 Task: Select Fire TV from Amazon Fire TV. Add to cart Sideclick Universal Remote Attachment for Fire TV-2. Place order for _x000D_
1 Spray Blvd_x000D_
Neptune, New Jersey(NJ), 07753, Cell Number (732) 922-8510
Action: Mouse moved to (311, 207)
Screenshot: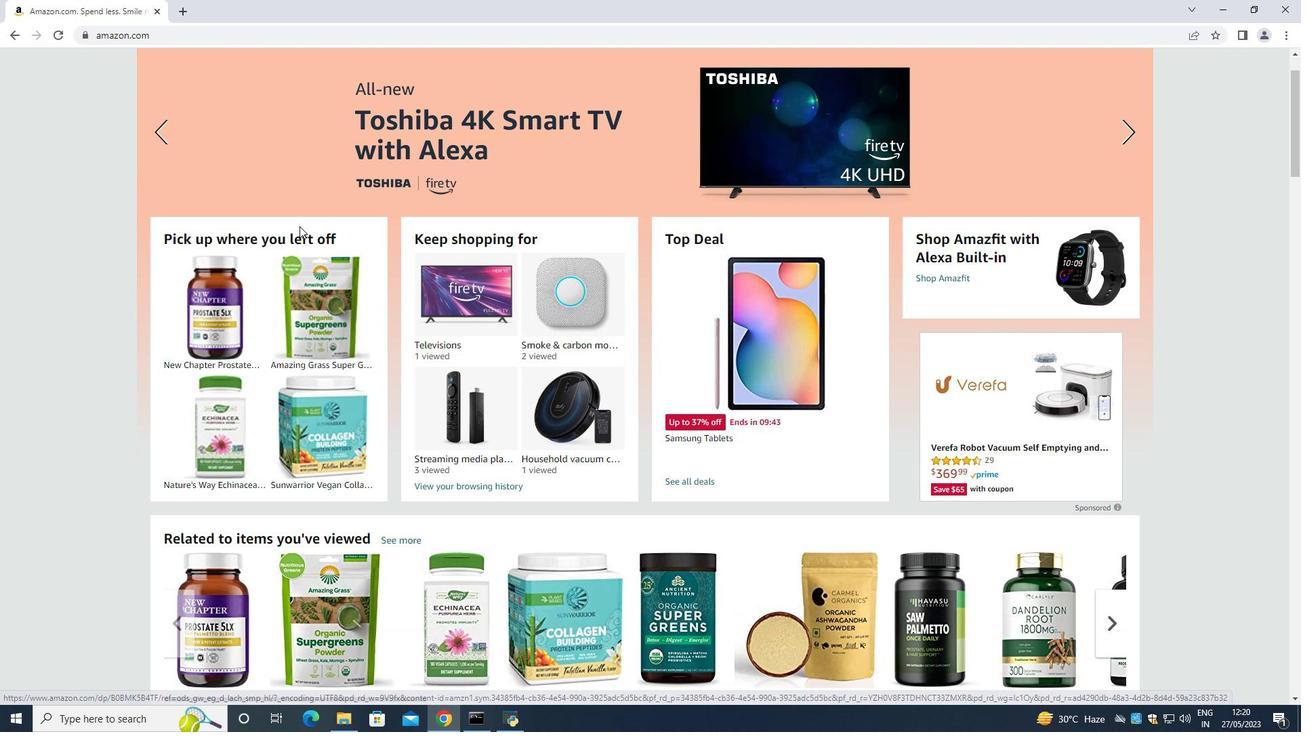 
Action: Mouse scrolled (311, 206) with delta (0, 0)
Screenshot: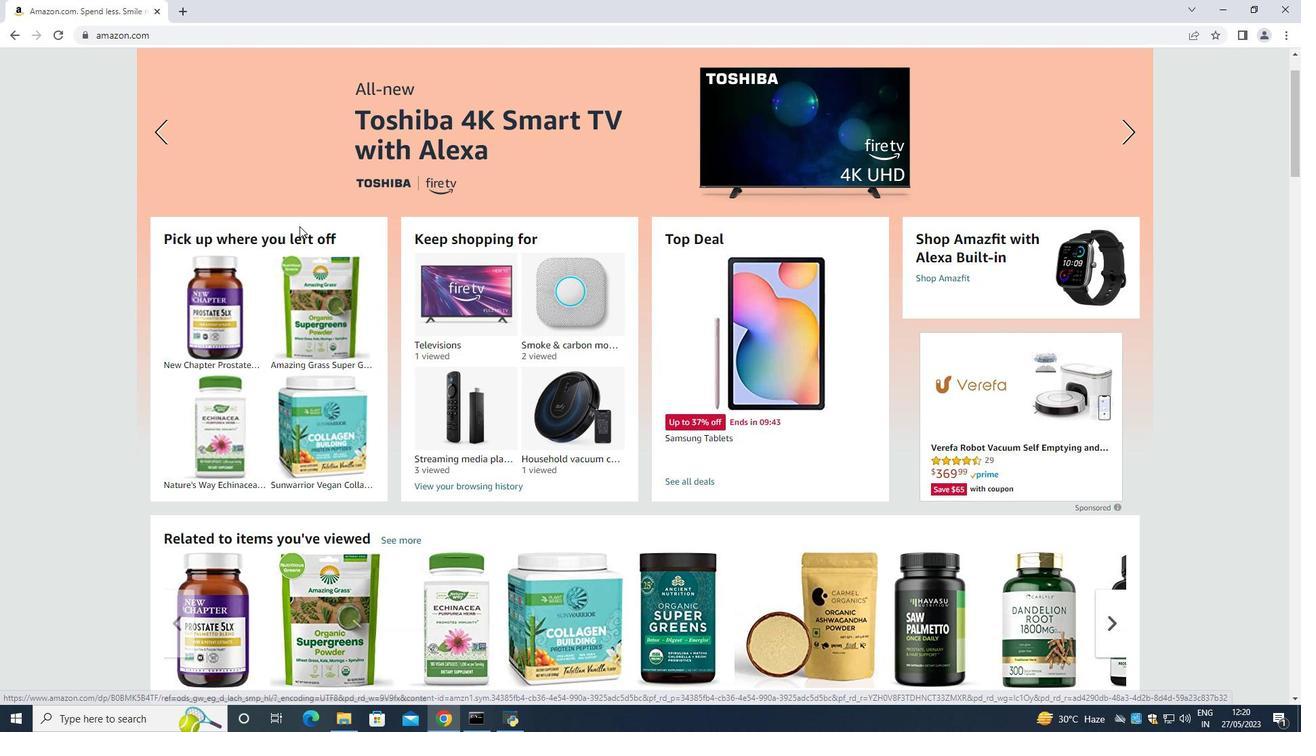 
Action: Mouse moved to (52, 77)
Screenshot: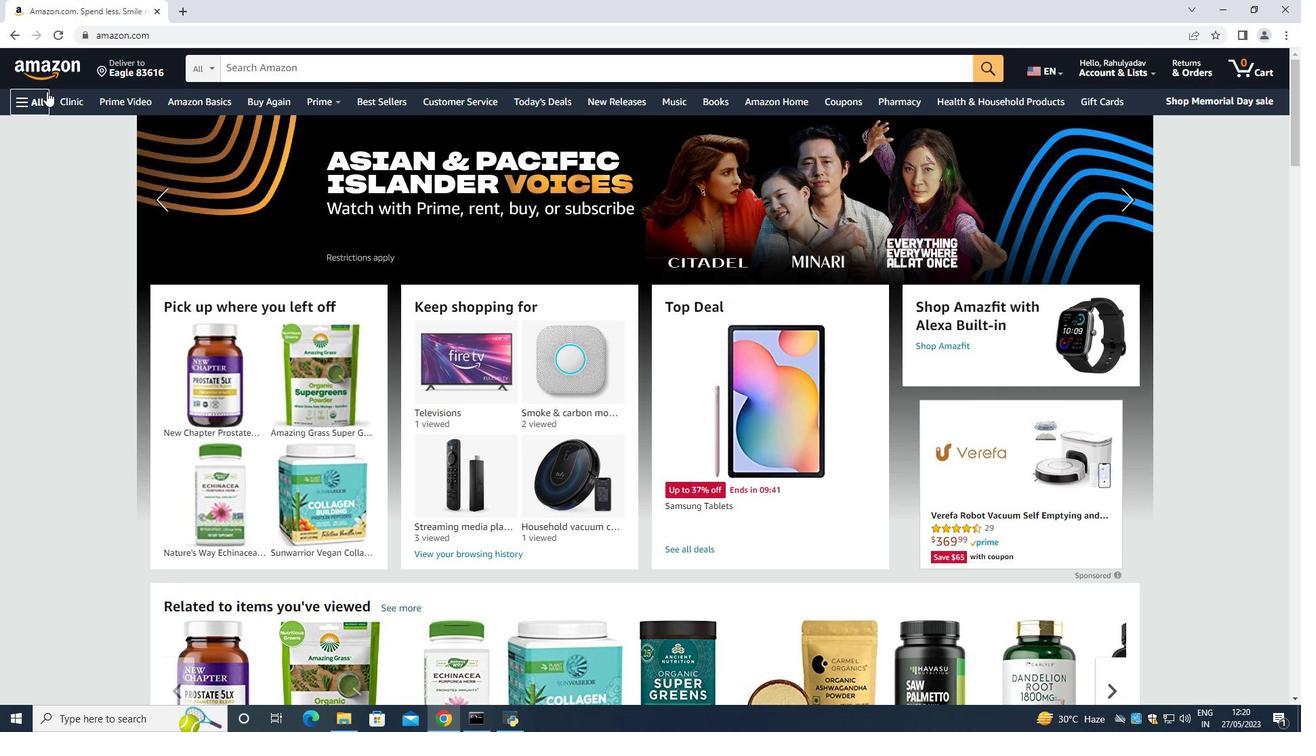 
Action: Mouse scrolled (52, 78) with delta (0, 0)
Screenshot: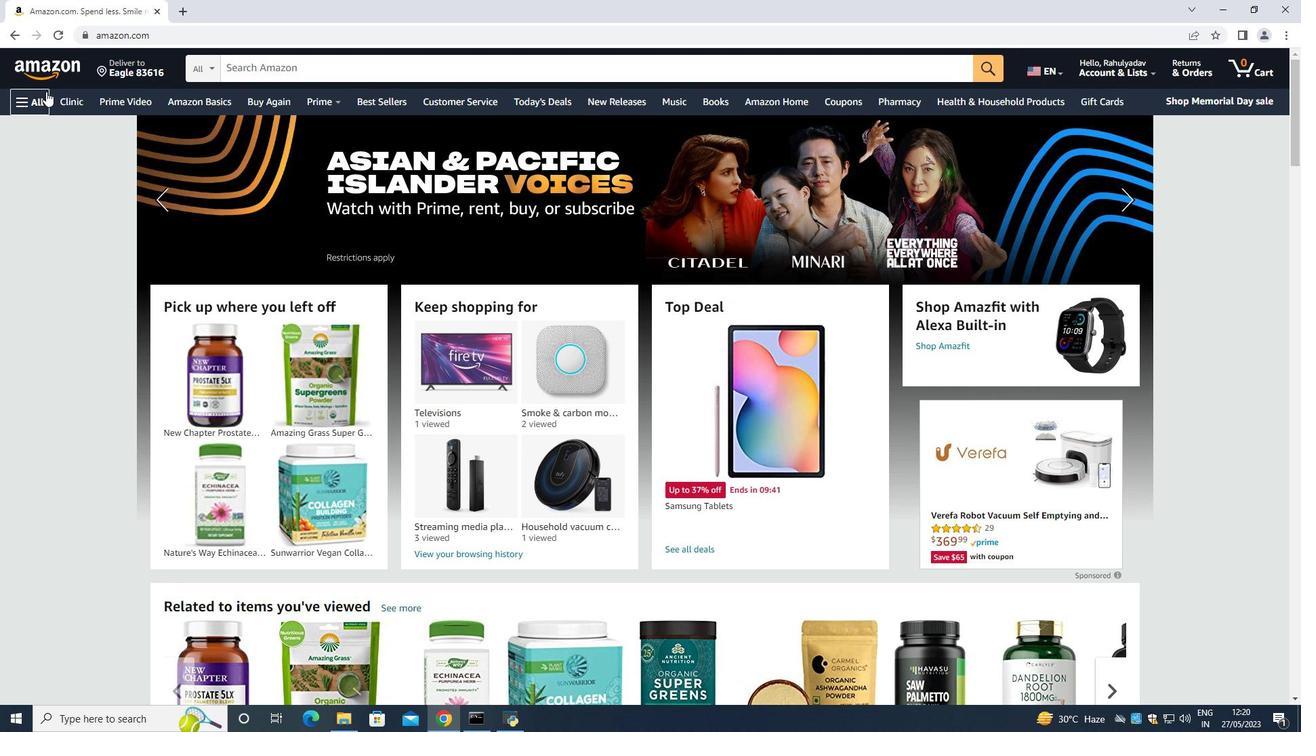 
Action: Mouse scrolled (52, 78) with delta (0, 0)
Screenshot: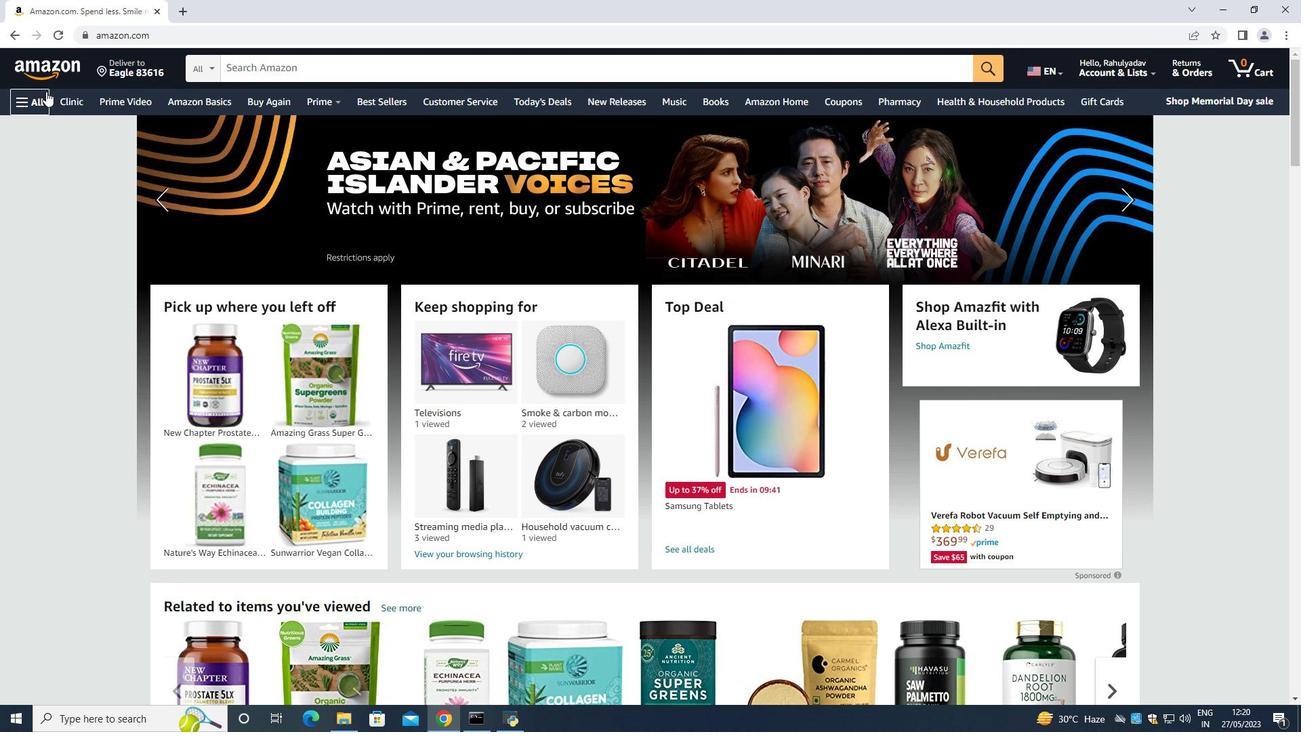 
Action: Mouse moved to (26, 103)
Screenshot: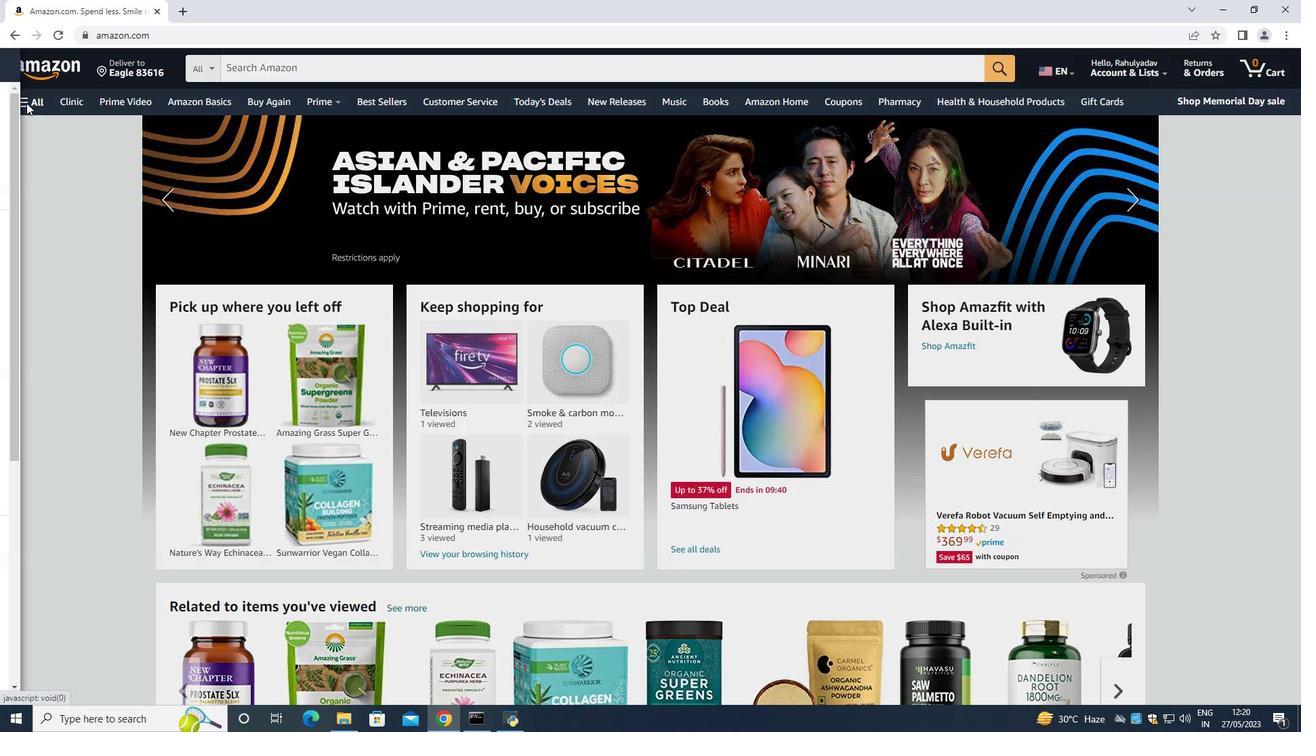 
Action: Mouse pressed left at (26, 103)
Screenshot: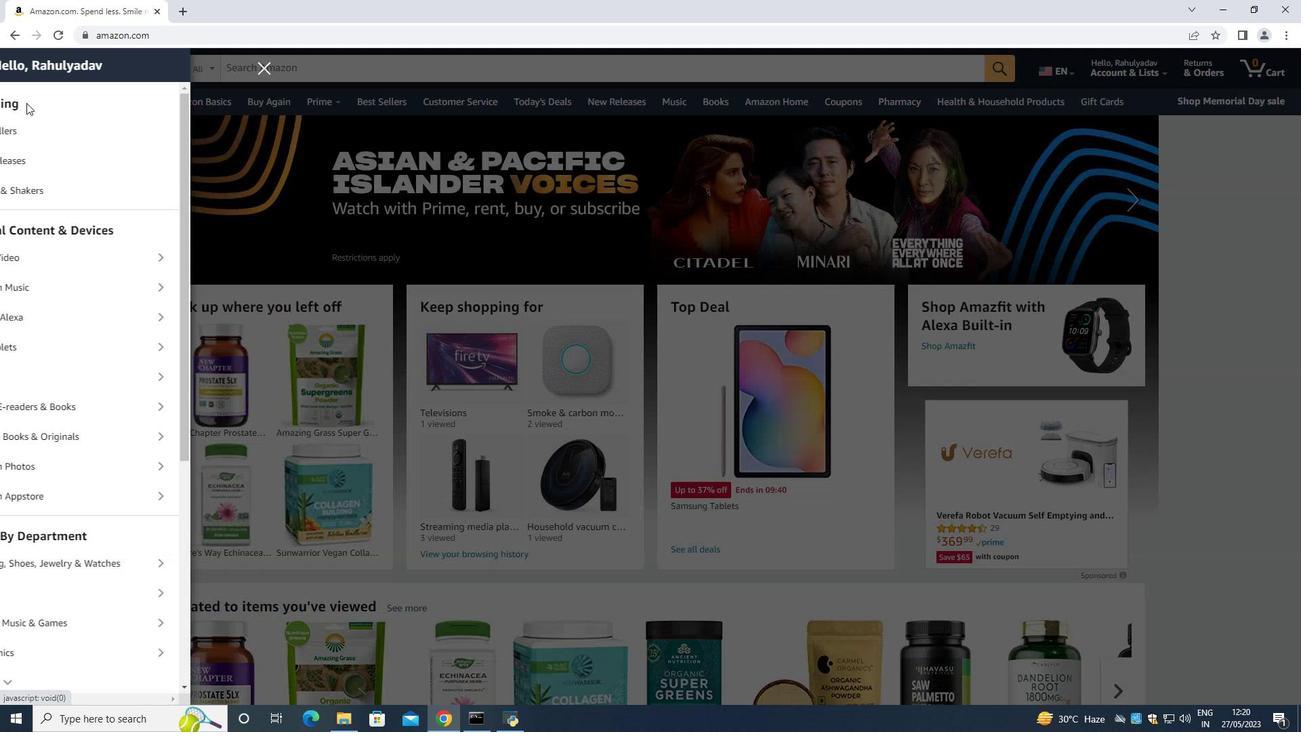 
Action: Mouse moved to (75, 368)
Screenshot: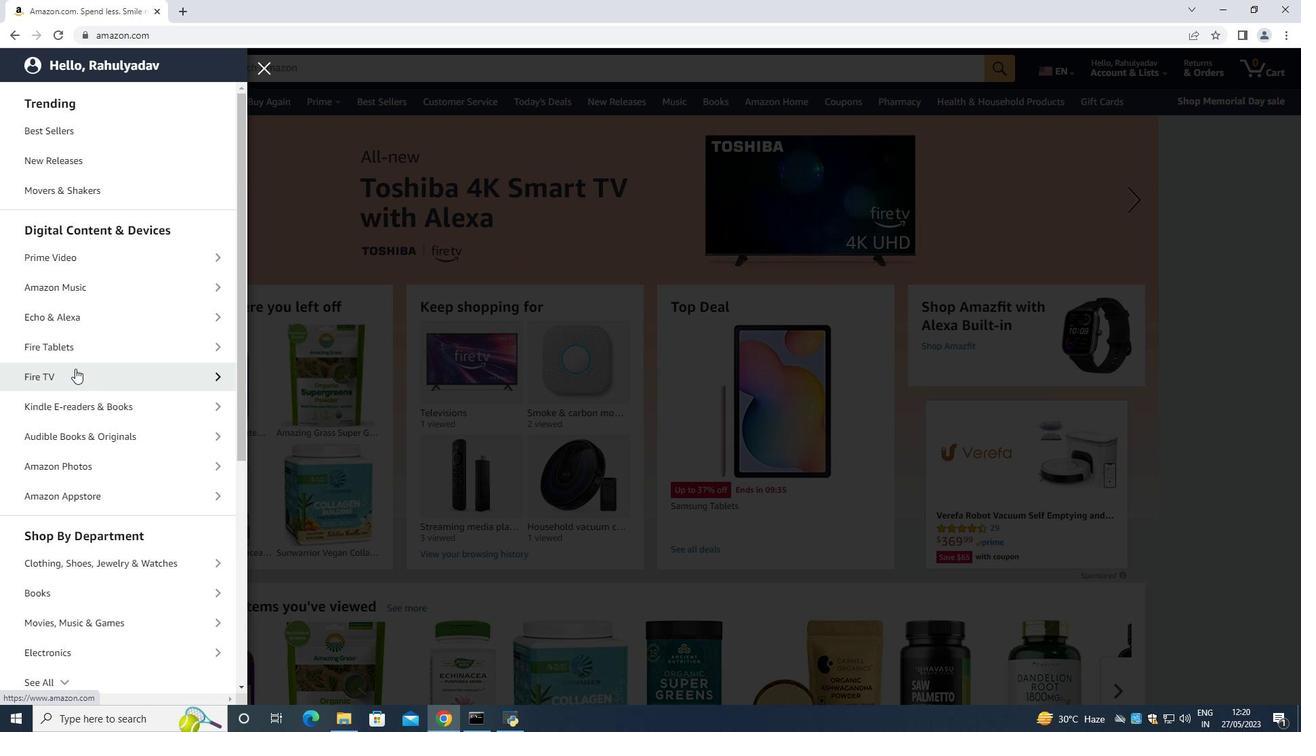 
Action: Mouse pressed left at (75, 368)
Screenshot: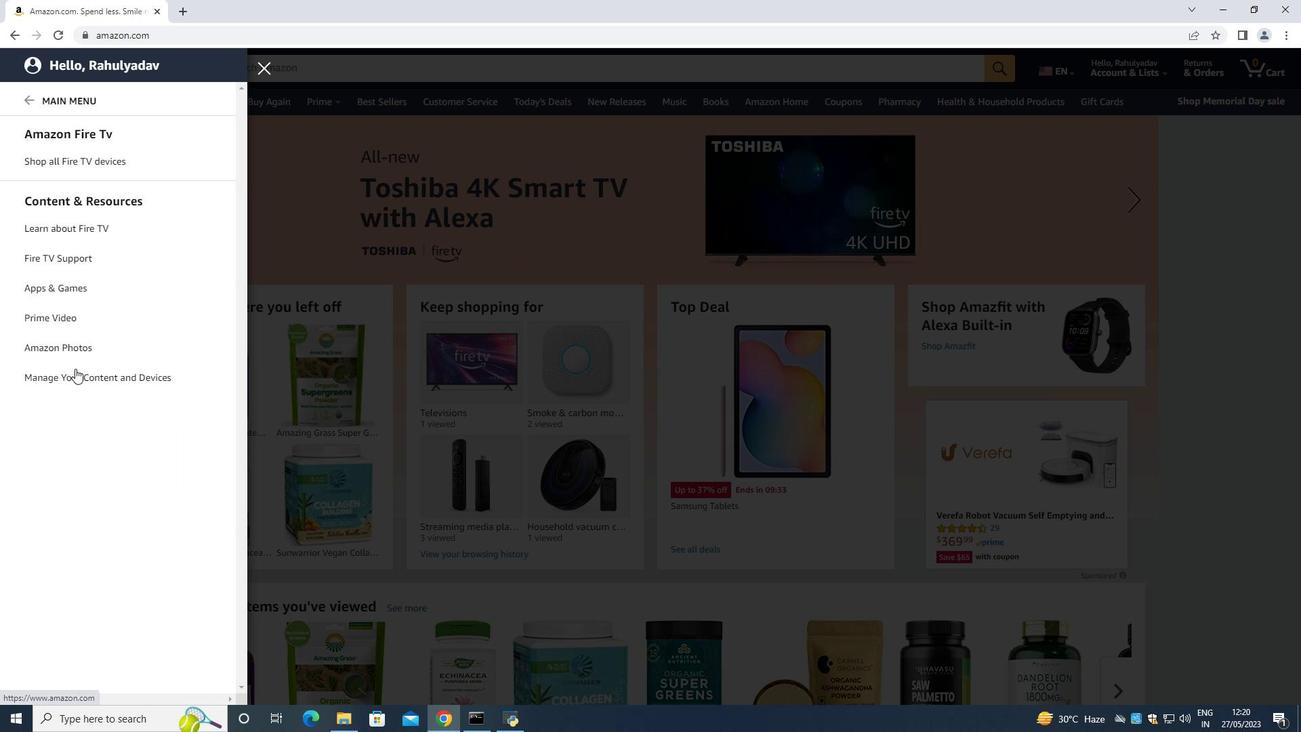 
Action: Mouse moved to (71, 160)
Screenshot: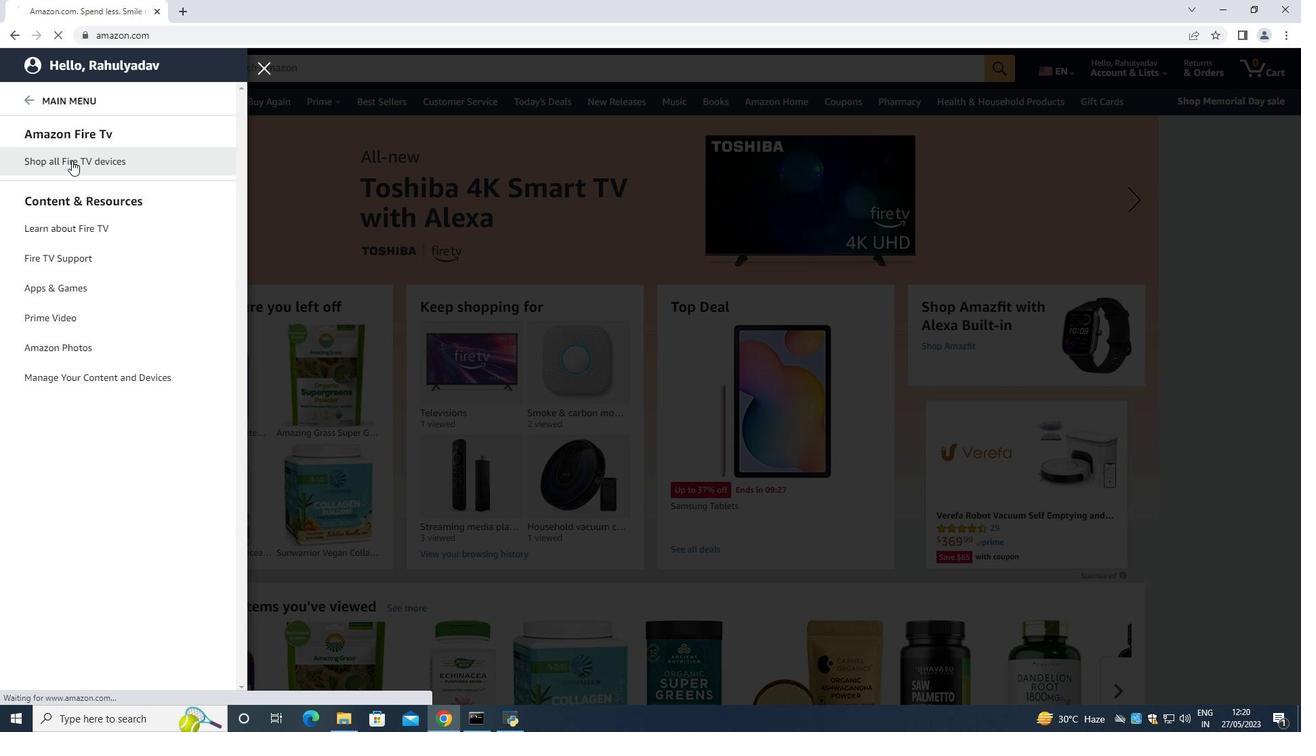 
Action: Mouse pressed left at (71, 160)
Screenshot: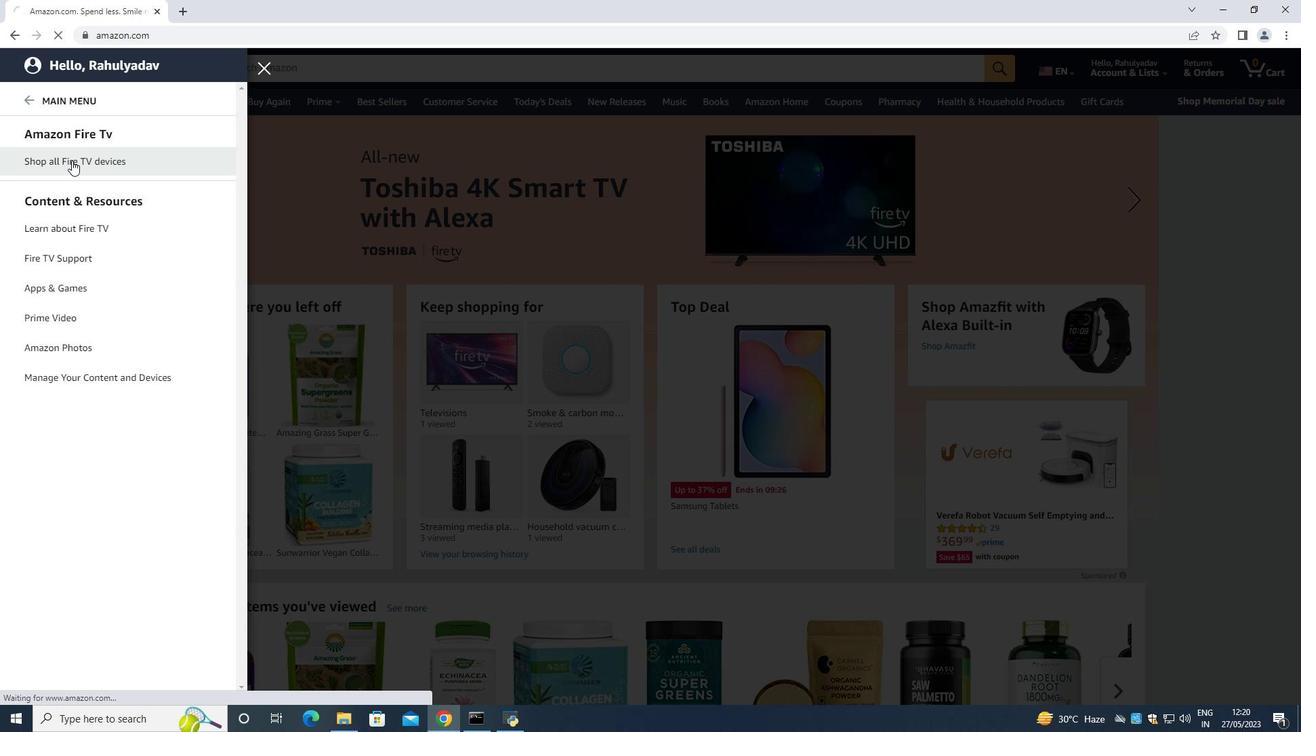 
Action: Mouse moved to (316, 61)
Screenshot: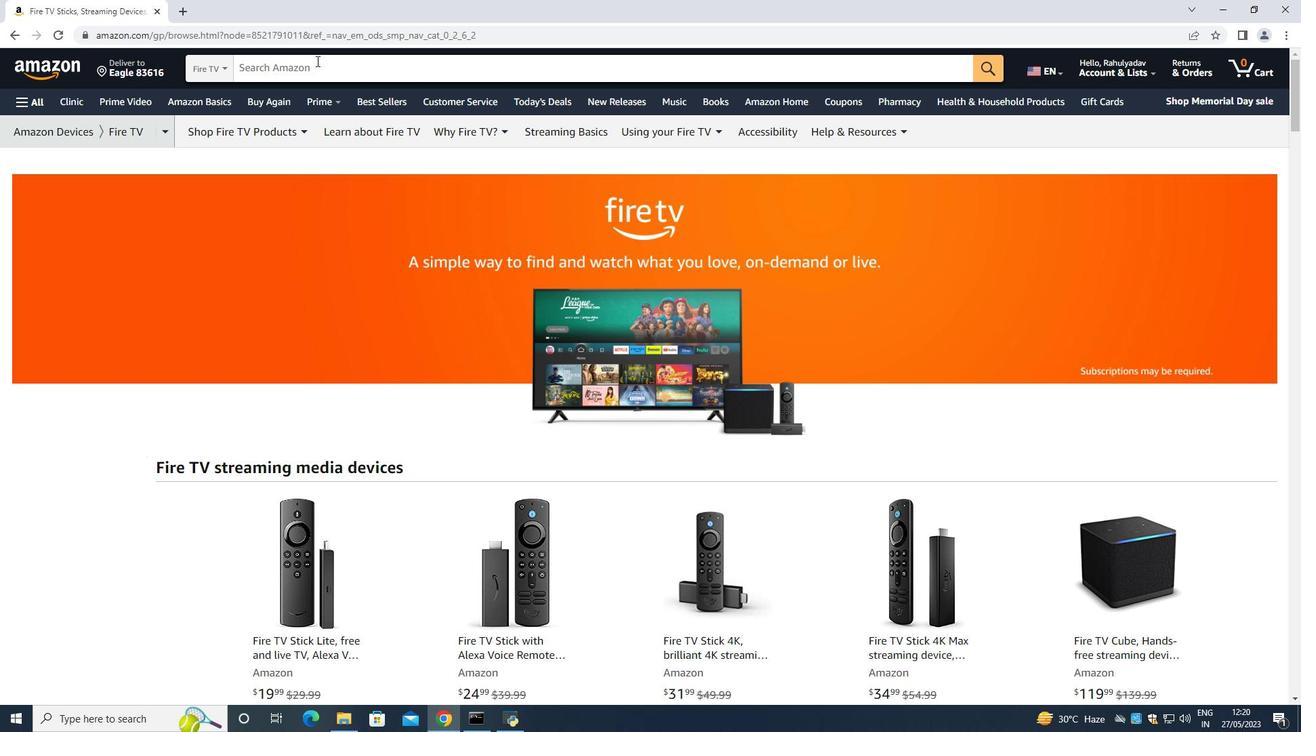
Action: Mouse pressed left at (316, 61)
Screenshot: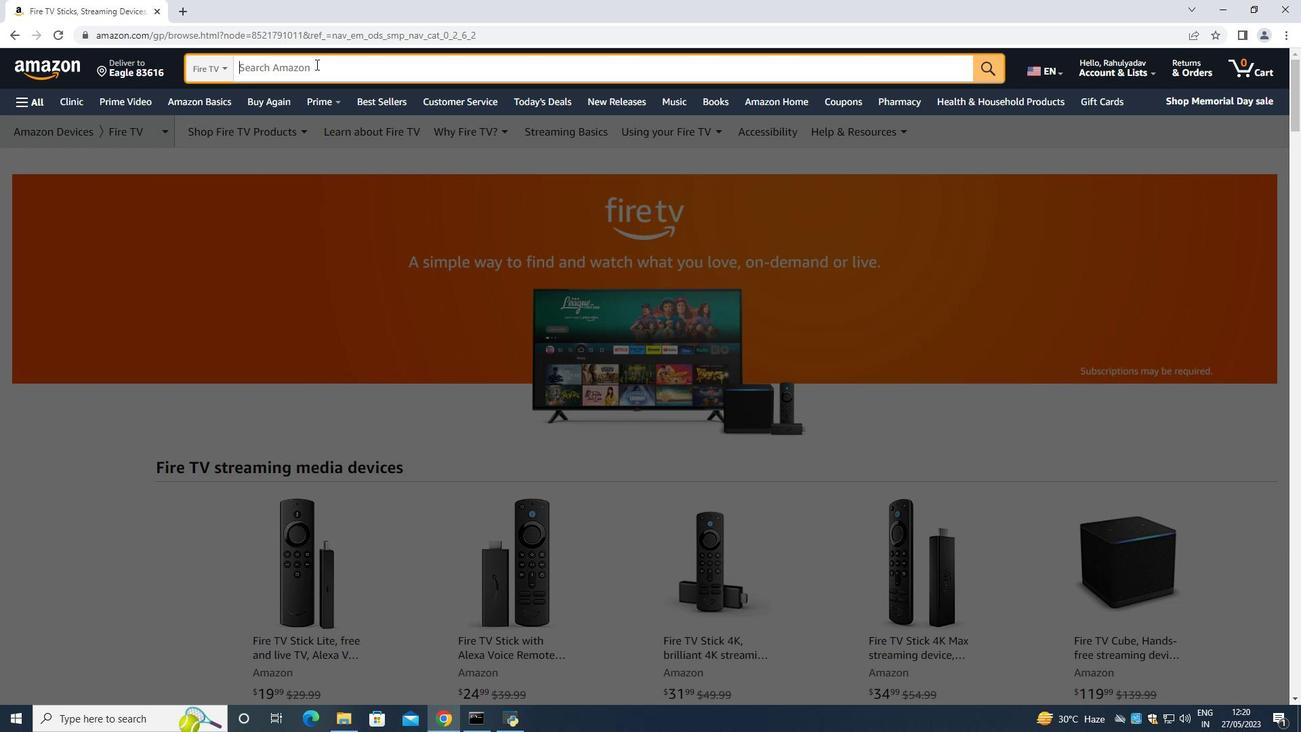 
Action: Mouse moved to (312, 67)
Screenshot: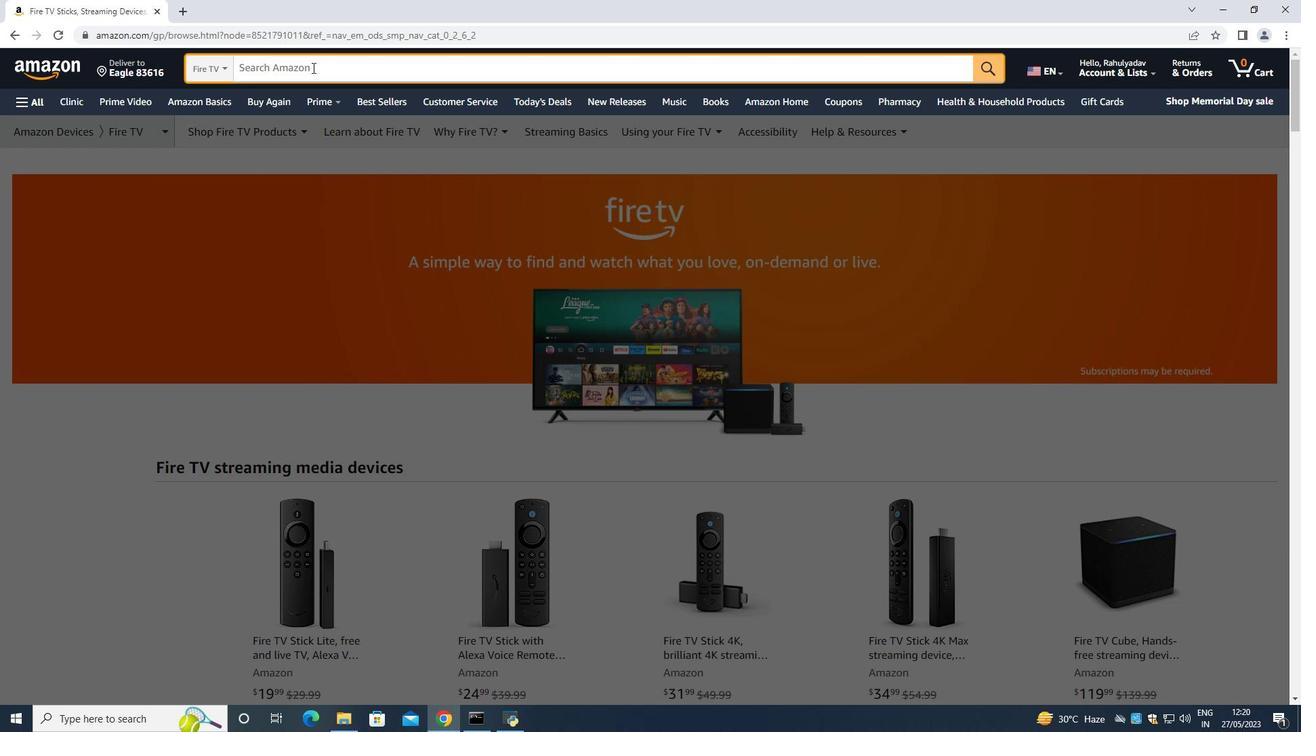 
Action: Key pressed <Key.shift><Key.shift><Key.shift><Key.shift><Key.shift><Key.shift><Key.shift><Key.shift><Key.shift><Key.shift><Key.shift><Key.shift><Key.shift><Key.shift><Key.shift><Key.shift><Key.shift><Key.shift><Key.shift><Key.shift>Univrsal<Key.space><Key.shift>Remot<Key.space><Key.shift><Key.shift><Key.shift>Attachment<Key.space><Key.shift>For<Key.space><Key.shift>Fire<Key.space><Key.shift>TV
Screenshot: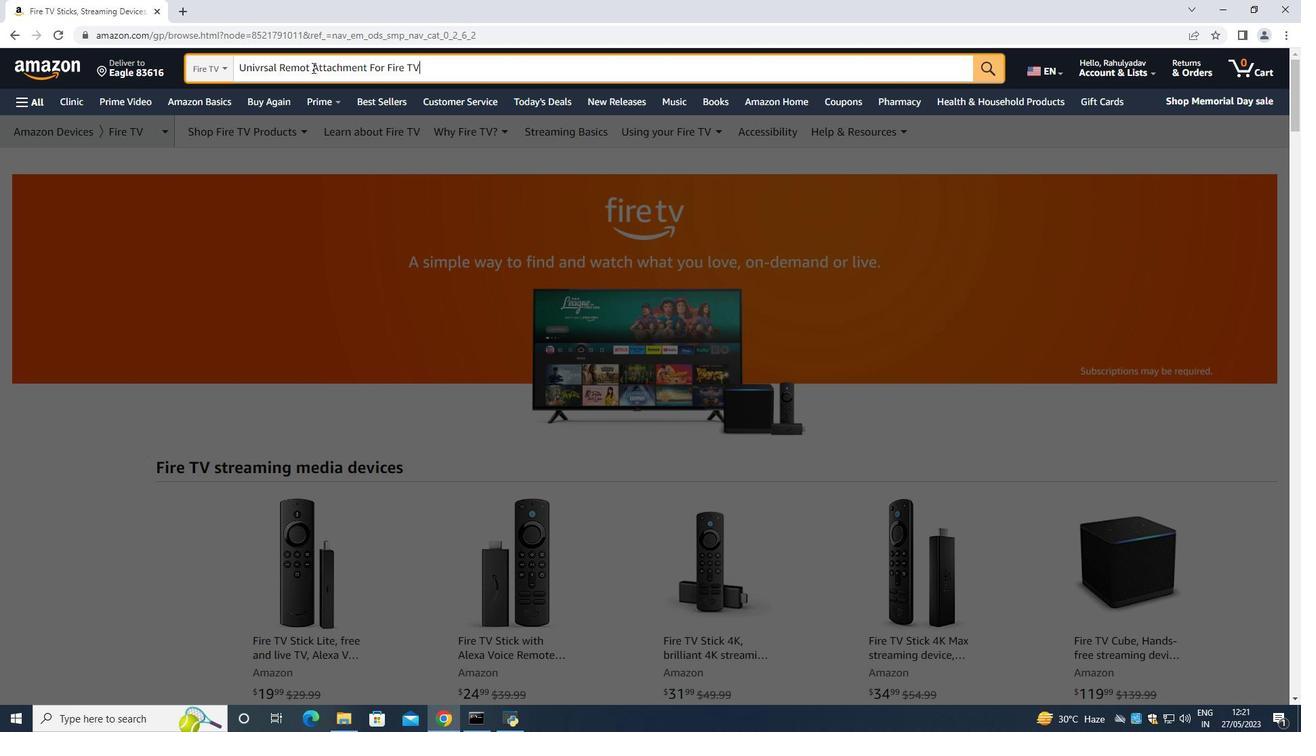 
Action: Mouse moved to (312, 62)
Screenshot: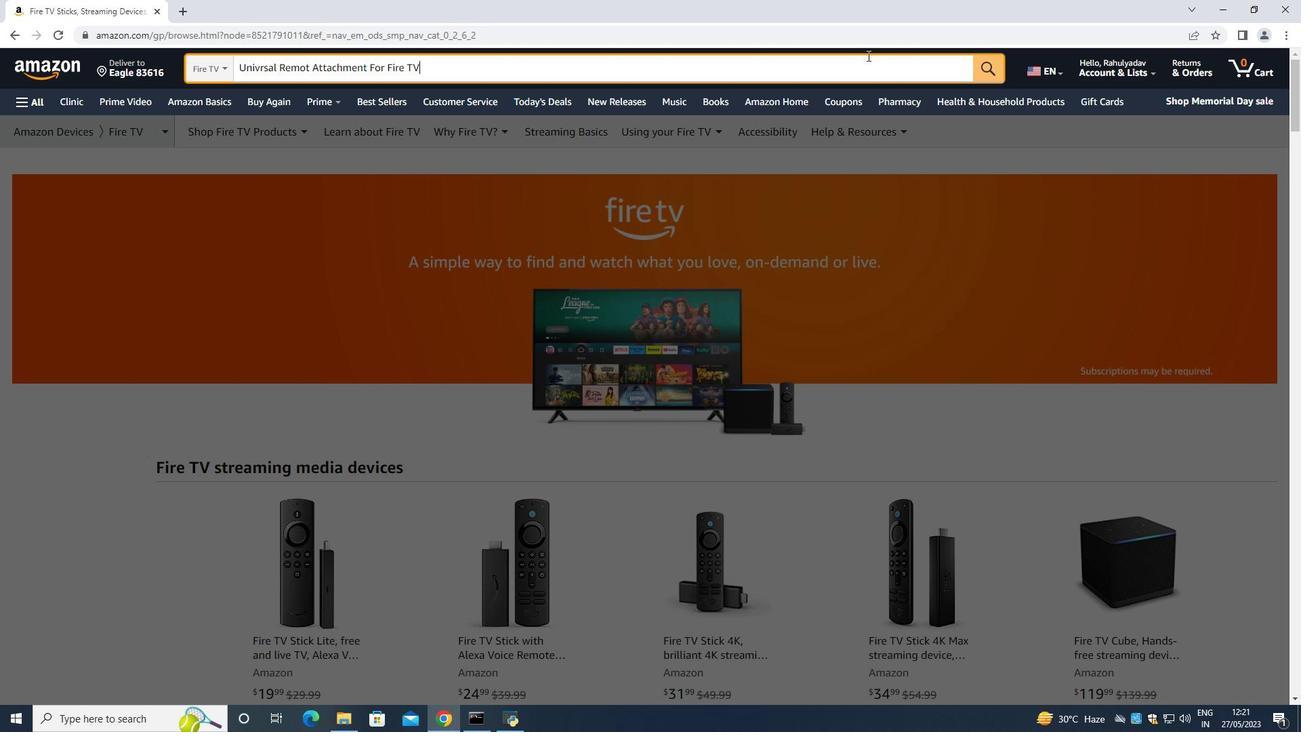 
Action: Mouse scrolled (312, 63) with delta (0, 0)
Screenshot: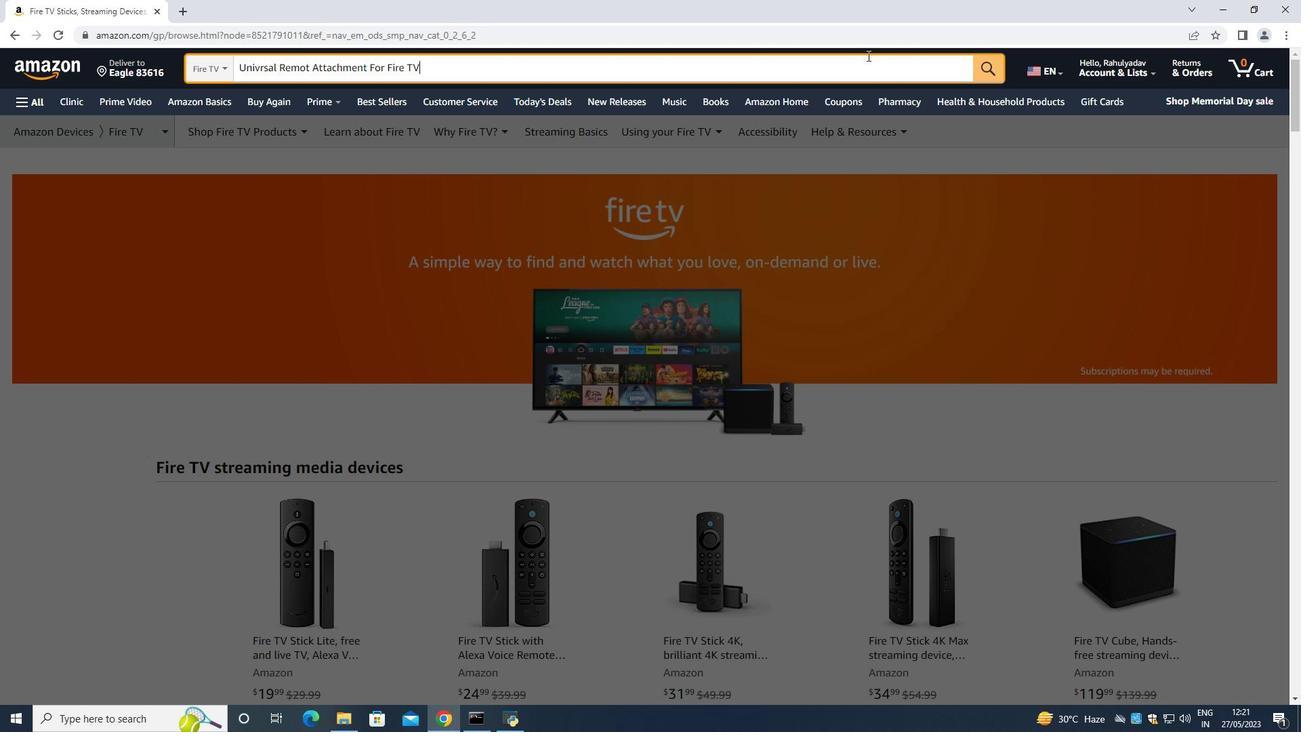 
Action: Mouse moved to (987, 70)
Screenshot: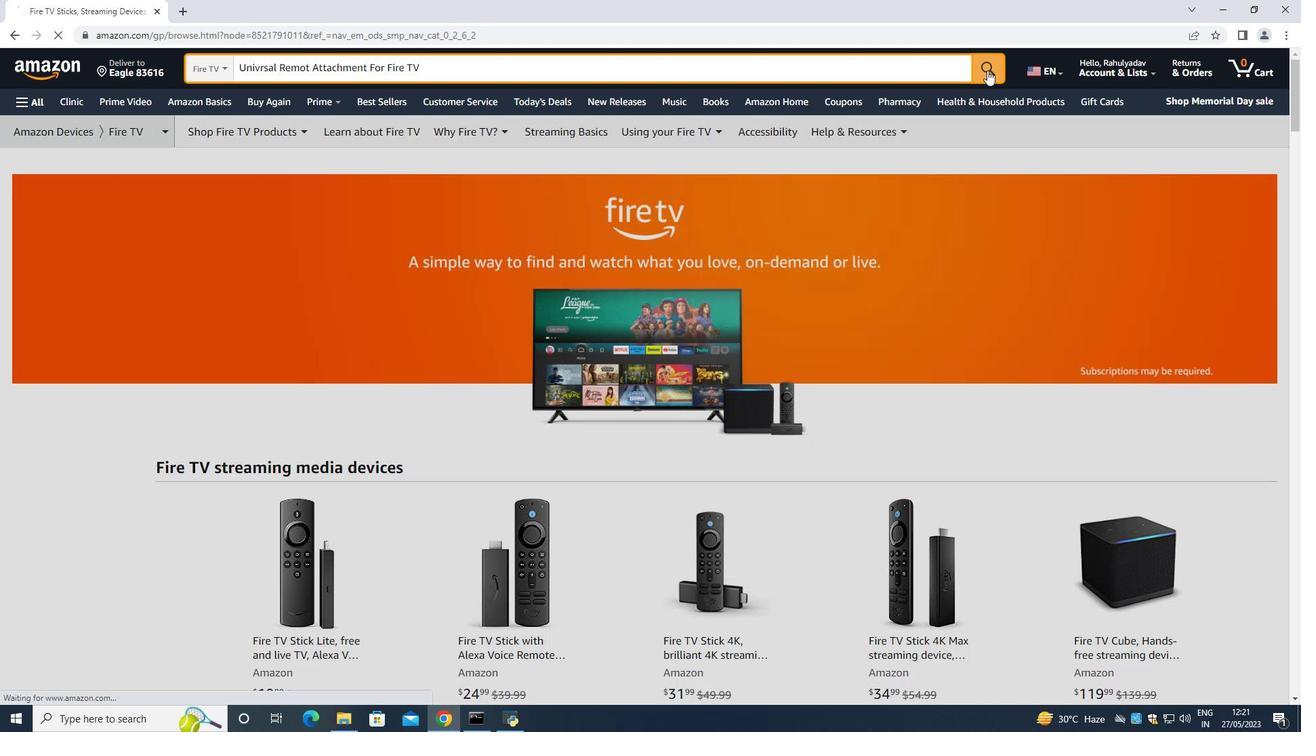 
Action: Mouse pressed left at (987, 70)
Screenshot: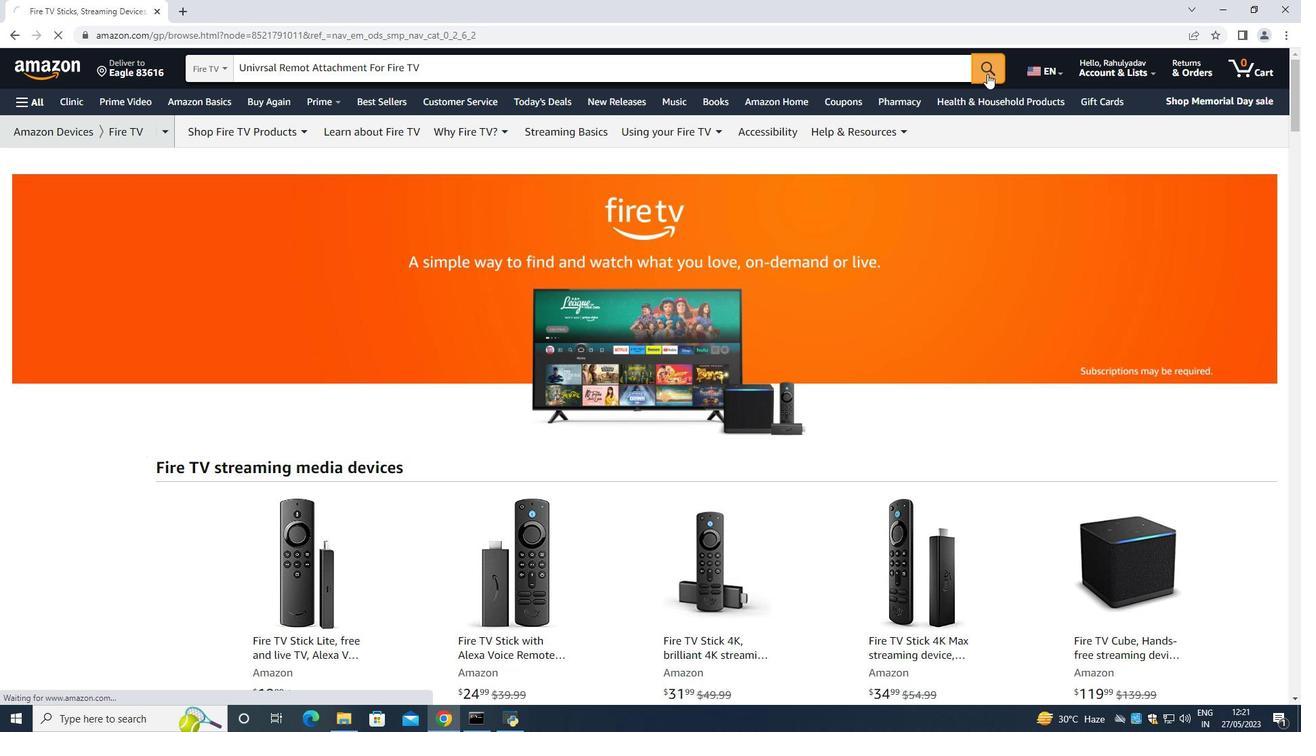
Action: Mouse moved to (551, 310)
Screenshot: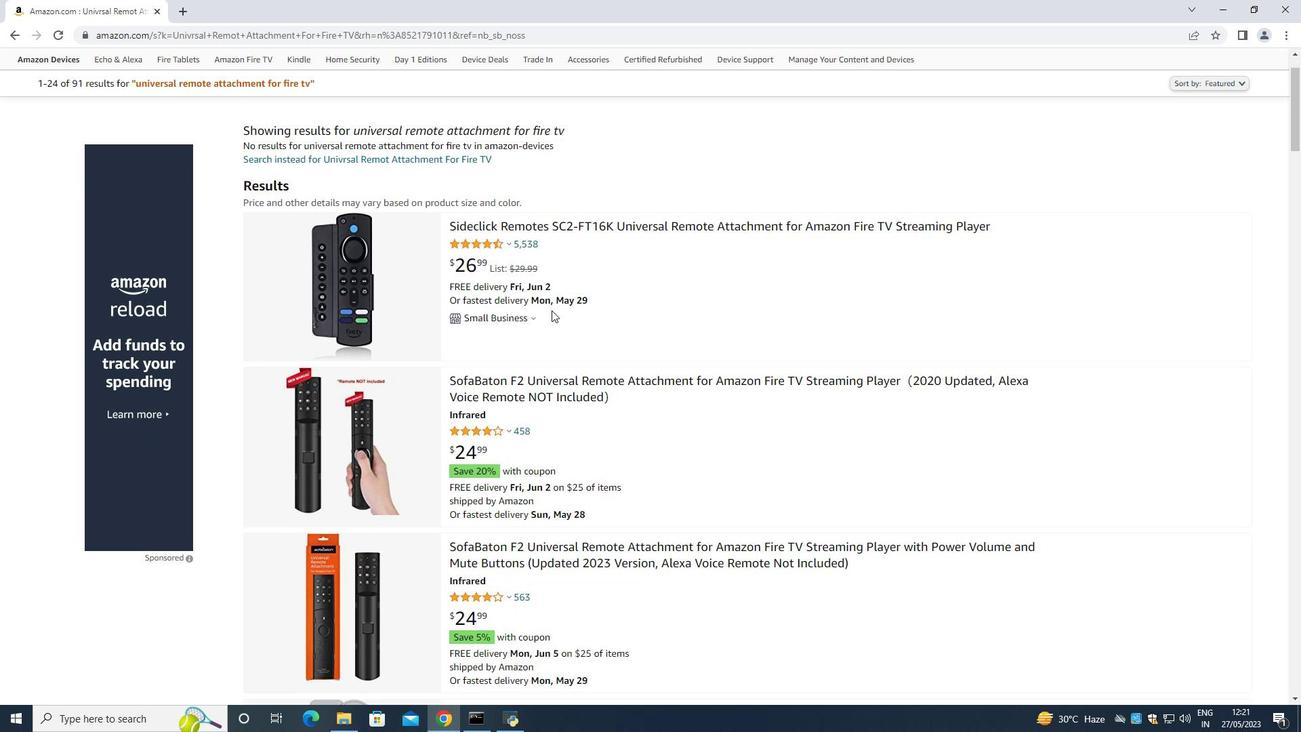 
Action: Mouse scrolled (551, 309) with delta (0, 0)
Screenshot: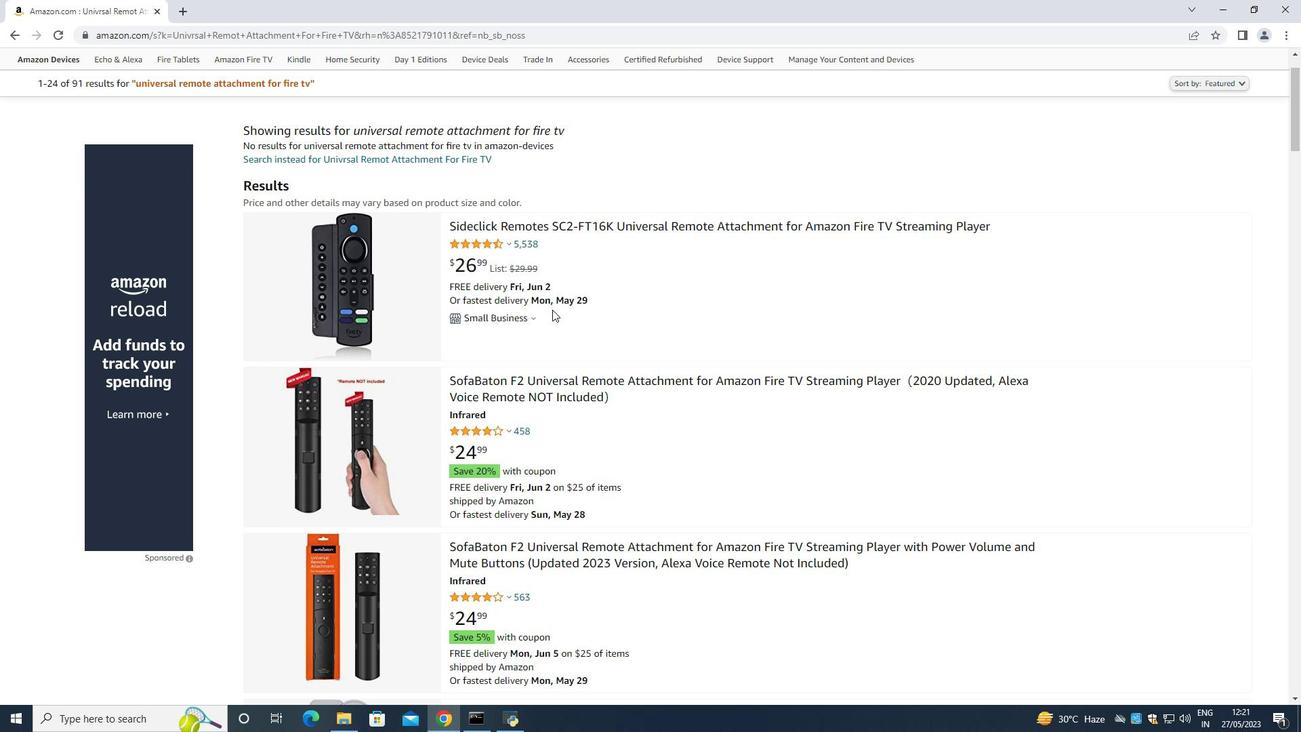 
Action: Mouse moved to (654, 228)
Screenshot: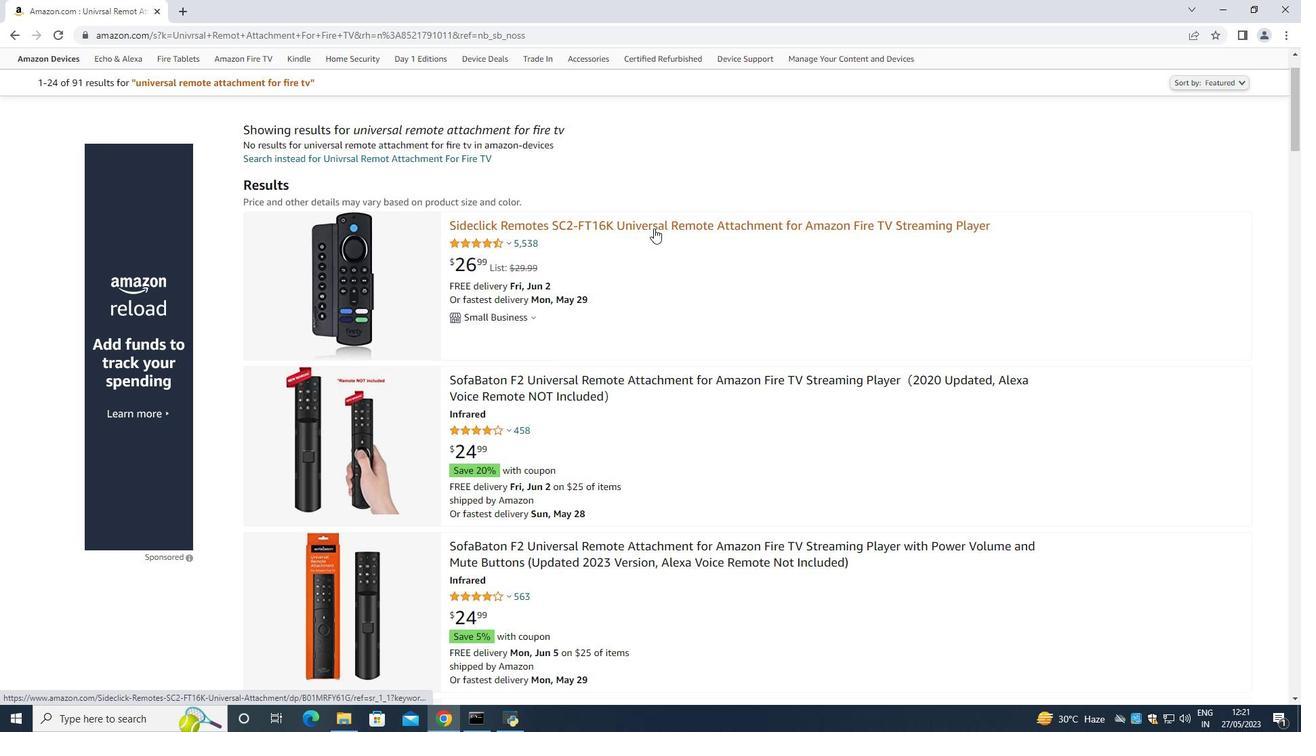 
Action: Mouse scrolled (654, 227) with delta (0, 0)
Screenshot: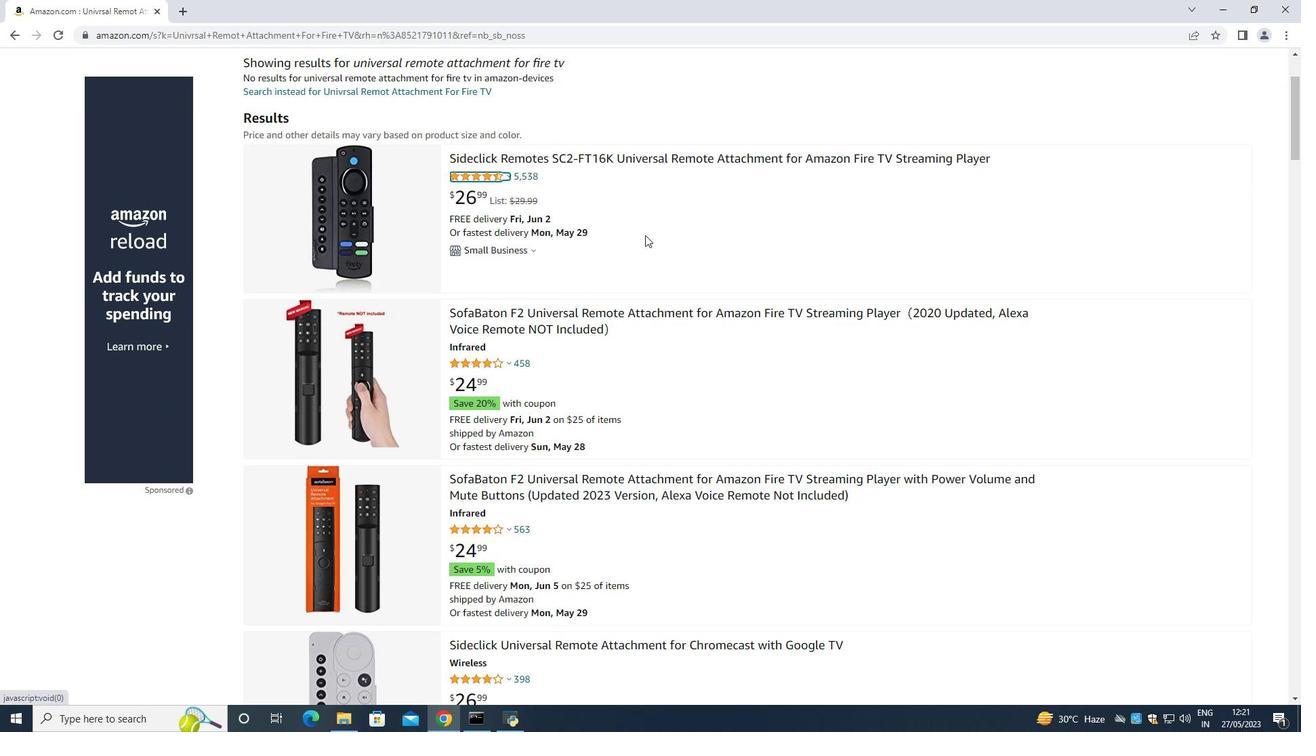 
Action: Mouse moved to (645, 235)
Screenshot: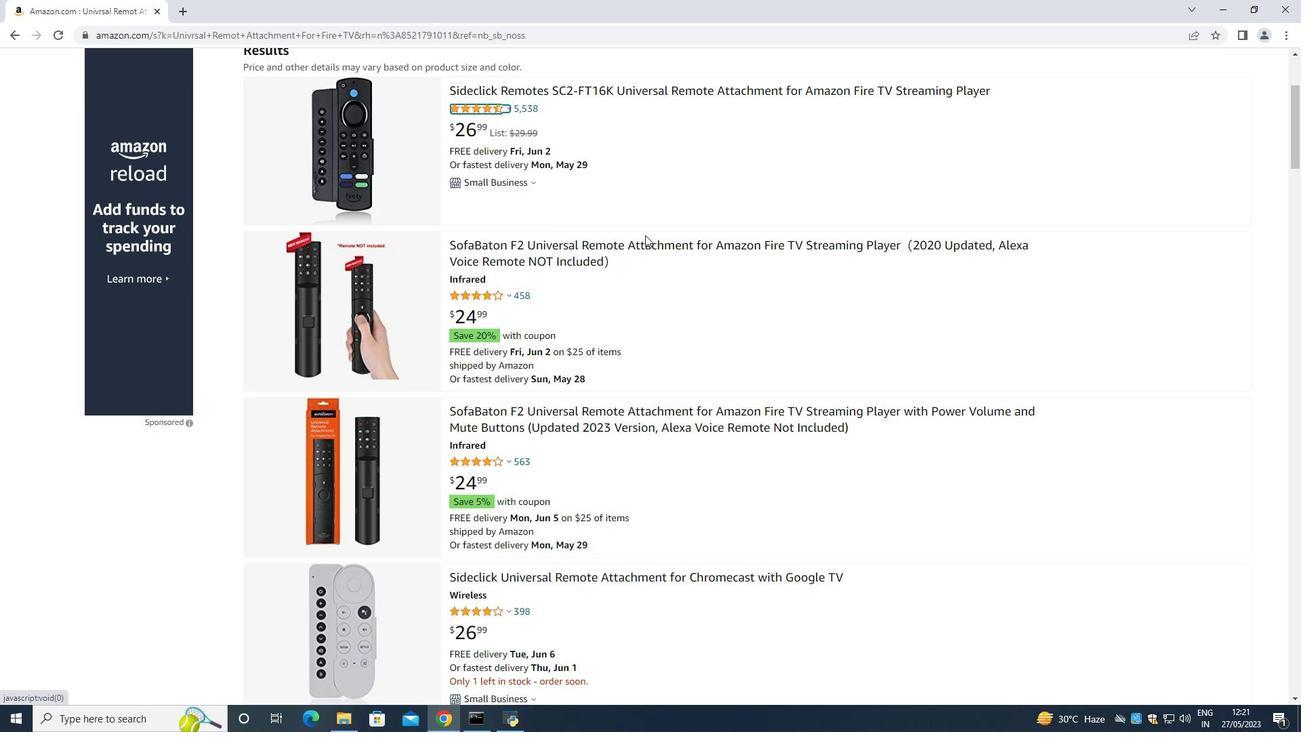 
Action: Mouse scrolled (645, 234) with delta (0, 0)
Screenshot: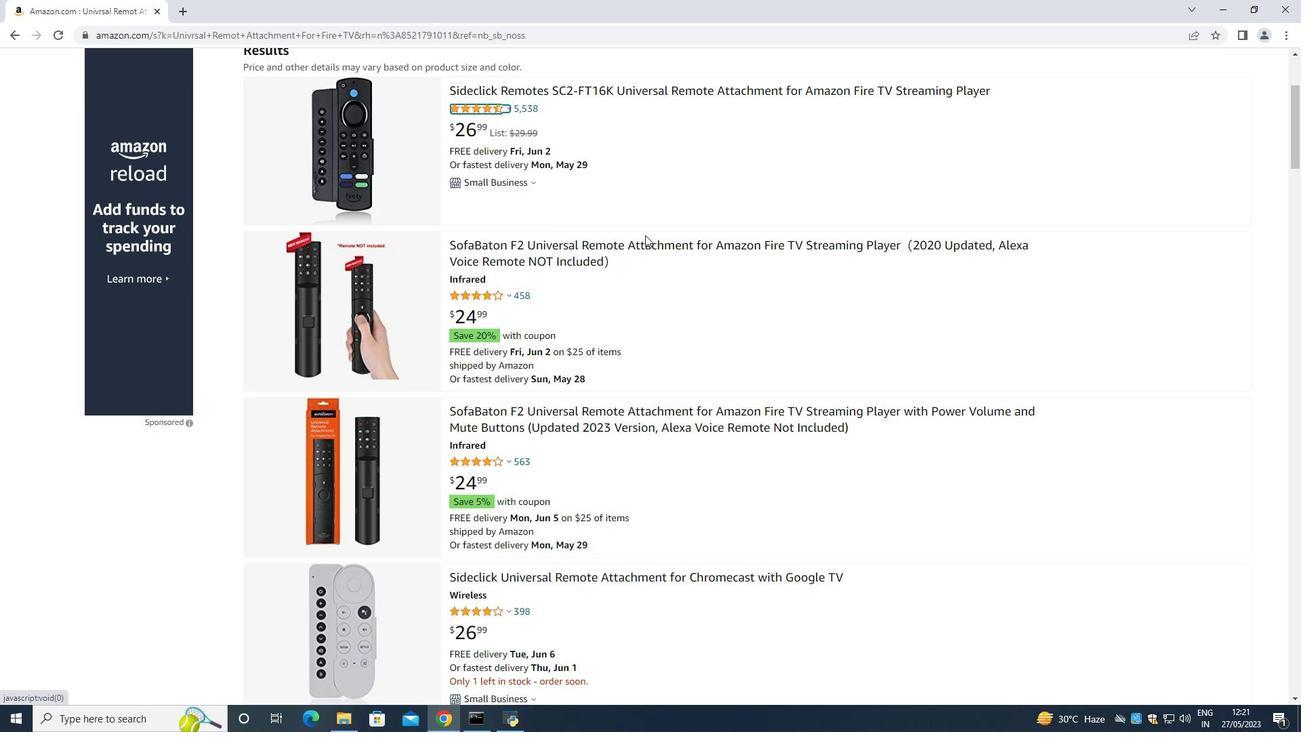 
Action: Mouse scrolled (645, 234) with delta (0, 0)
Screenshot: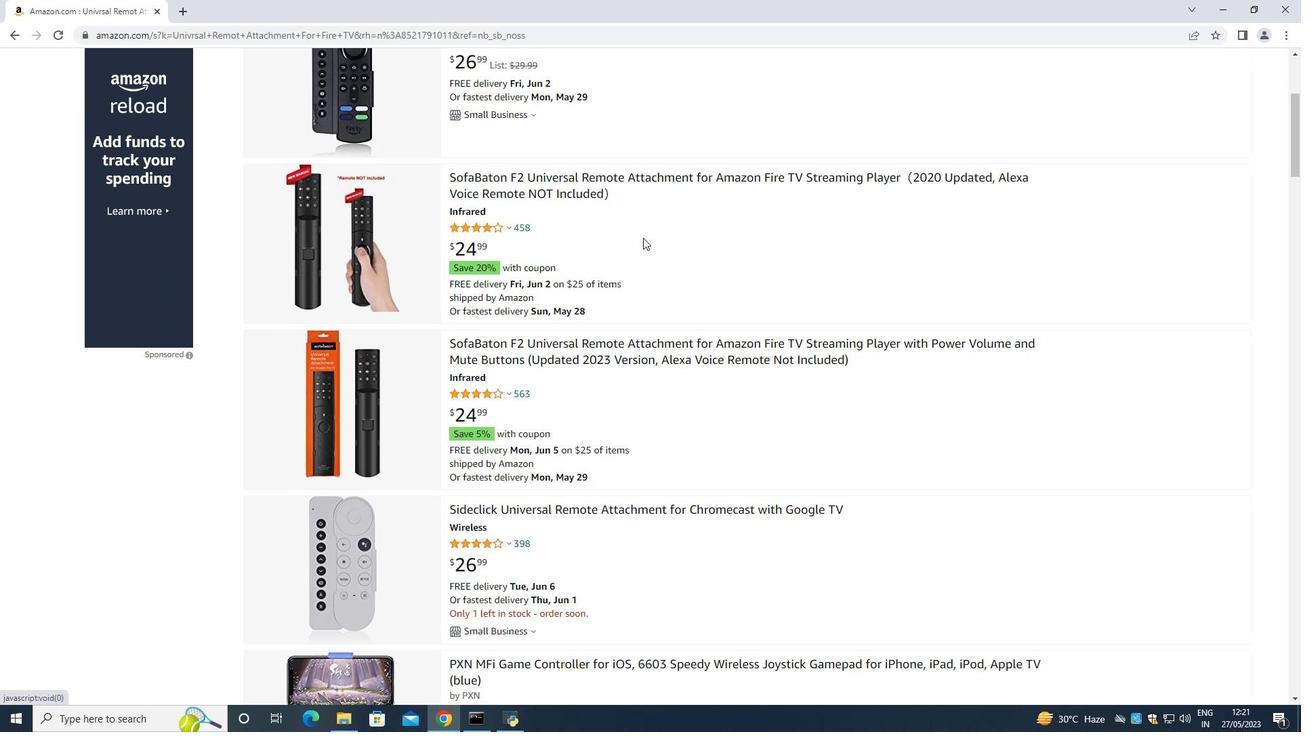 
Action: Mouse moved to (643, 237)
Screenshot: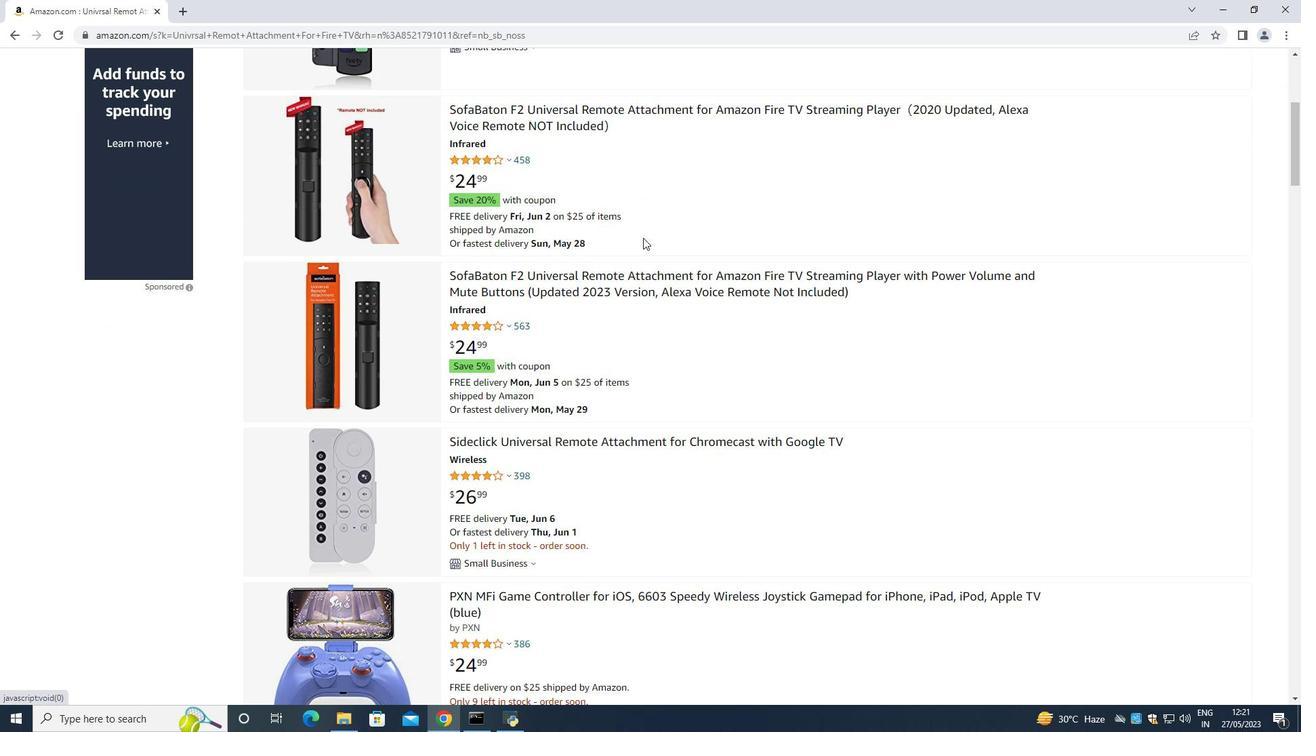 
Action: Mouse scrolled (643, 237) with delta (0, 0)
Screenshot: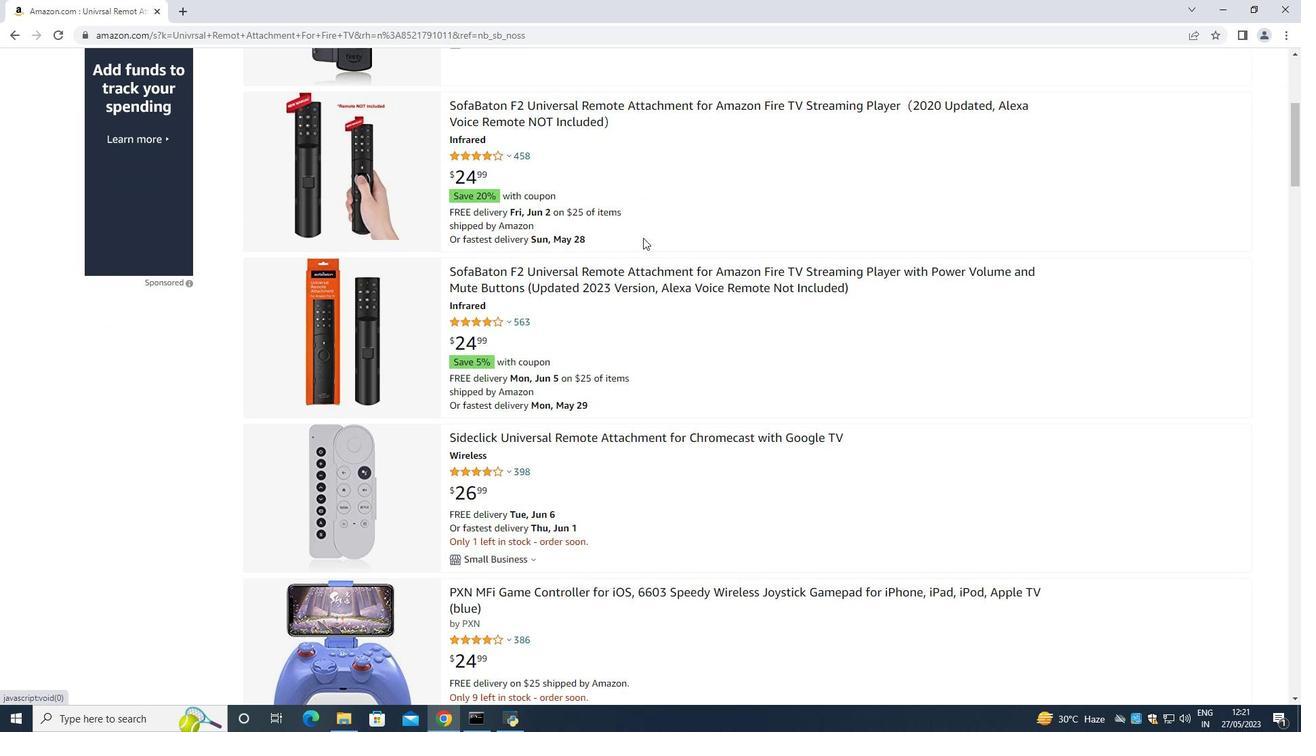 
Action: Mouse scrolled (643, 237) with delta (0, 0)
Screenshot: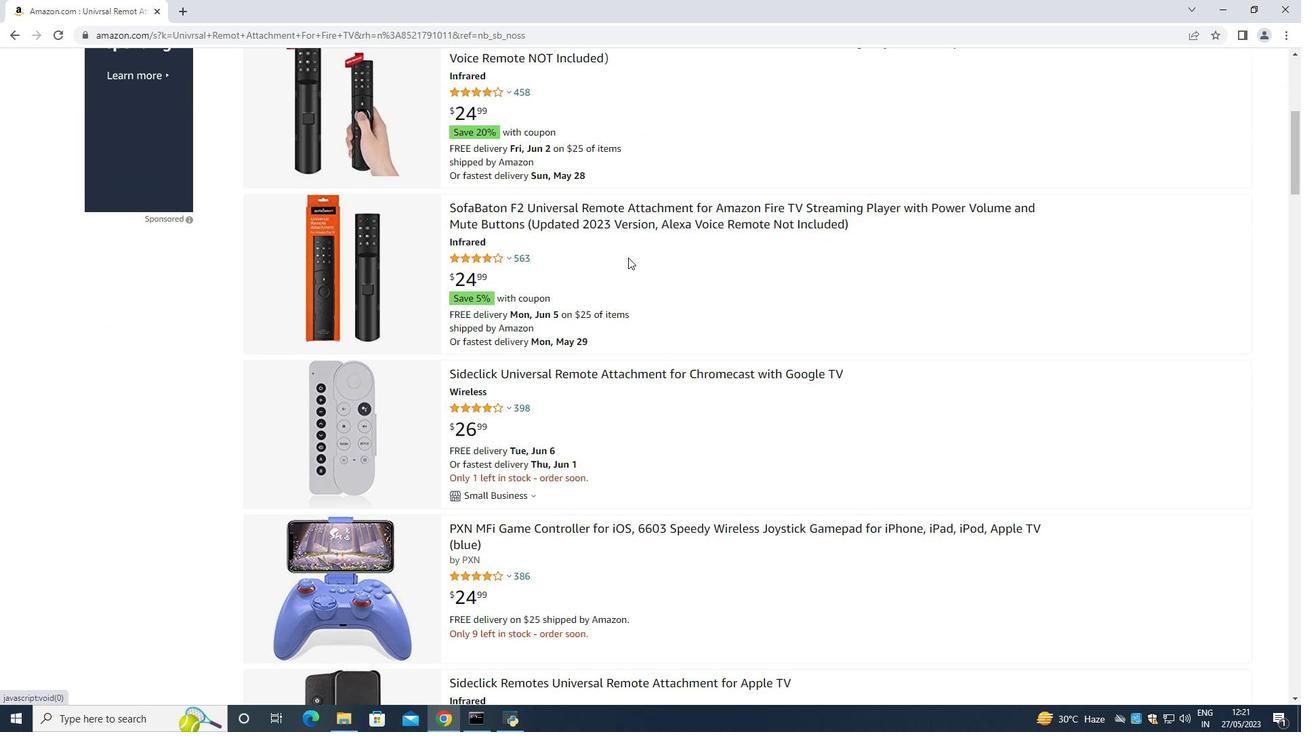 
Action: Mouse moved to (750, 378)
Screenshot: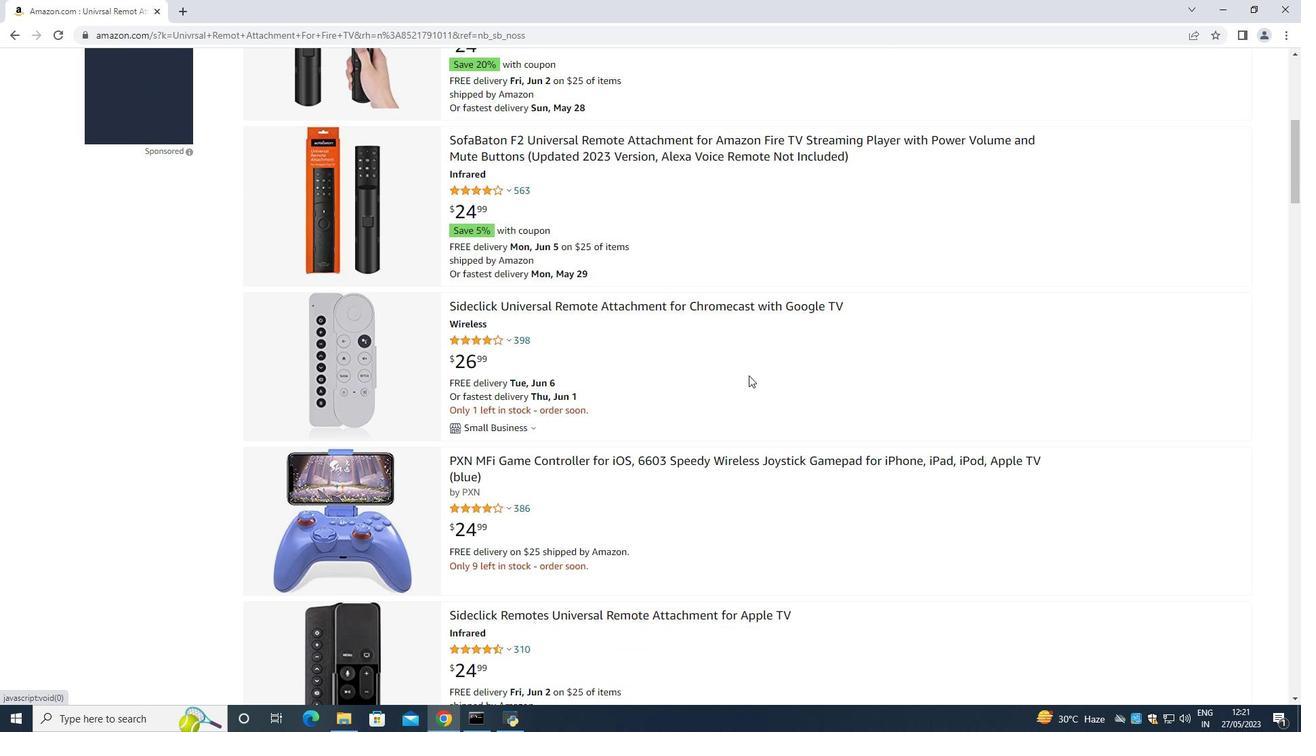 
Action: Mouse scrolled (750, 377) with delta (0, 0)
Screenshot: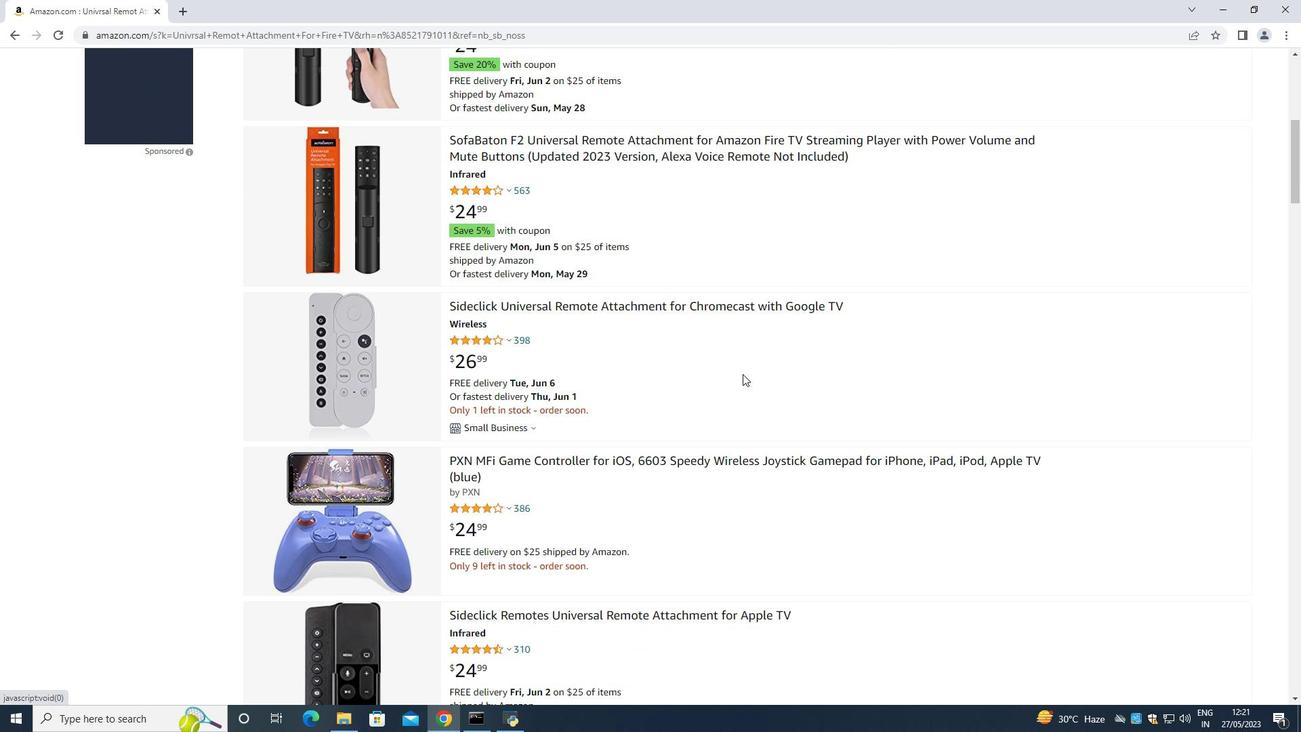 
Action: Mouse moved to (598, 367)
Screenshot: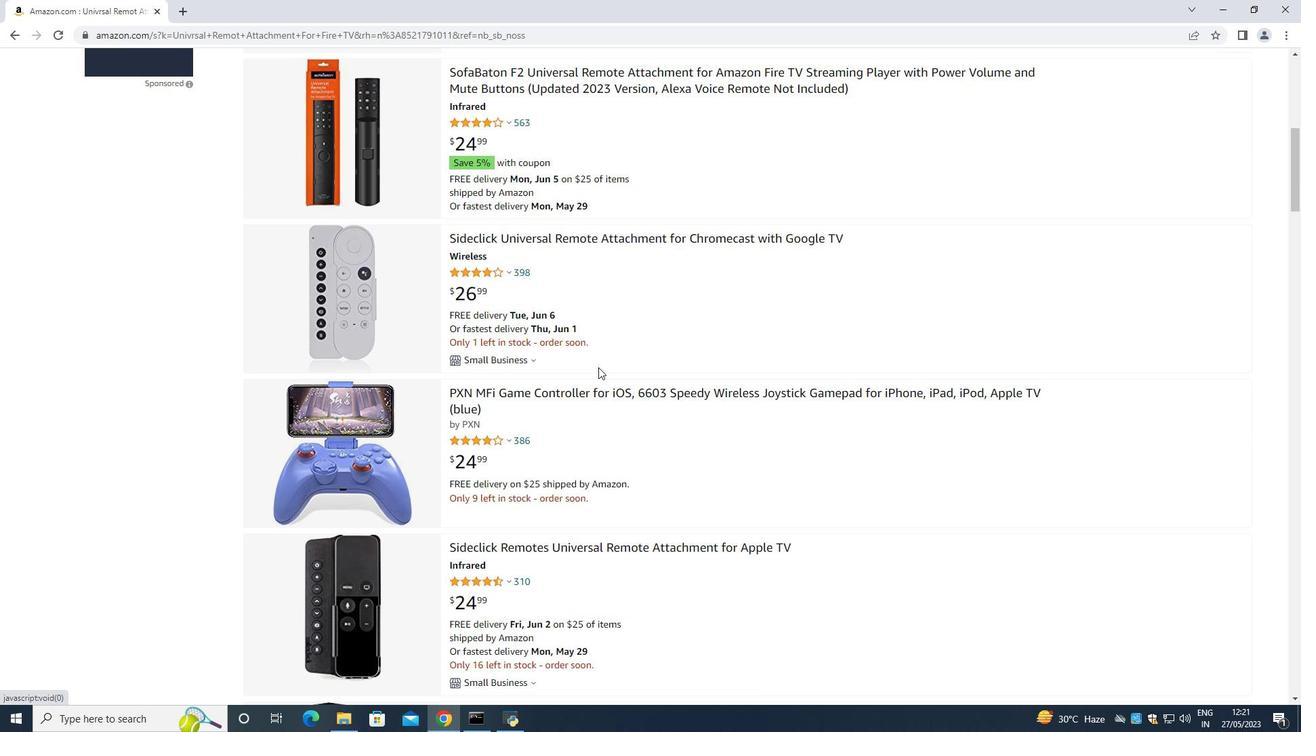 
Action: Mouse scrolled (598, 366) with delta (0, 0)
Screenshot: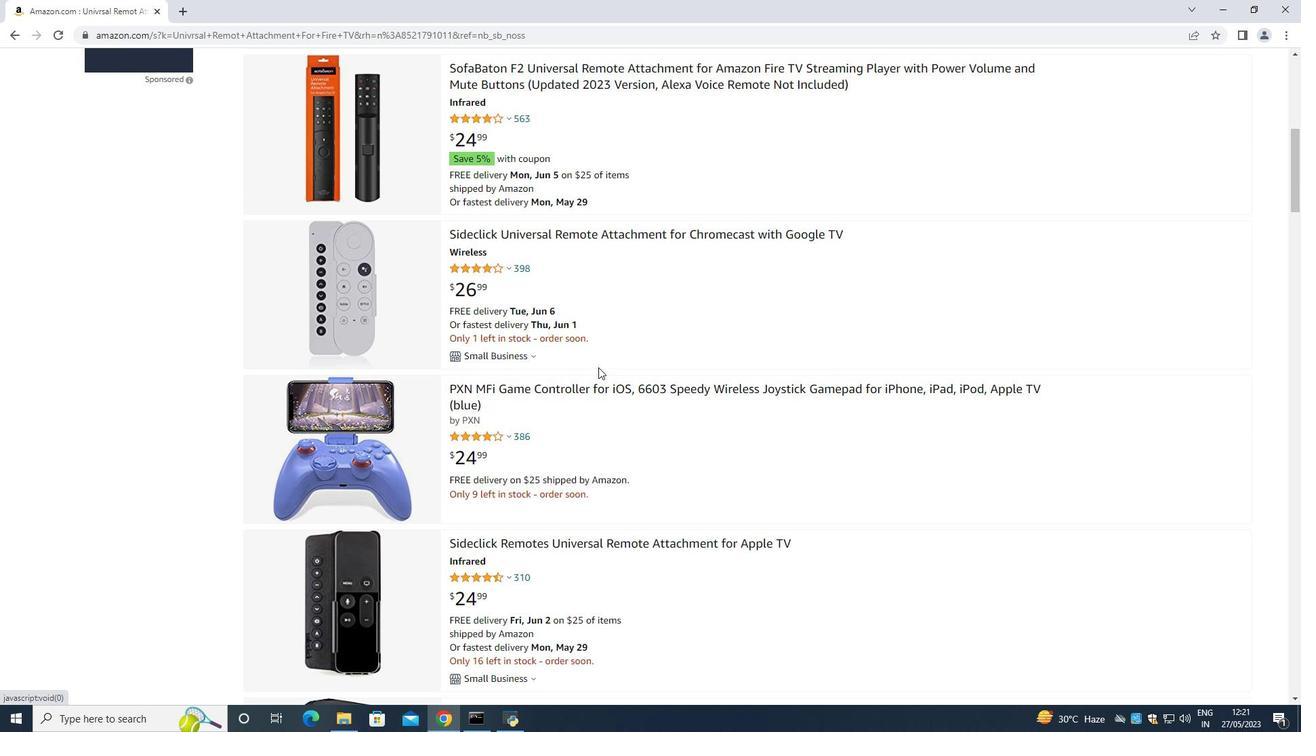 
Action: Mouse scrolled (598, 366) with delta (0, 0)
Screenshot: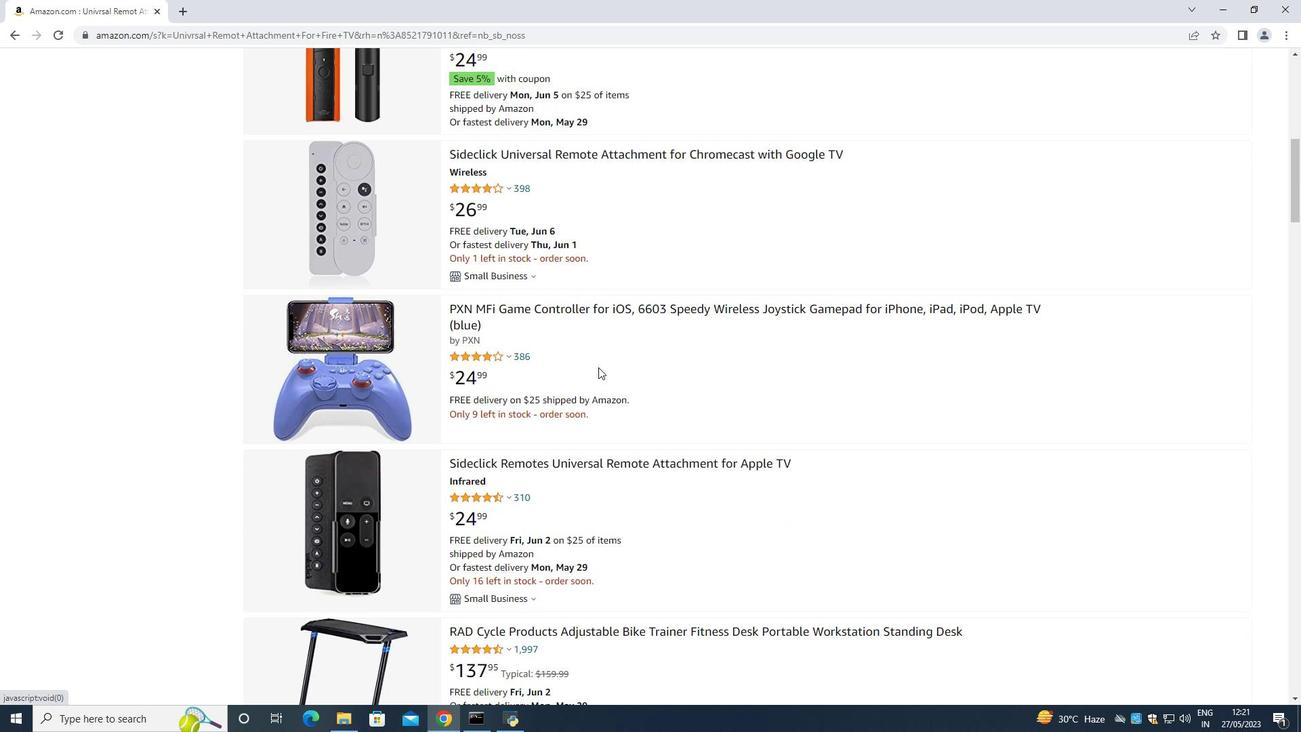 
Action: Mouse scrolled (598, 366) with delta (0, 0)
Screenshot: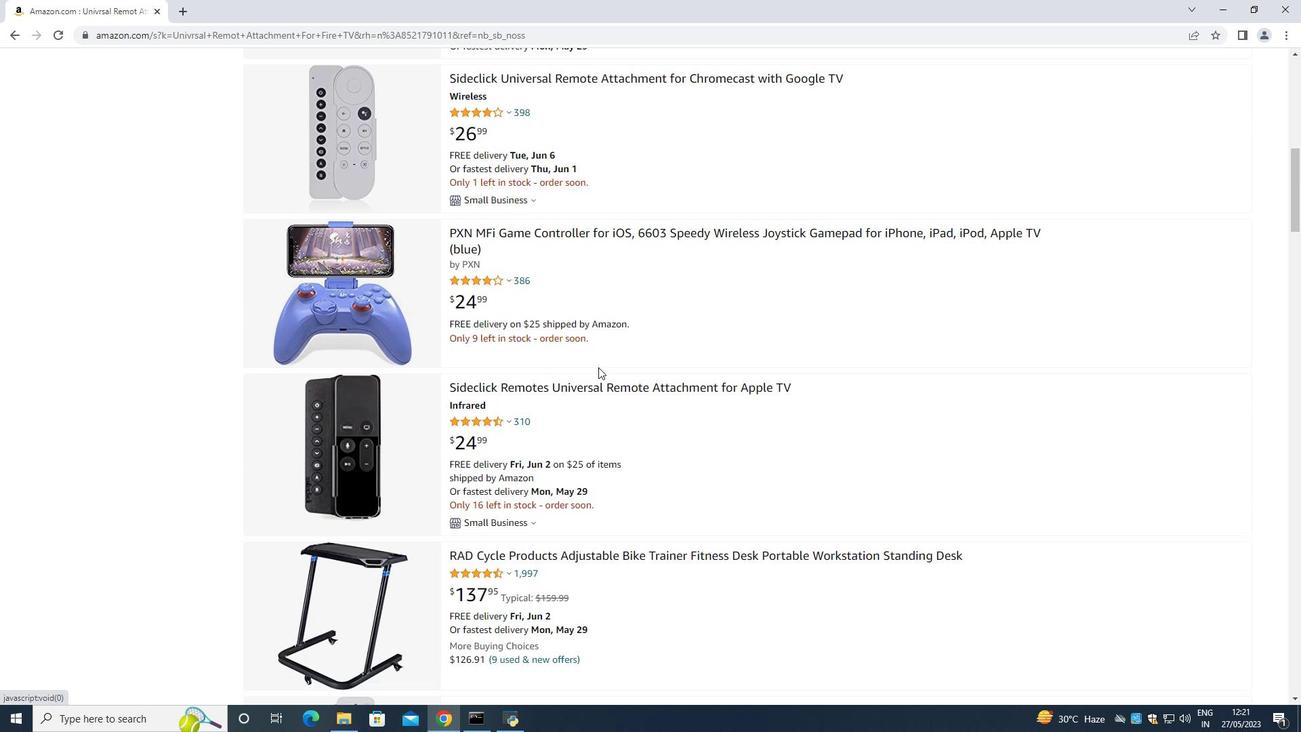 
Action: Mouse scrolled (598, 366) with delta (0, 0)
Screenshot: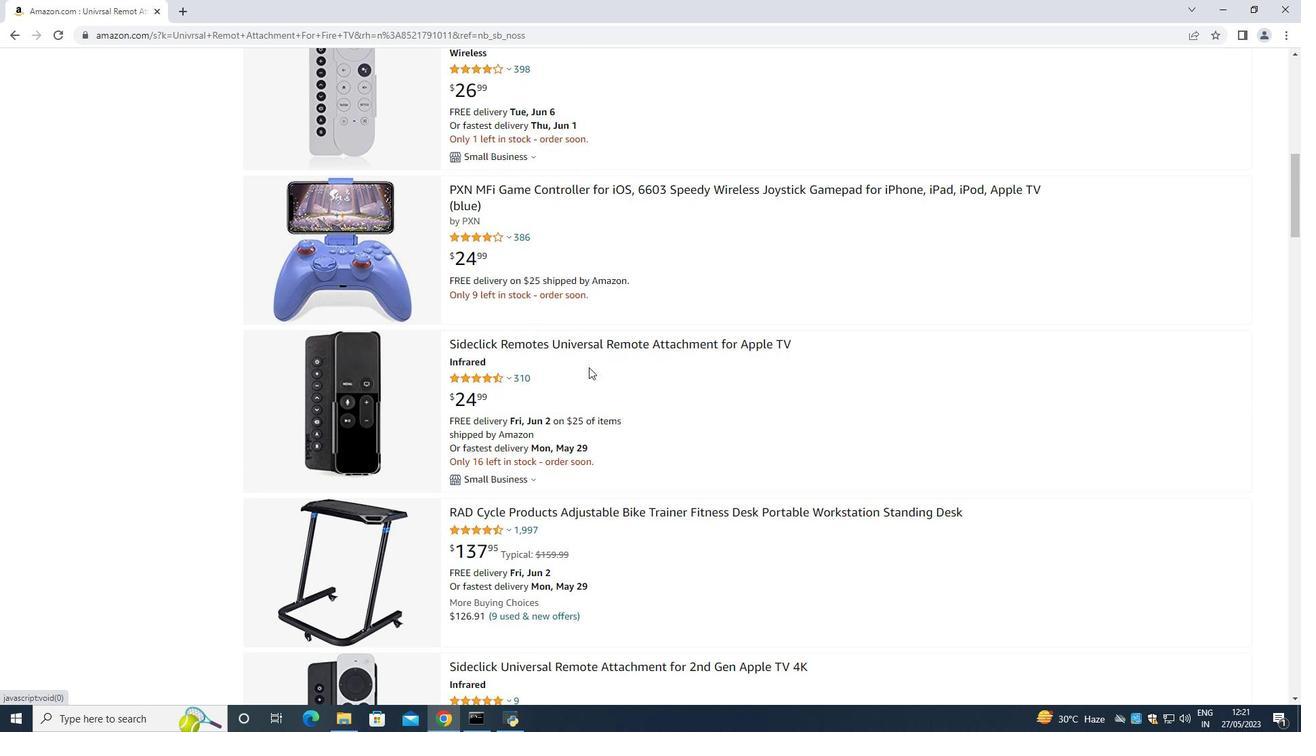 
Action: Mouse moved to (593, 360)
Screenshot: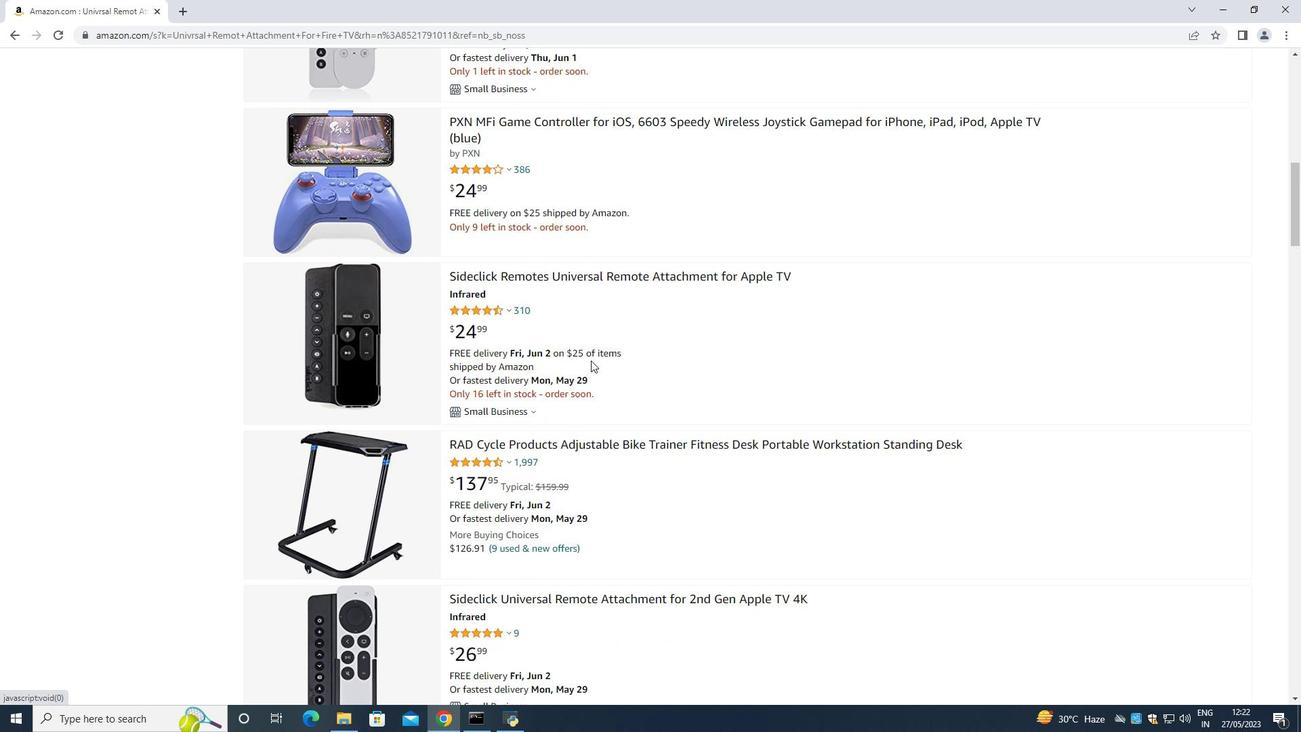 
Action: Mouse scrolled (593, 360) with delta (0, 0)
Screenshot: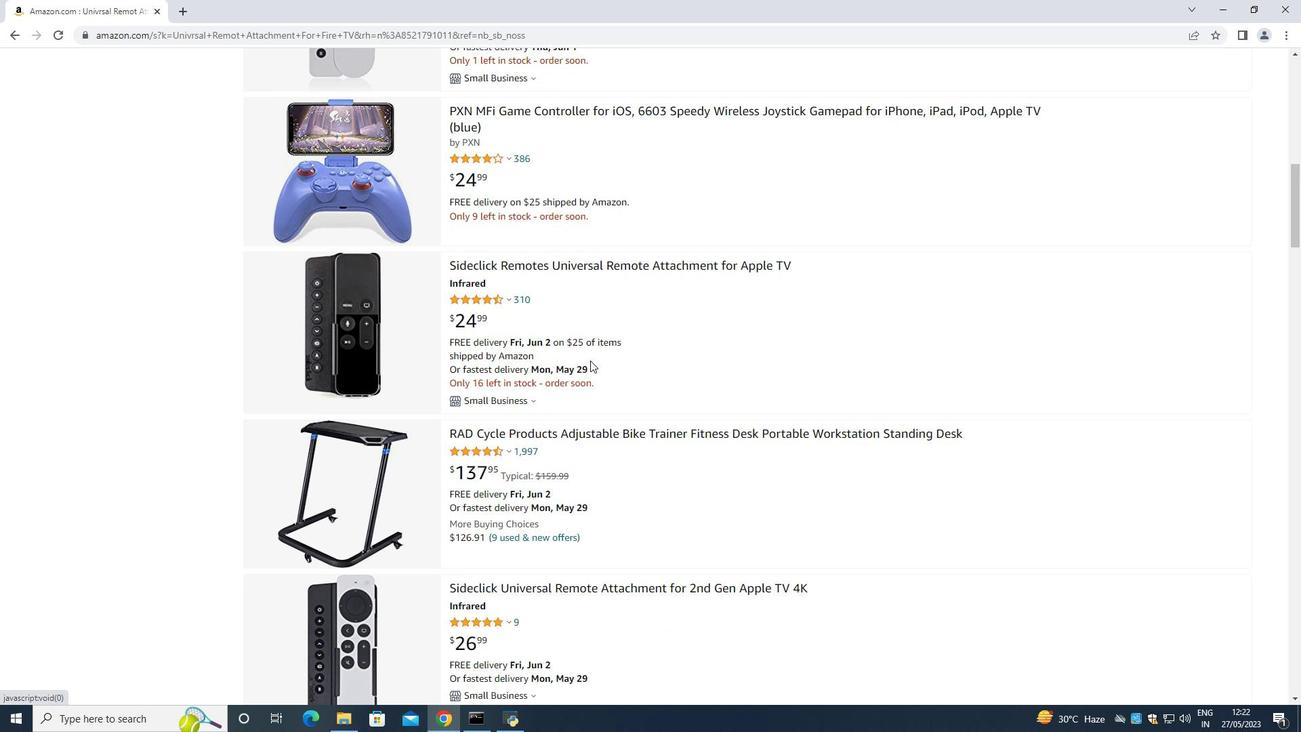 
Action: Mouse moved to (591, 360)
Screenshot: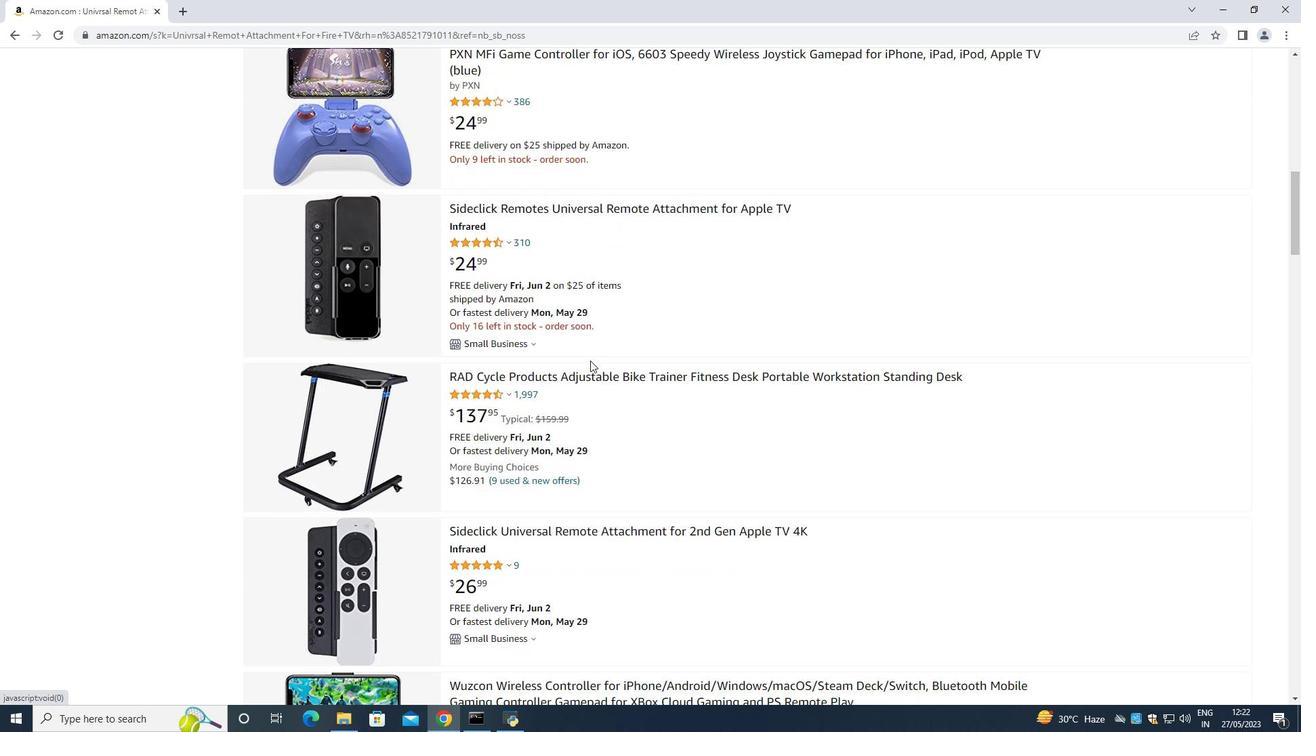 
Action: Mouse scrolled (591, 360) with delta (0, 0)
Screenshot: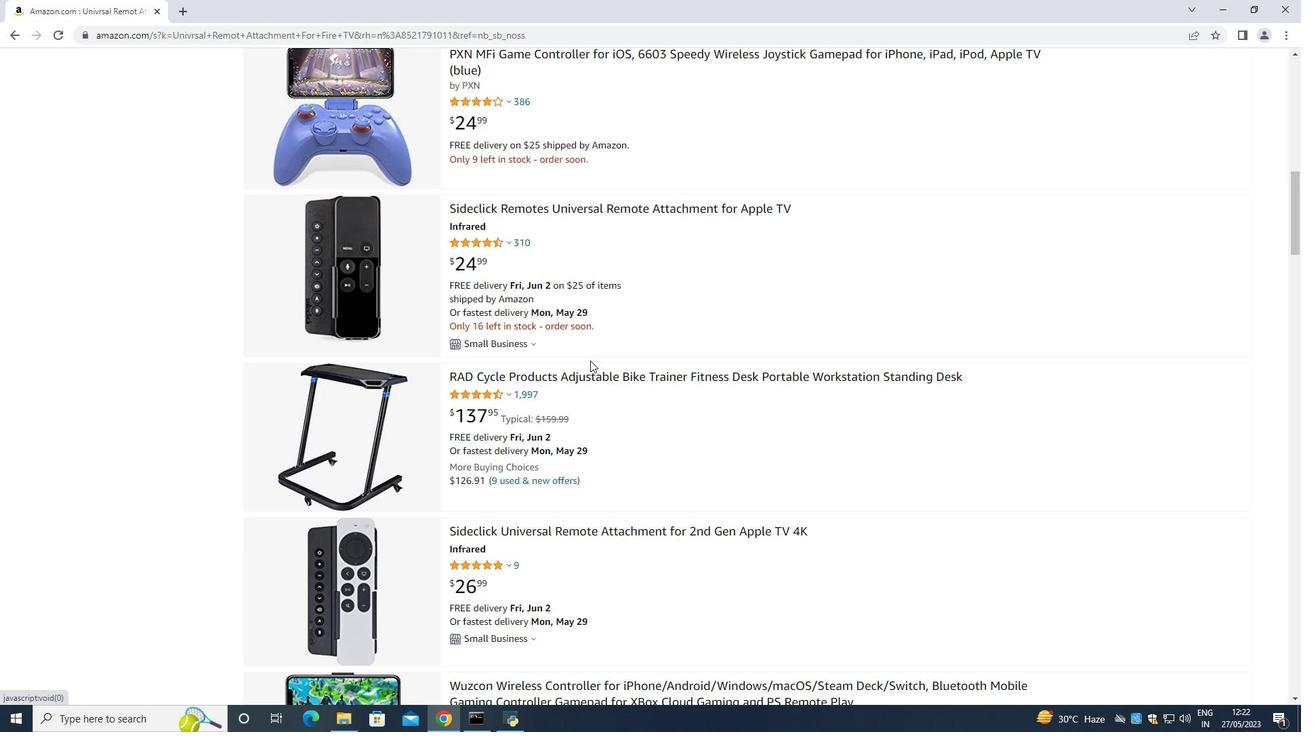 
Action: Mouse moved to (590, 360)
Screenshot: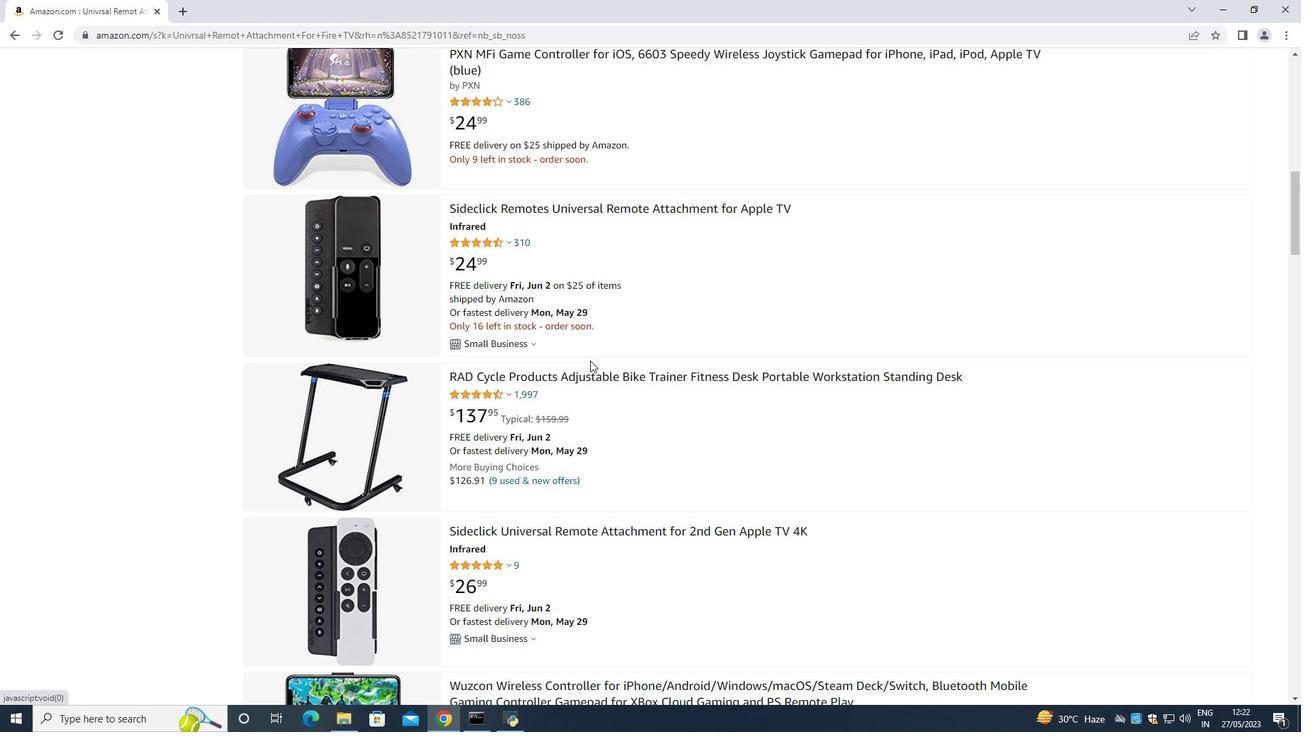 
Action: Mouse scrolled (590, 360) with delta (0, 0)
Screenshot: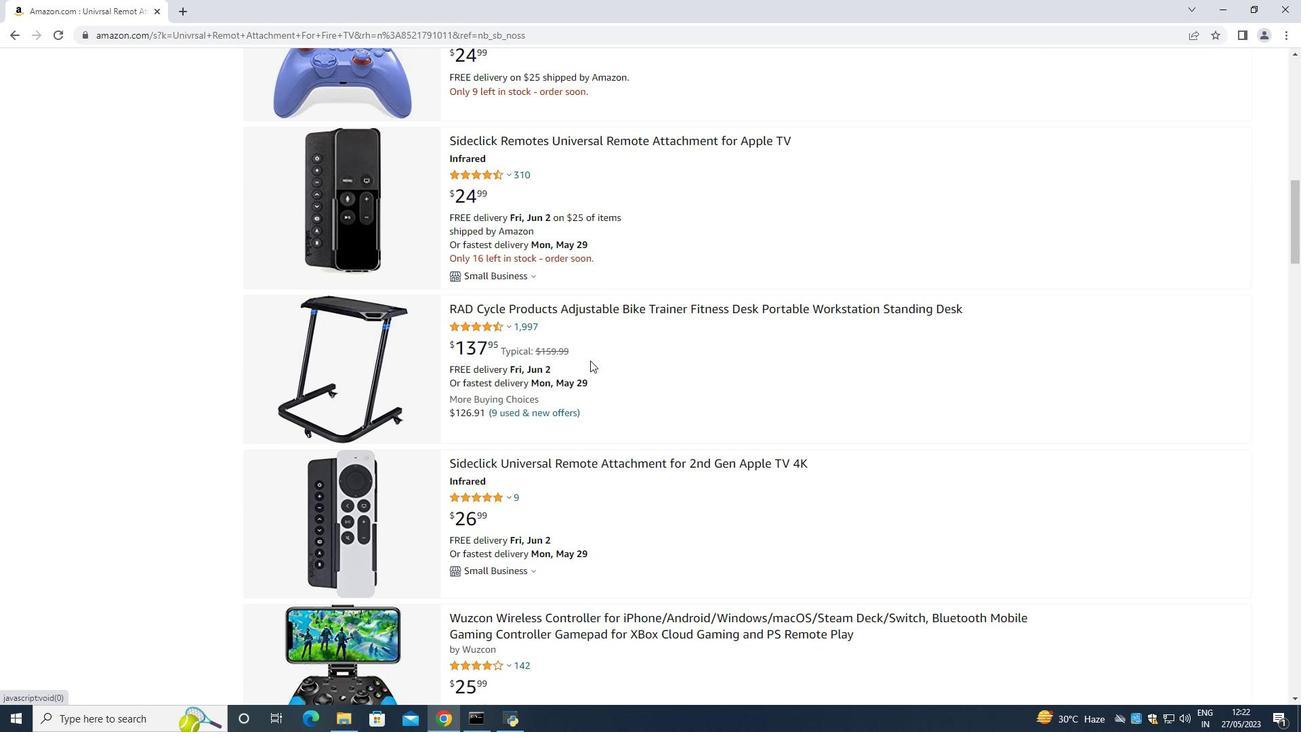 
Action: Mouse scrolled (590, 360) with delta (0, 0)
Screenshot: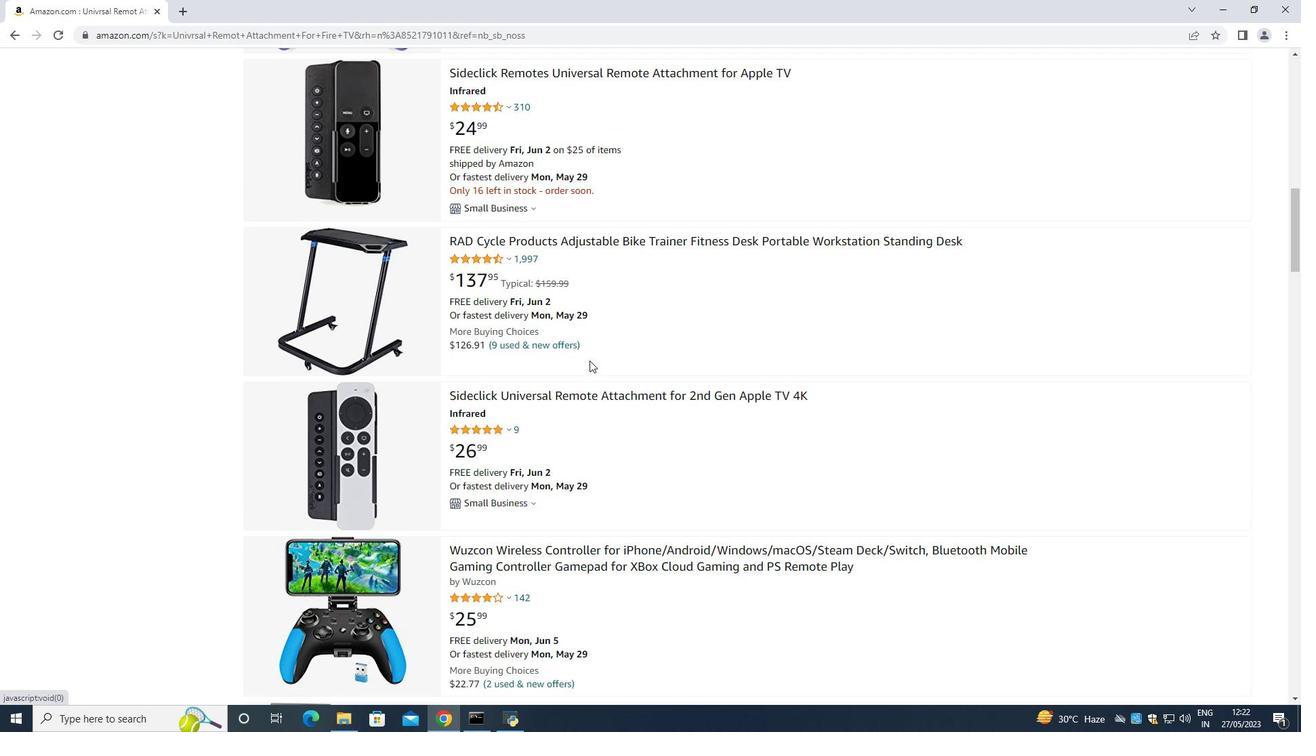 
Action: Mouse moved to (589, 360)
Screenshot: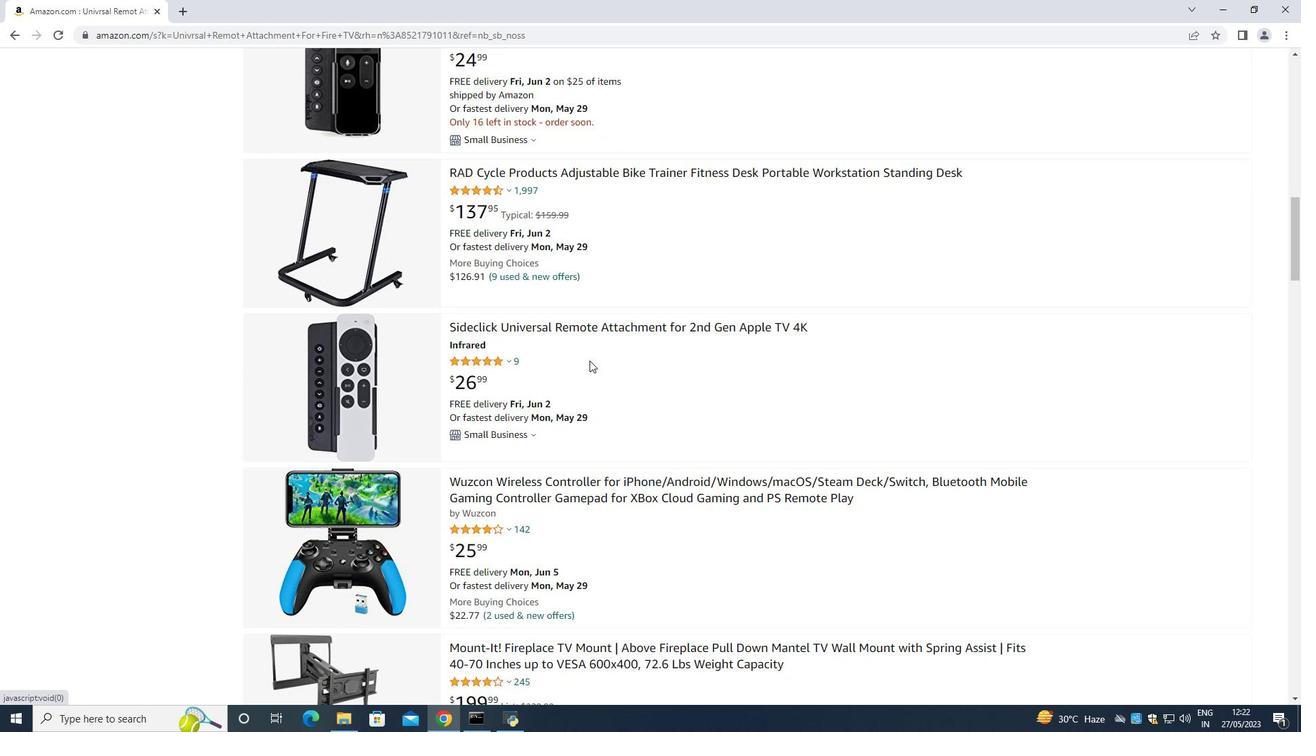 
Action: Mouse scrolled (589, 360) with delta (0, 0)
Screenshot: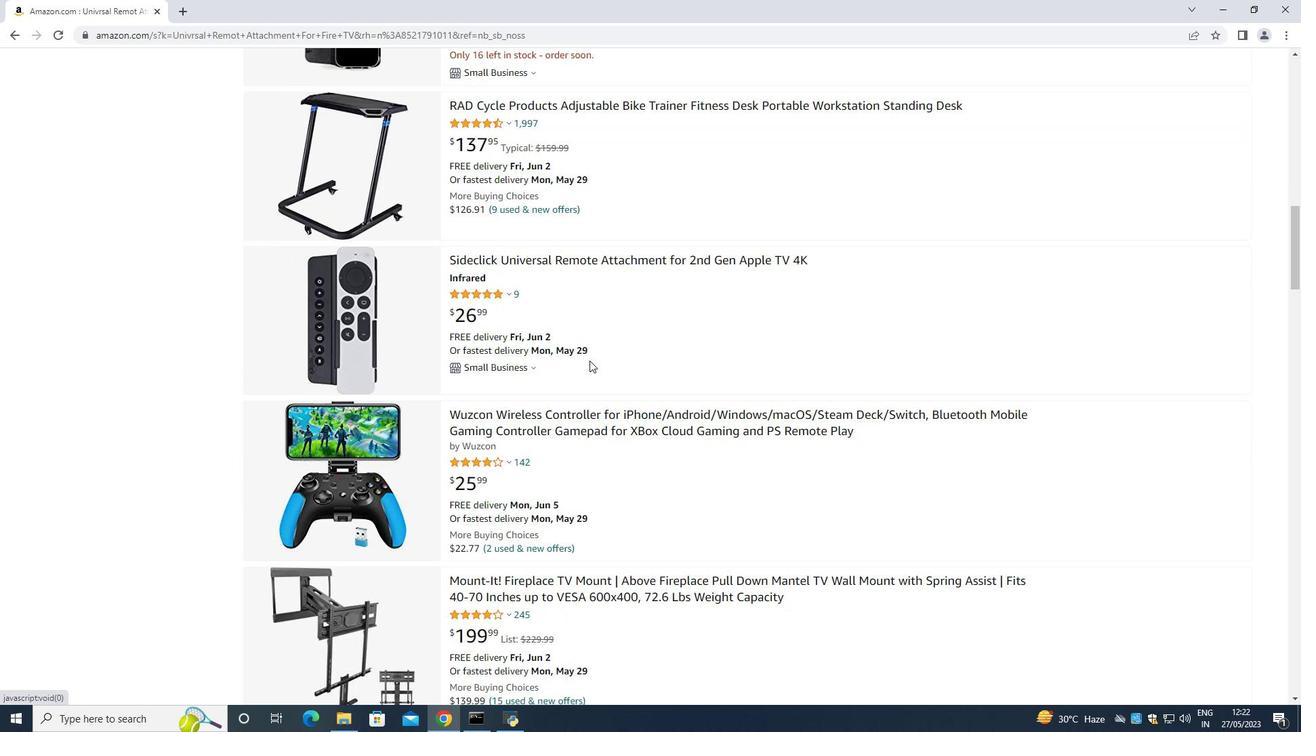 
Action: Mouse scrolled (589, 360) with delta (0, 0)
Screenshot: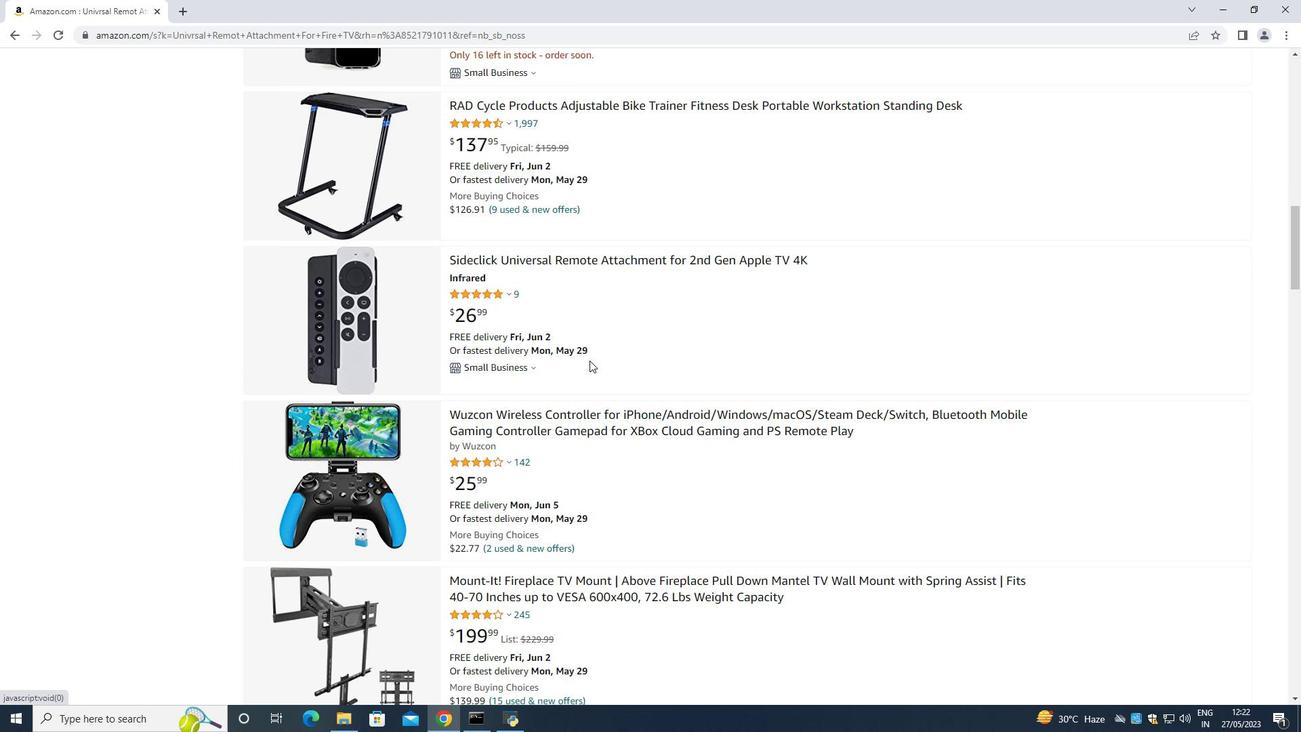 
Action: Mouse moved to (615, 261)
Screenshot: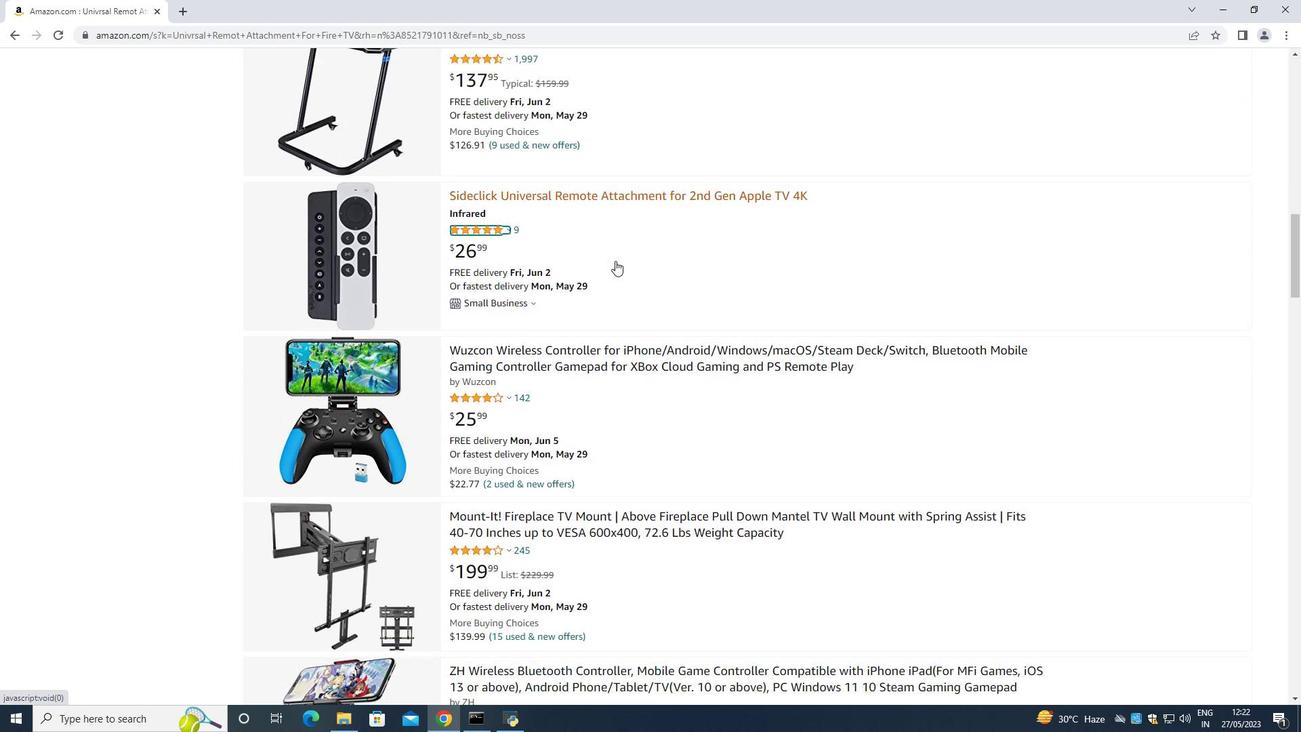 
Action: Mouse scrolled (615, 260) with delta (0, 0)
Screenshot: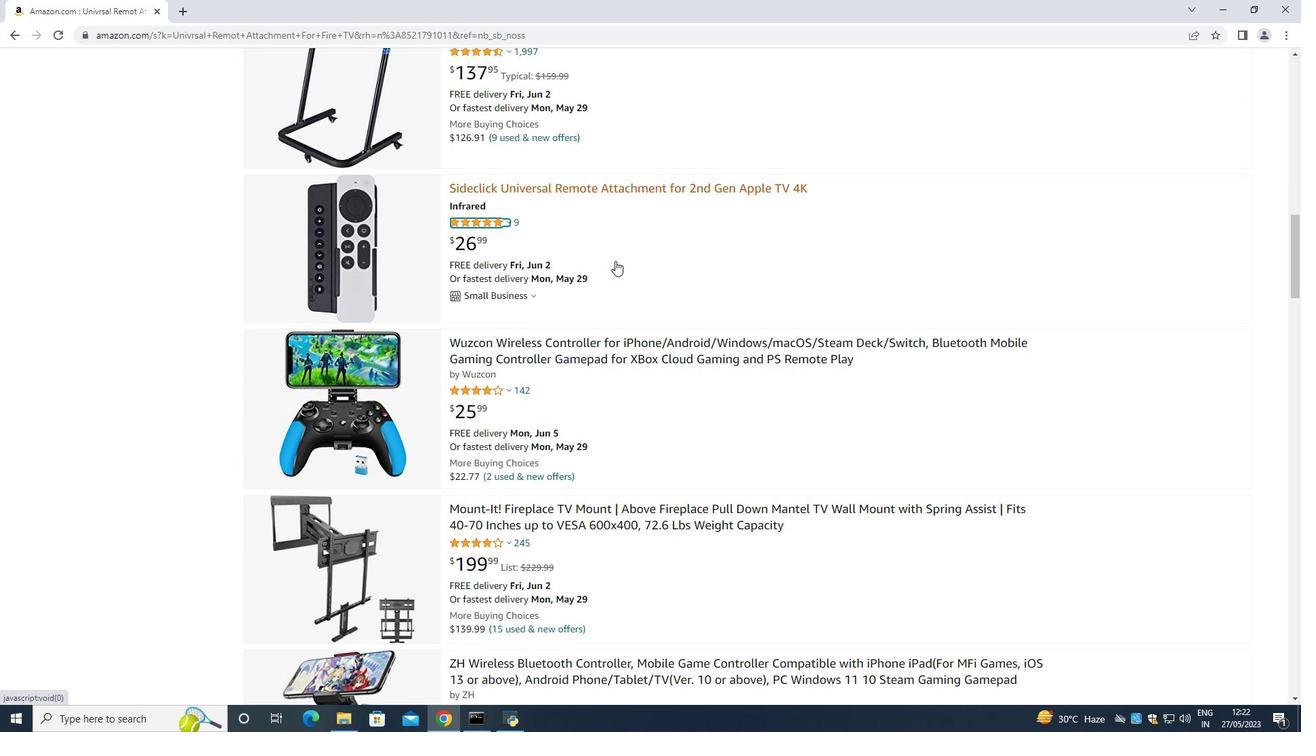 
Action: Mouse scrolled (615, 260) with delta (0, 0)
Screenshot: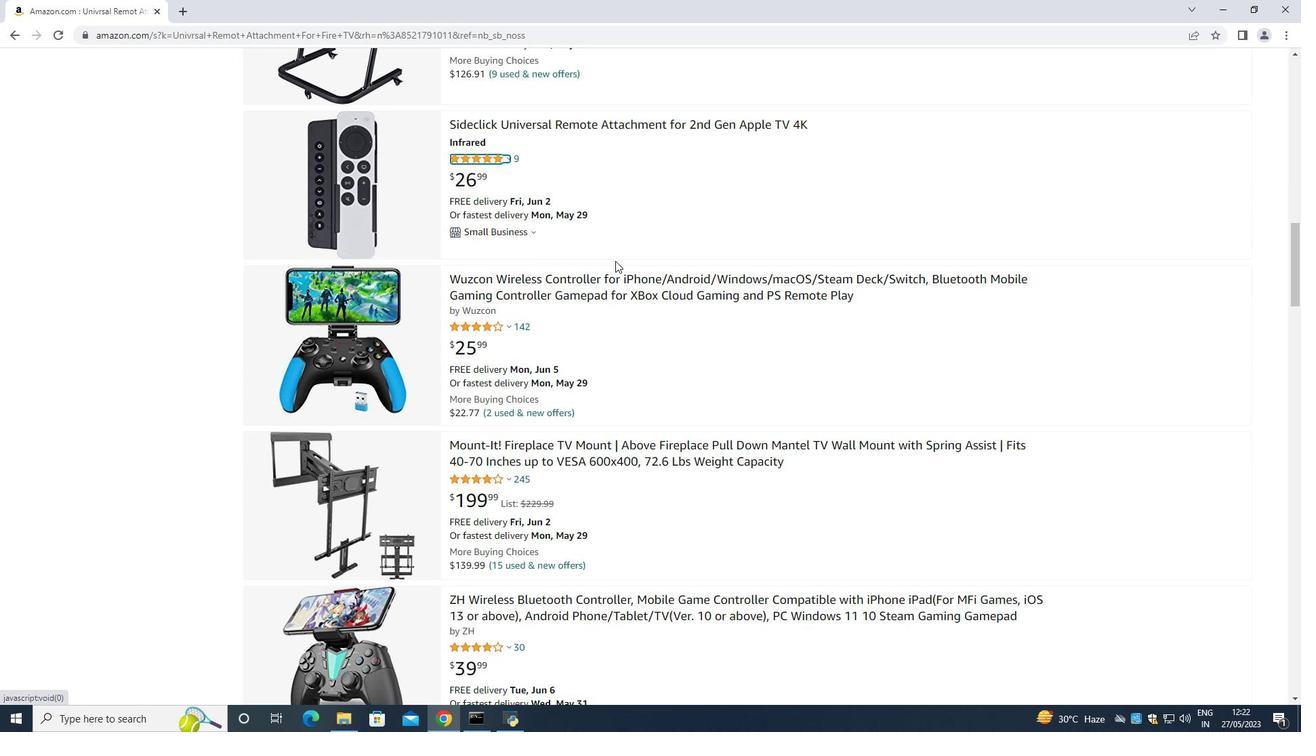 
Action: Mouse scrolled (615, 260) with delta (0, 0)
Screenshot: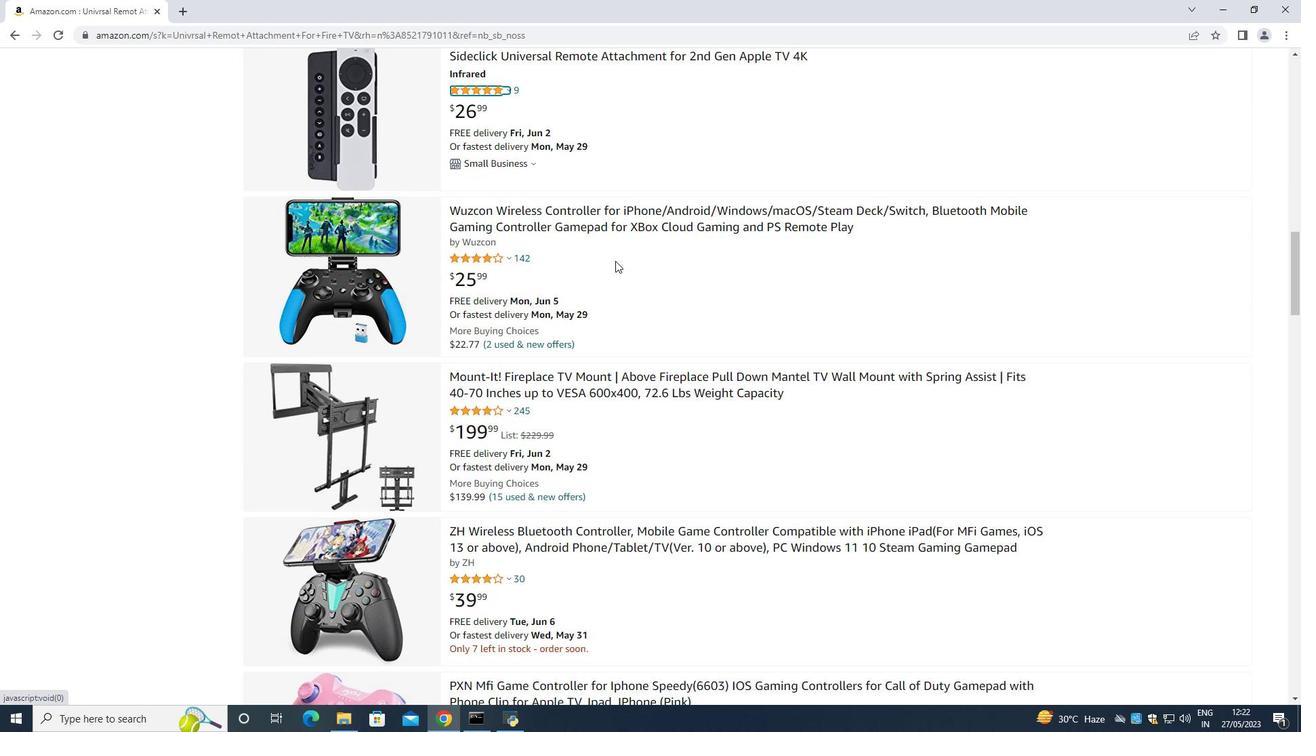
Action: Mouse scrolled (615, 260) with delta (0, 0)
Screenshot: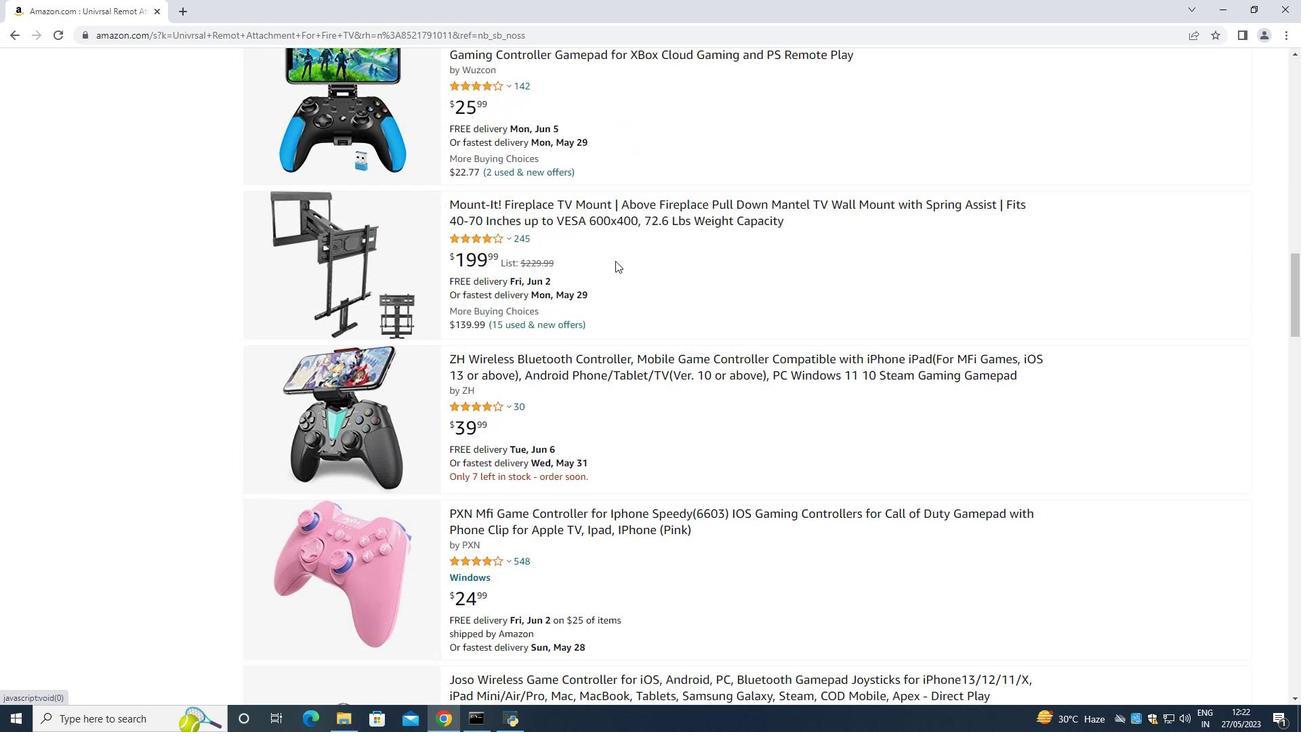 
Action: Mouse scrolled (615, 260) with delta (0, 0)
Screenshot: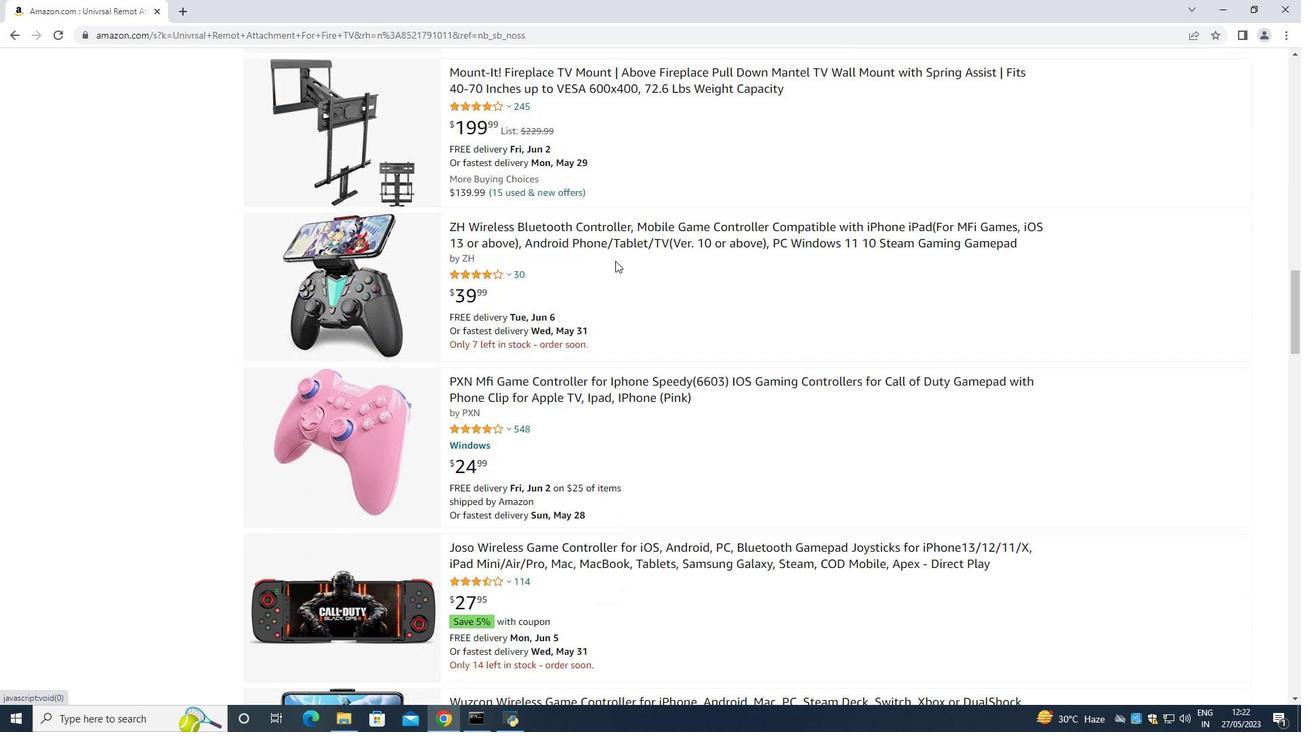 
Action: Mouse scrolled (615, 260) with delta (0, 0)
Screenshot: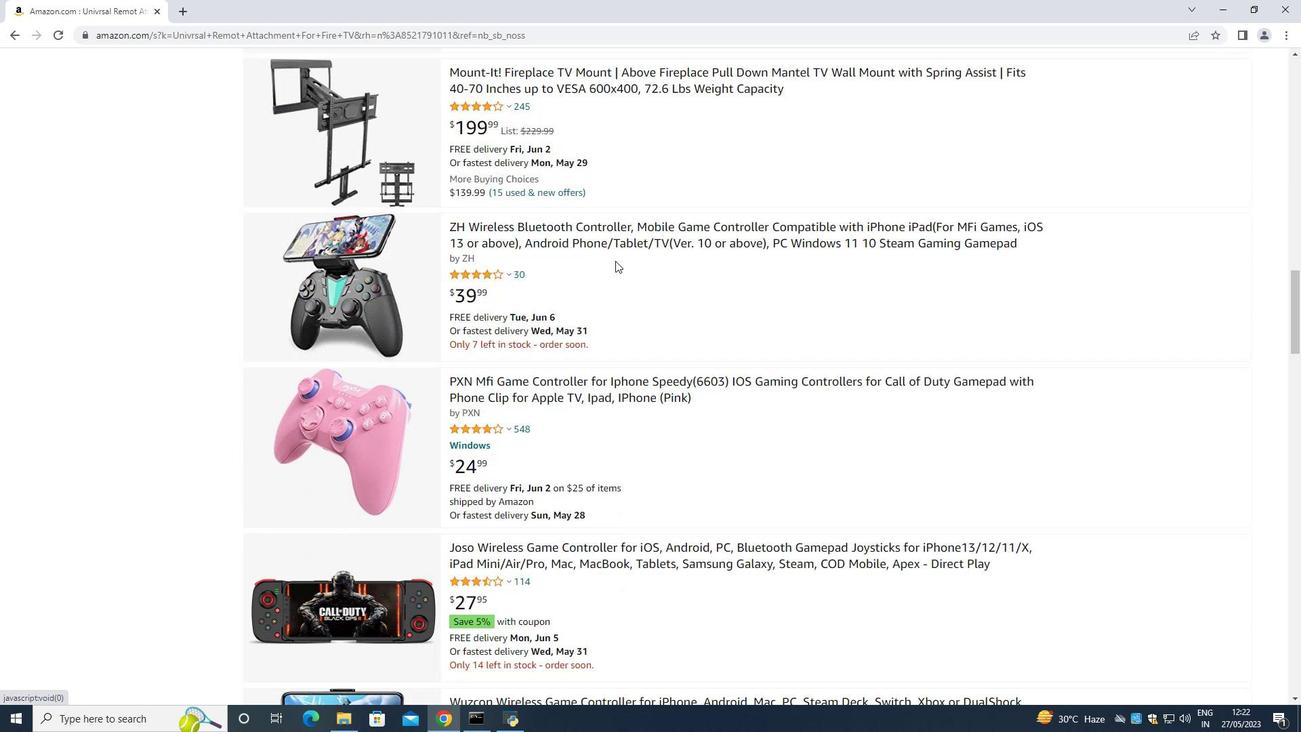 
Action: Mouse moved to (615, 261)
Screenshot: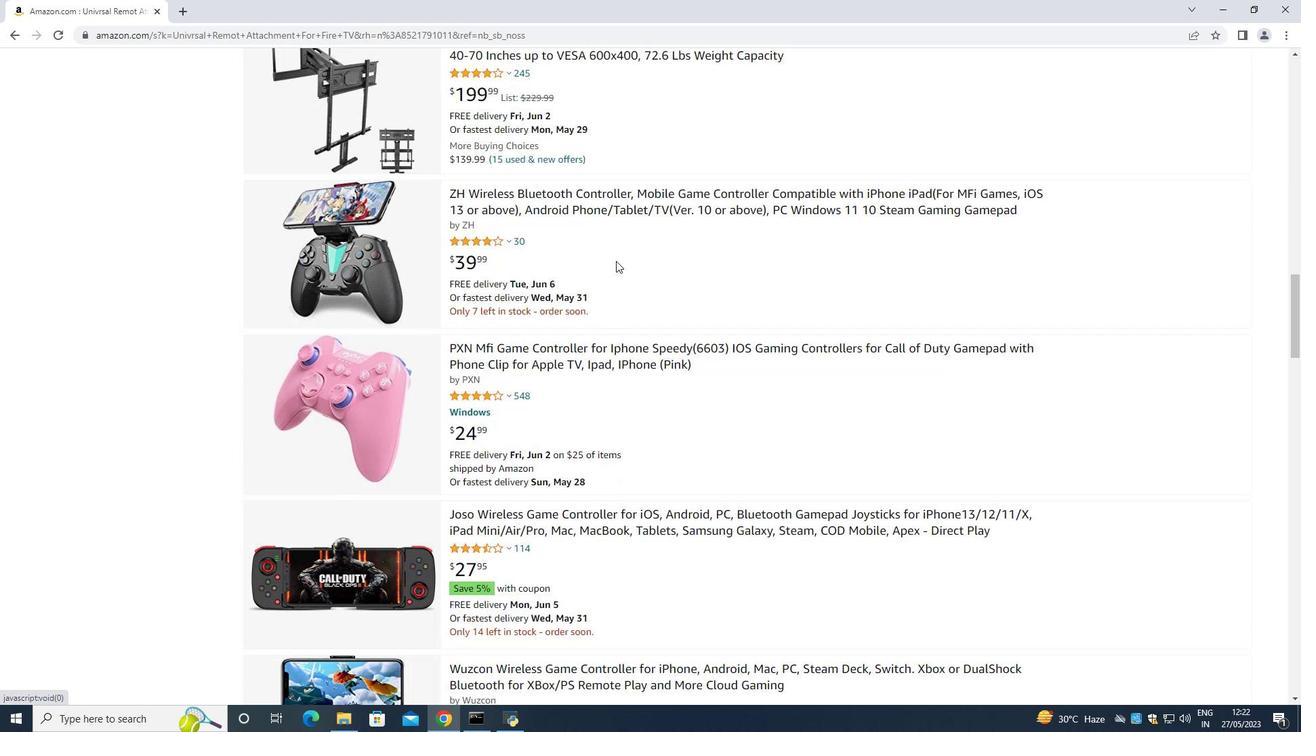 
Action: Mouse scrolled (615, 260) with delta (0, 0)
Screenshot: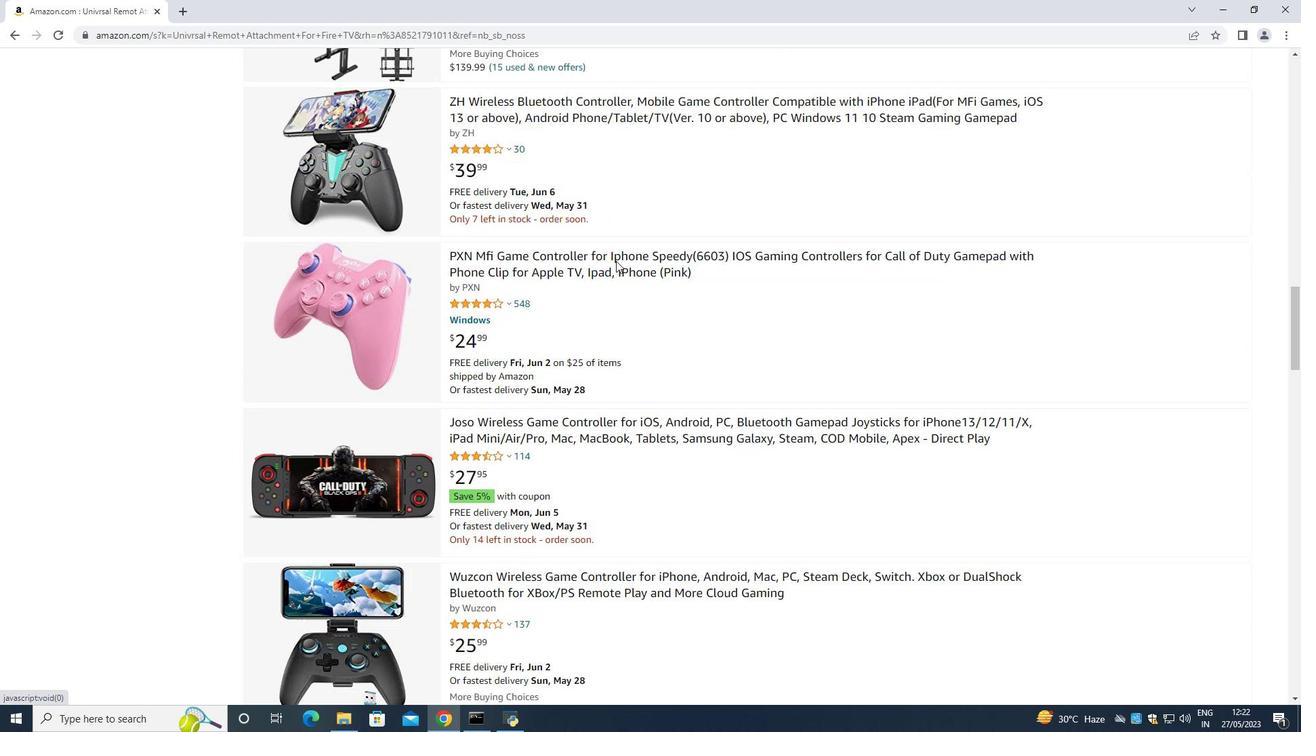 
Action: Mouse scrolled (615, 260) with delta (0, 0)
Screenshot: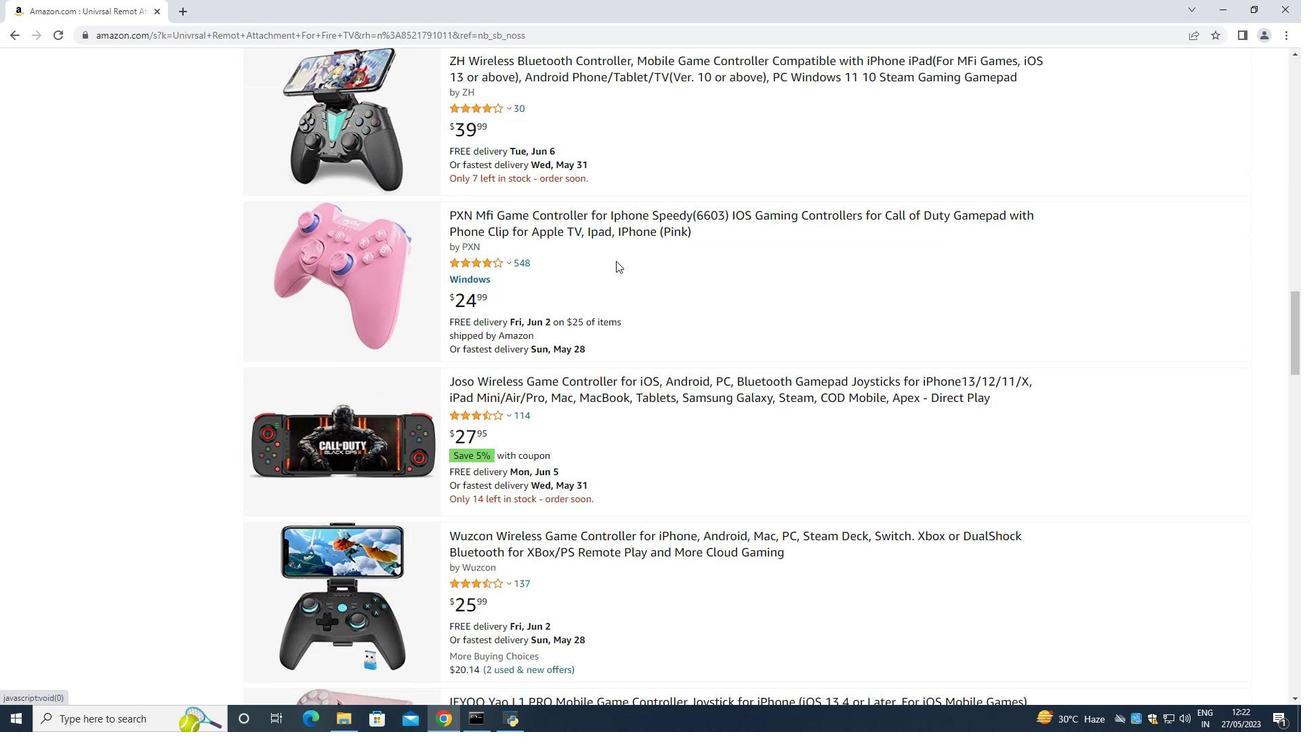 
Action: Mouse moved to (616, 261)
Screenshot: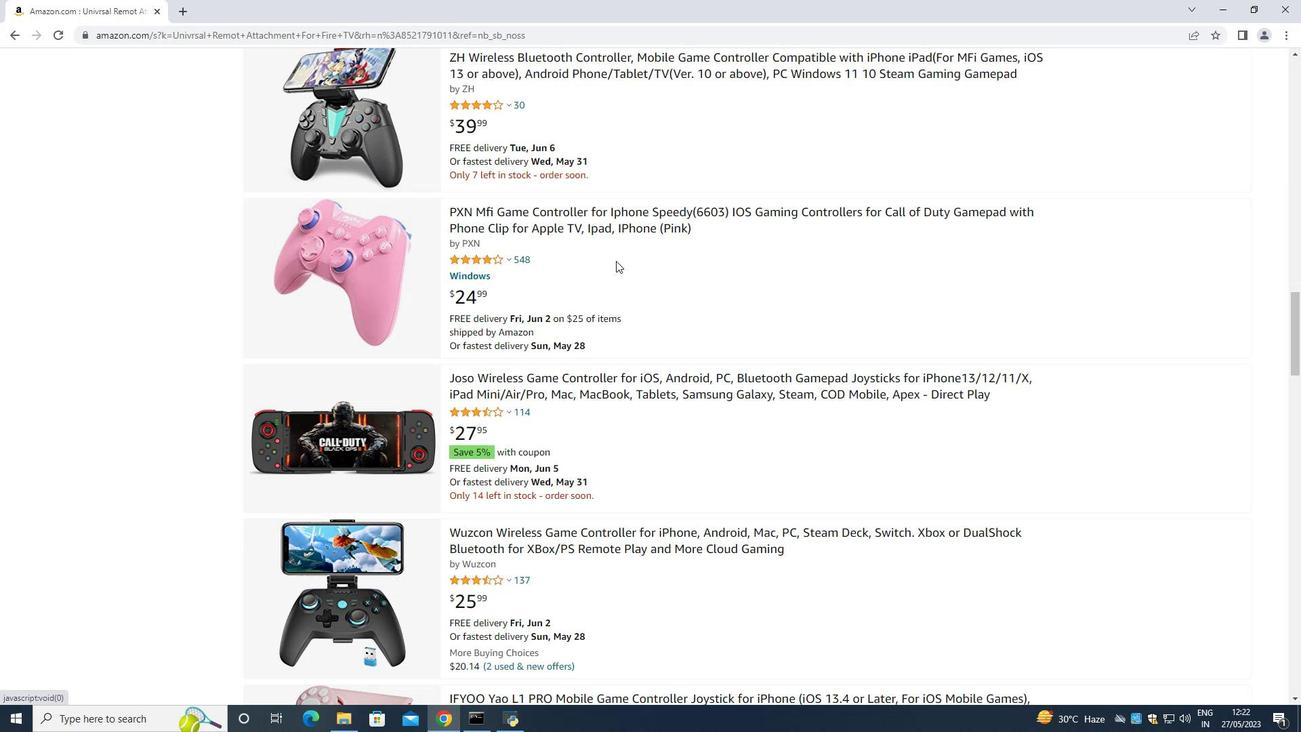 
Action: Mouse scrolled (616, 260) with delta (0, 0)
Screenshot: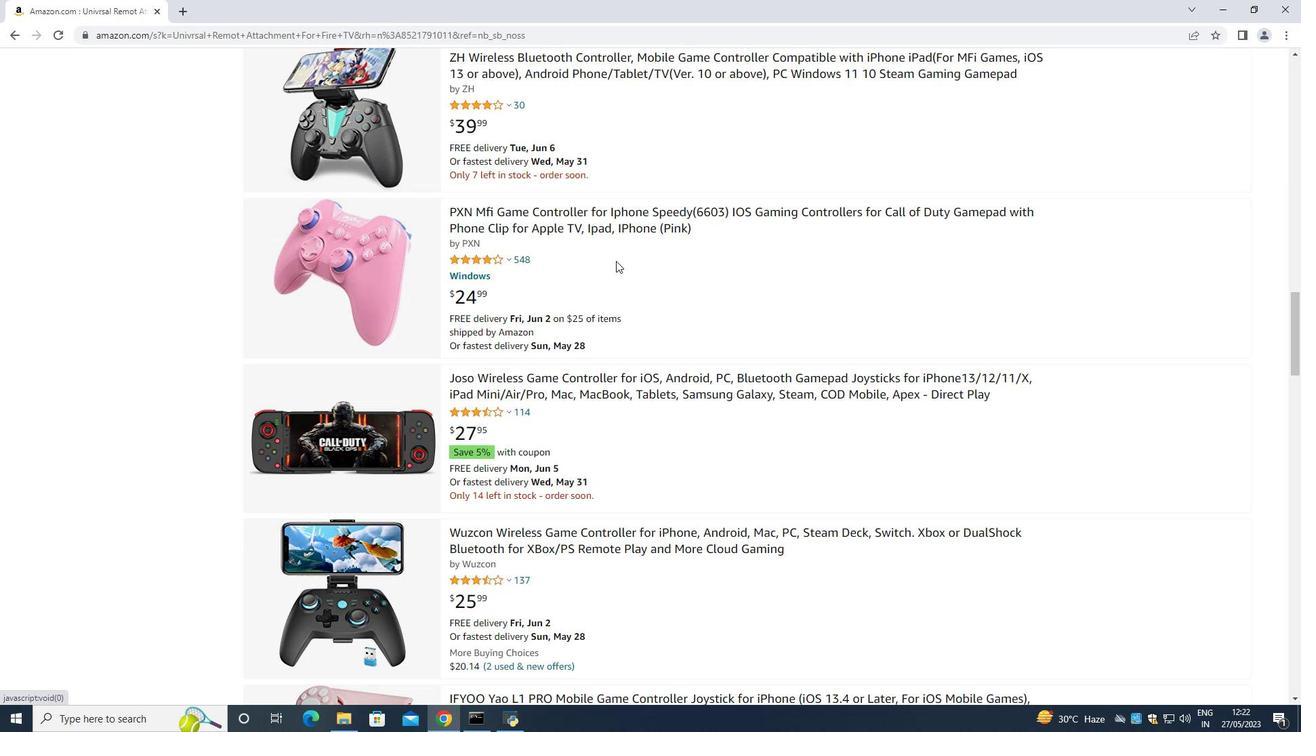 
Action: Mouse scrolled (616, 260) with delta (0, 0)
Screenshot: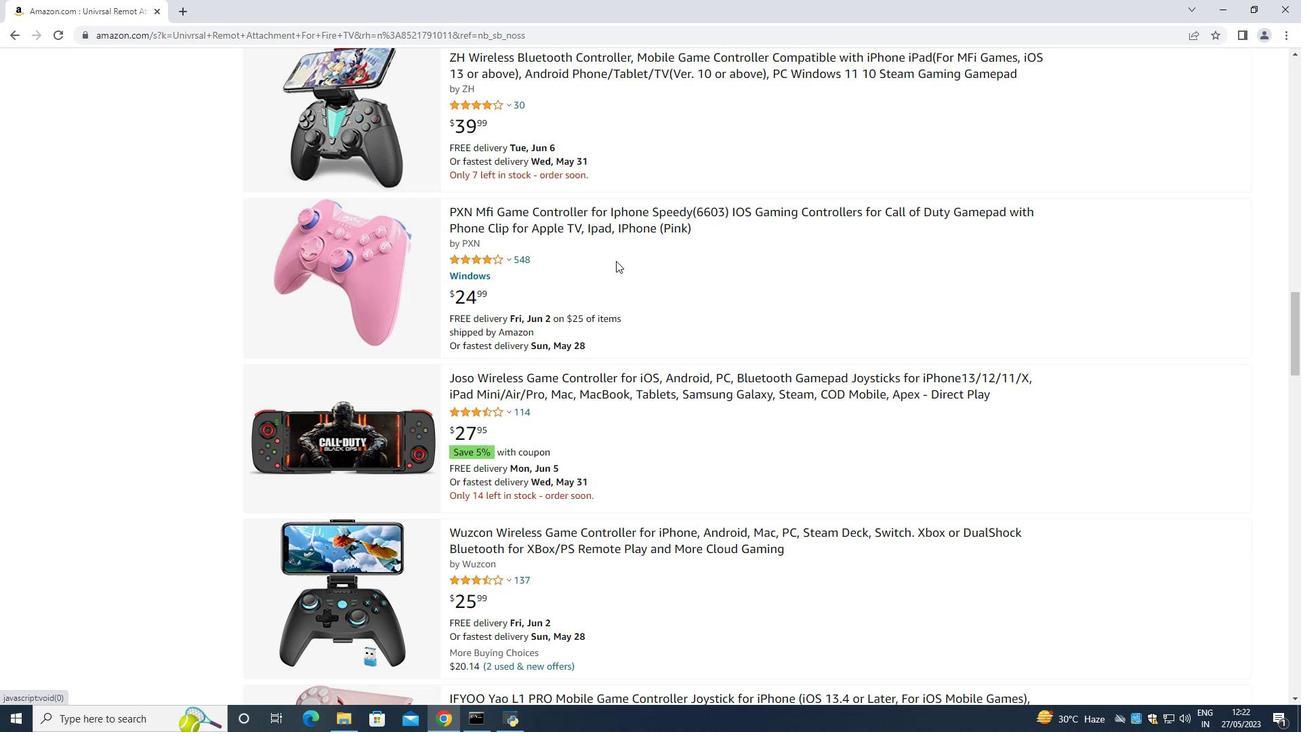 
Action: Mouse scrolled (616, 261) with delta (0, 0)
Screenshot: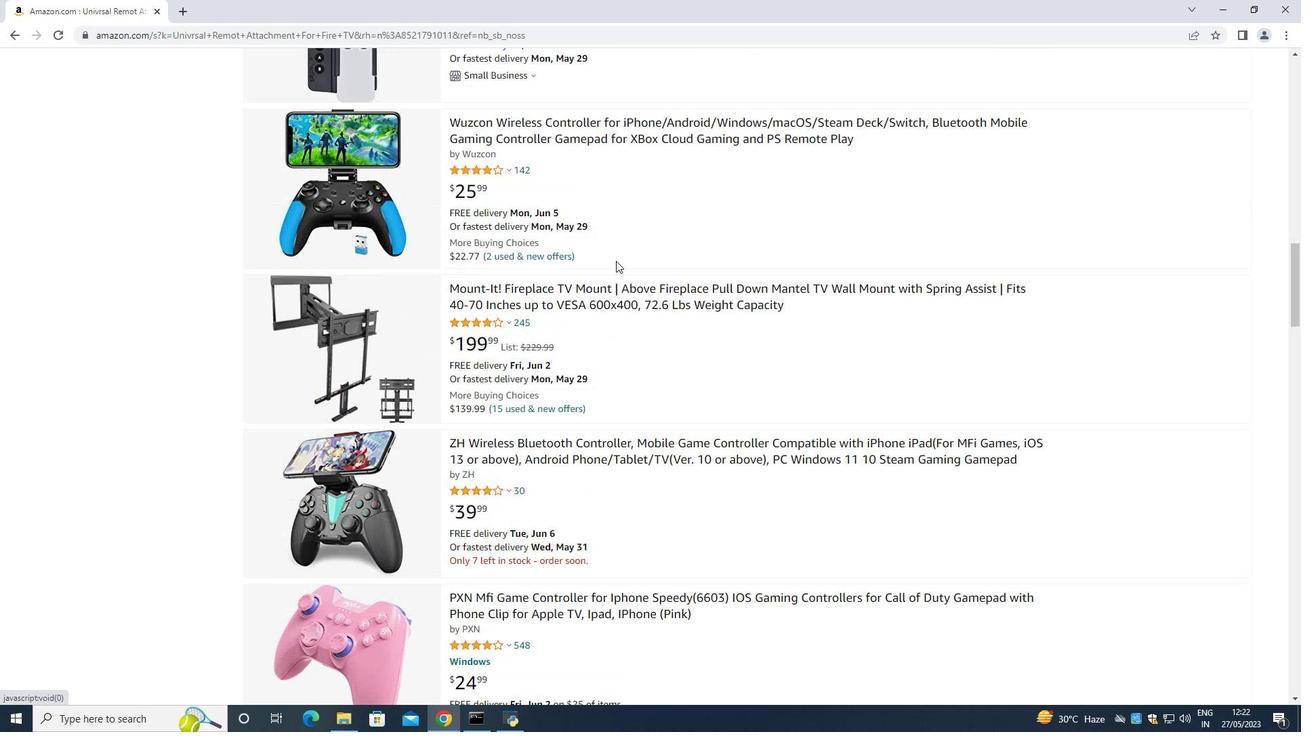 
Action: Mouse scrolled (616, 261) with delta (0, 0)
Screenshot: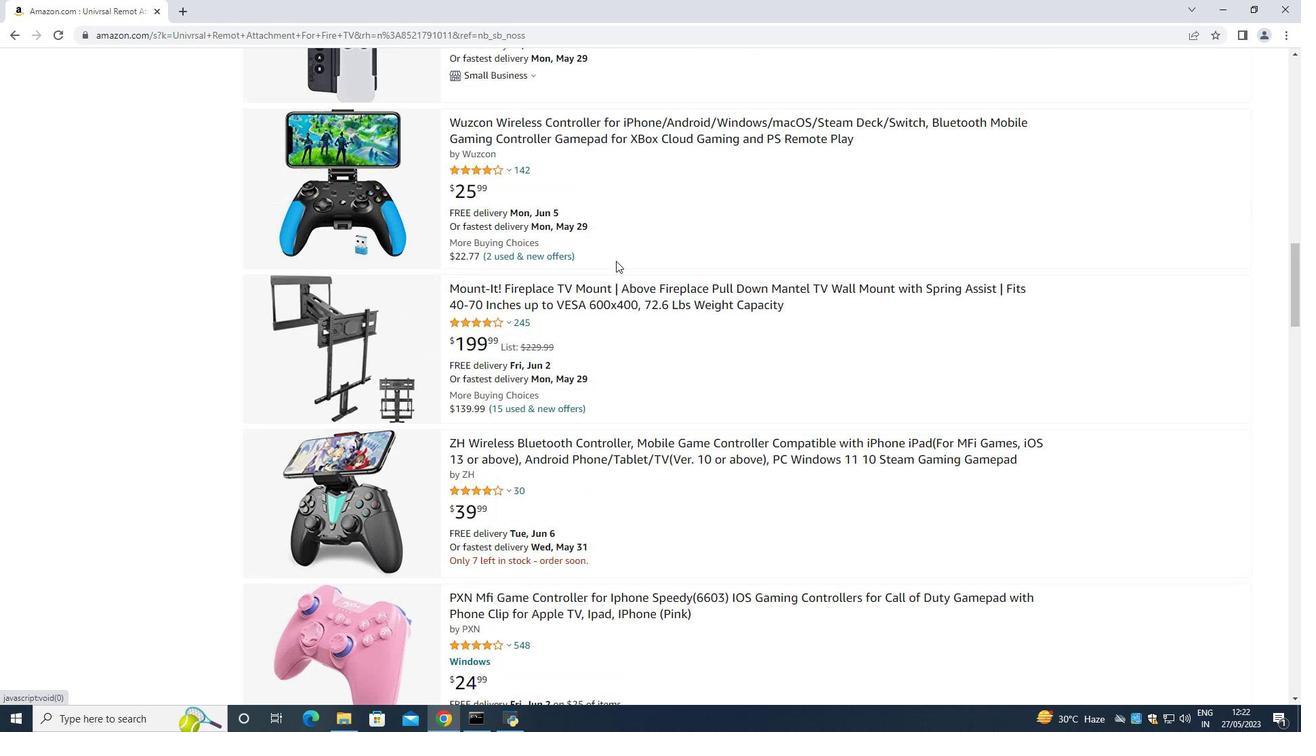 
Action: Mouse scrolled (616, 261) with delta (0, 0)
Screenshot: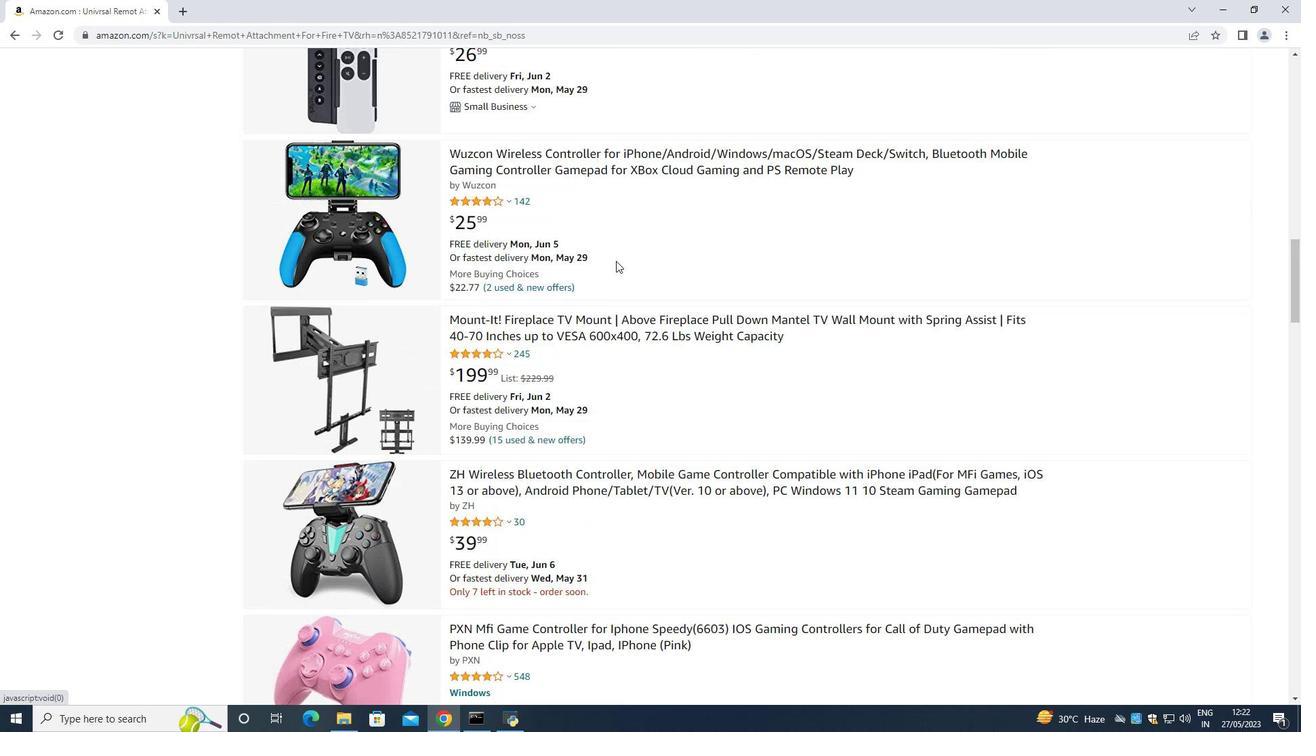 
Action: Mouse scrolled (616, 261) with delta (0, 0)
Screenshot: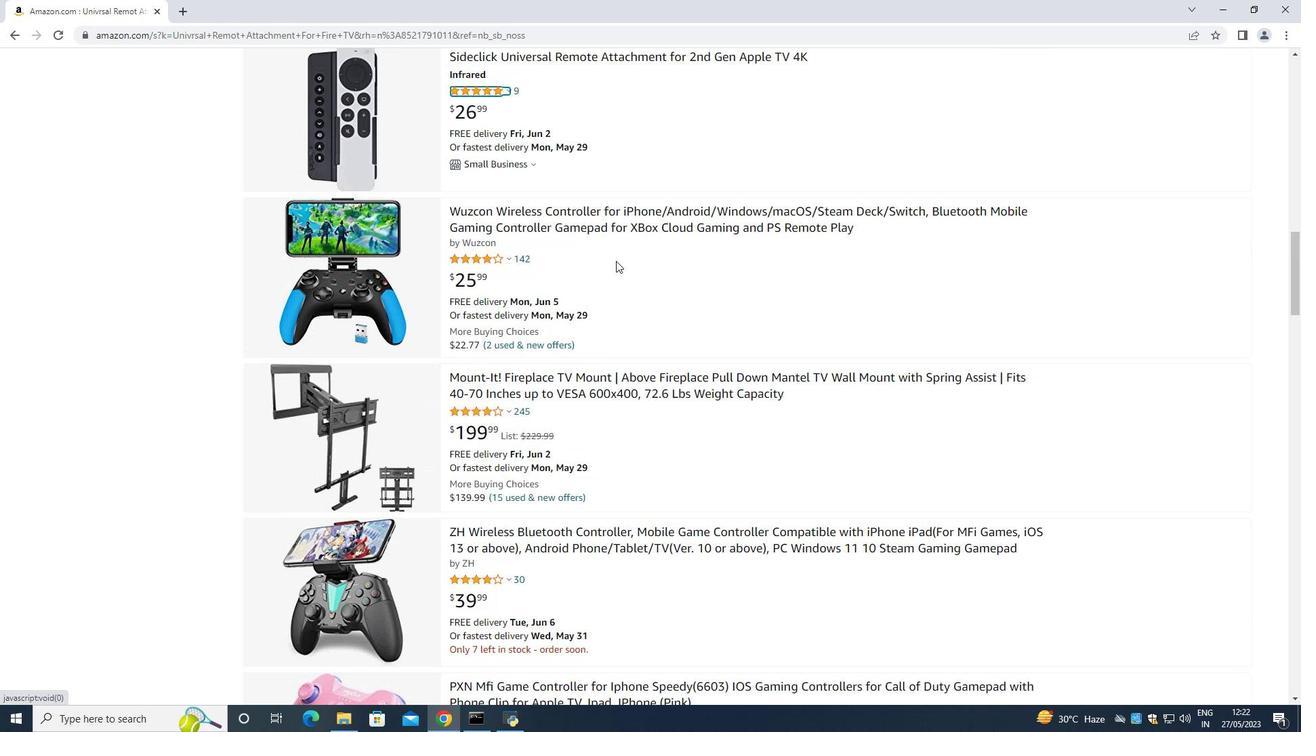 
Action: Mouse scrolled (616, 261) with delta (0, 0)
Screenshot: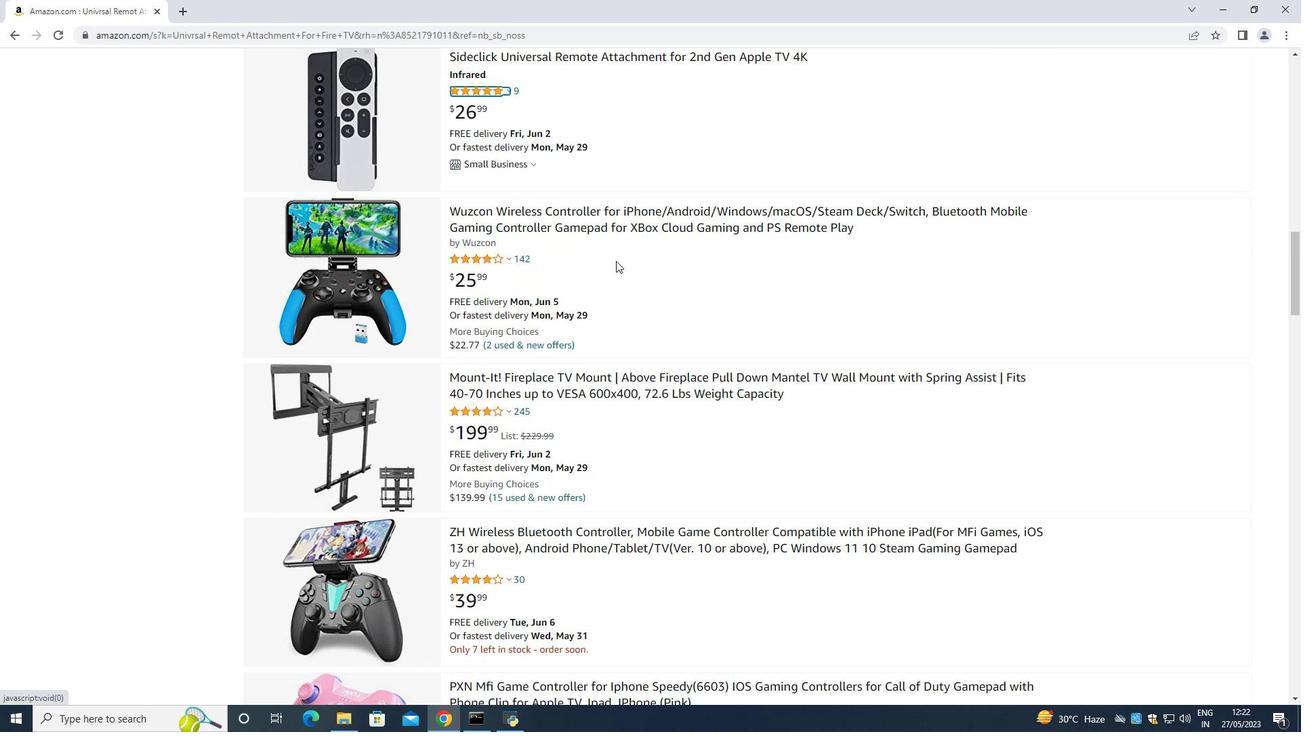 
Action: Mouse scrolled (616, 261) with delta (0, 0)
Screenshot: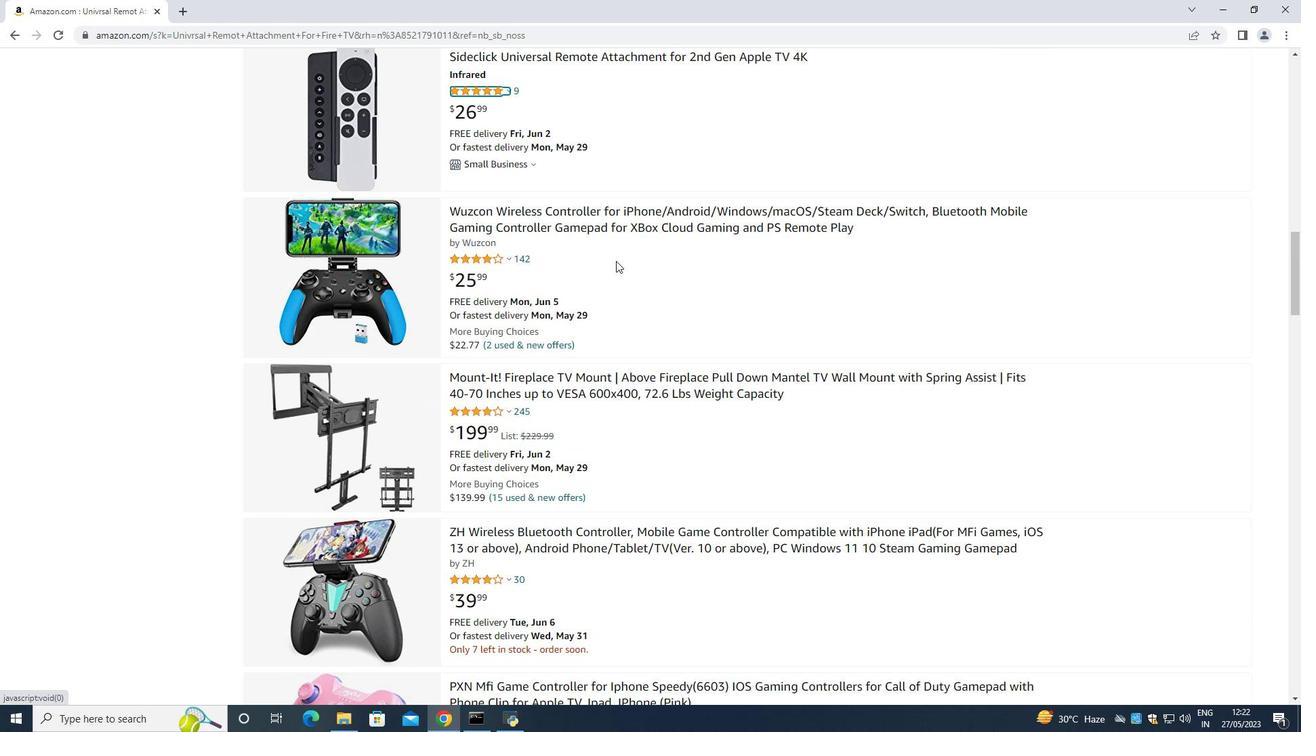 
Action: Mouse scrolled (616, 261) with delta (0, 0)
Screenshot: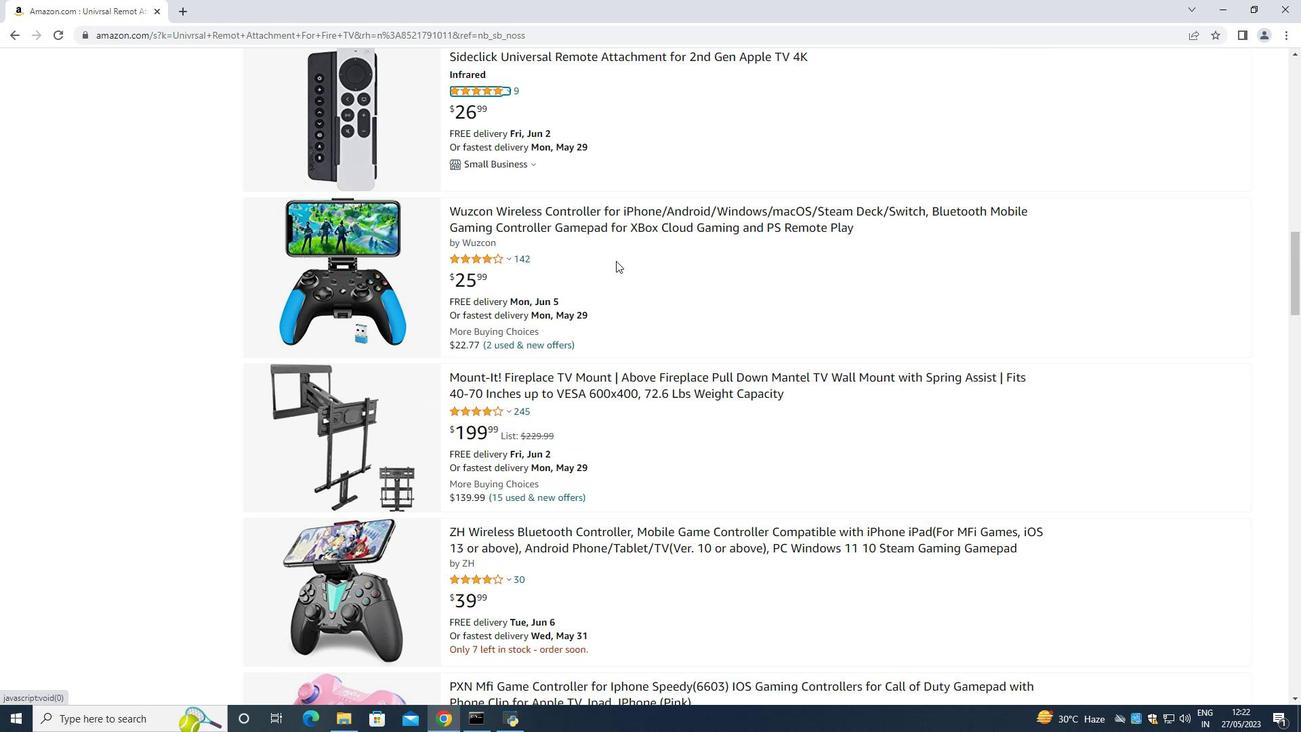 
Action: Mouse scrolled (616, 261) with delta (0, 0)
Screenshot: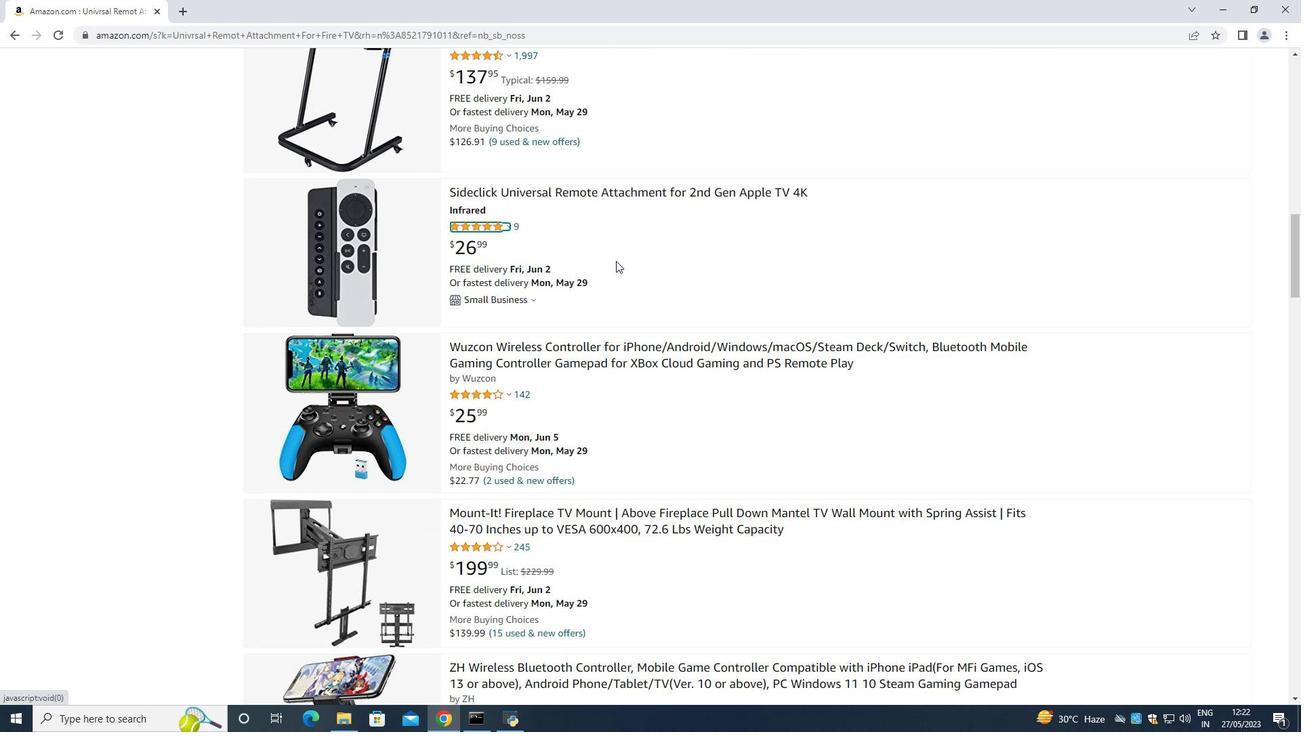 
Action: Mouse scrolled (616, 261) with delta (0, 0)
Screenshot: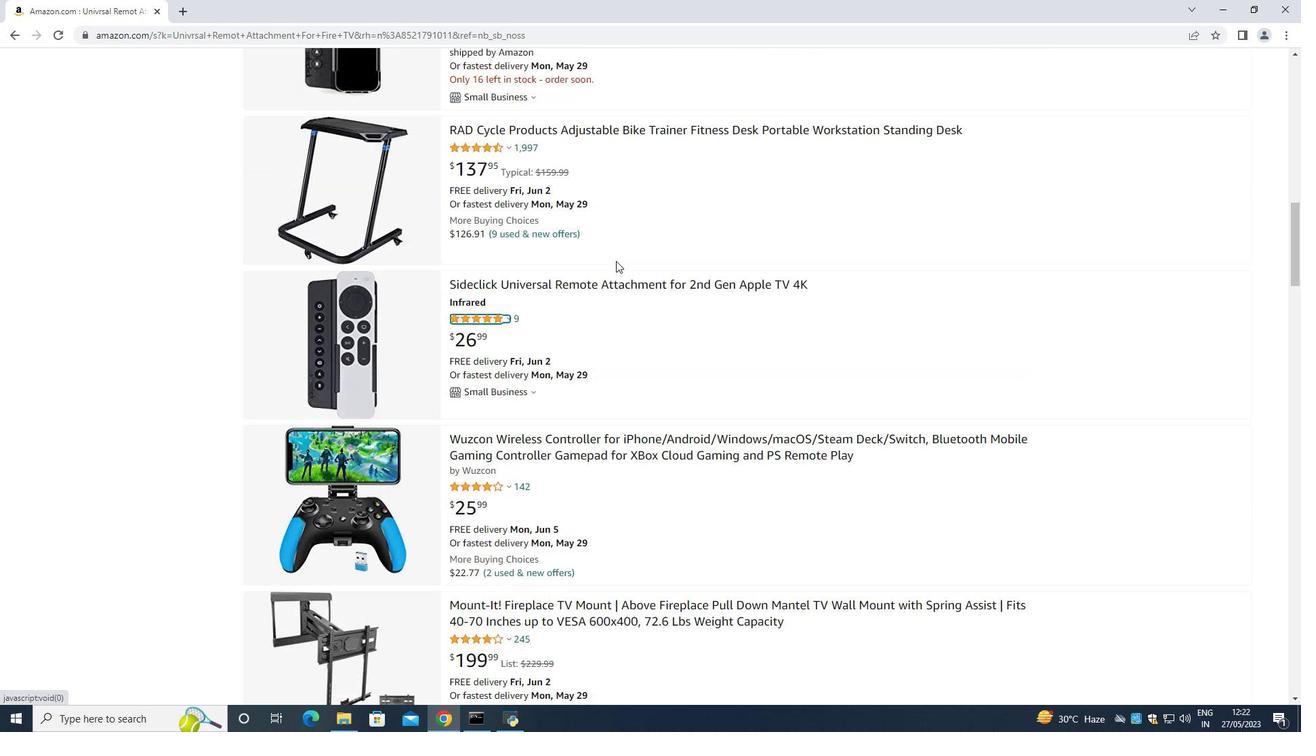 
Action: Mouse scrolled (616, 261) with delta (0, 0)
Screenshot: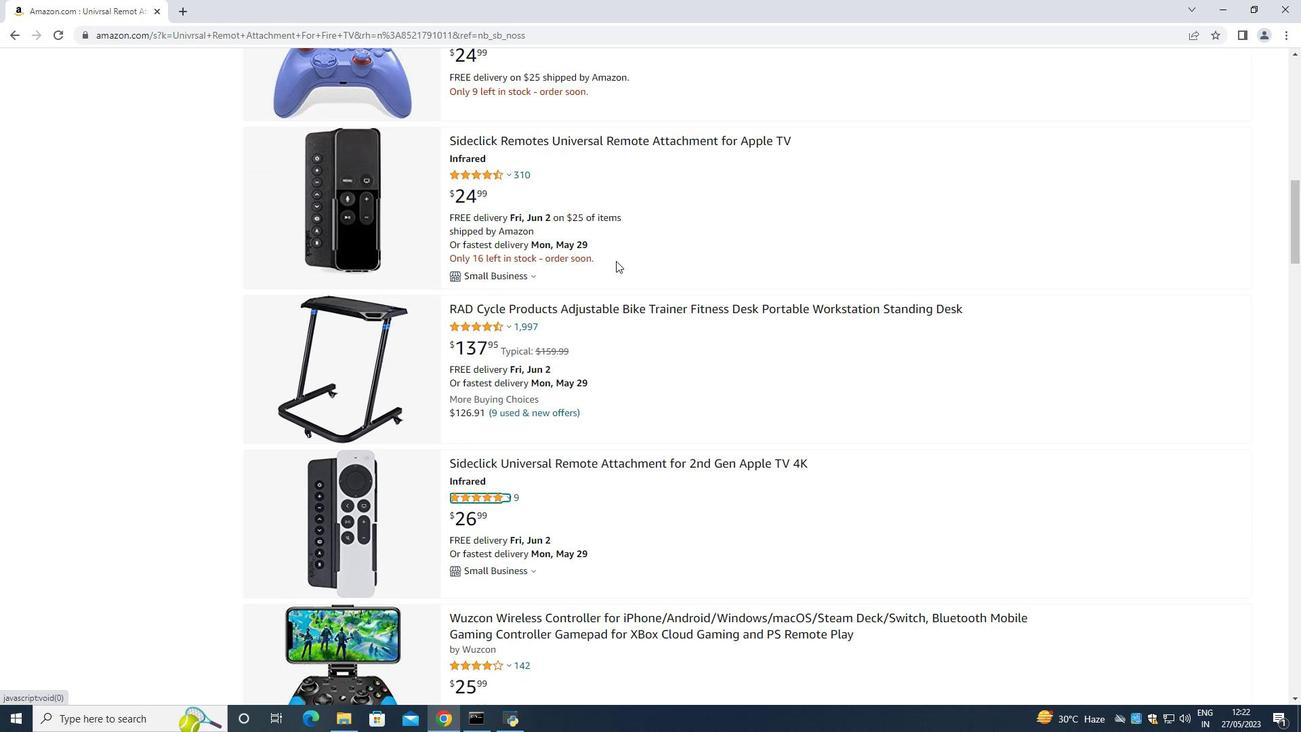 
Action: Mouse scrolled (616, 261) with delta (0, 0)
Screenshot: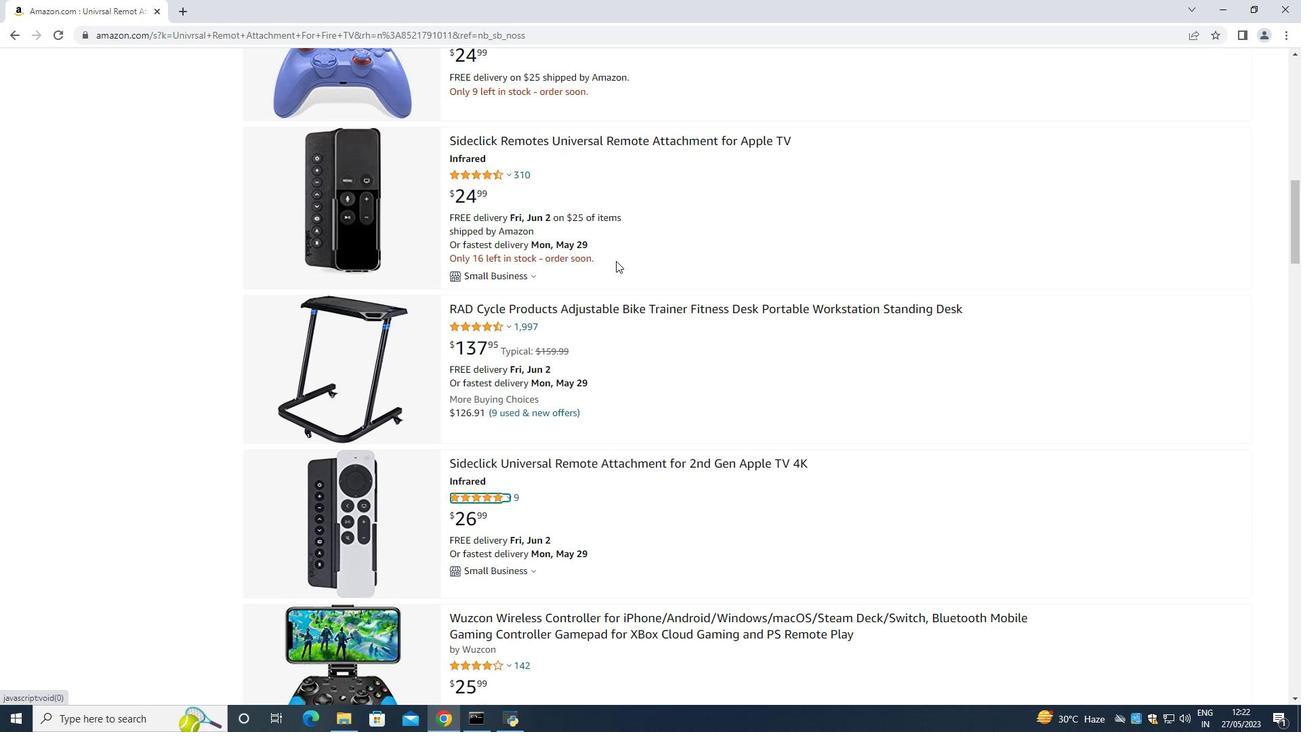
Action: Mouse scrolled (616, 261) with delta (0, 0)
Screenshot: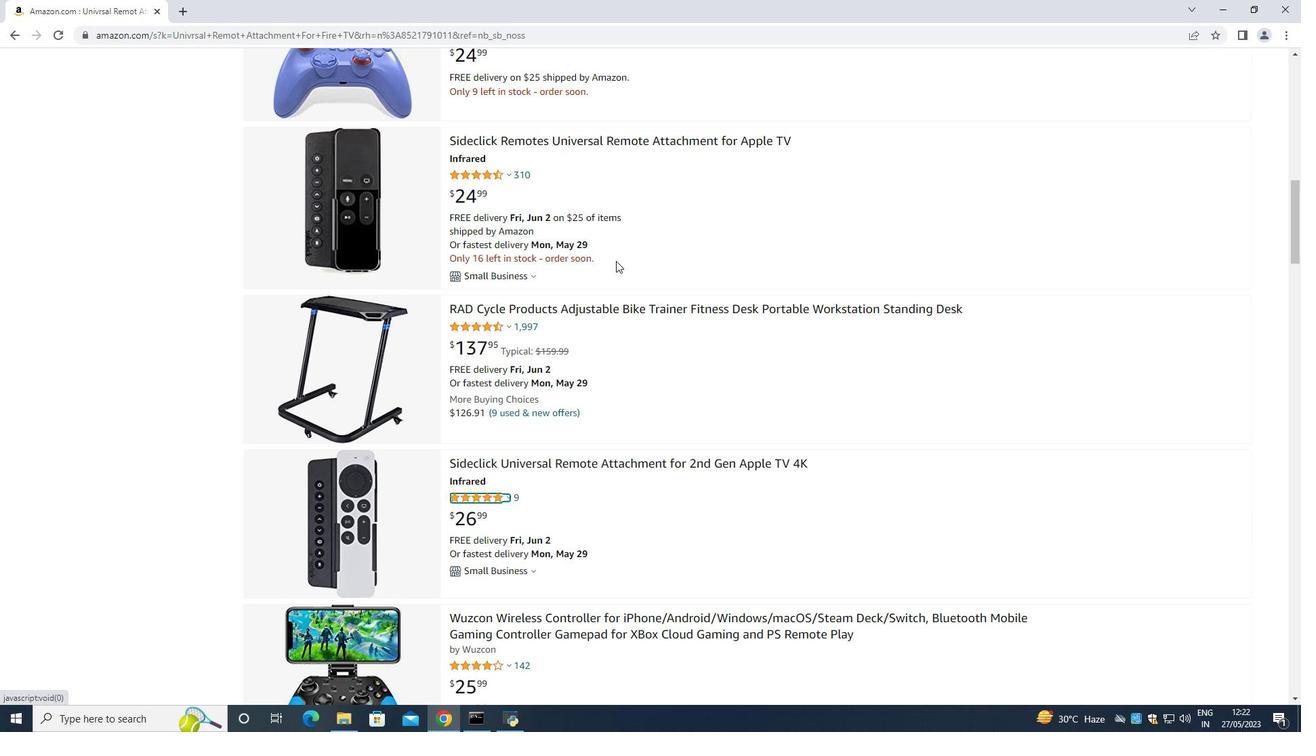 
Action: Mouse scrolled (616, 261) with delta (0, 0)
Screenshot: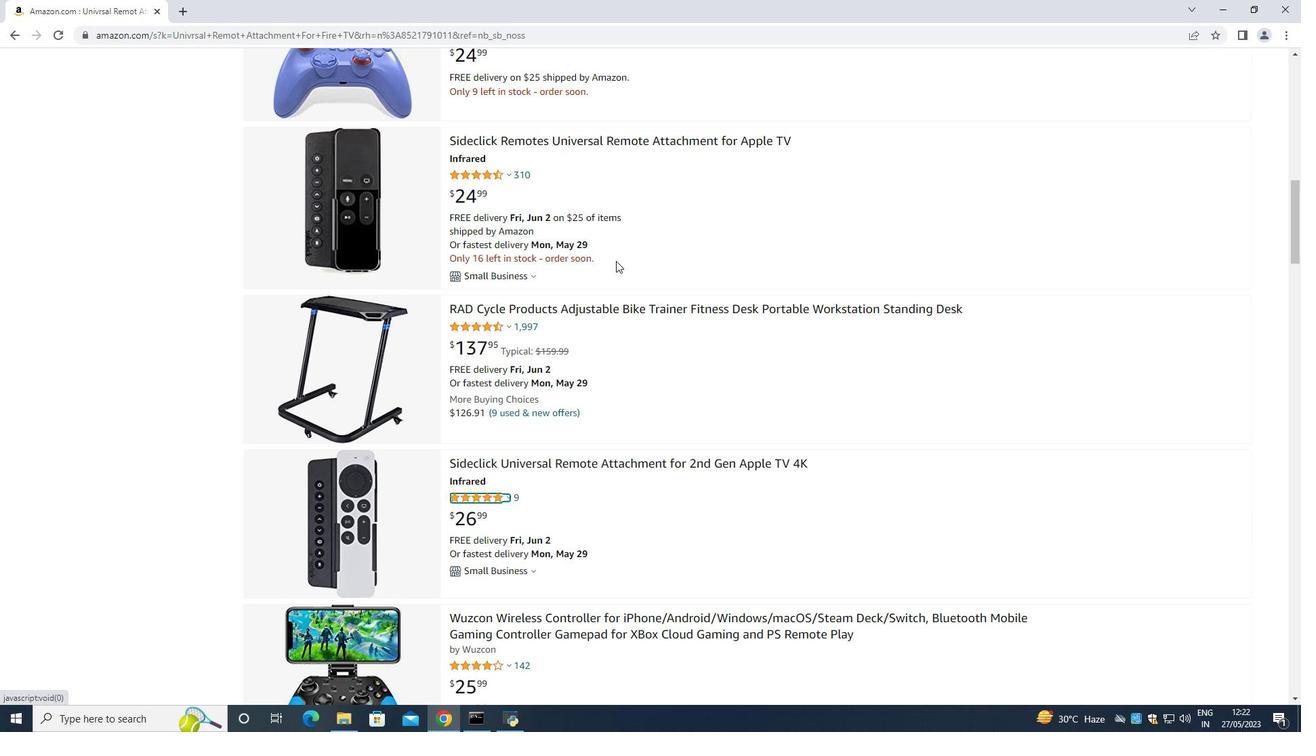 
Action: Mouse scrolled (616, 261) with delta (0, 0)
Screenshot: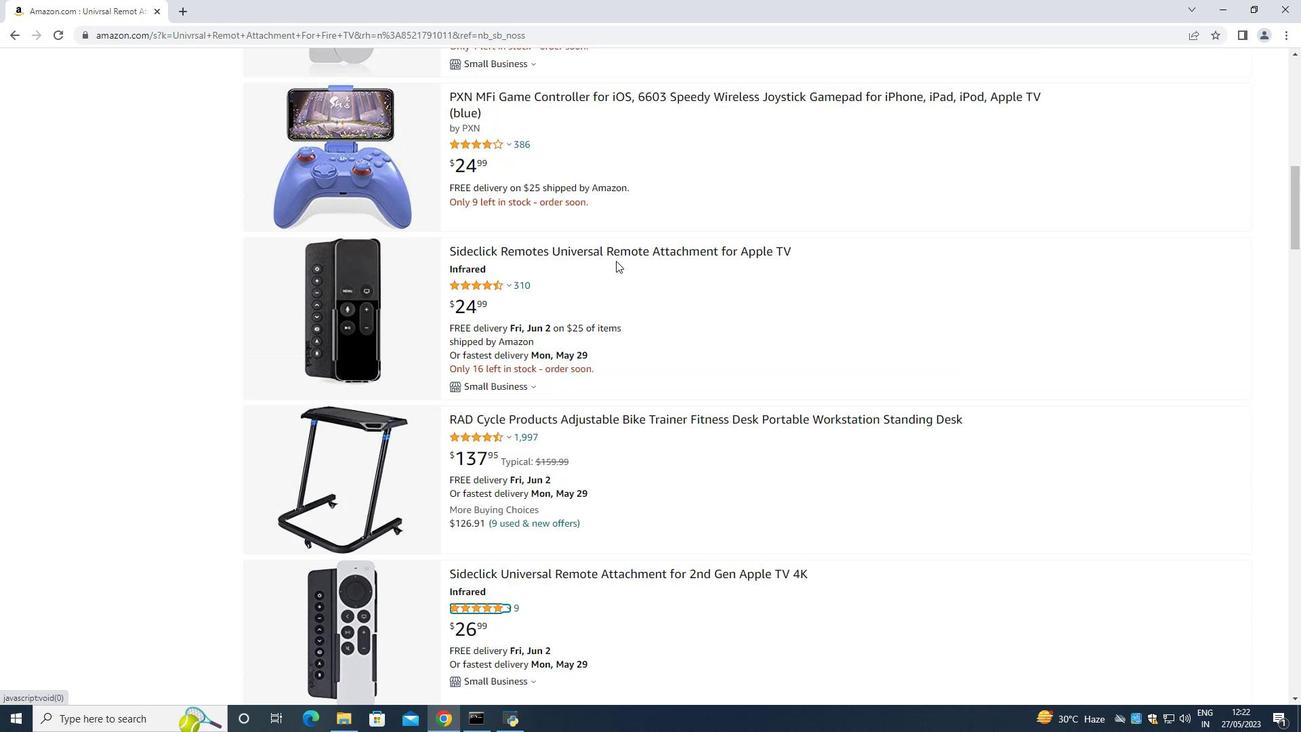 
Action: Mouse scrolled (616, 261) with delta (0, 0)
Screenshot: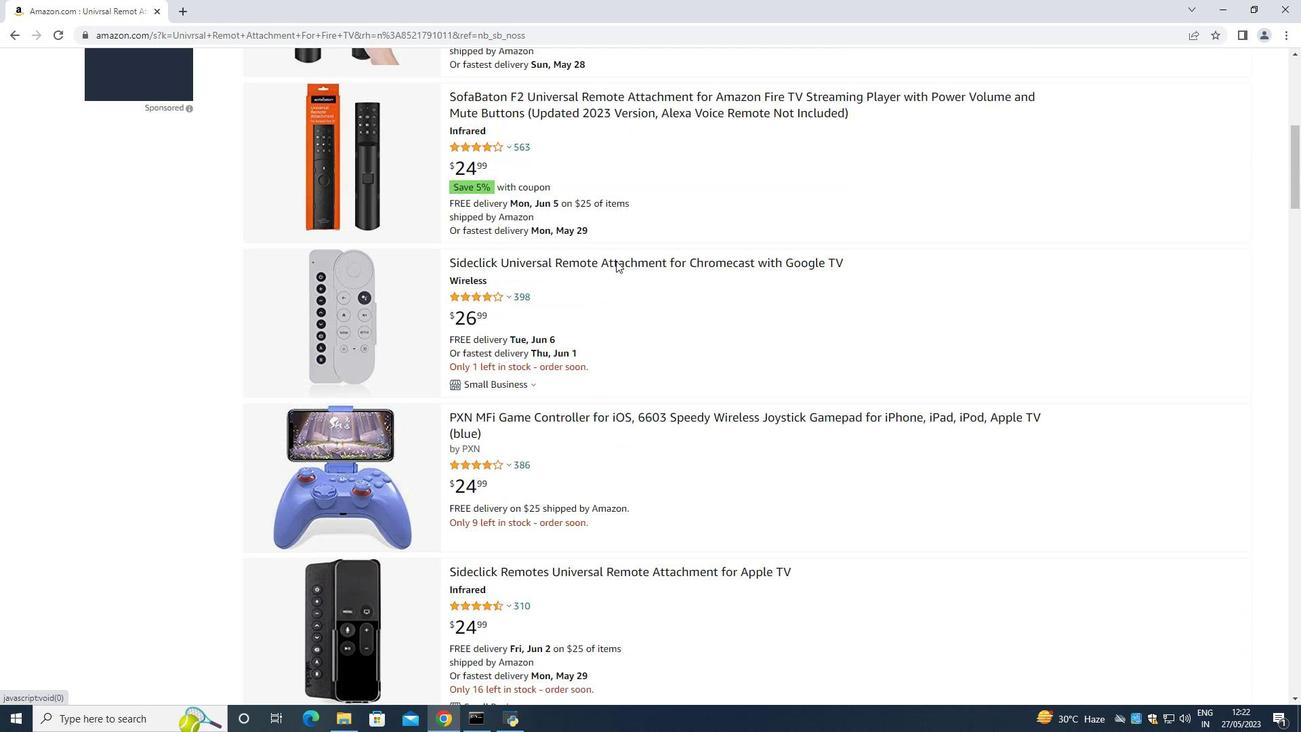 
Action: Mouse scrolled (616, 261) with delta (0, 0)
Screenshot: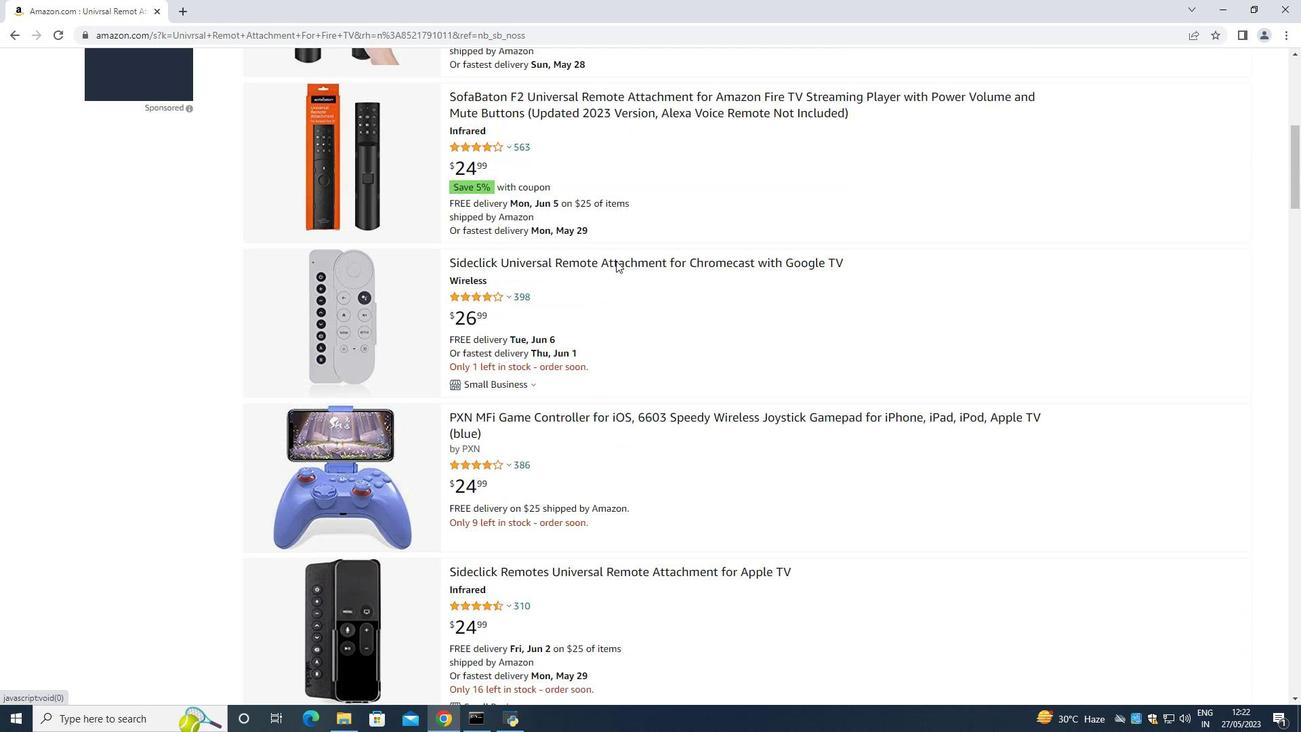 
Action: Mouse scrolled (616, 261) with delta (0, 0)
Screenshot: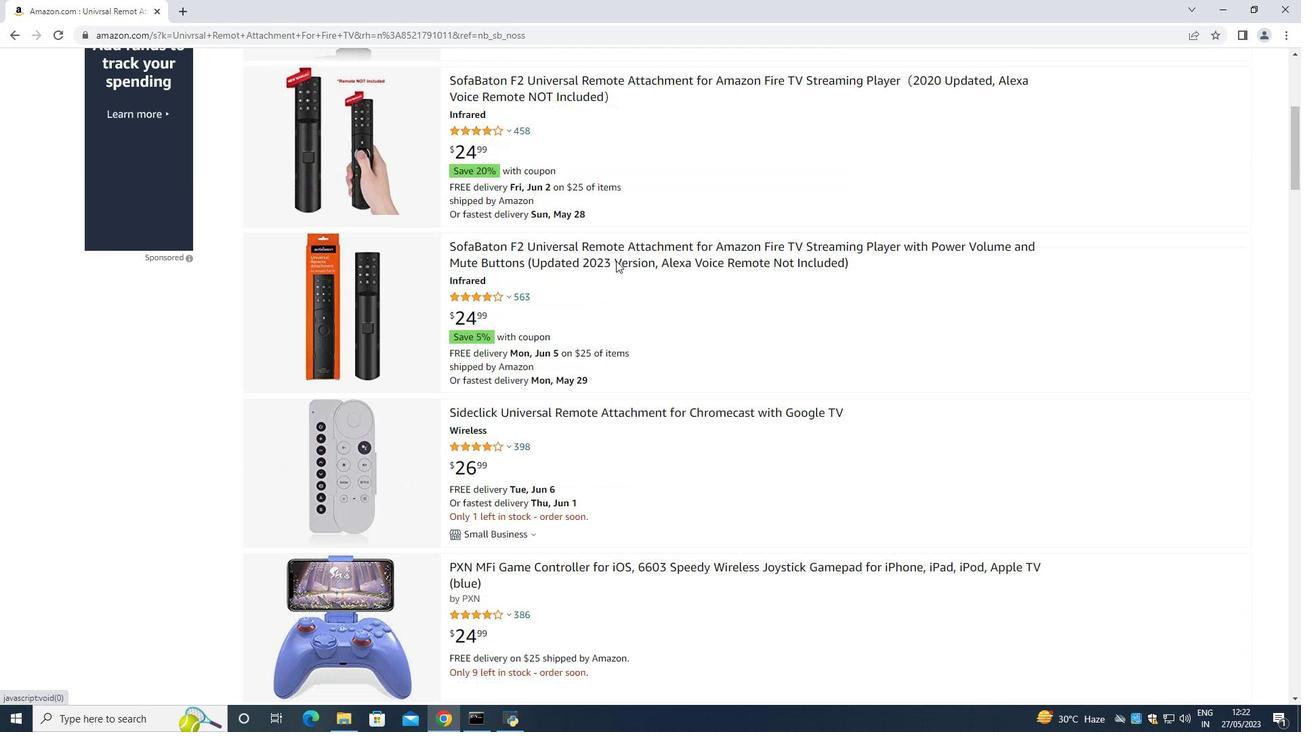 
Action: Mouse scrolled (616, 261) with delta (0, 0)
Screenshot: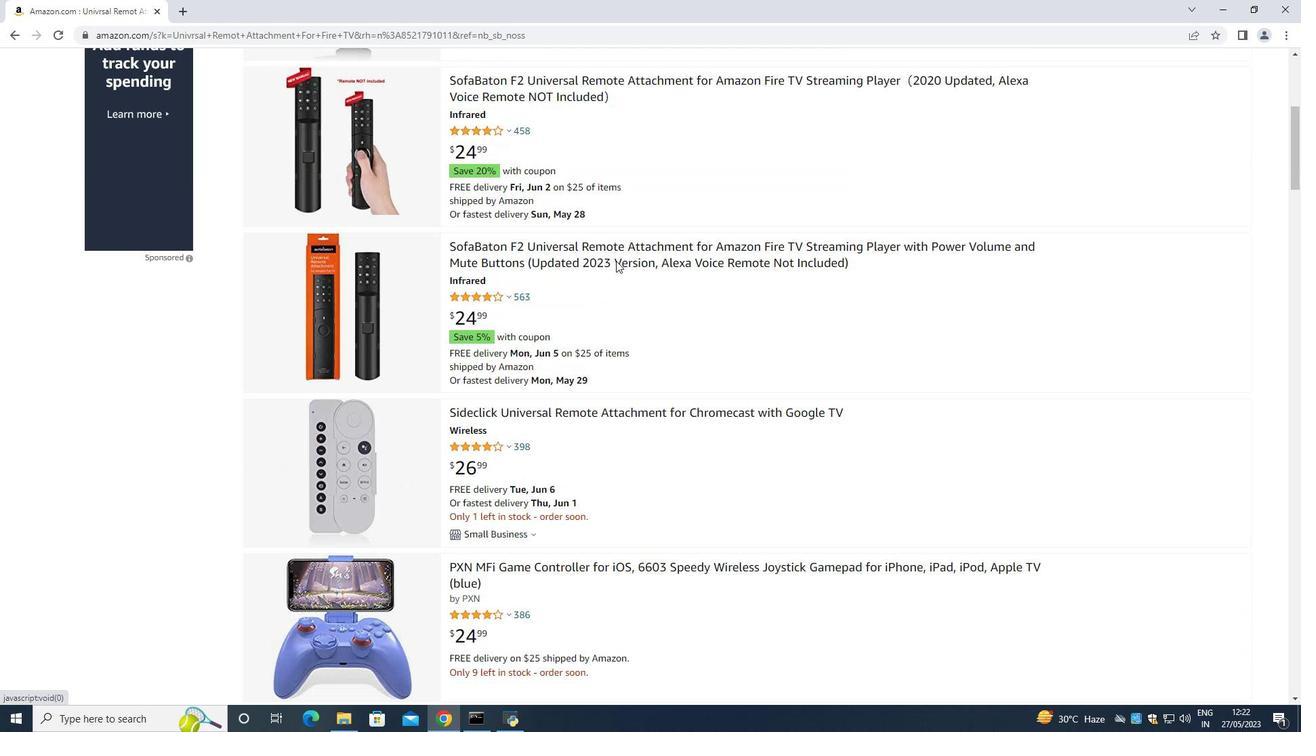 
Action: Mouse scrolled (616, 261) with delta (0, 0)
Screenshot: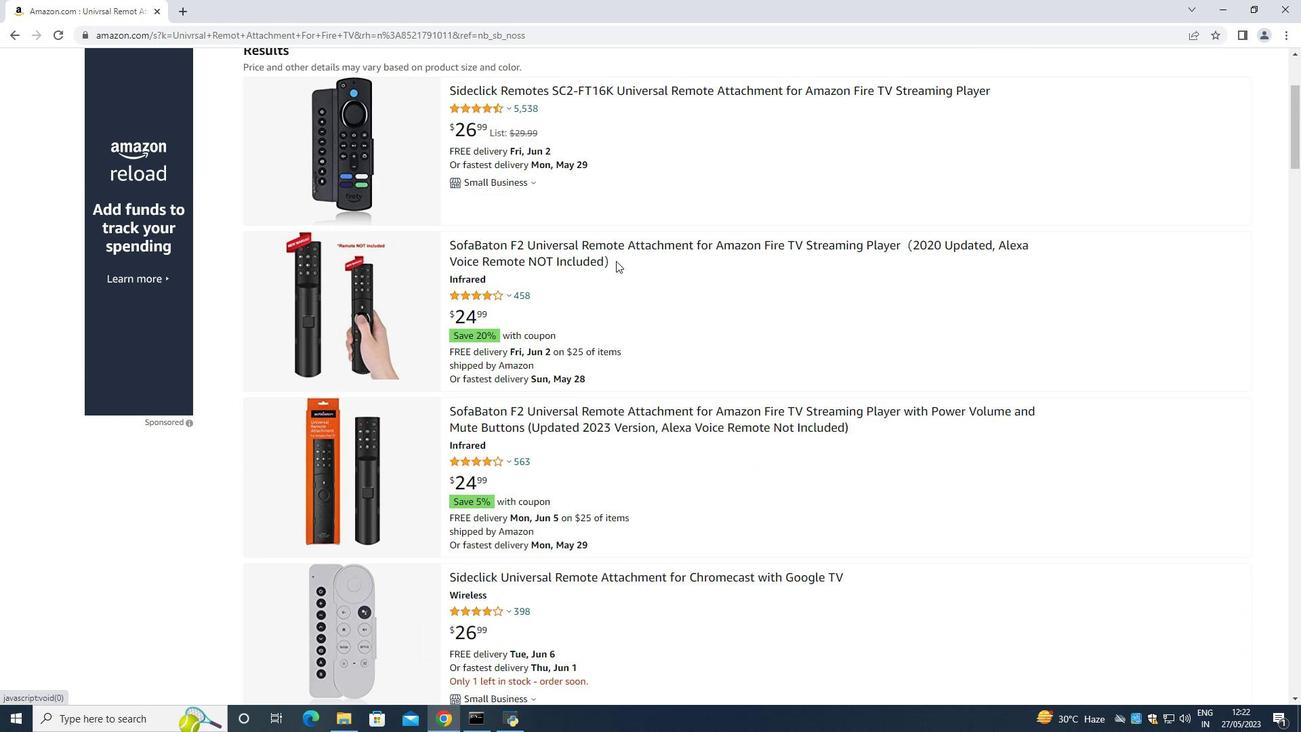 
Action: Mouse scrolled (616, 261) with delta (0, 0)
Screenshot: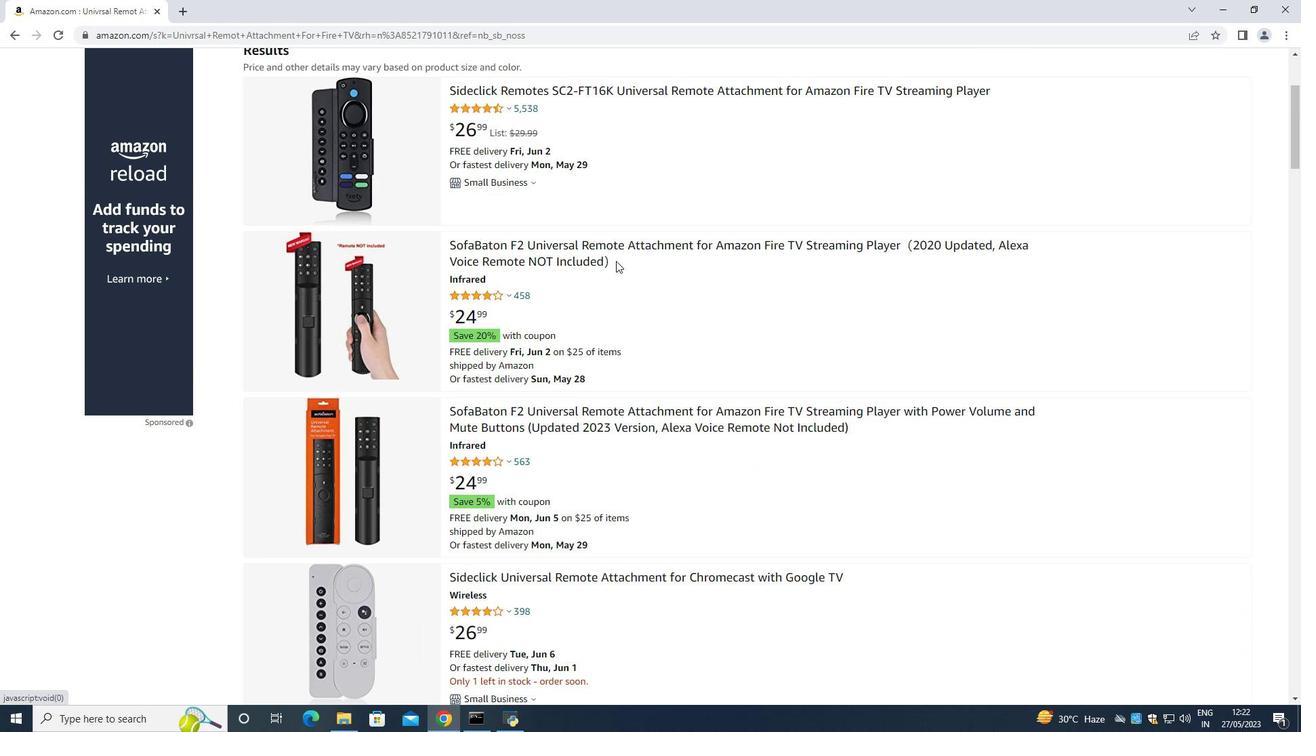 
Action: Mouse scrolled (616, 261) with delta (0, 0)
Screenshot: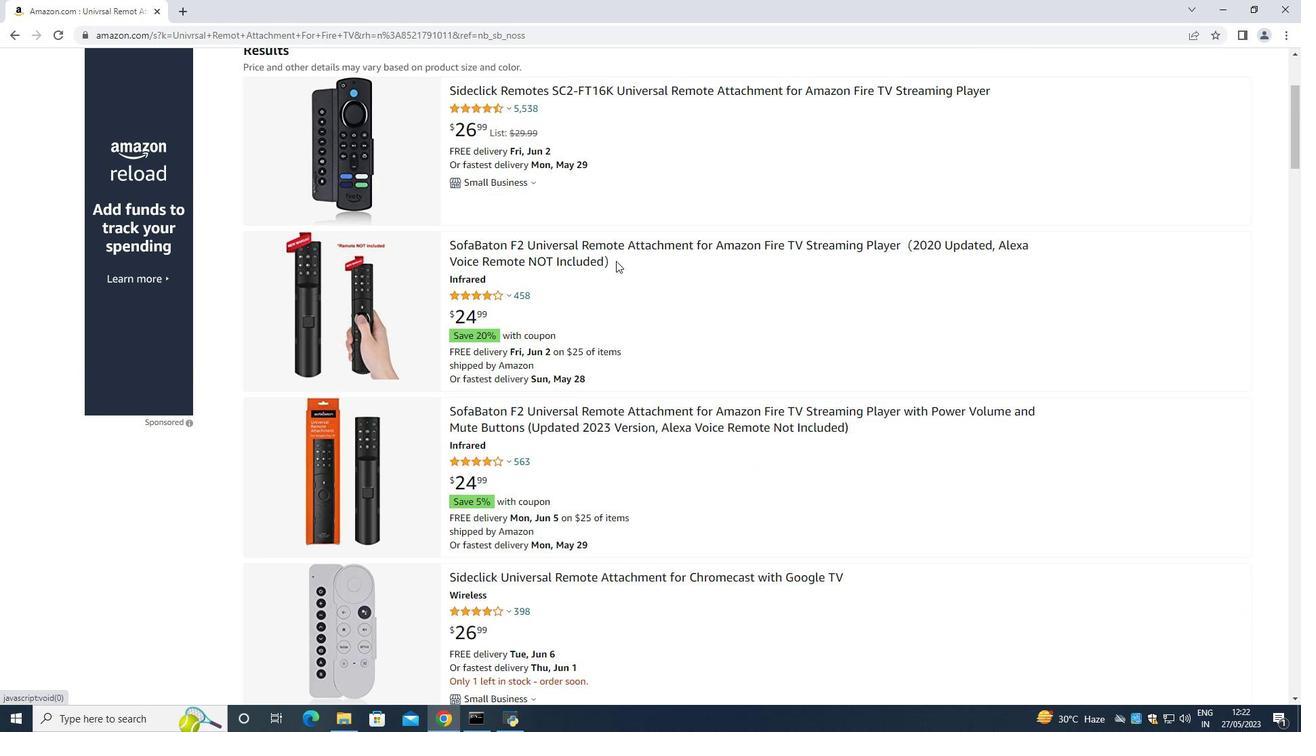 
Action: Mouse scrolled (616, 261) with delta (0, 0)
Screenshot: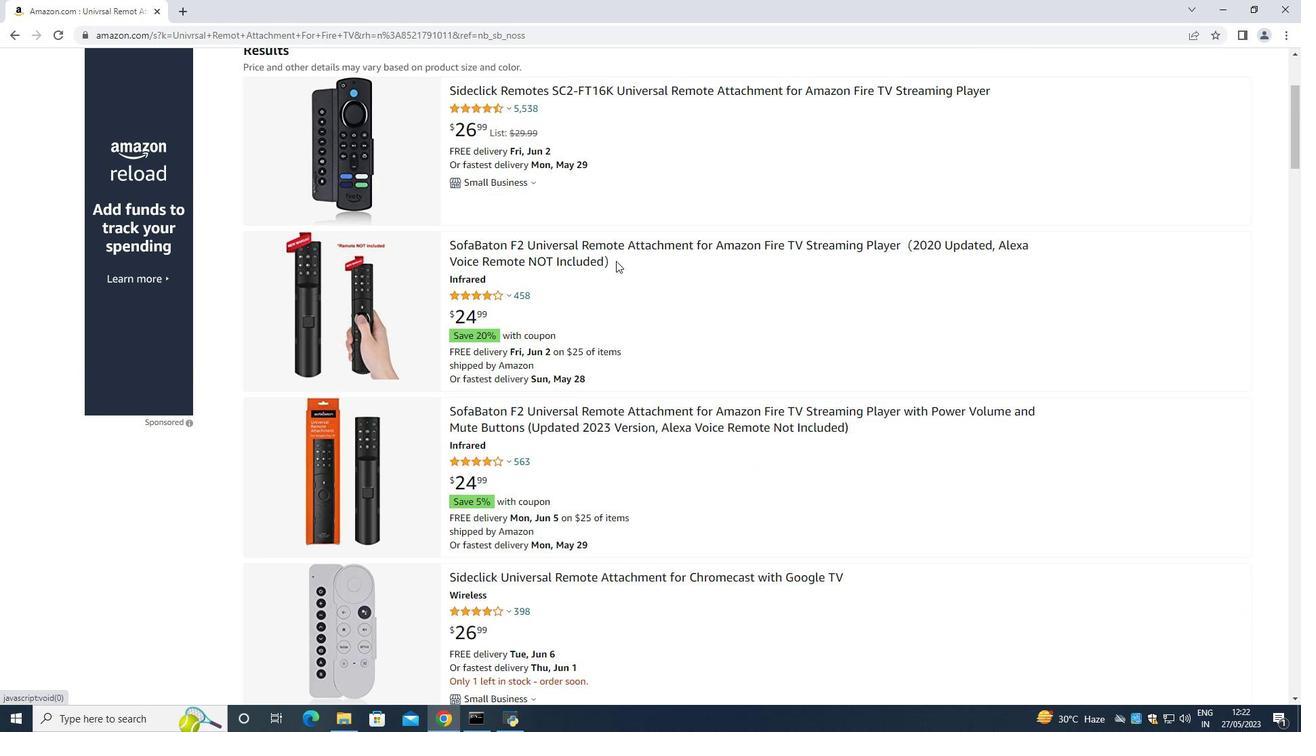 
Action: Mouse scrolled (616, 261) with delta (0, 0)
Screenshot: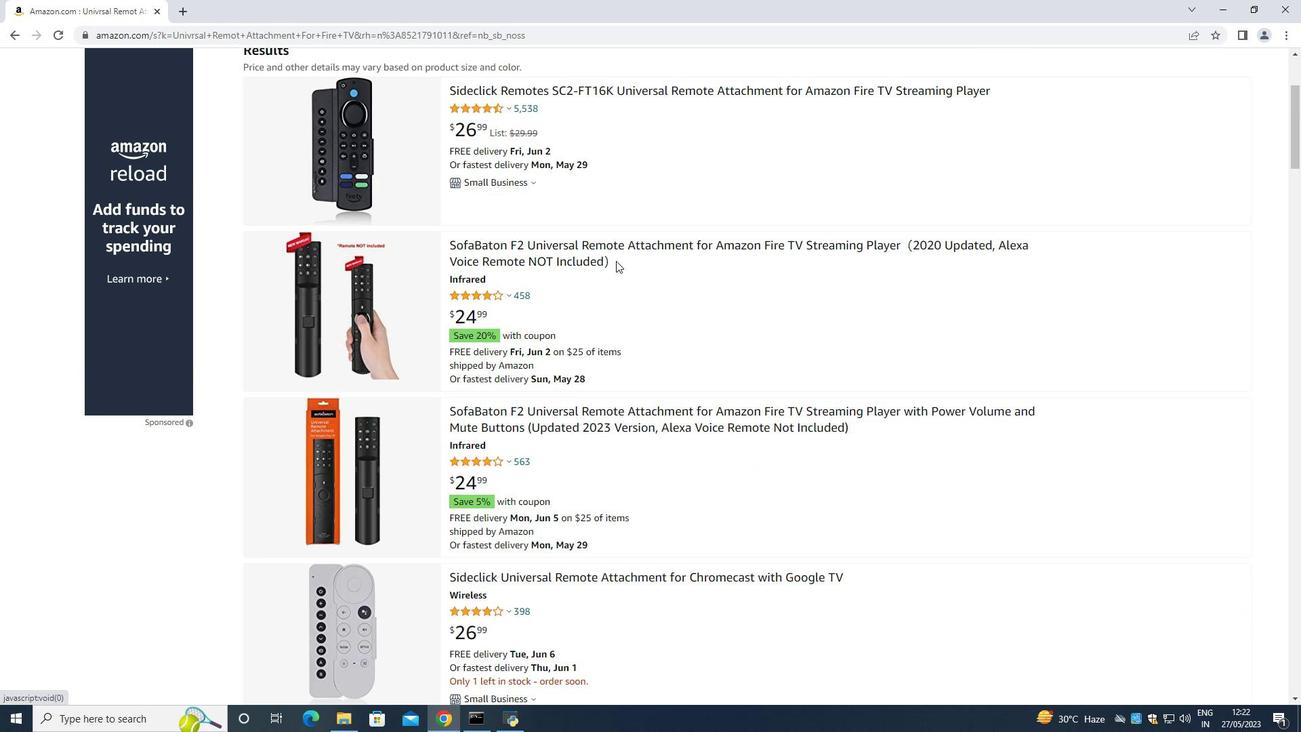 
Action: Mouse scrolled (616, 261) with delta (0, 0)
Screenshot: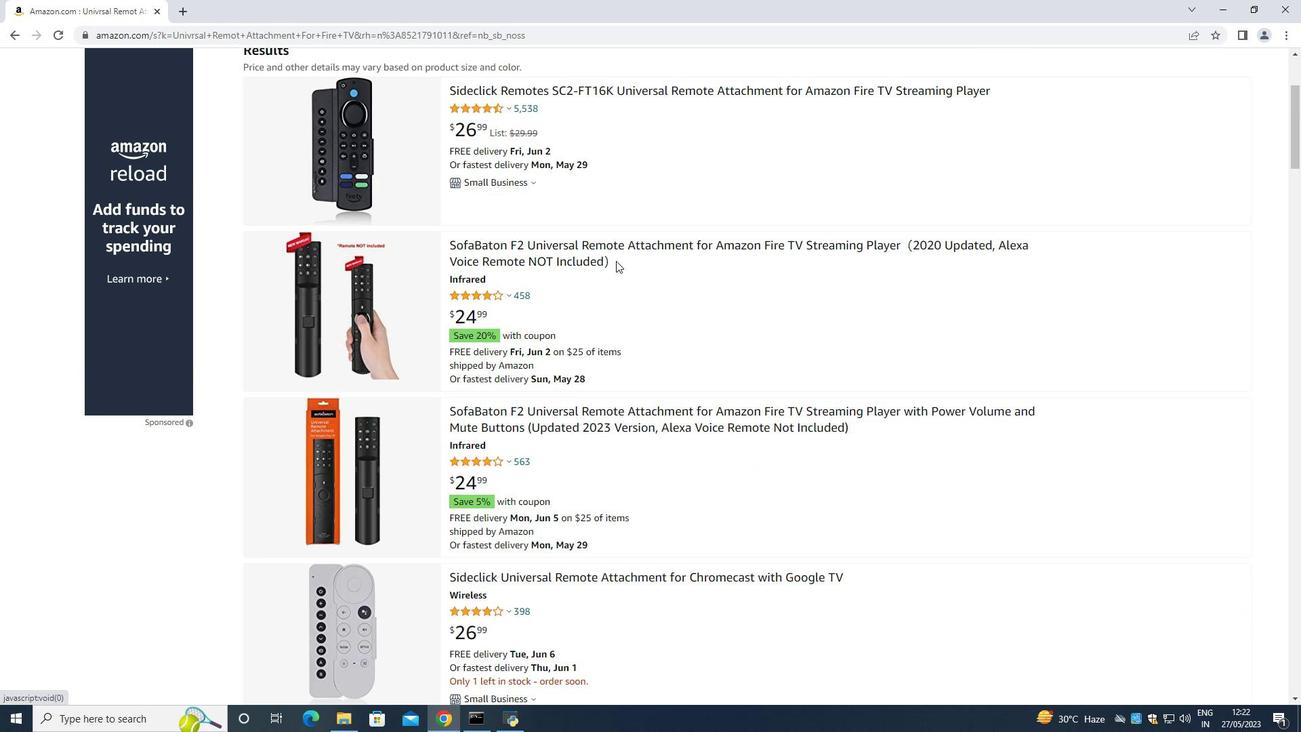 
Action: Mouse moved to (595, 90)
Screenshot: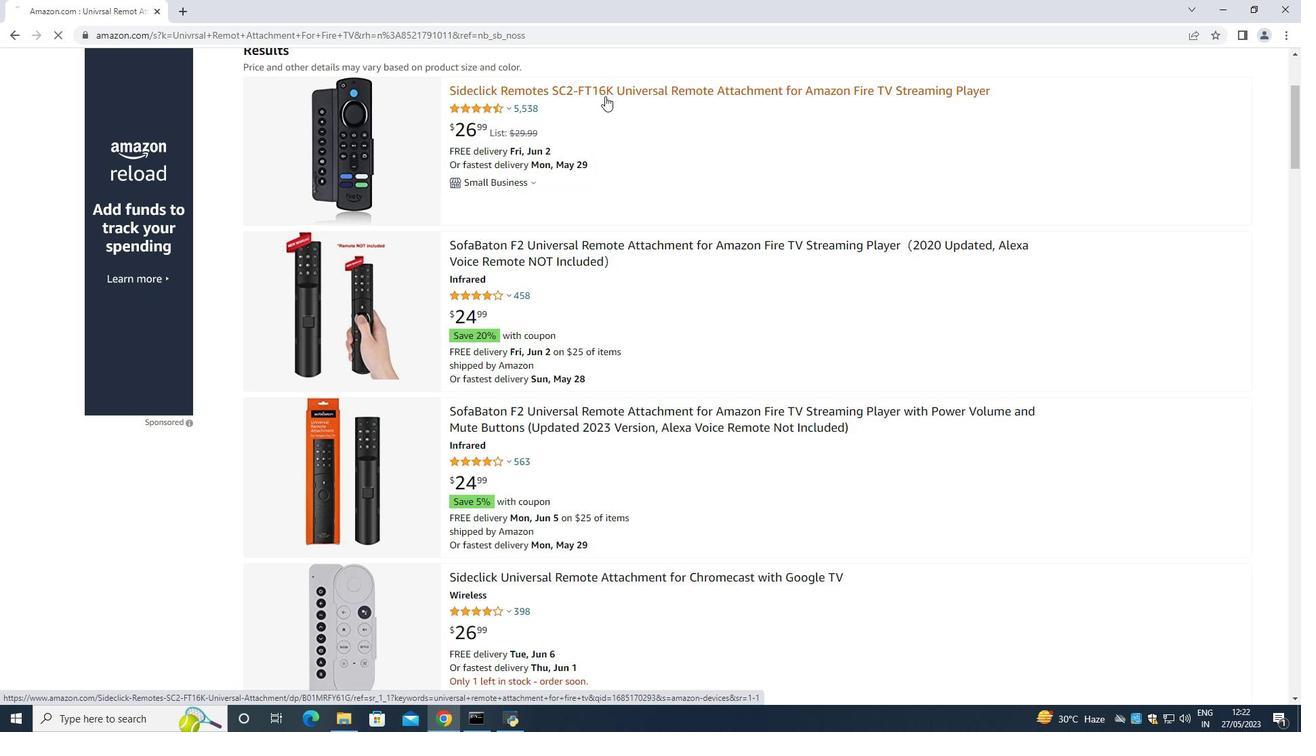 
Action: Mouse pressed left at (595, 90)
Screenshot: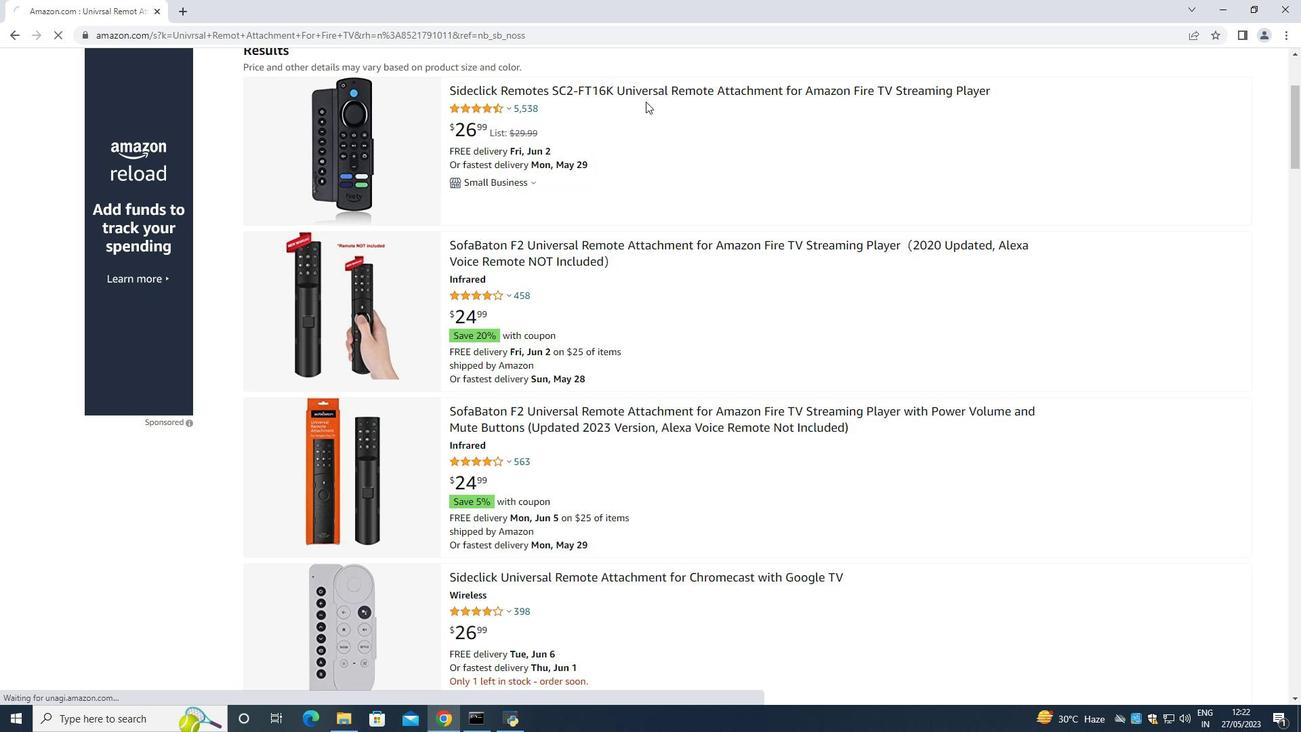 
Action: Mouse moved to (209, 452)
Screenshot: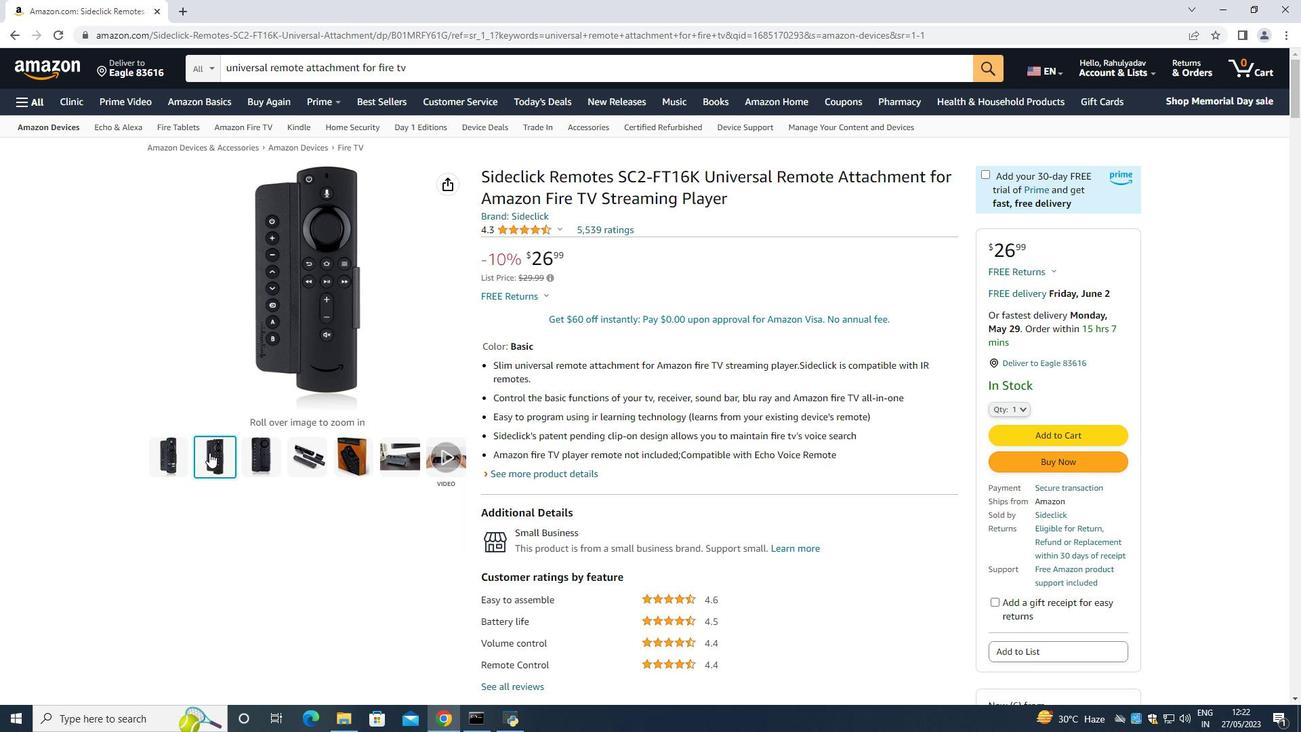
Action: Mouse pressed left at (209, 452)
Screenshot: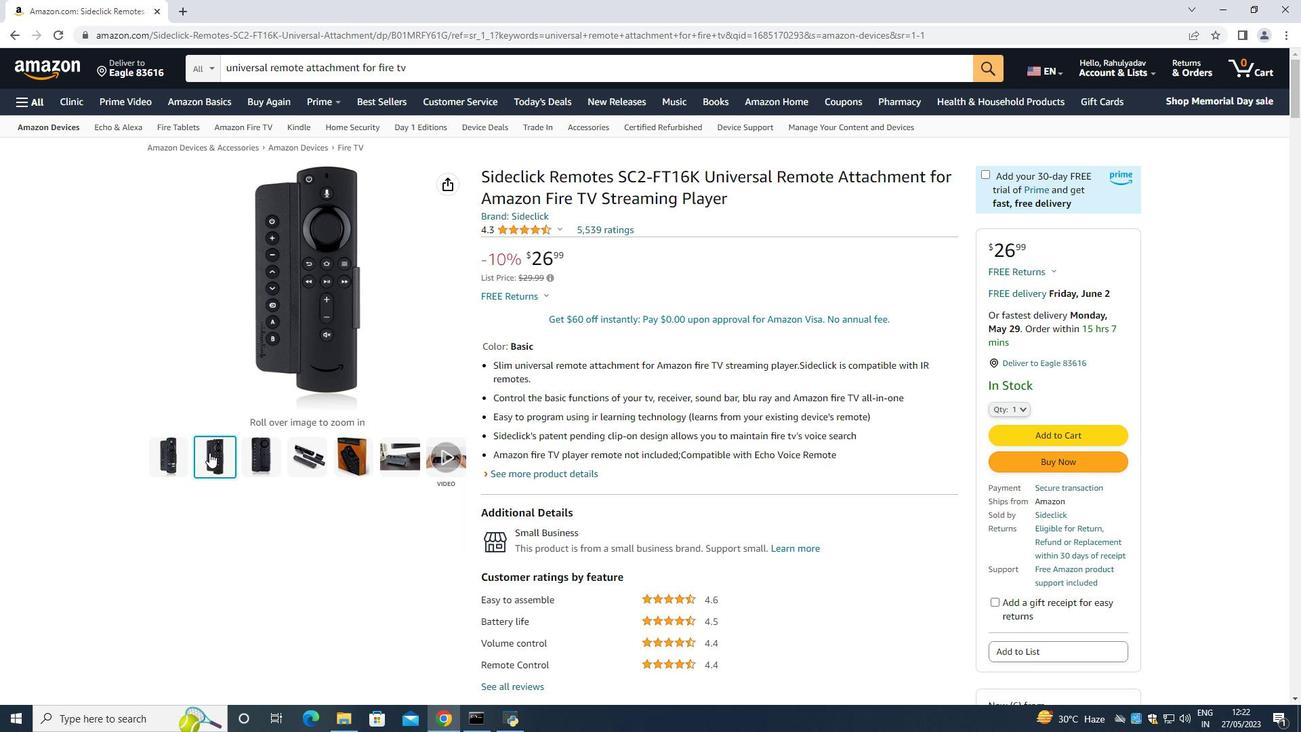 
Action: Mouse moved to (265, 450)
Screenshot: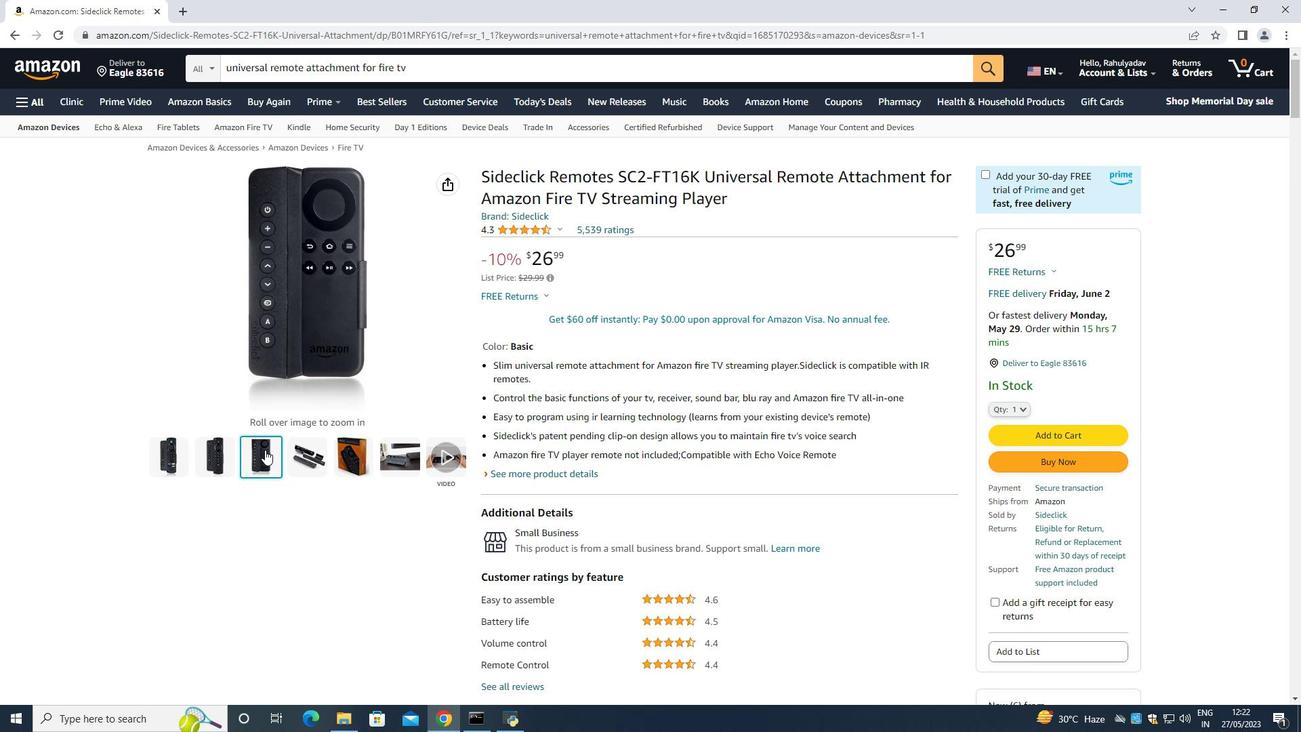
Action: Mouse pressed left at (265, 450)
Screenshot: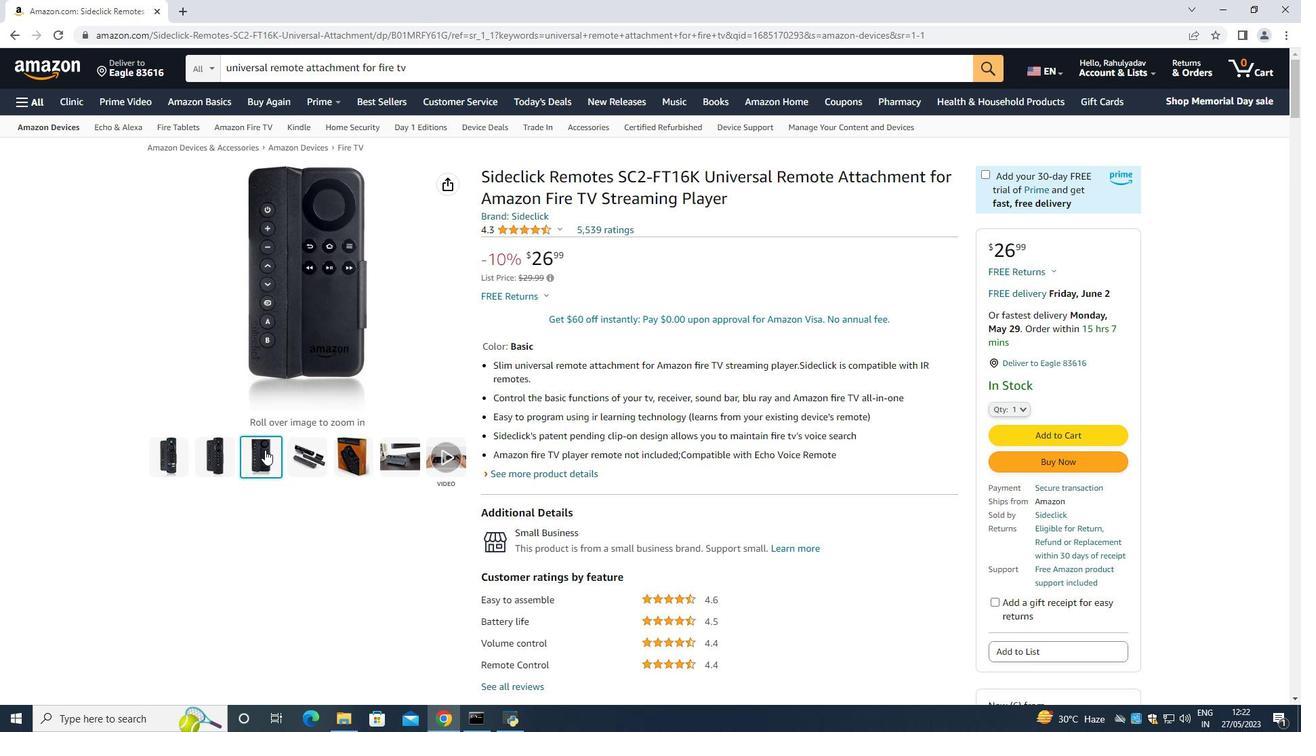 
Action: Mouse moved to (296, 460)
Screenshot: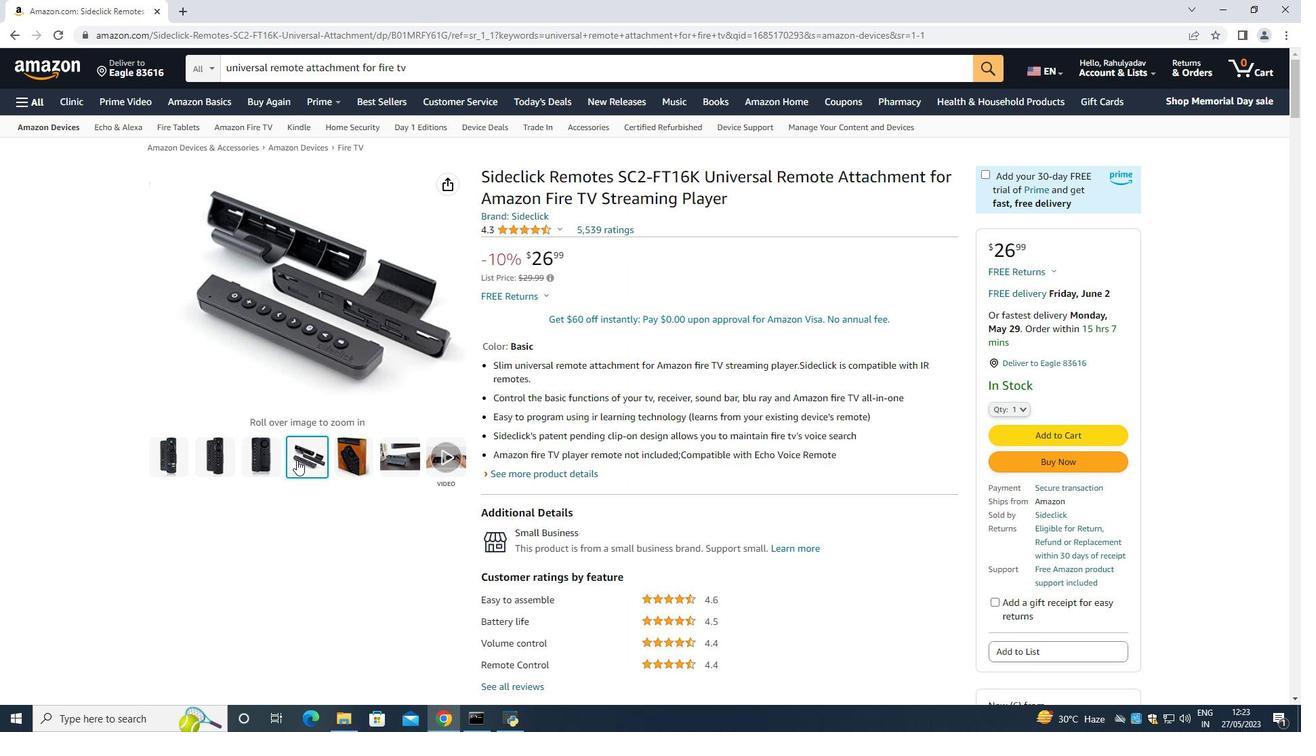 
Action: Mouse pressed left at (296, 460)
Screenshot: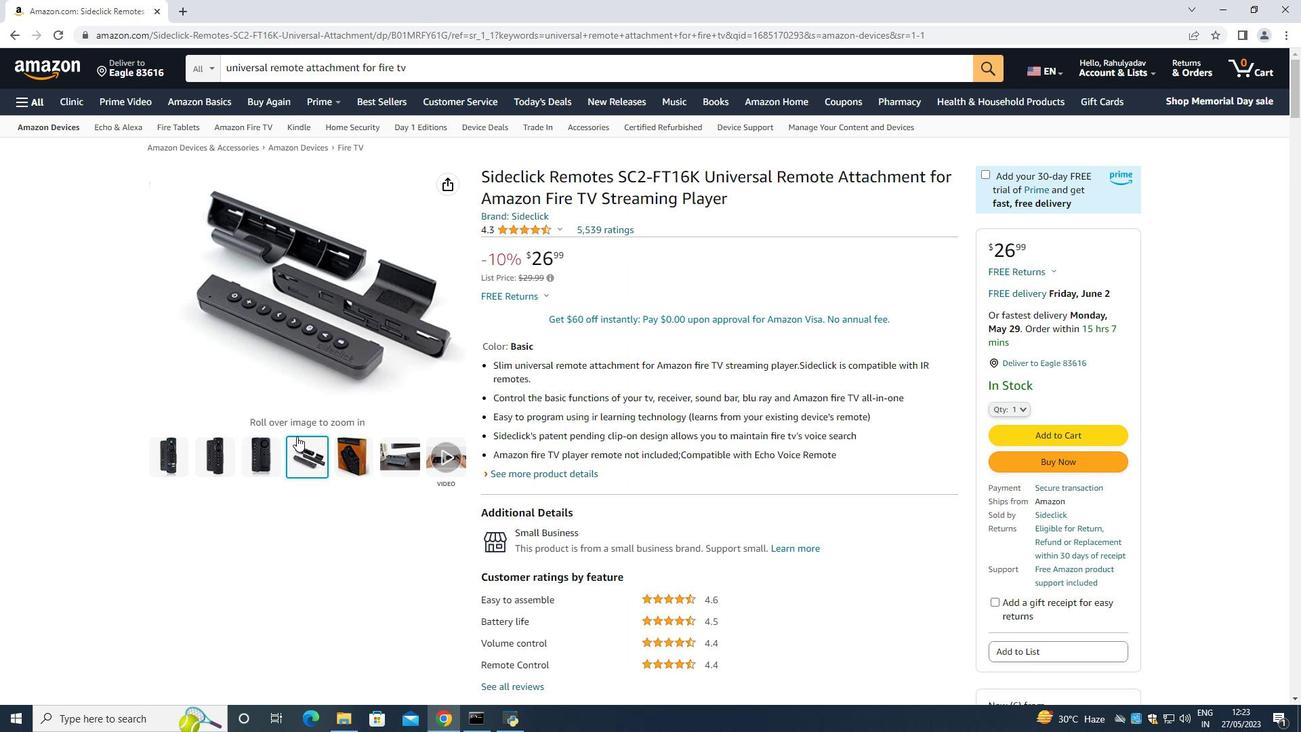 
Action: Mouse moved to (450, 454)
Screenshot: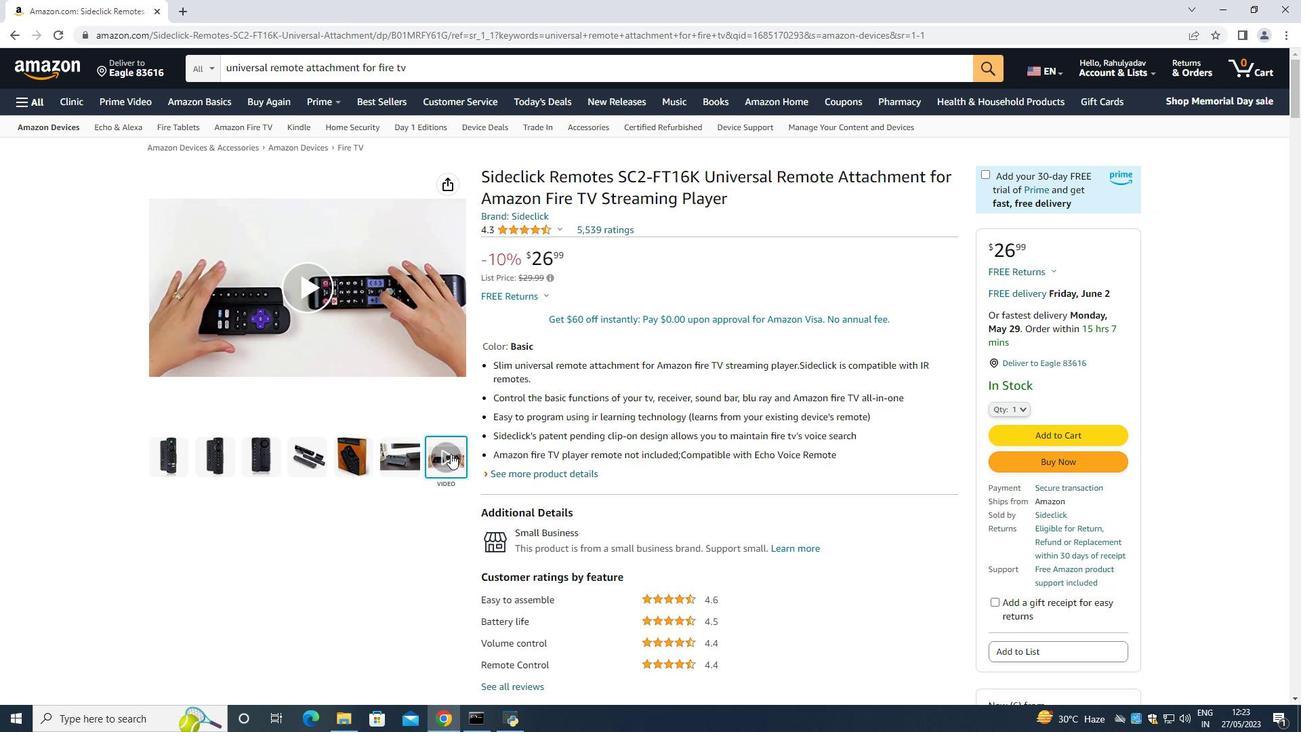 
Action: Mouse pressed left at (450, 454)
Screenshot: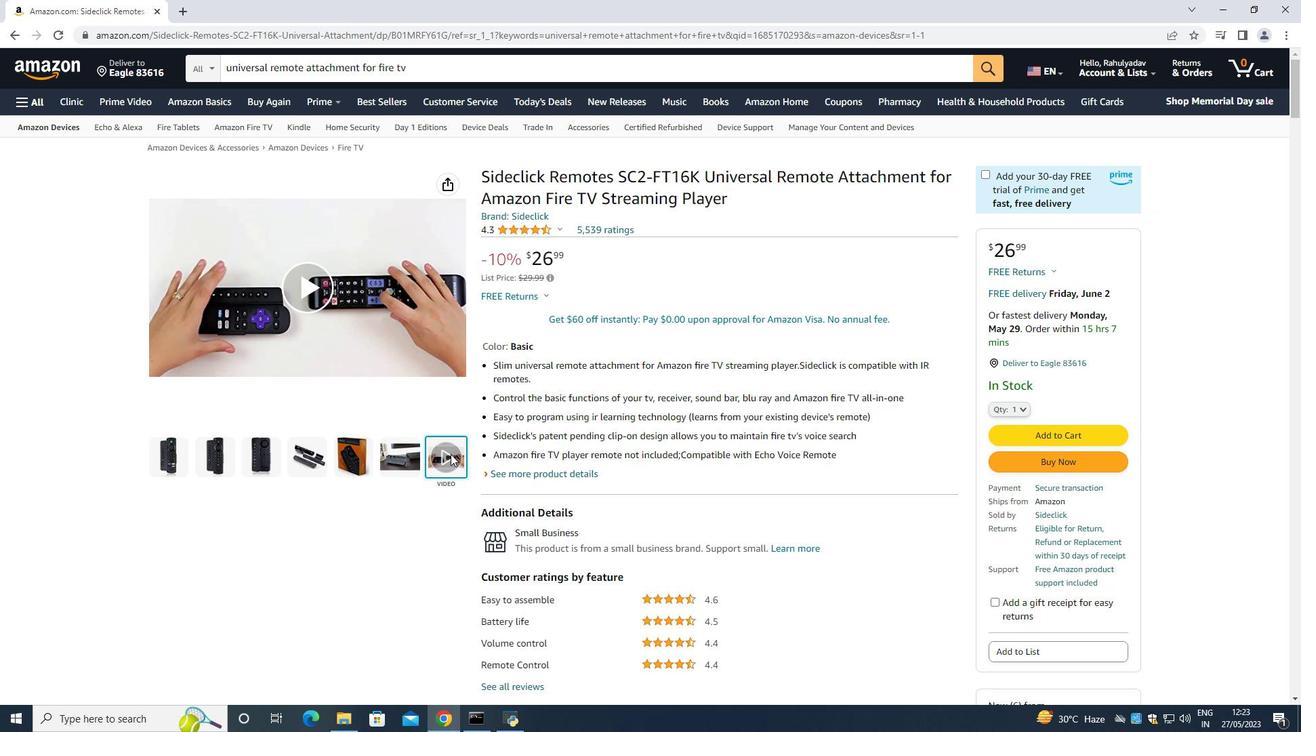 
Action: Mouse moved to (221, 578)
Screenshot: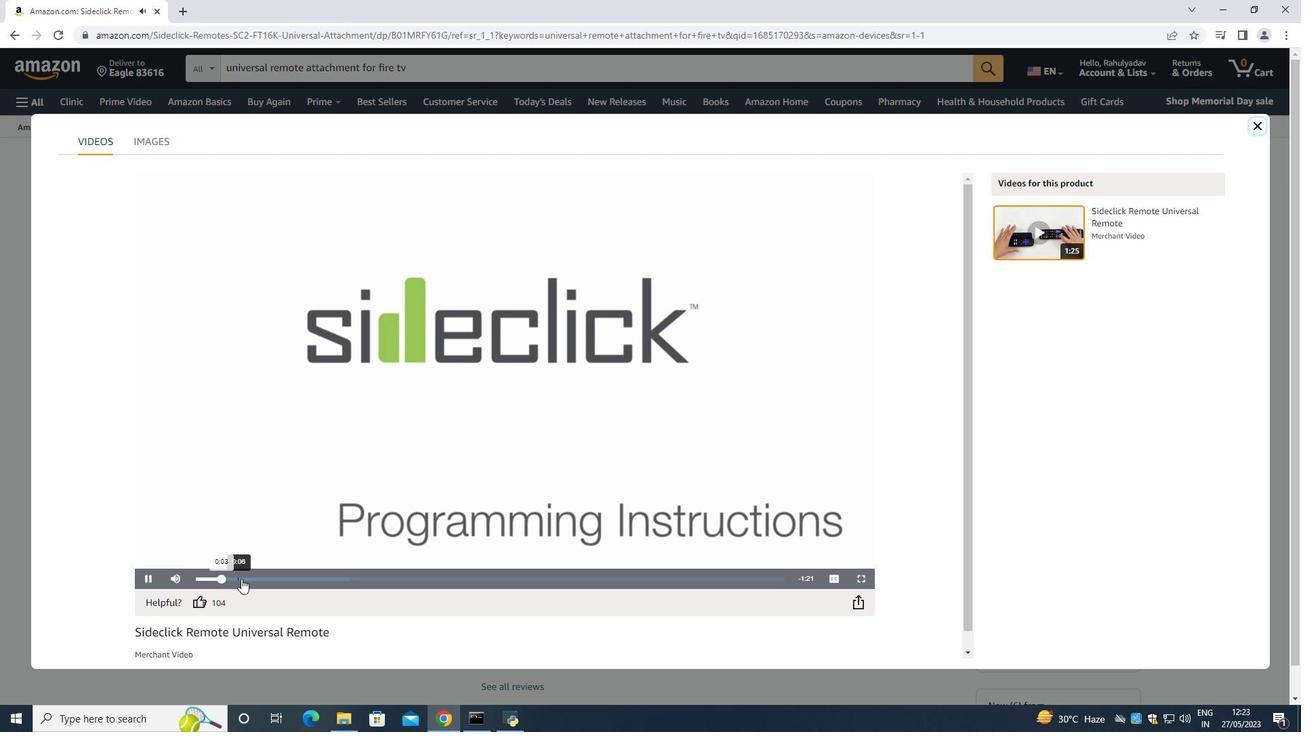 
Action: Mouse pressed left at (221, 578)
Screenshot: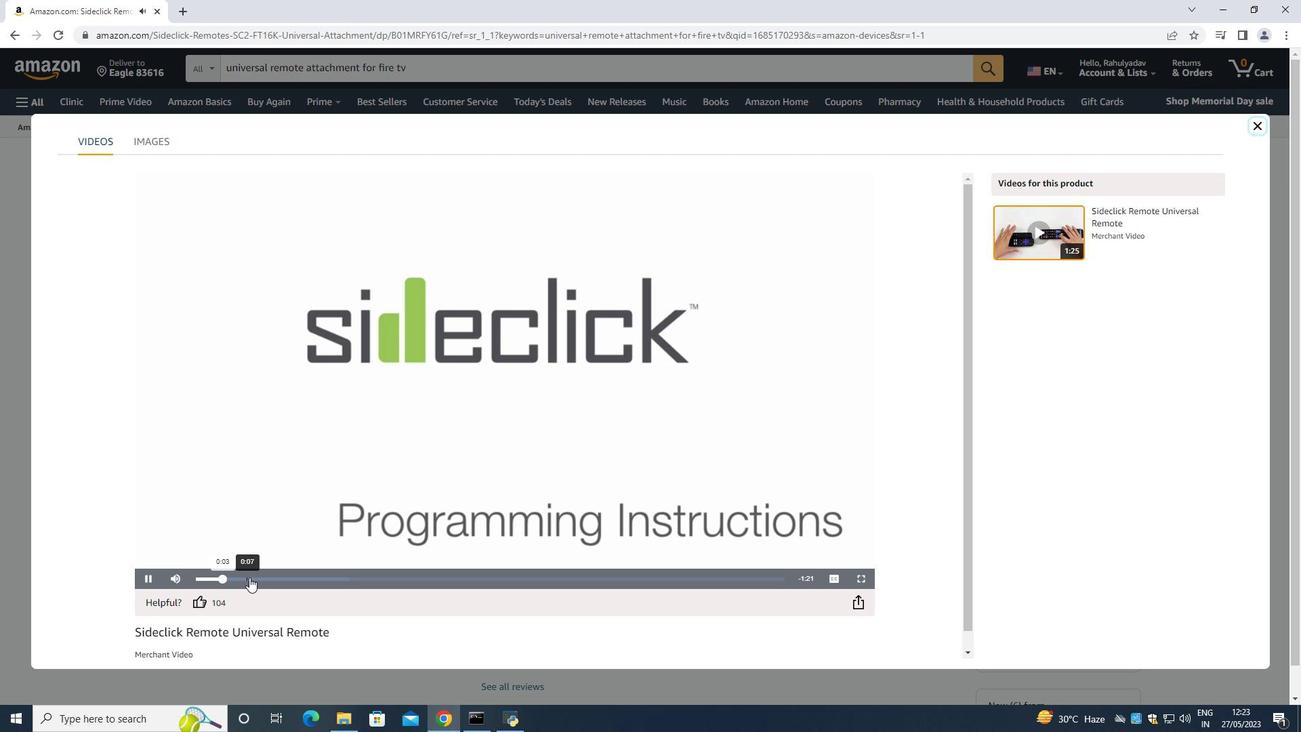 
Action: Mouse moved to (249, 577)
Screenshot: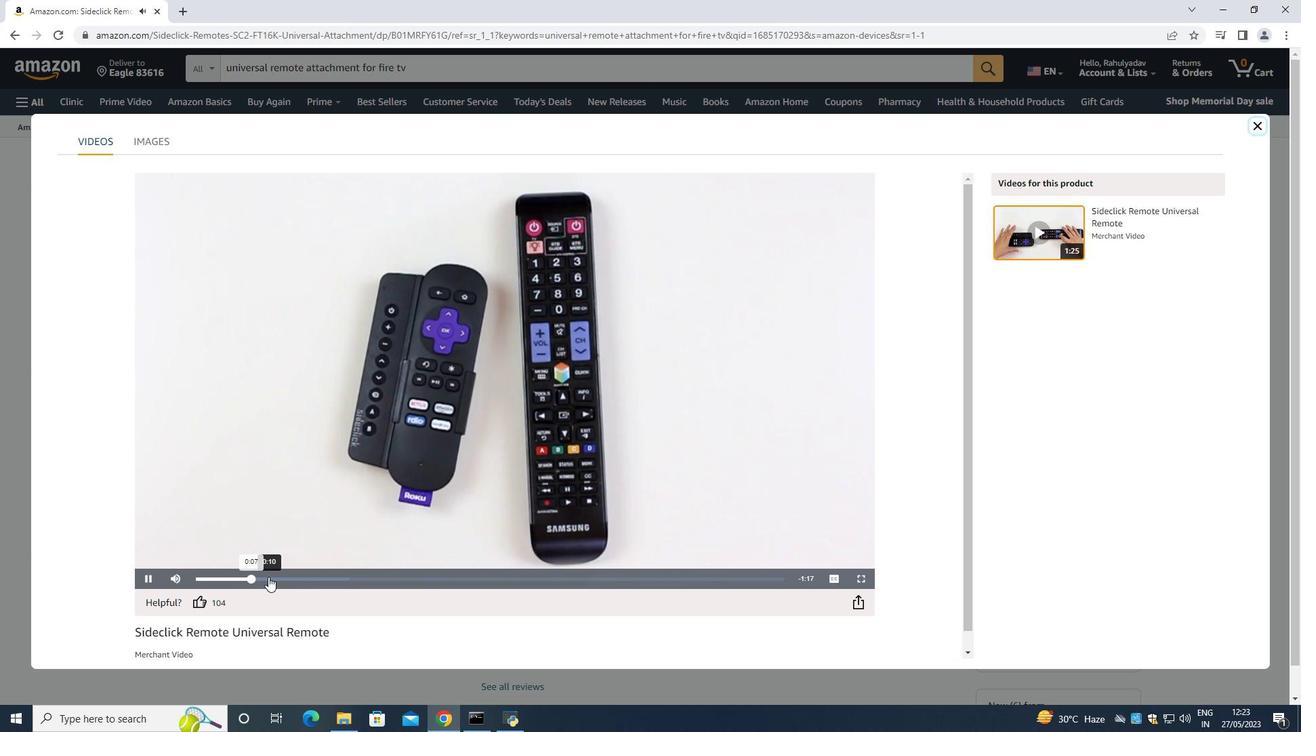 
Action: Mouse pressed left at (249, 577)
Screenshot: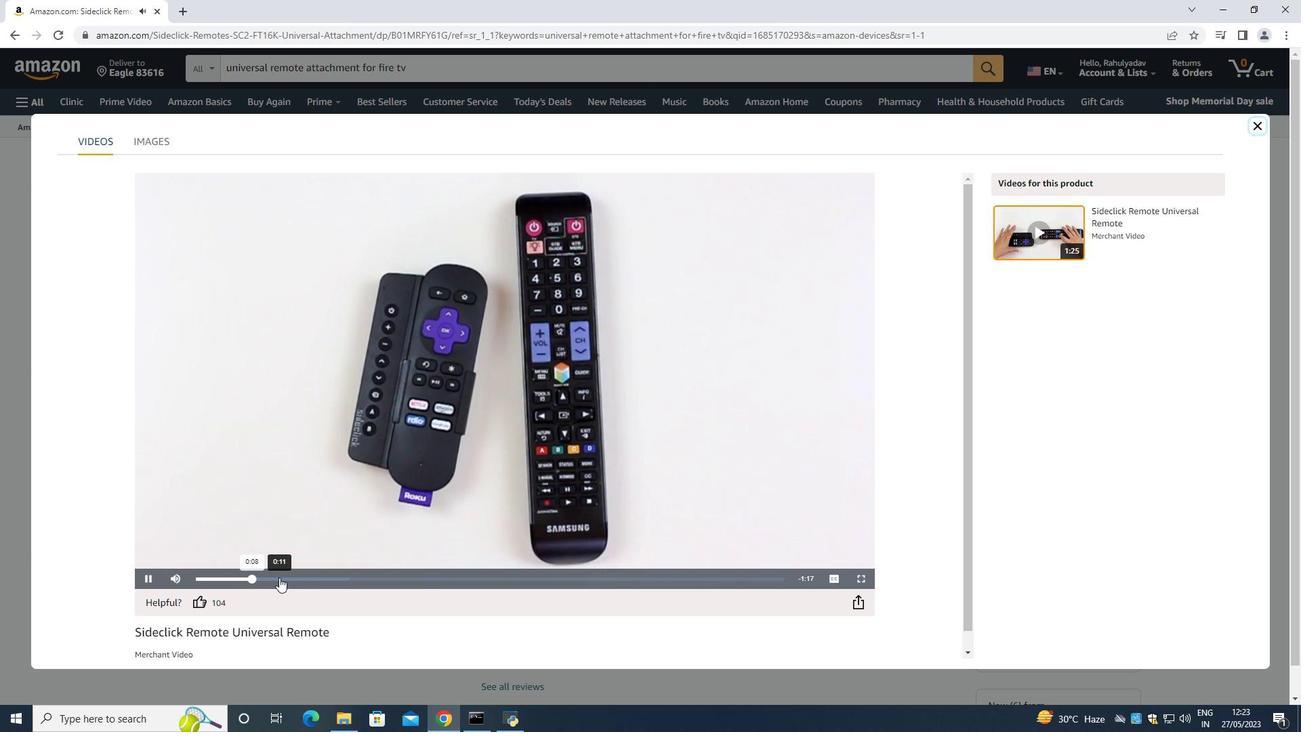
Action: Mouse moved to (564, 578)
Screenshot: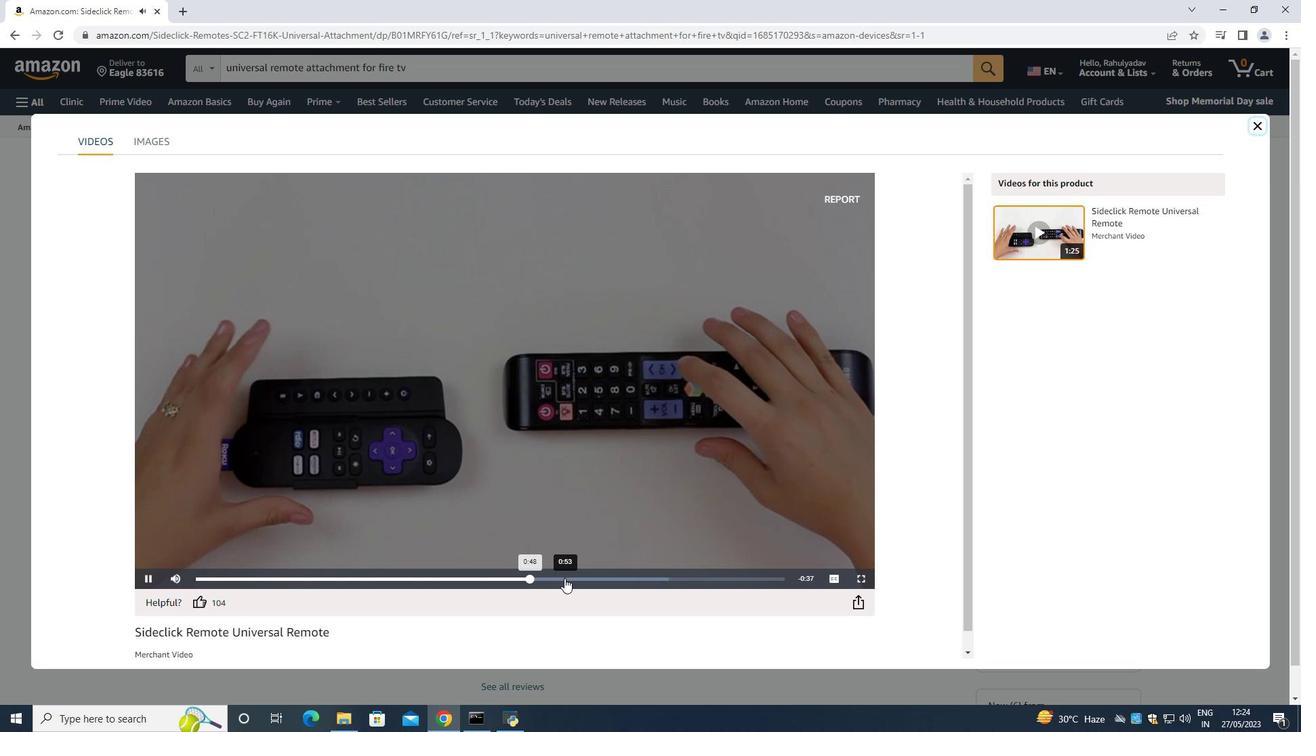 
Action: Mouse pressed left at (564, 578)
Screenshot: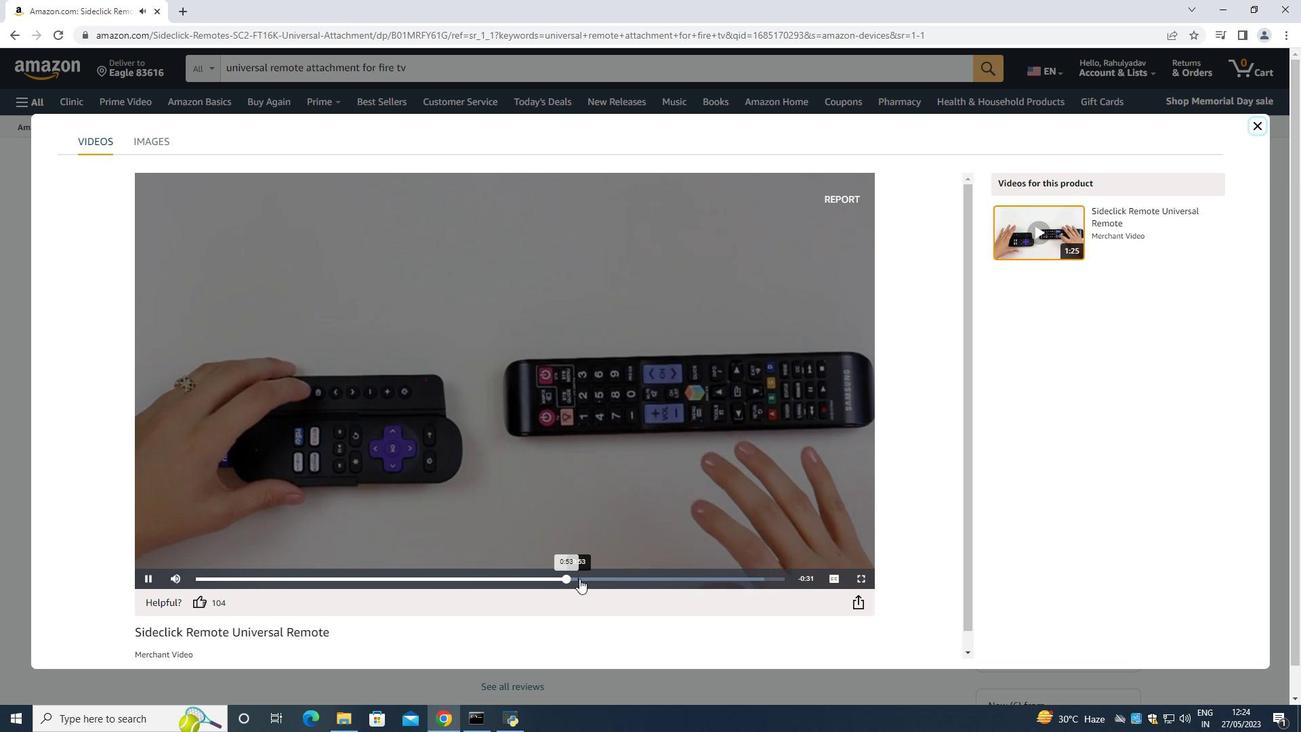 
Action: Mouse moved to (626, 581)
Screenshot: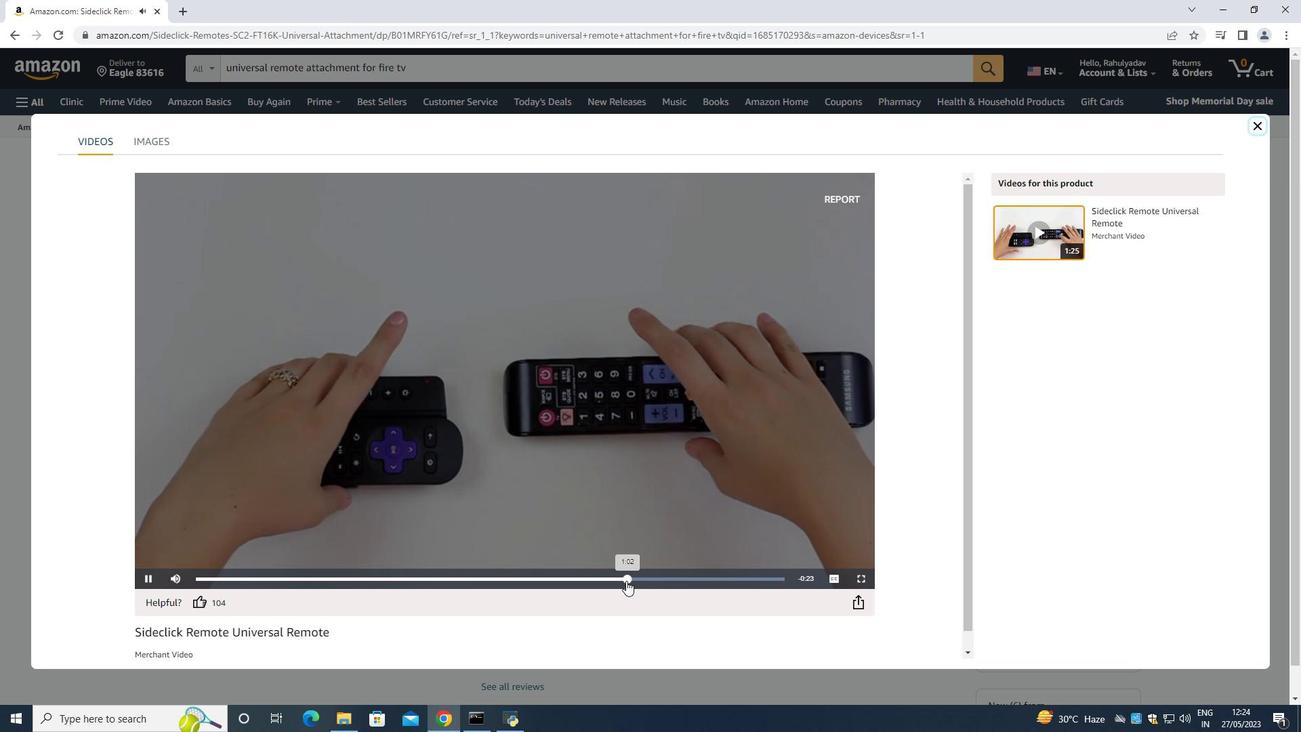 
Action: Mouse pressed left at (626, 581)
Screenshot: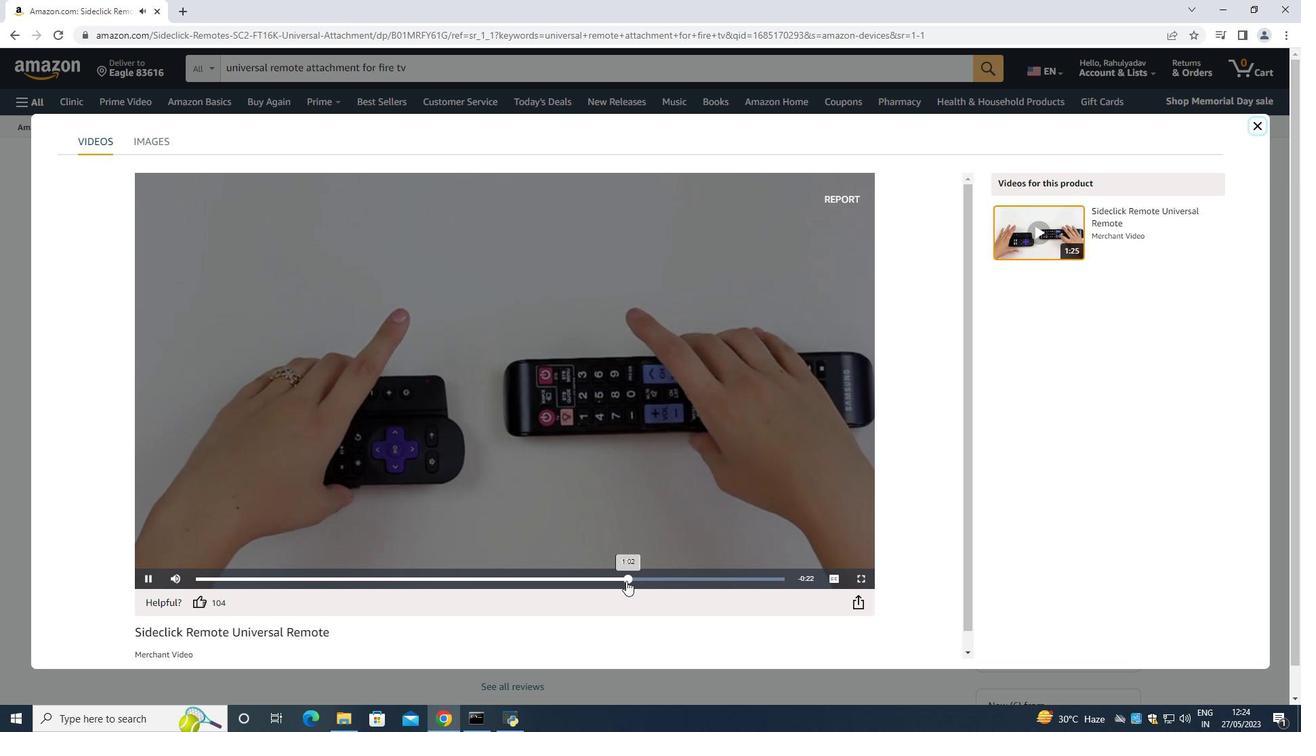 
Action: Mouse moved to (743, 571)
Screenshot: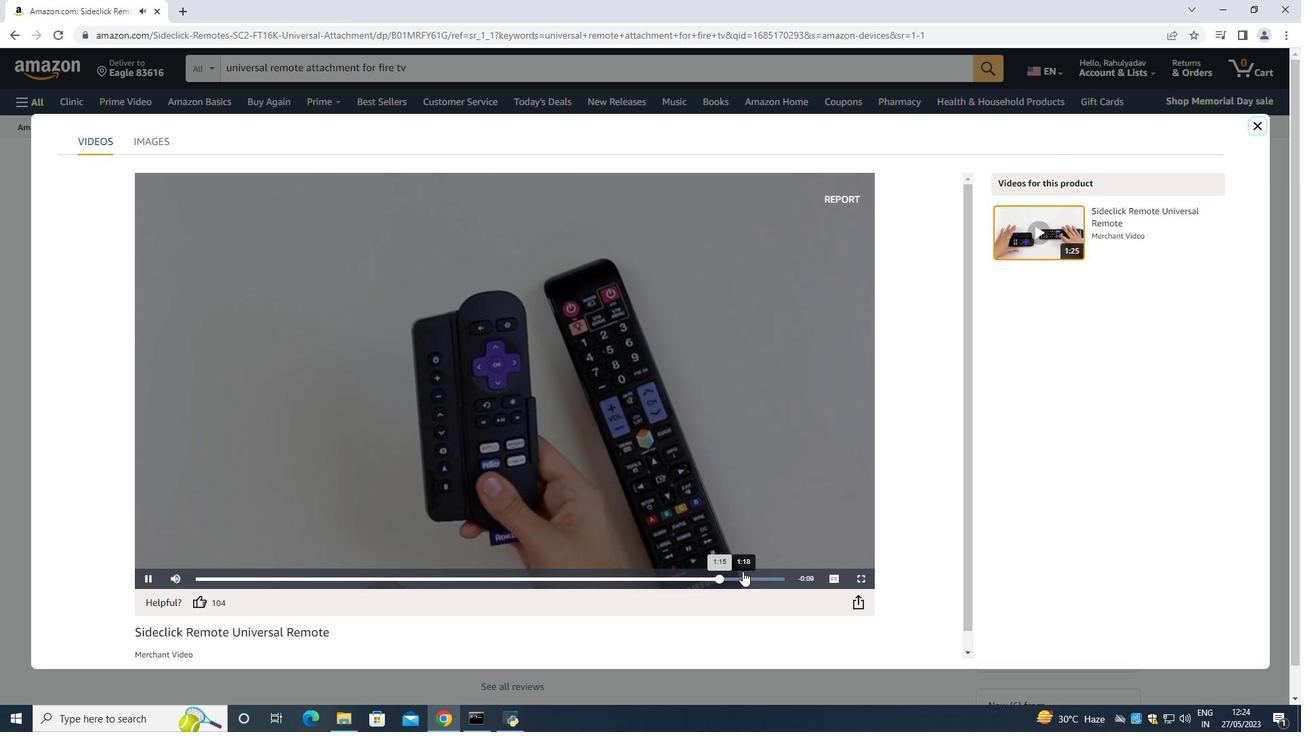
Action: Mouse pressed left at (743, 571)
Screenshot: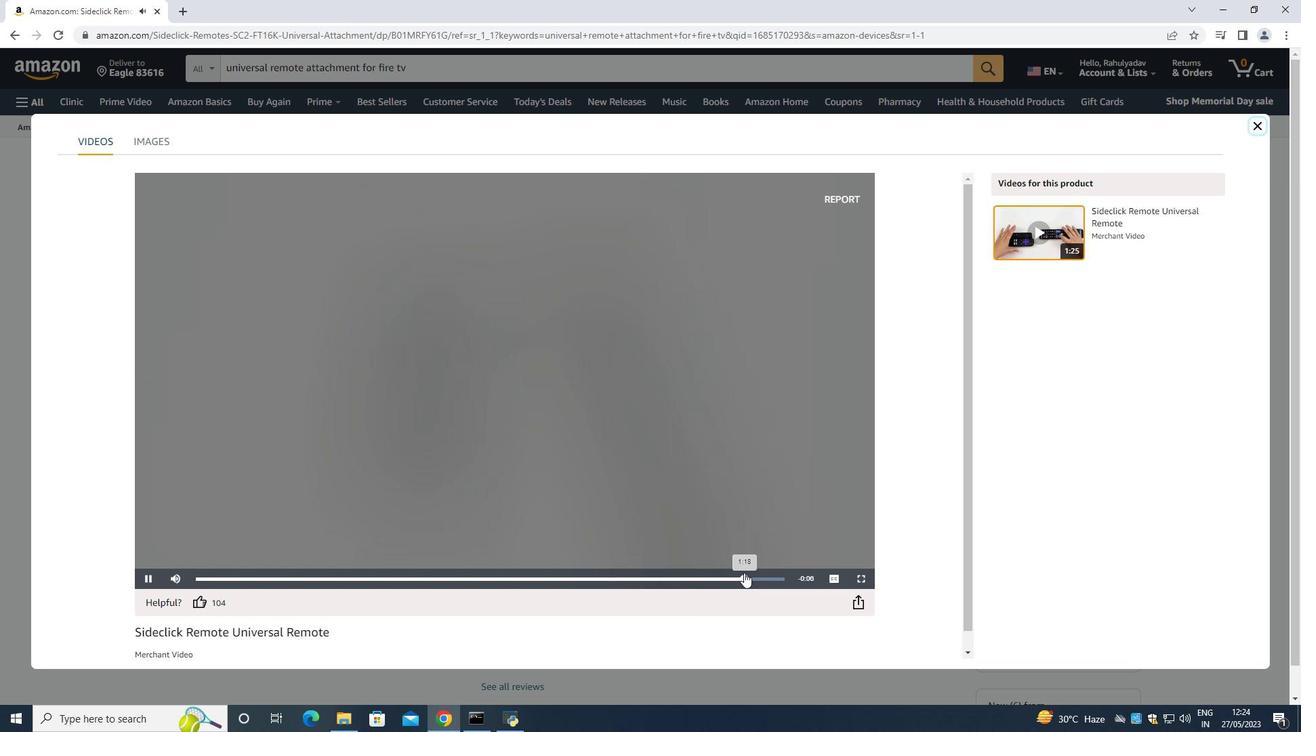 
Action: Mouse moved to (1261, 122)
Screenshot: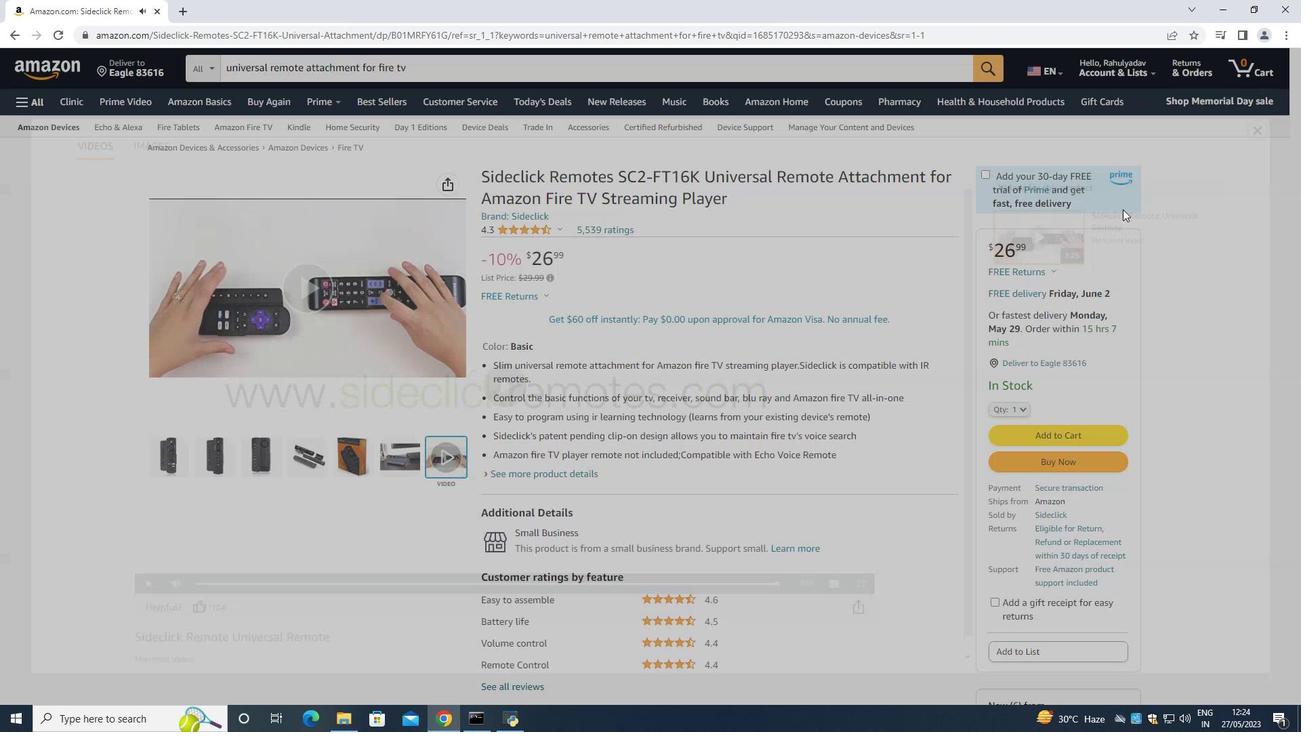 
Action: Mouse pressed left at (1261, 122)
Screenshot: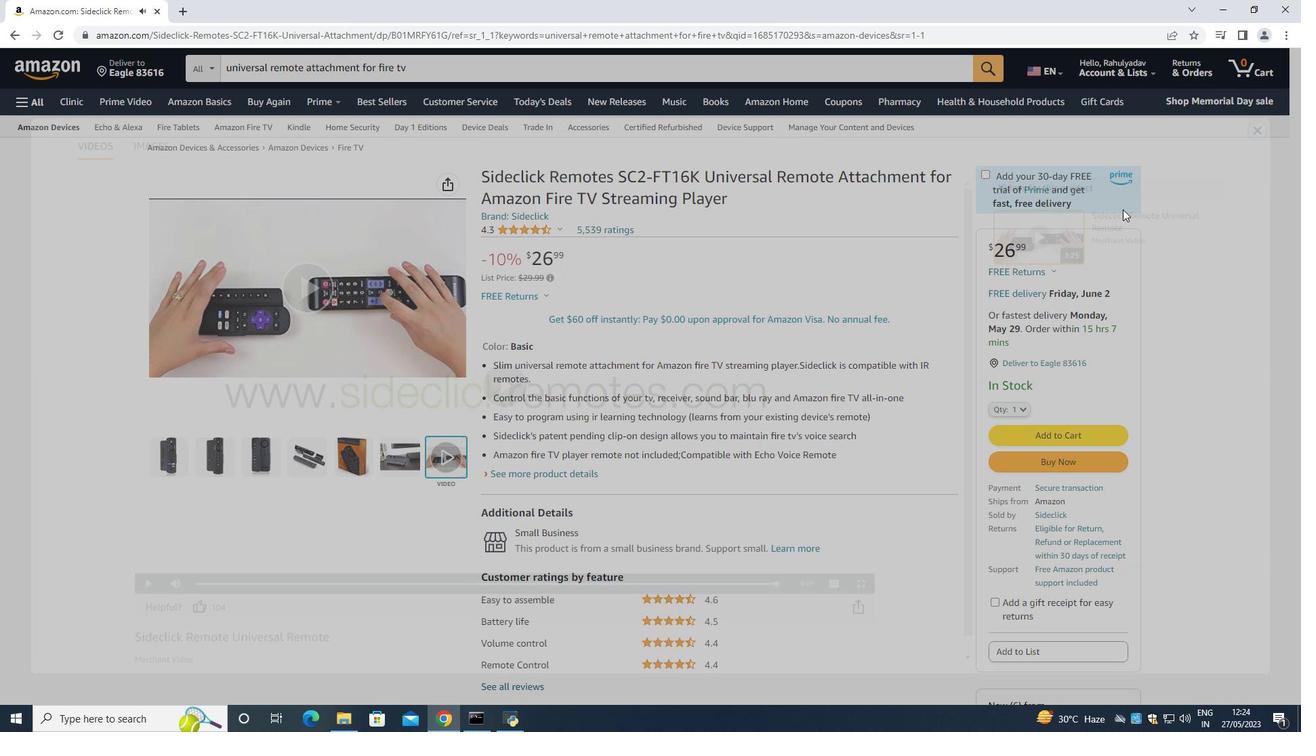 
Action: Mouse moved to (528, 310)
Screenshot: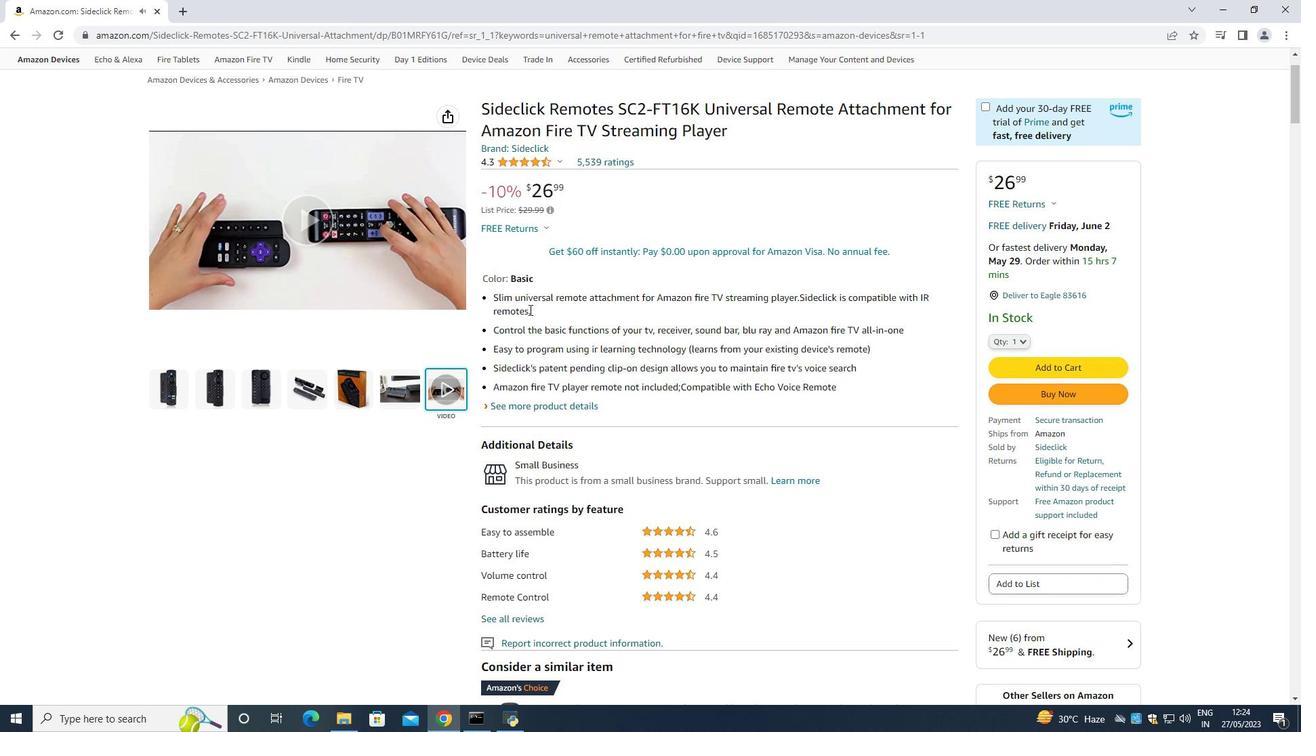 
Action: Mouse scrolled (528, 309) with delta (0, 0)
Screenshot: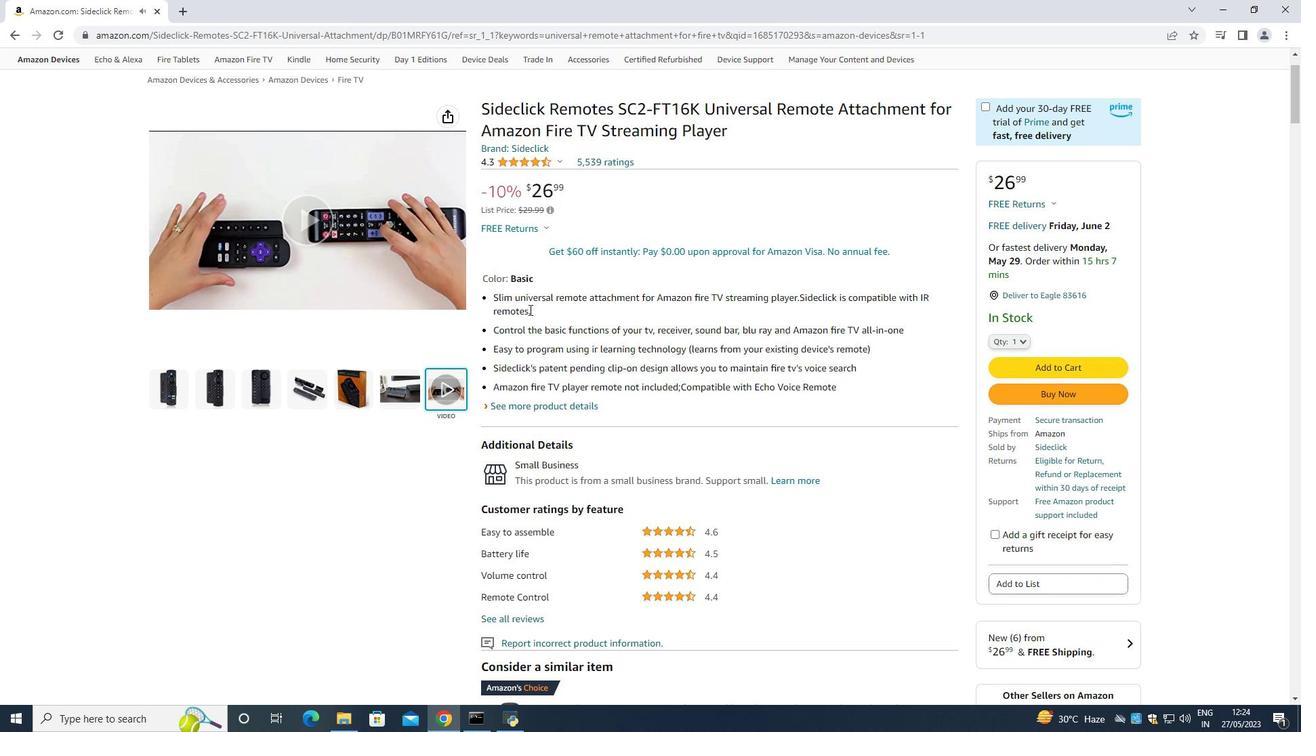 
Action: Mouse moved to (529, 309)
Screenshot: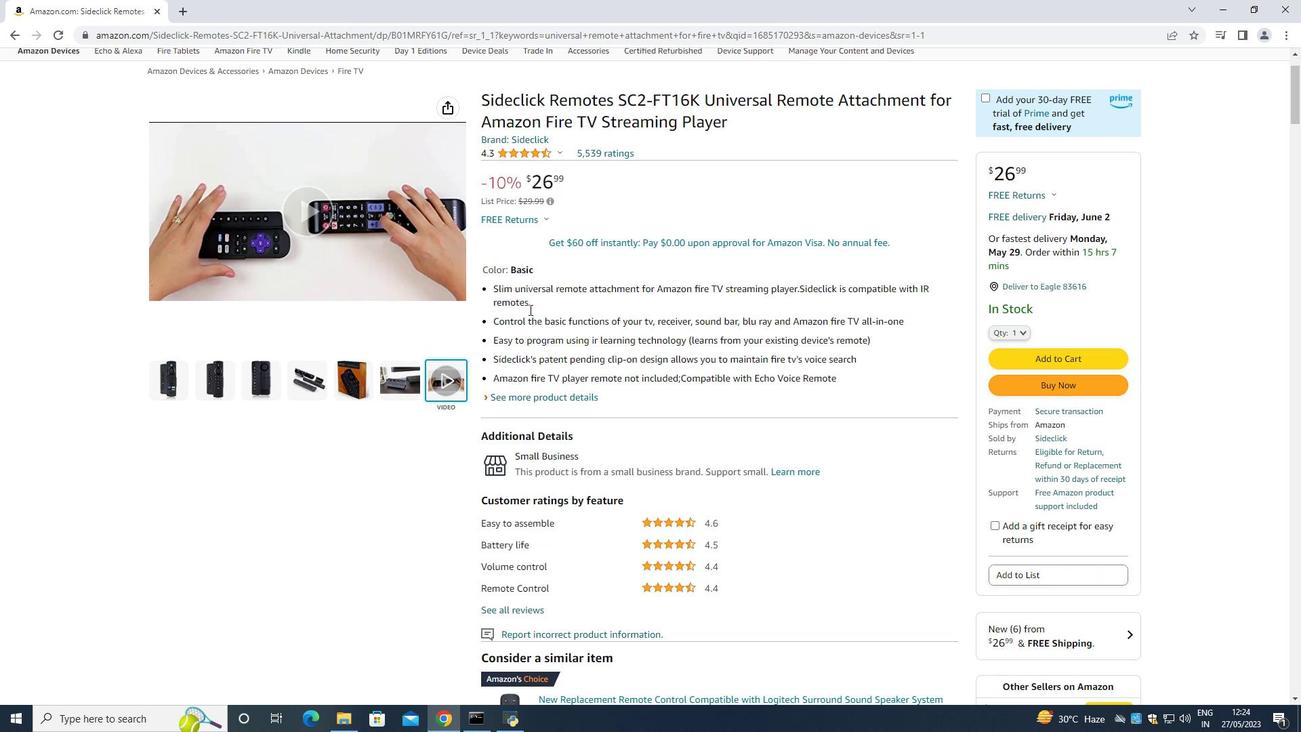
Action: Mouse scrolled (529, 309) with delta (0, 0)
Screenshot: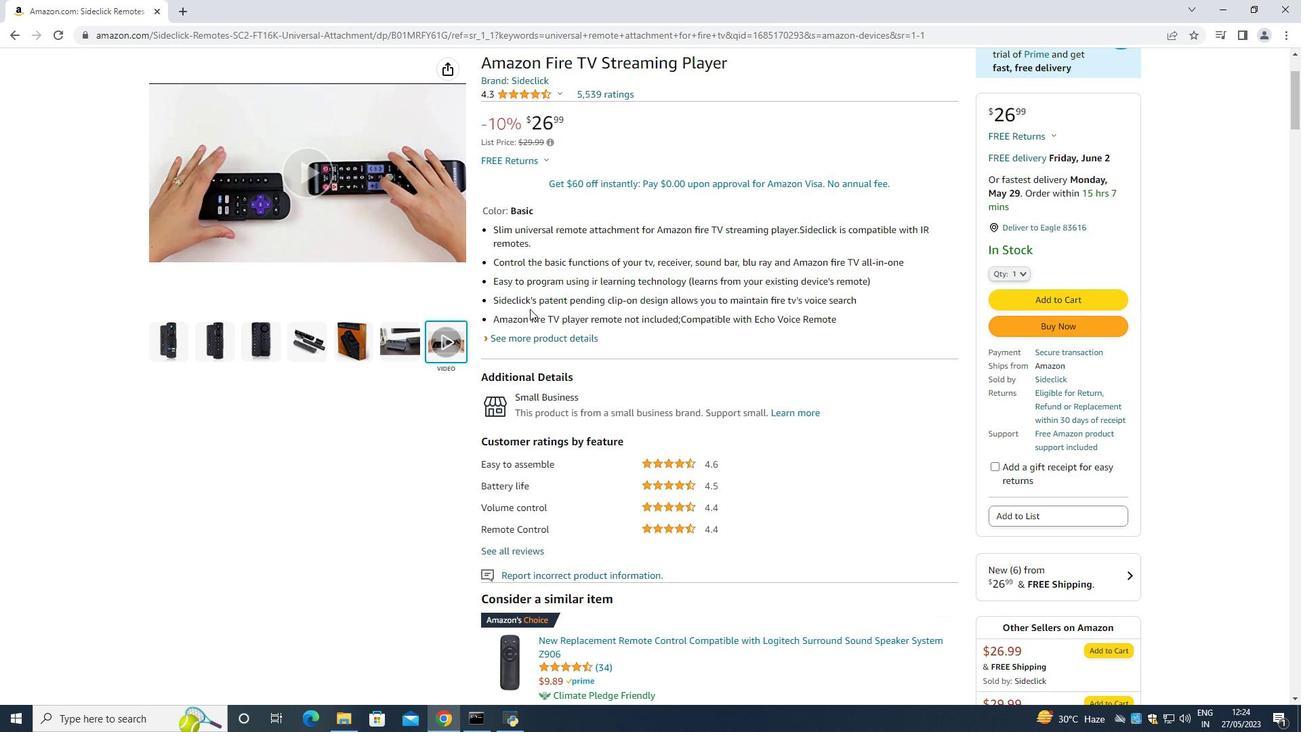 
Action: Mouse moved to (710, 276)
Screenshot: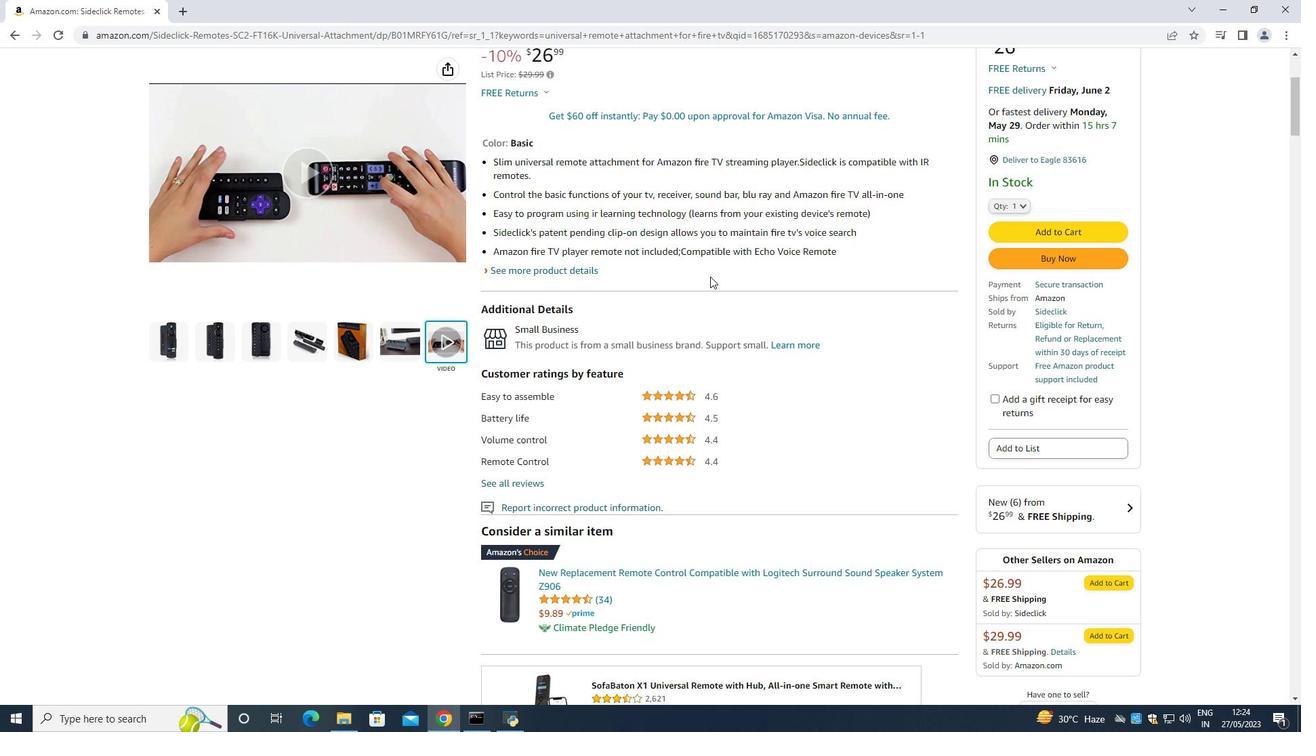 
Action: Mouse scrolled (710, 275) with delta (0, 0)
Screenshot: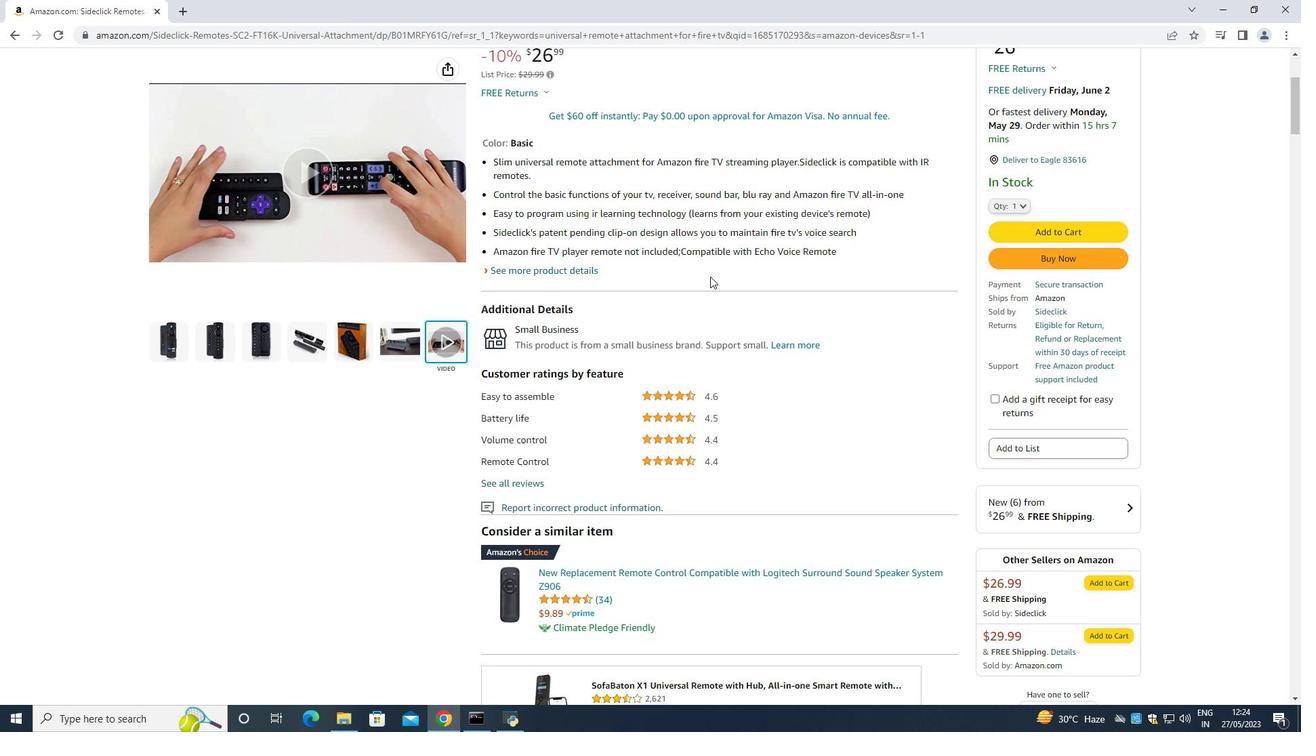 
Action: Mouse moved to (710, 276)
Screenshot: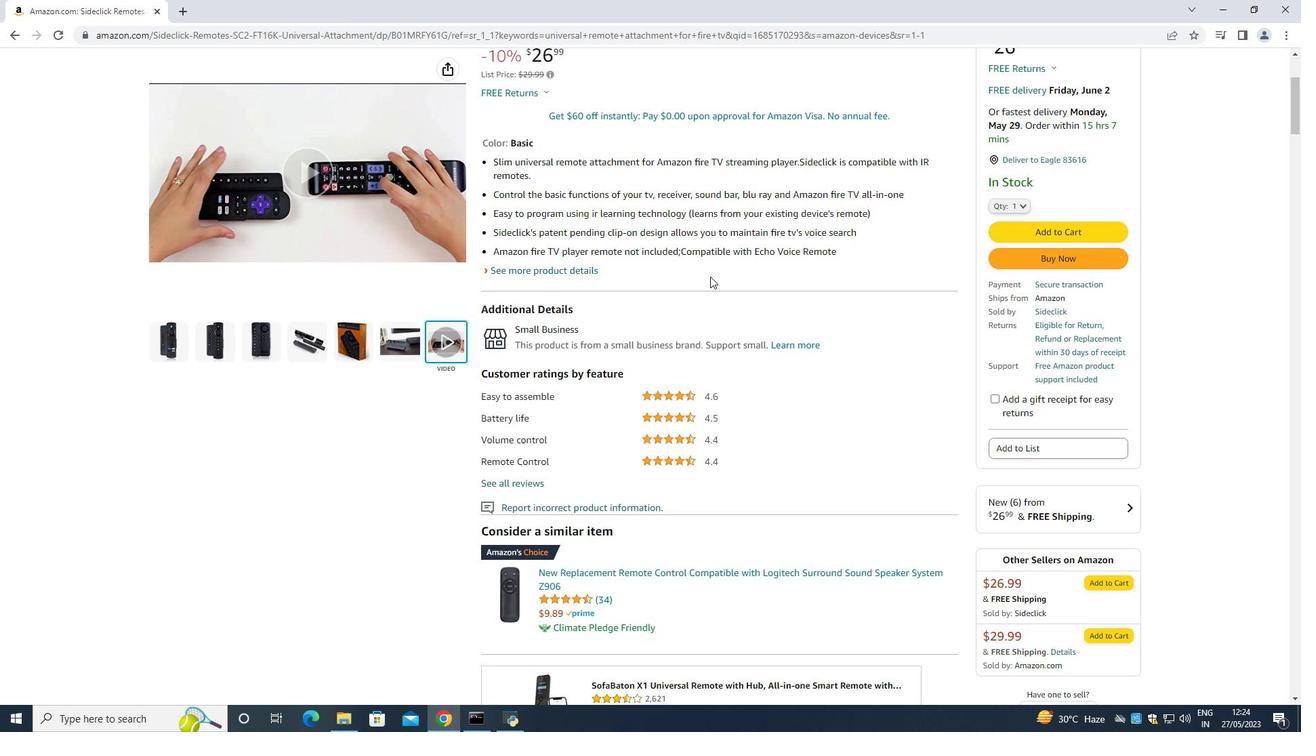
Action: Mouse scrolled (710, 275) with delta (0, 0)
Screenshot: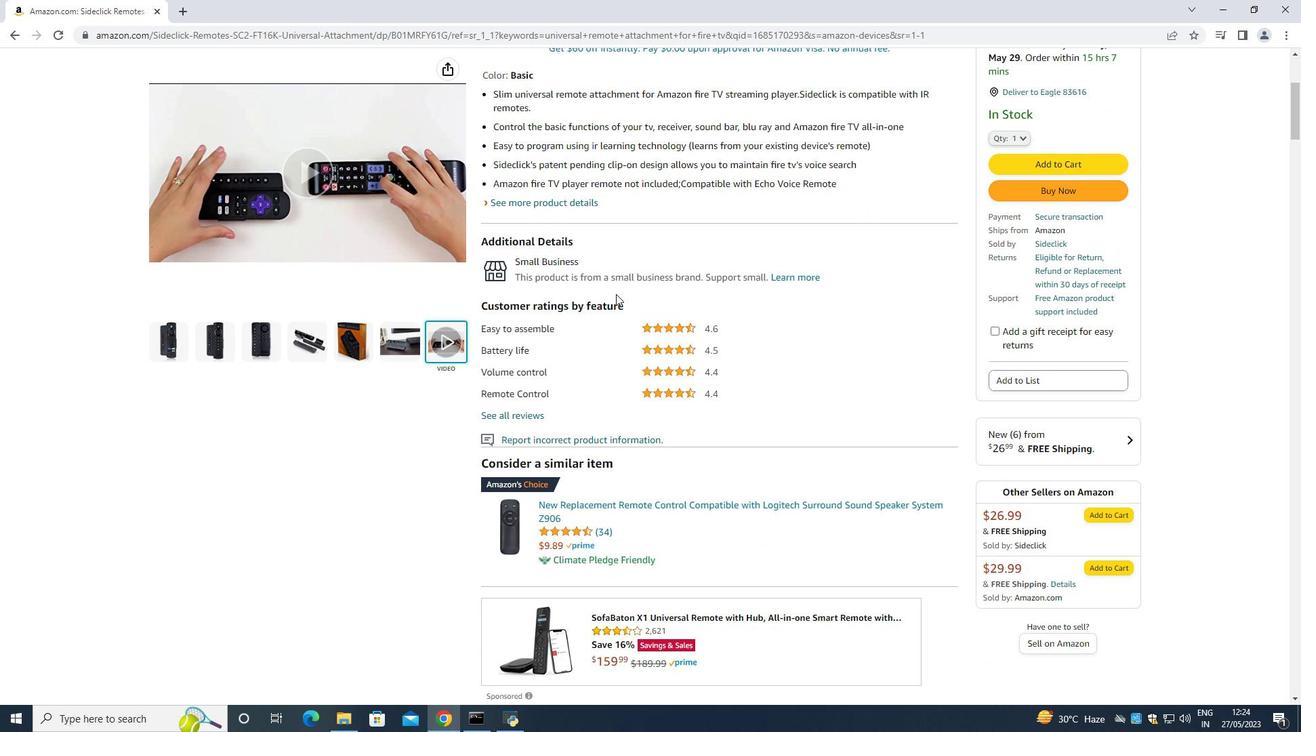 
Action: Mouse moved to (702, 351)
Screenshot: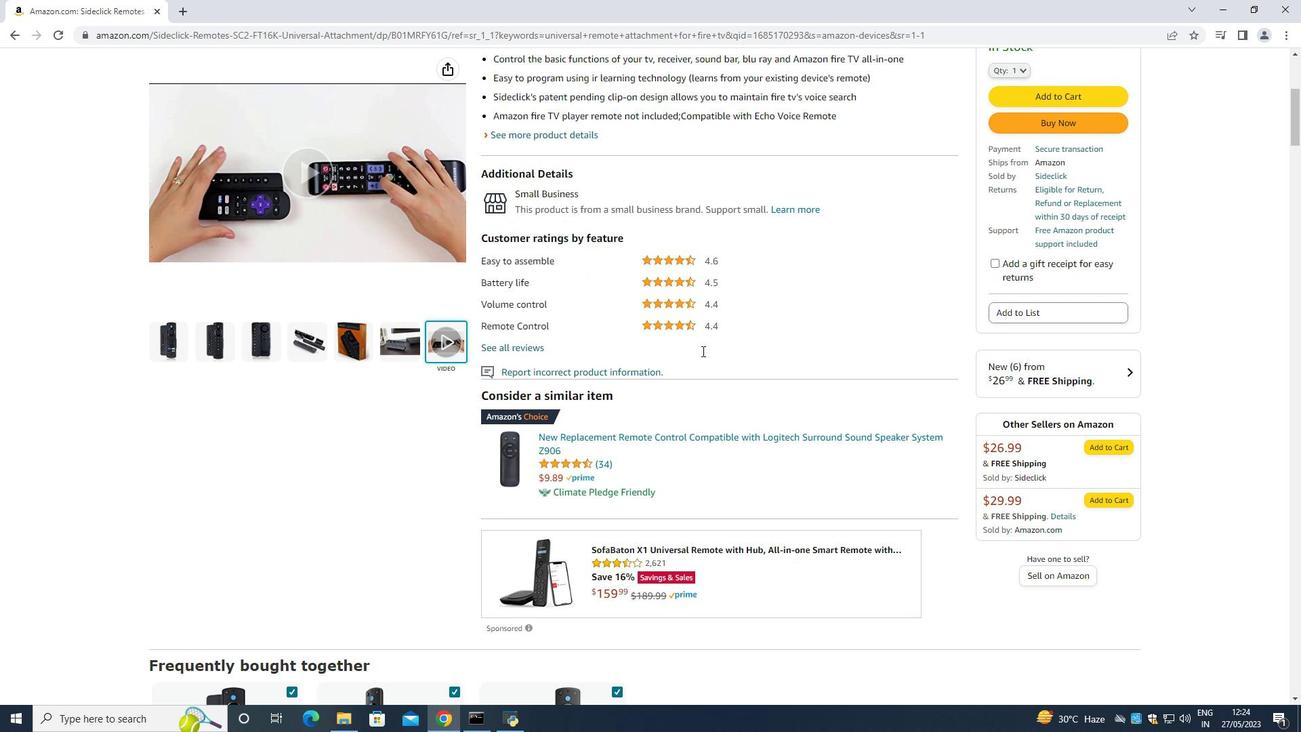 
Action: Mouse scrolled (702, 350) with delta (0, 0)
Screenshot: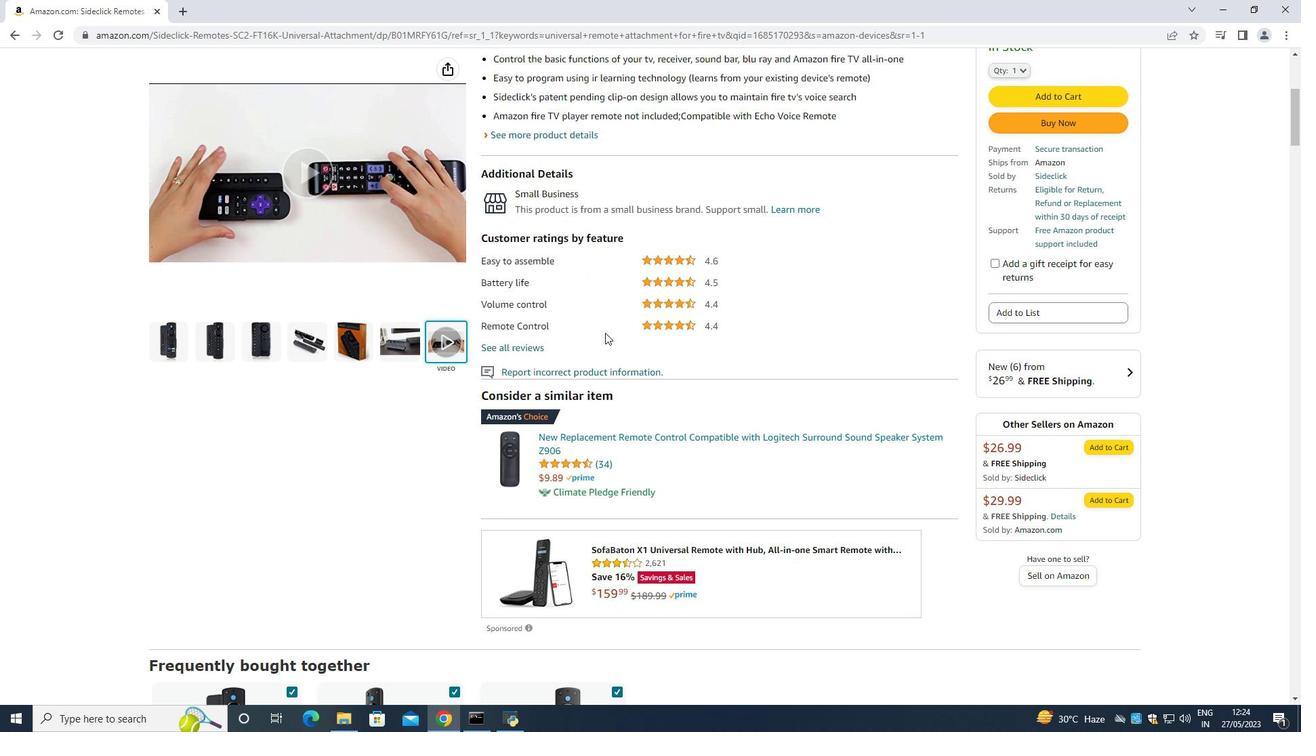 
Action: Mouse moved to (501, 454)
Screenshot: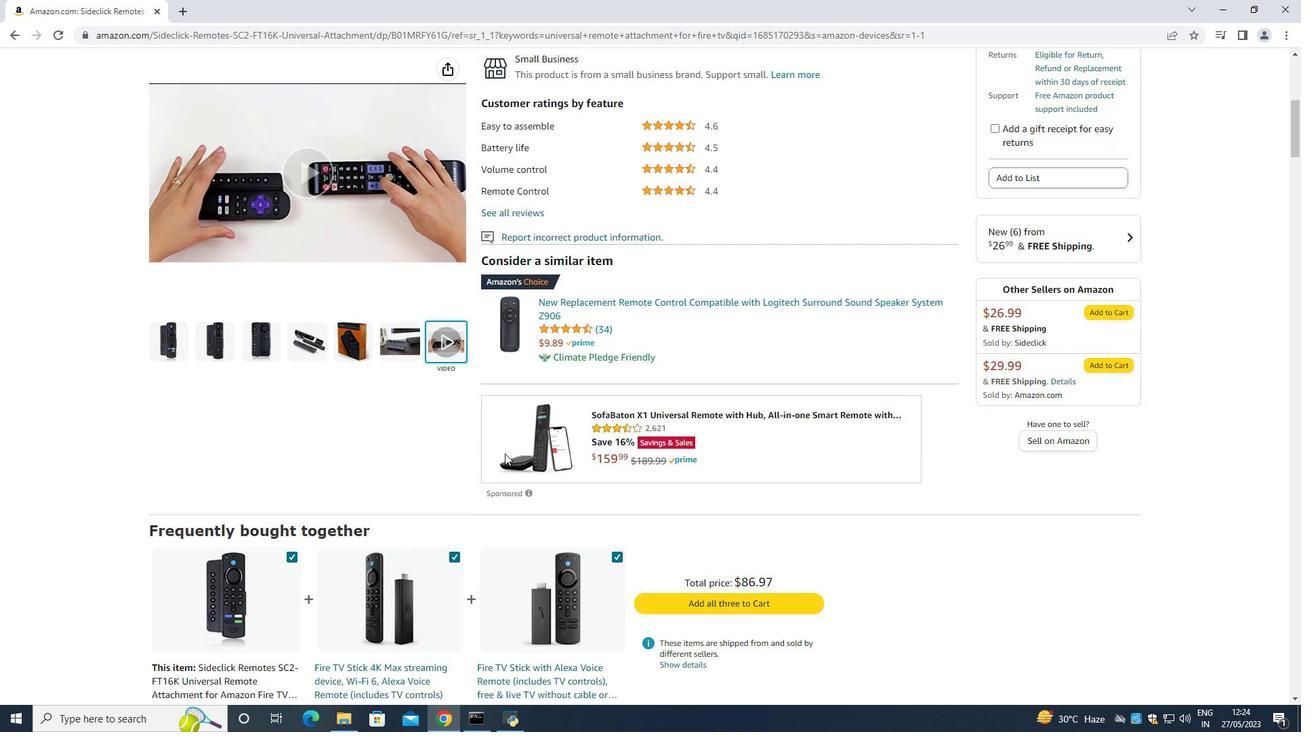 
Action: Mouse scrolled (499, 454) with delta (0, 0)
Screenshot: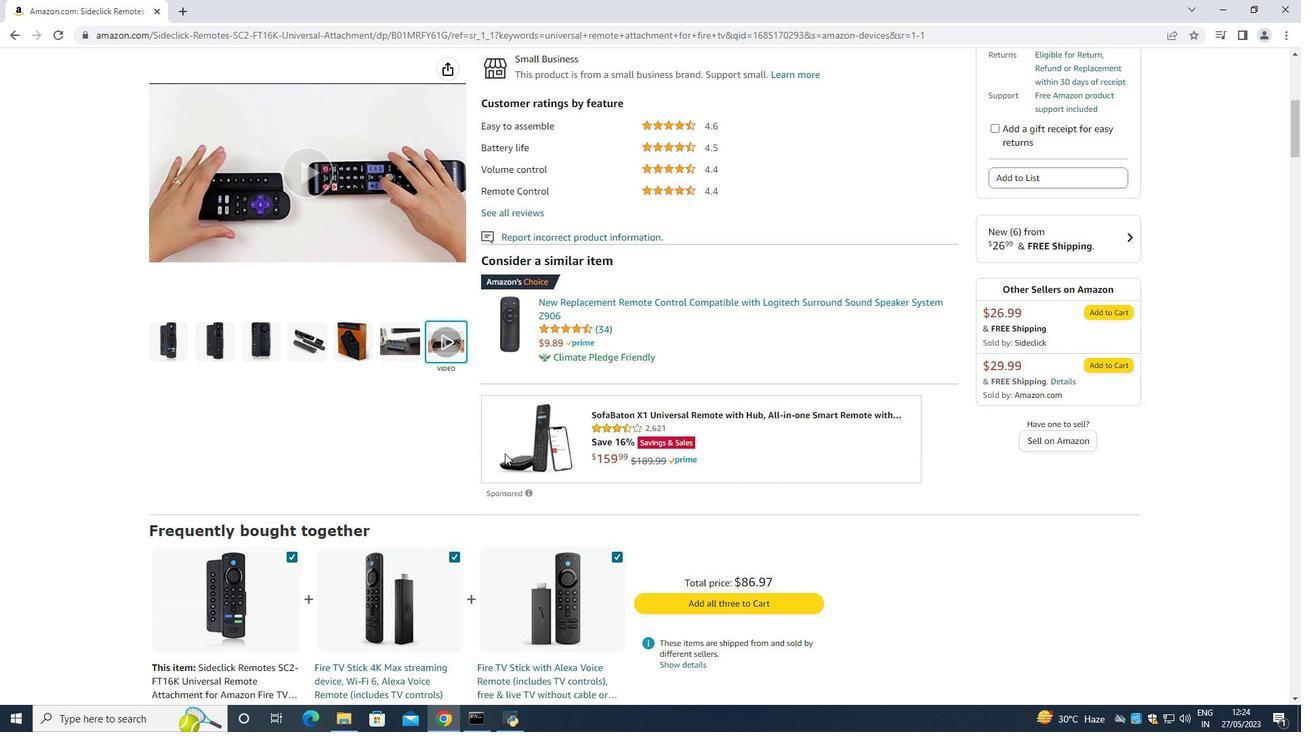 
Action: Mouse moved to (505, 453)
Screenshot: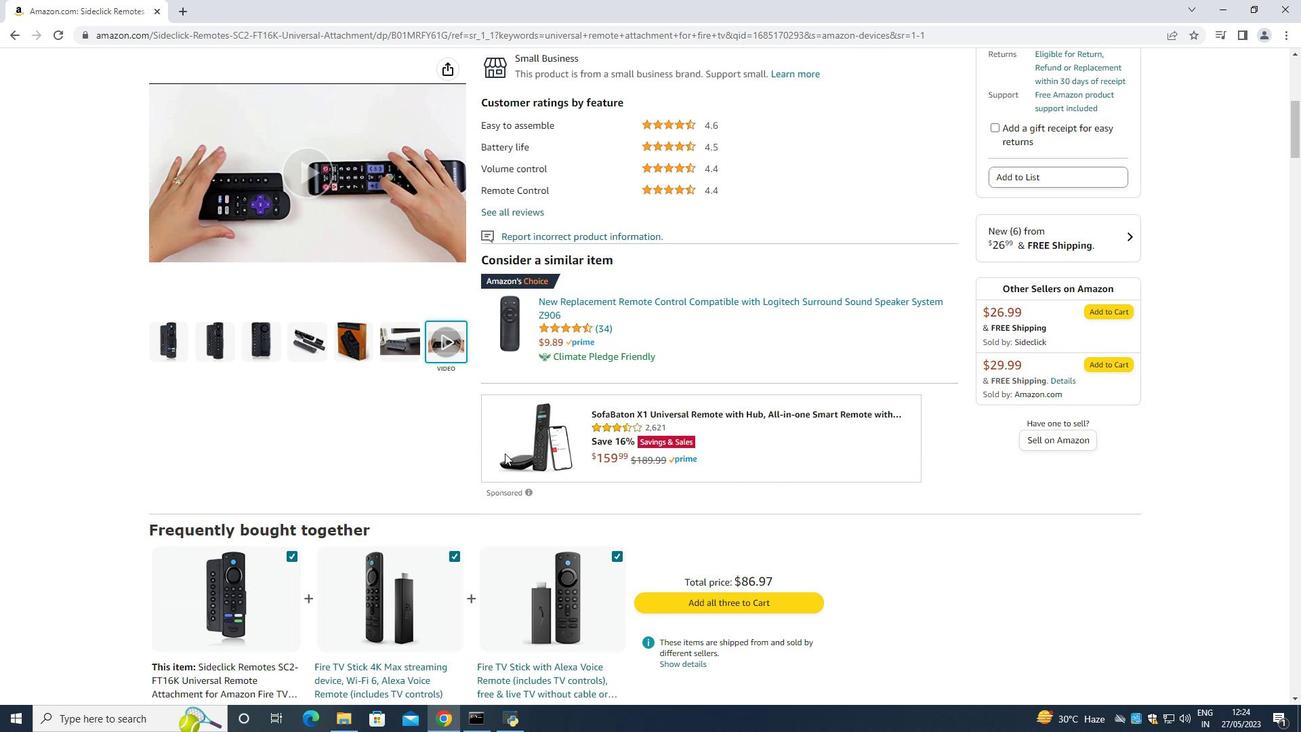 
Action: Mouse scrolled (505, 452) with delta (0, 0)
Screenshot: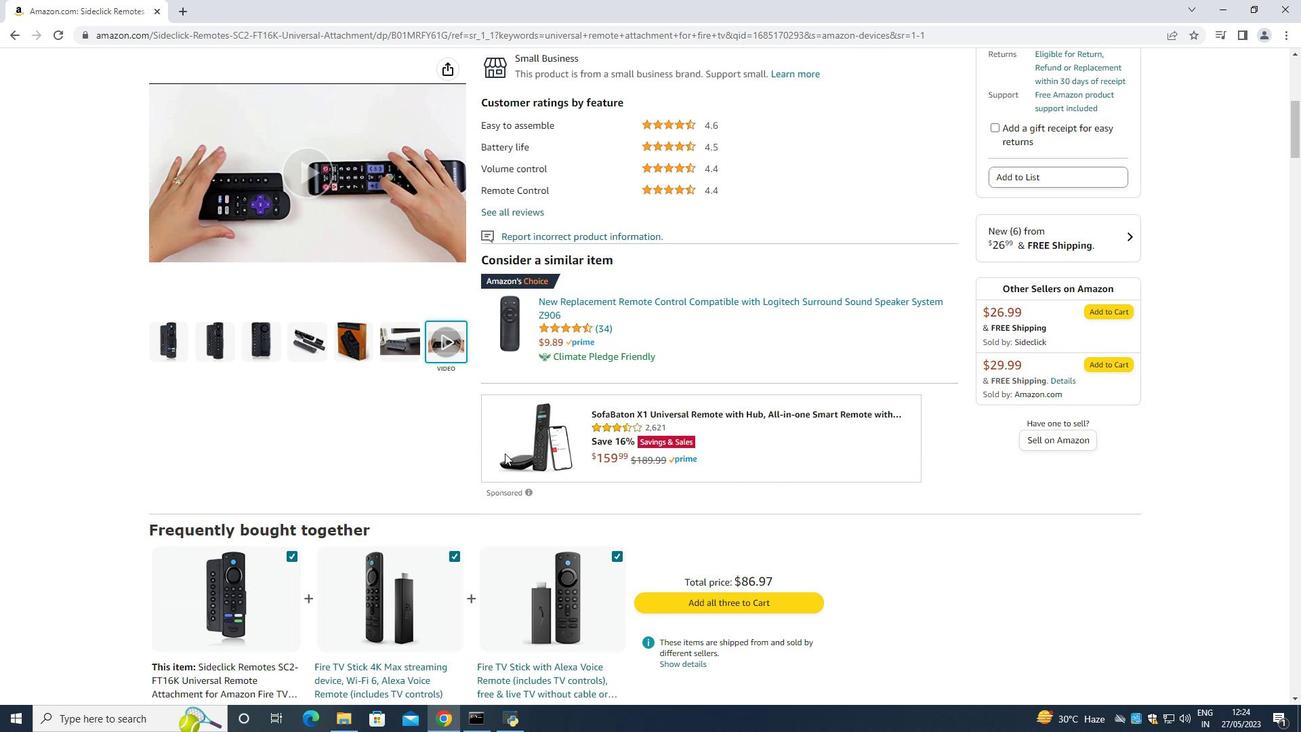 
Action: Mouse scrolled (505, 452) with delta (0, 0)
Screenshot: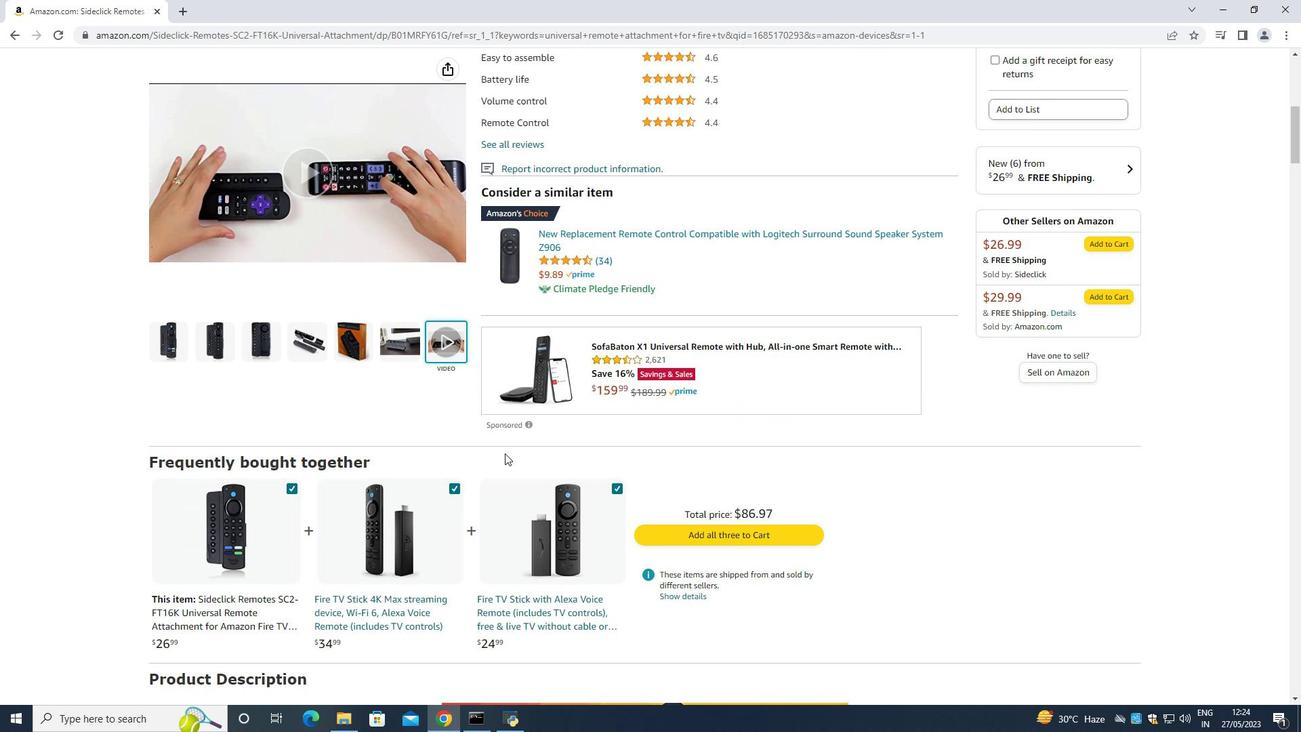 
Action: Mouse scrolled (505, 452) with delta (0, 0)
Screenshot: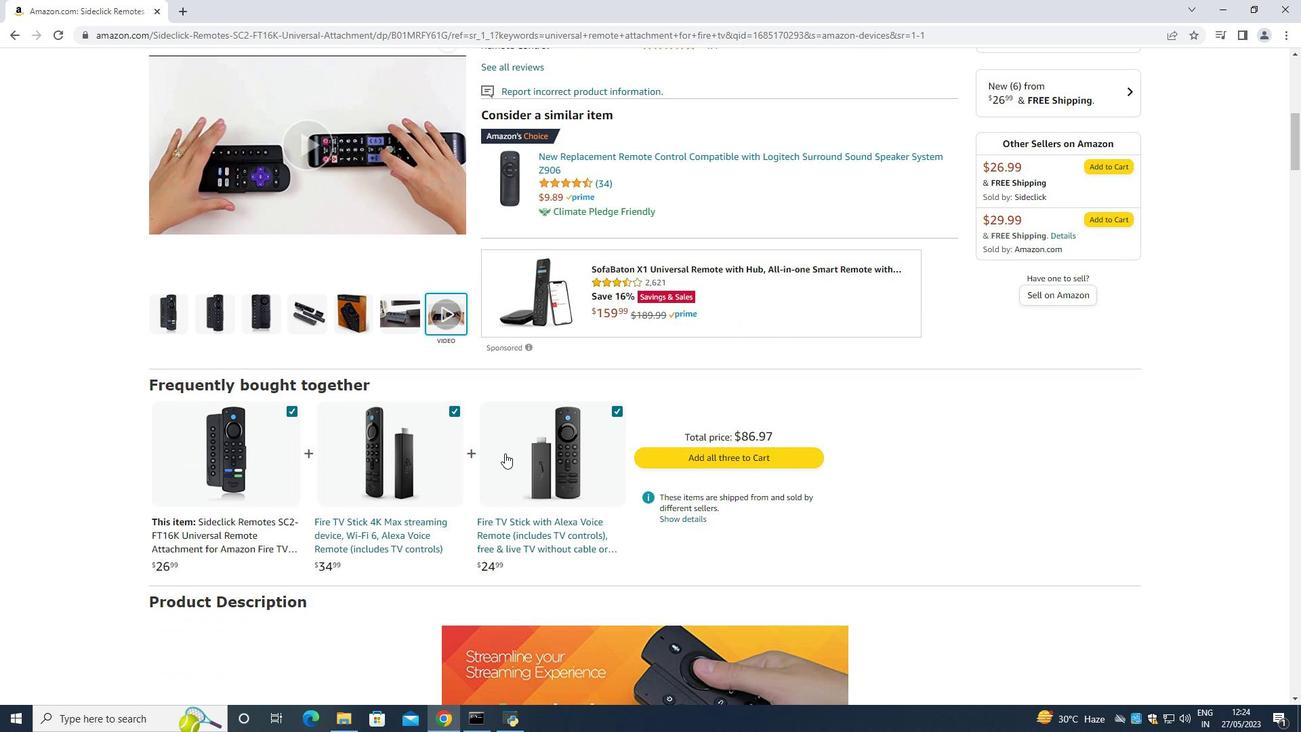 
Action: Mouse scrolled (505, 452) with delta (0, 0)
Screenshot: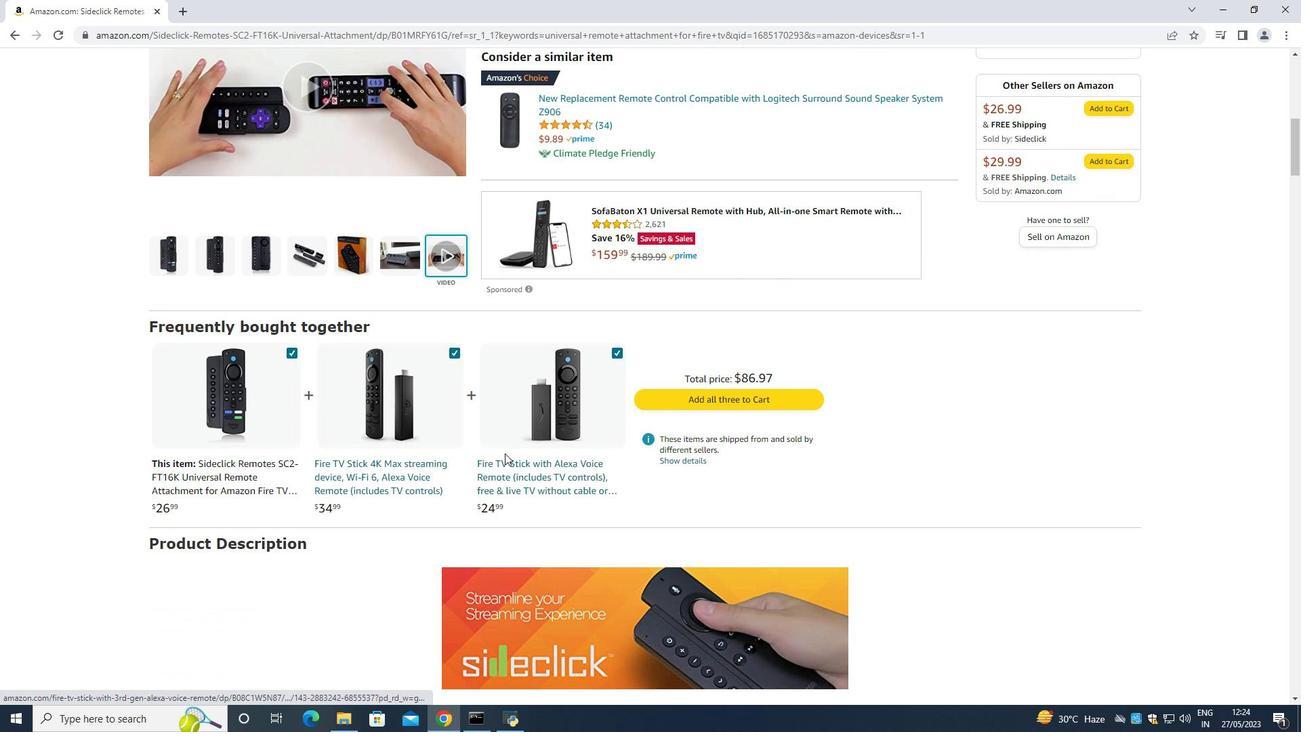 
Action: Mouse scrolled (505, 452) with delta (0, 0)
Screenshot: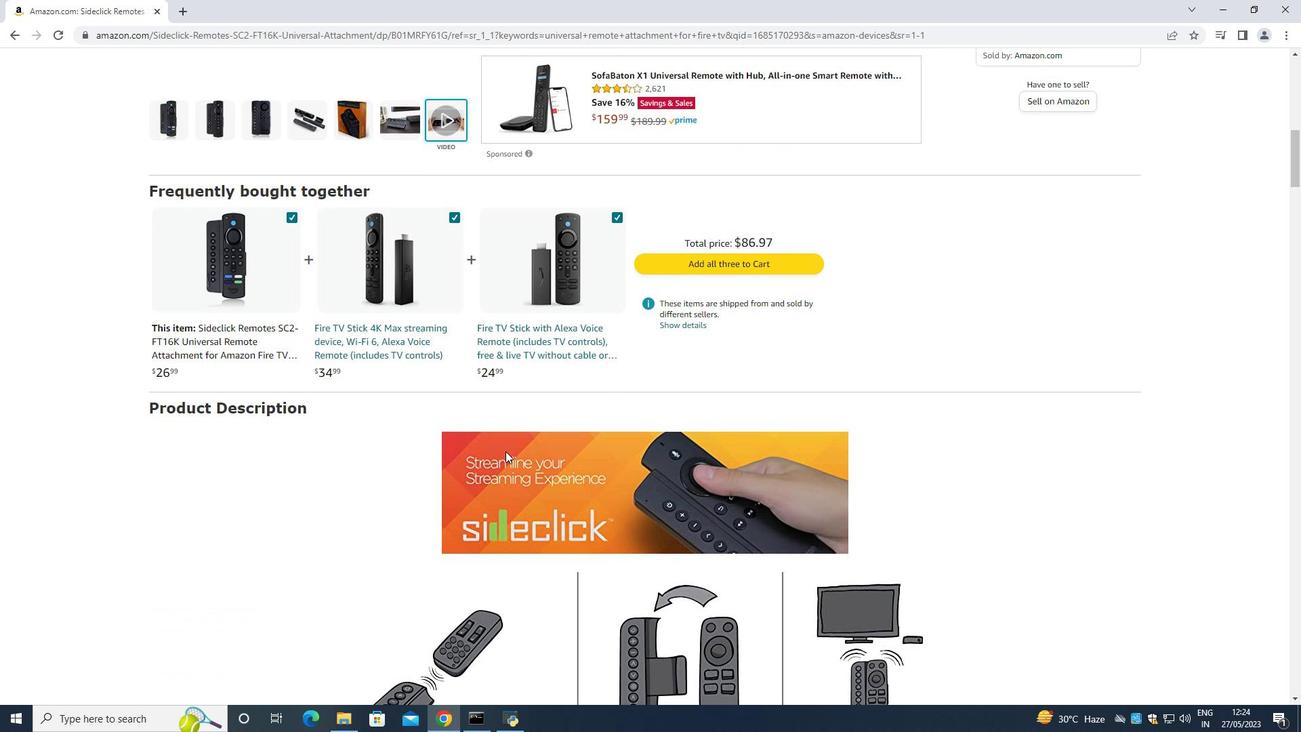 
Action: Mouse scrolled (505, 452) with delta (0, 0)
Screenshot: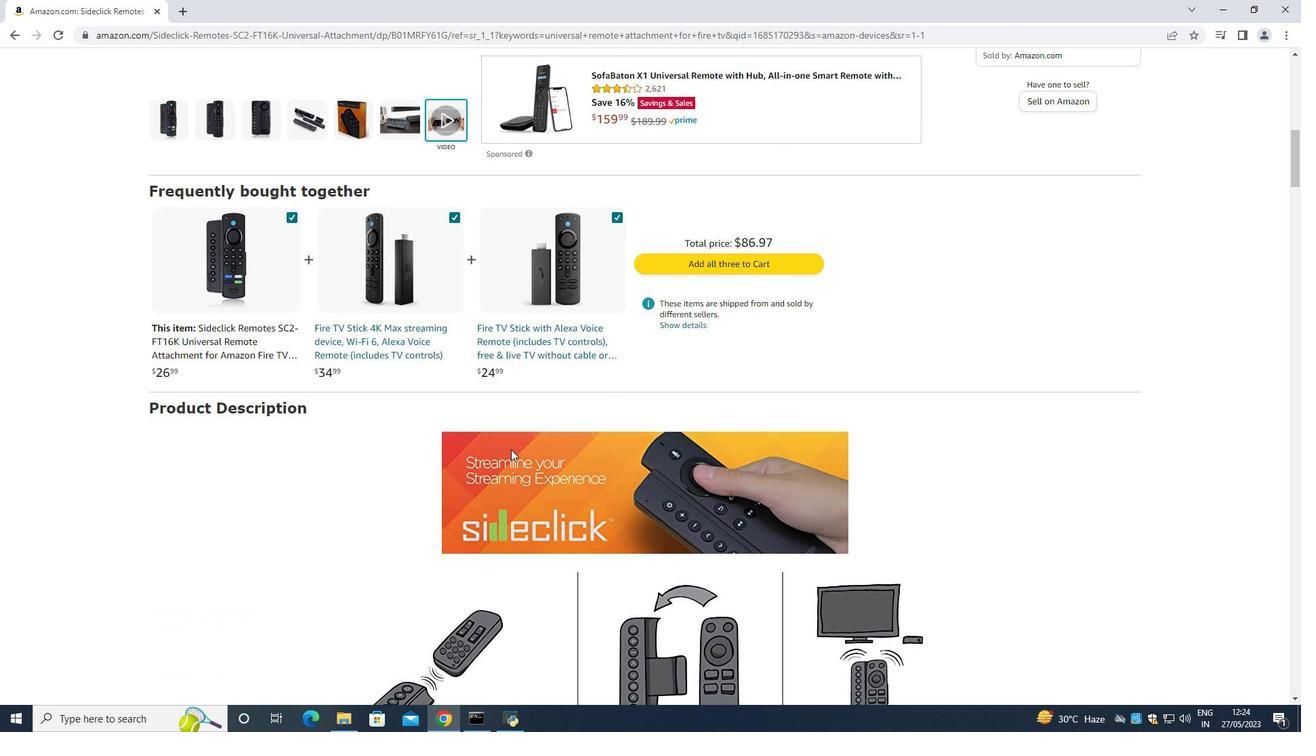 
Action: Mouse moved to (511, 449)
Screenshot: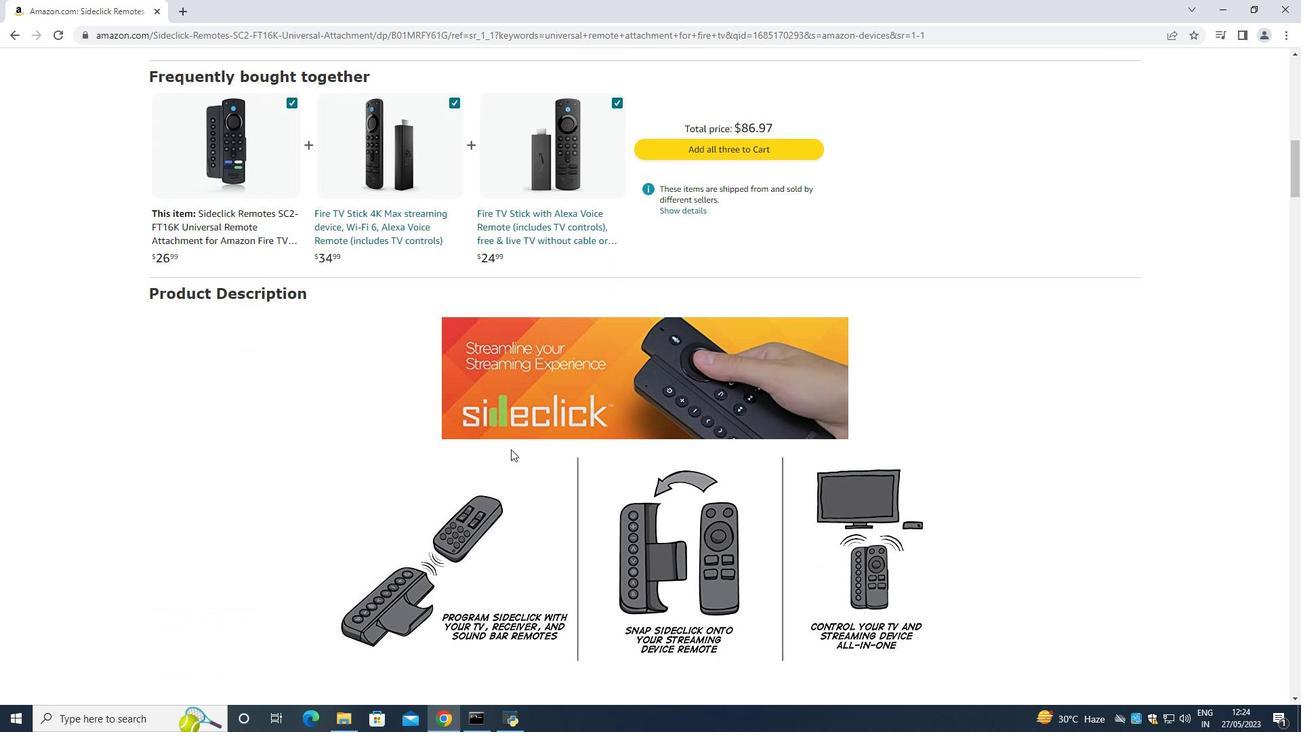 
Action: Mouse scrolled (511, 448) with delta (0, 0)
Screenshot: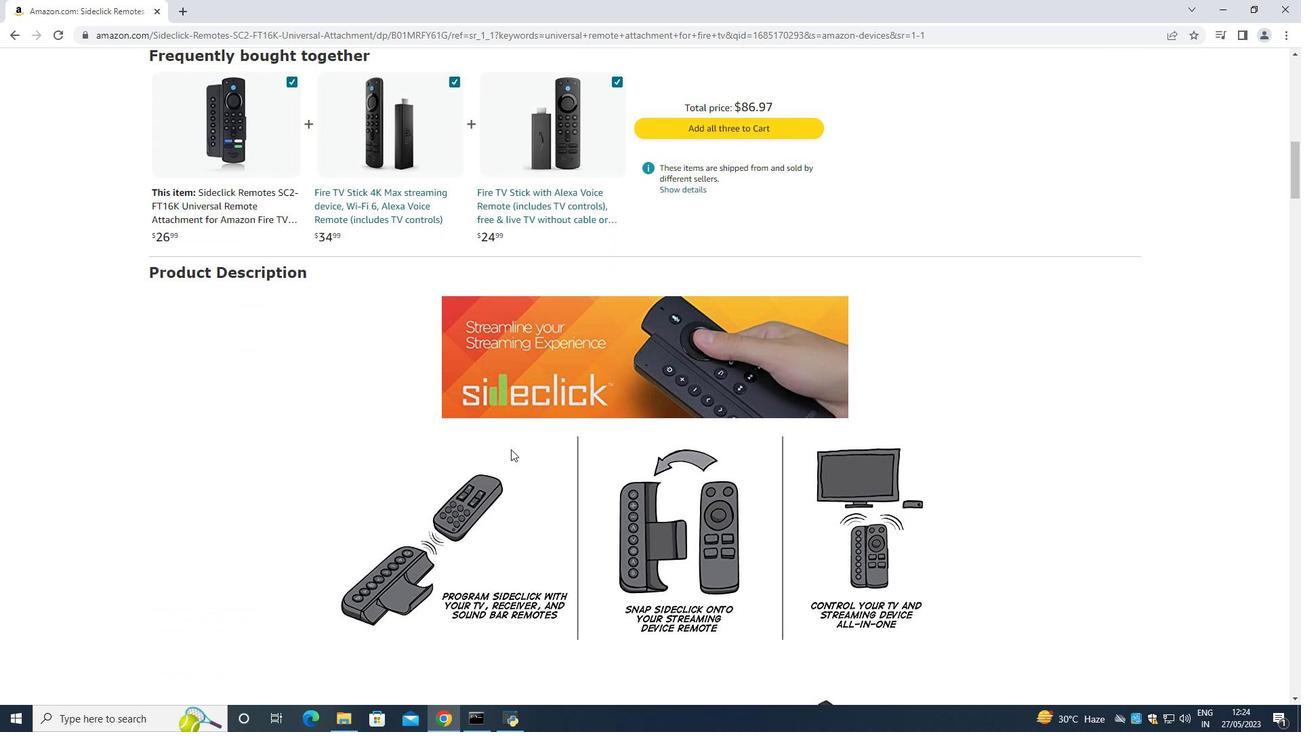 
Action: Mouse scrolled (511, 448) with delta (0, 0)
Screenshot: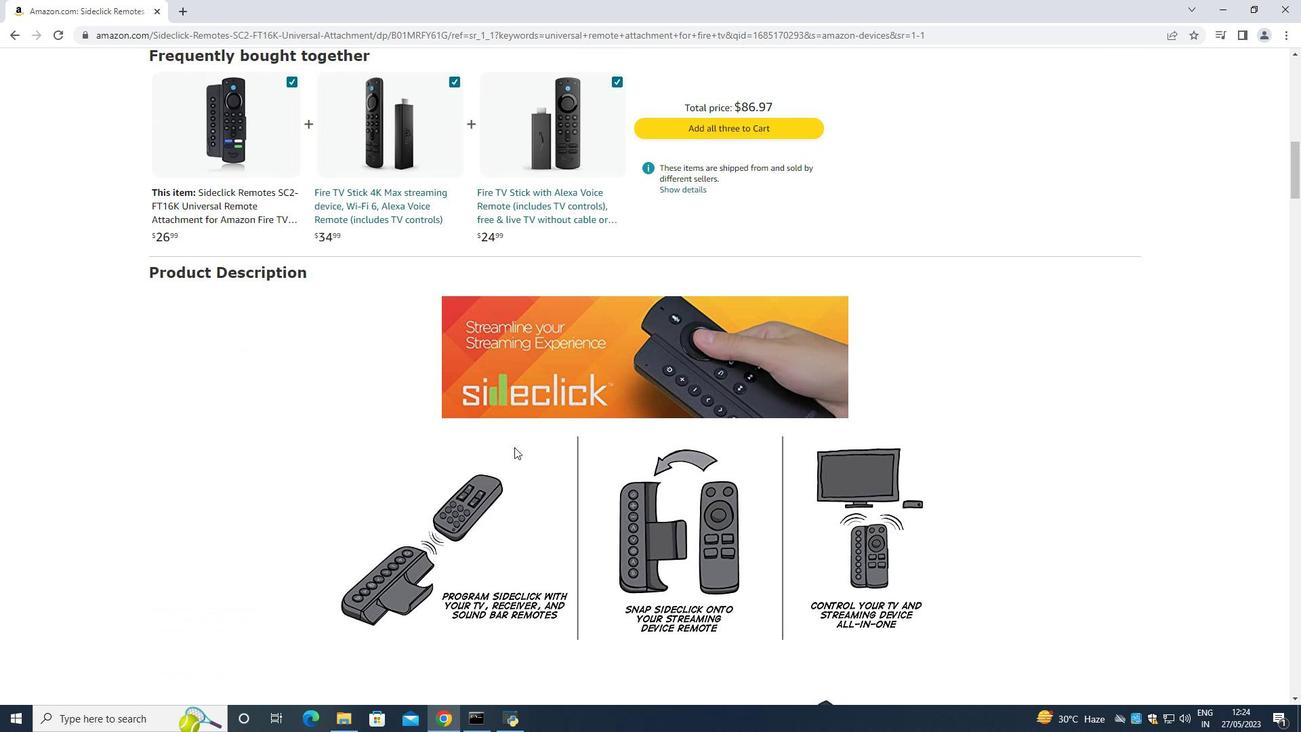 
Action: Mouse moved to (776, 522)
Screenshot: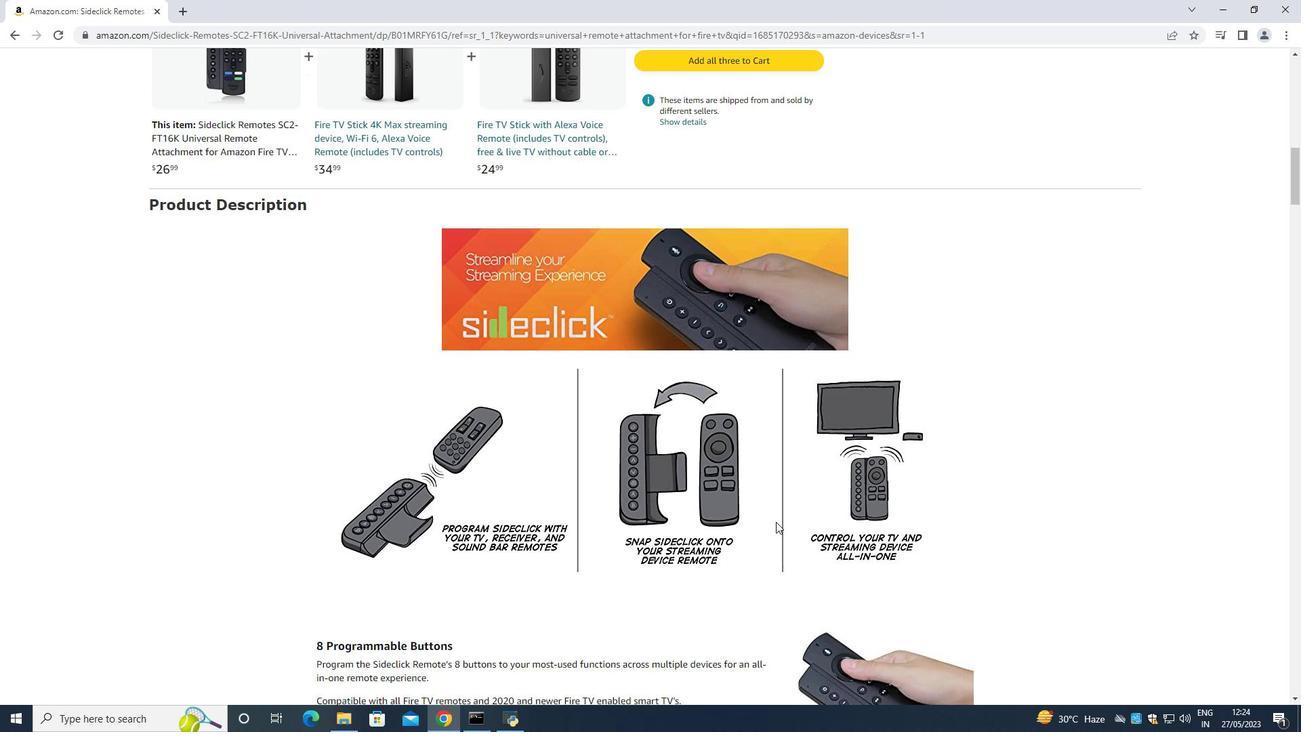 
Action: Mouse scrolled (776, 521) with delta (0, 0)
Screenshot: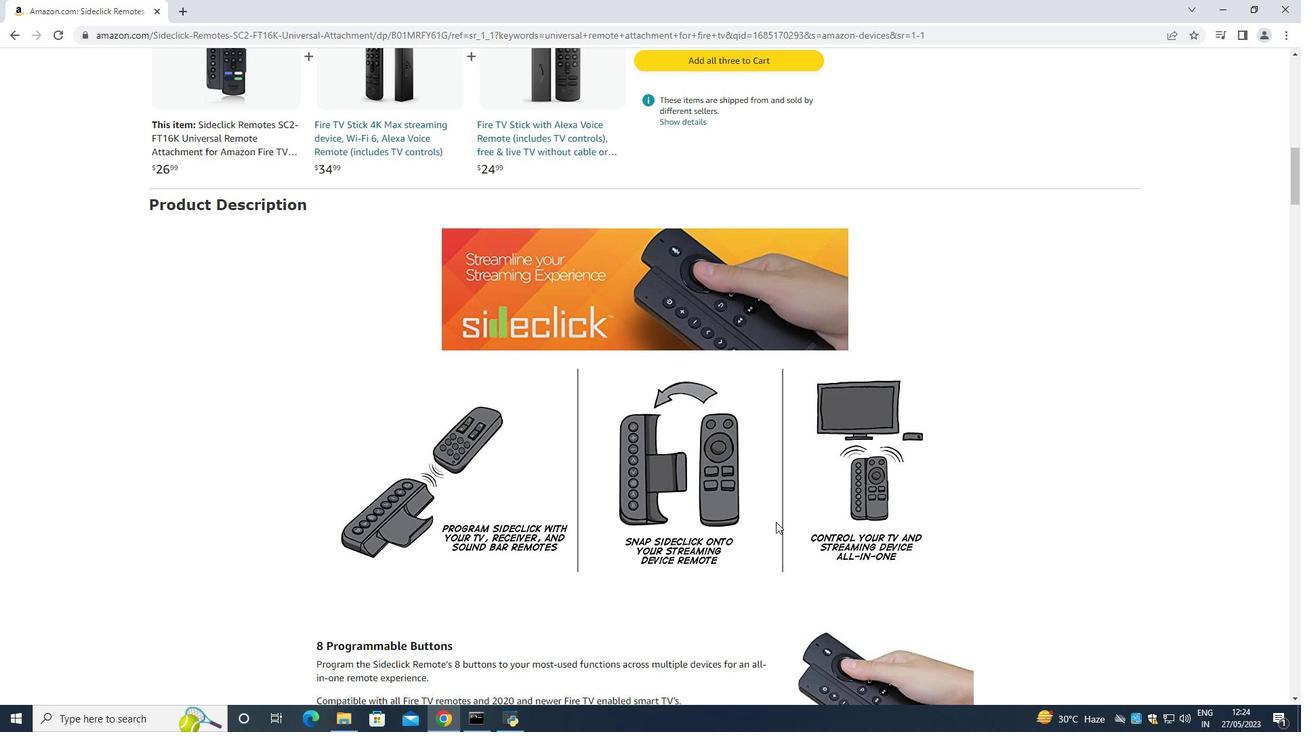 
Action: Mouse moved to (776, 523)
Screenshot: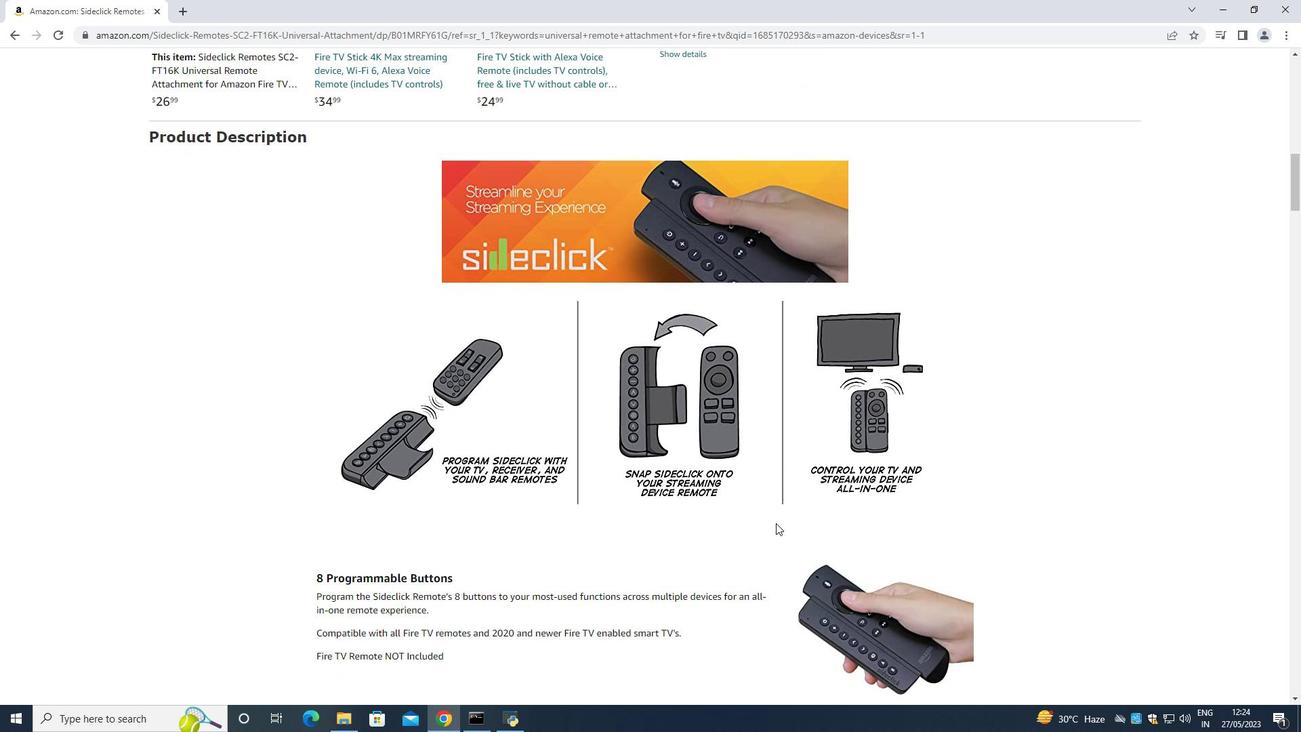 
Action: Mouse scrolled (776, 522) with delta (0, 0)
Screenshot: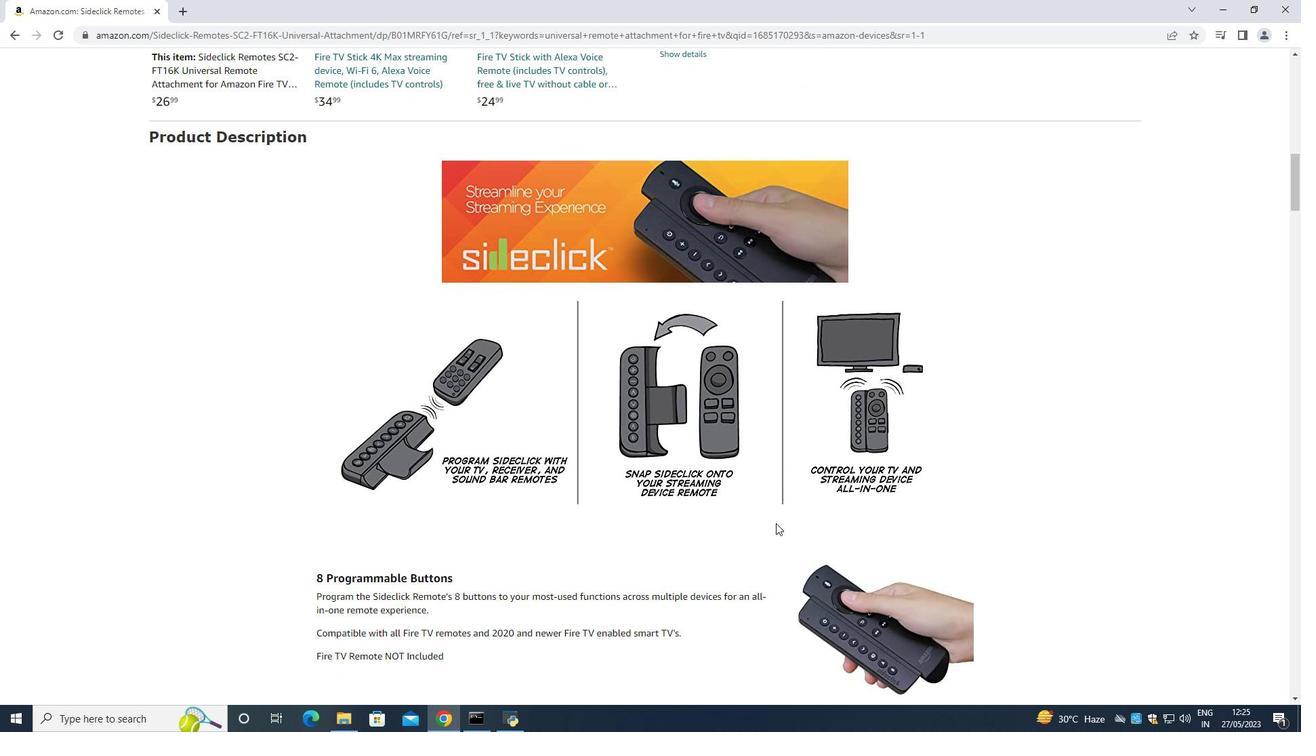 
Action: Mouse scrolled (776, 522) with delta (0, 0)
Screenshot: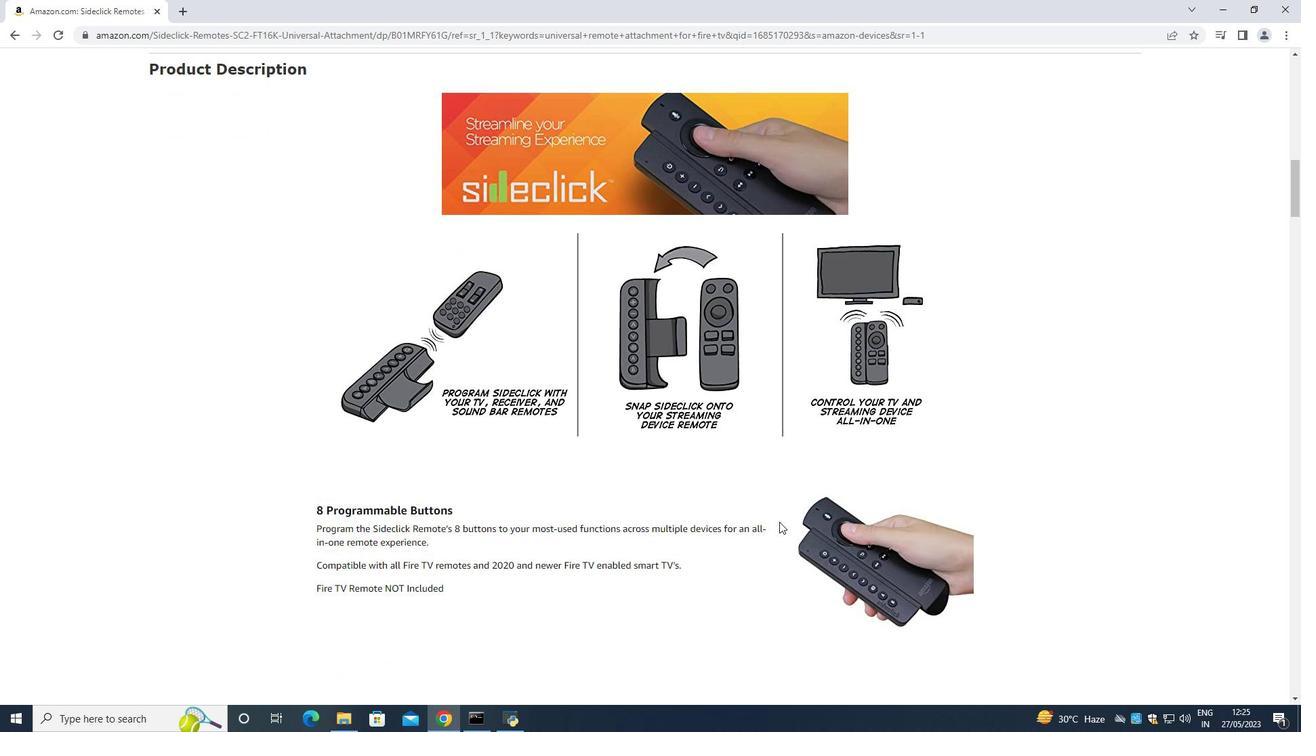 
Action: Mouse moved to (814, 525)
Screenshot: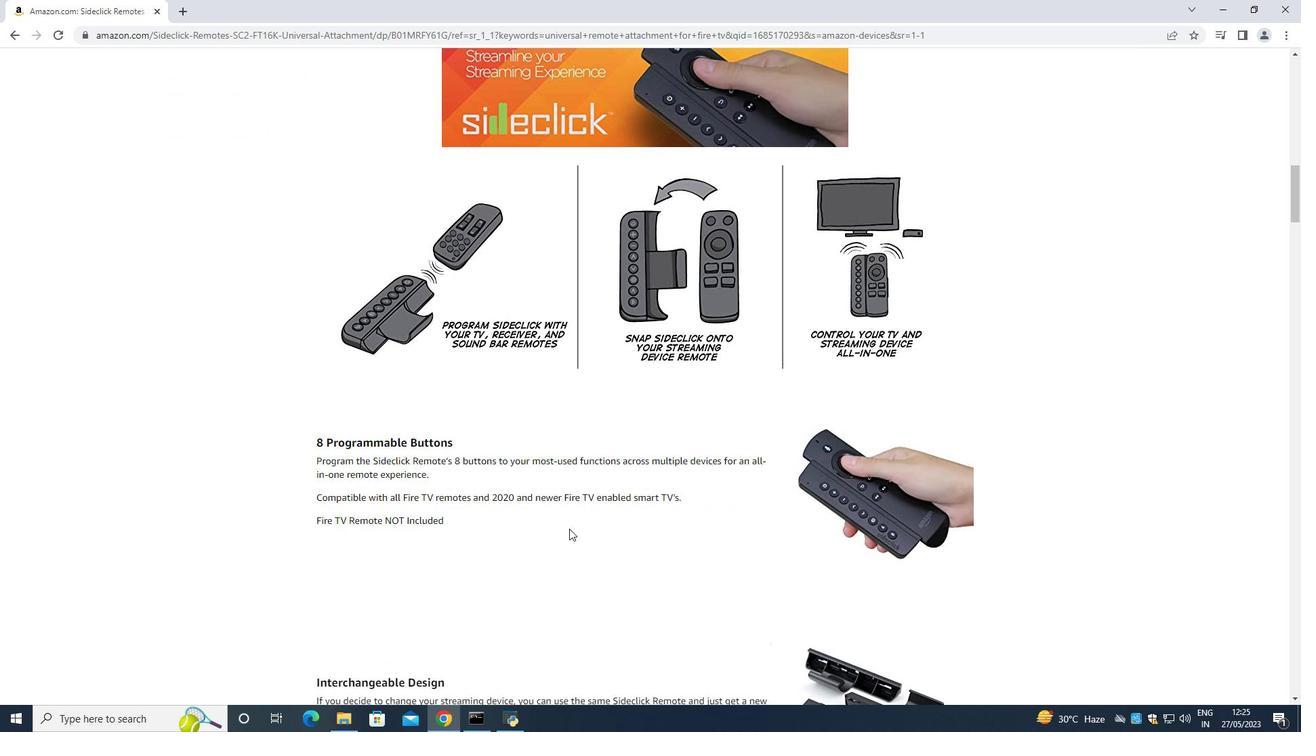 
Action: Mouse scrolled (814, 524) with delta (0, 0)
Screenshot: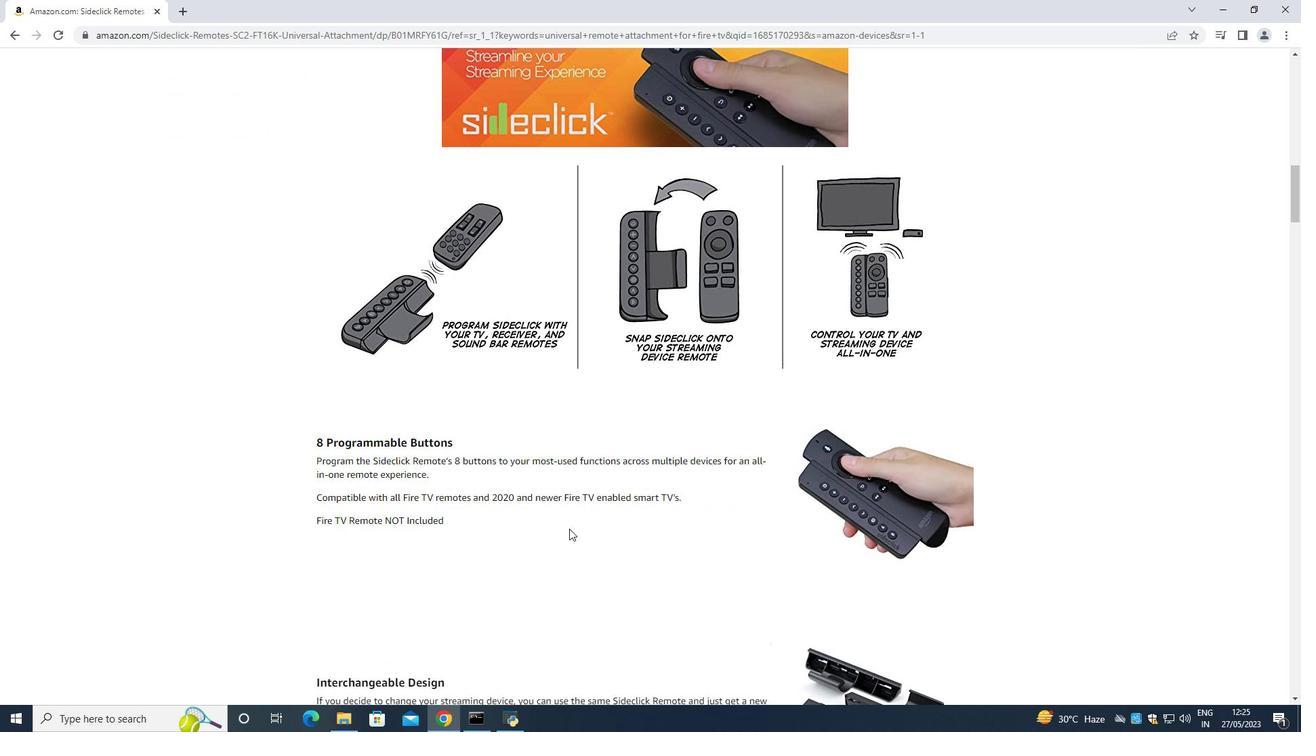 
Action: Mouse moved to (535, 506)
Screenshot: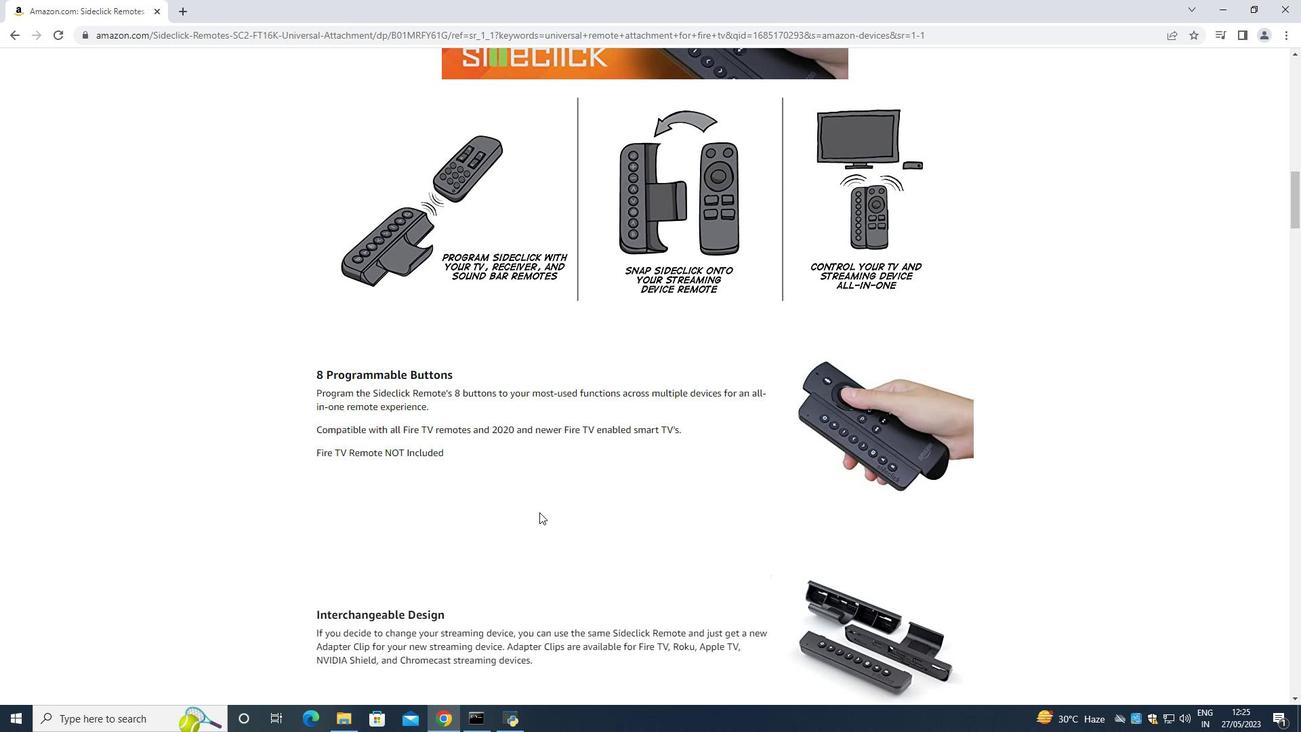 
Action: Mouse scrolled (535, 505) with delta (0, 0)
Screenshot: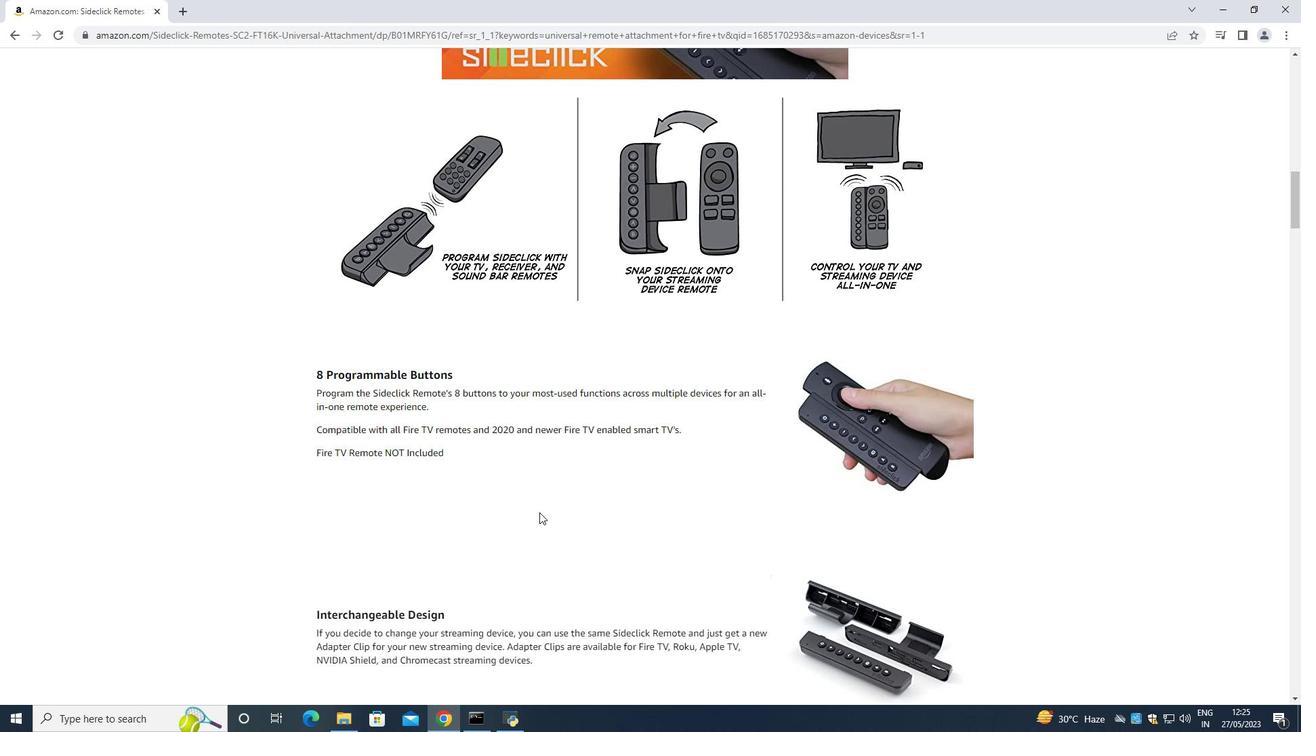 
Action: Mouse moved to (539, 512)
Screenshot: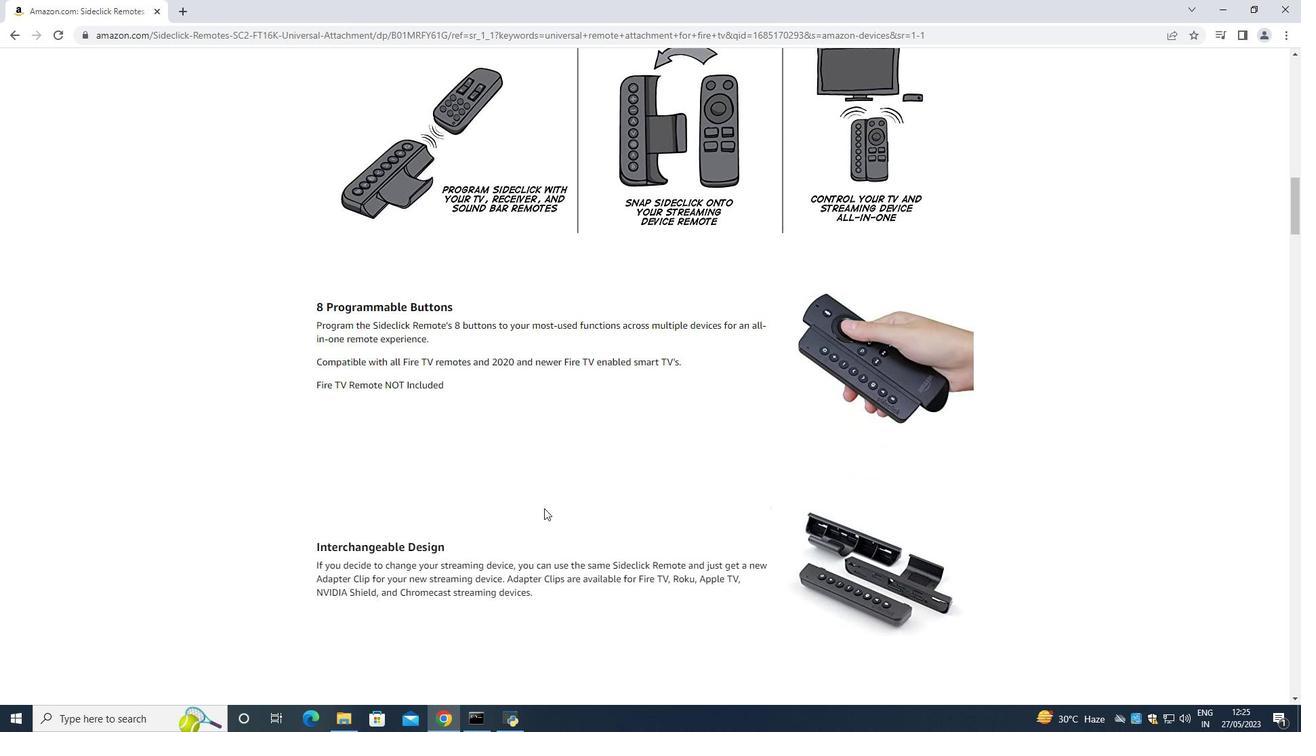 
Action: Mouse scrolled (539, 511) with delta (0, 0)
Screenshot: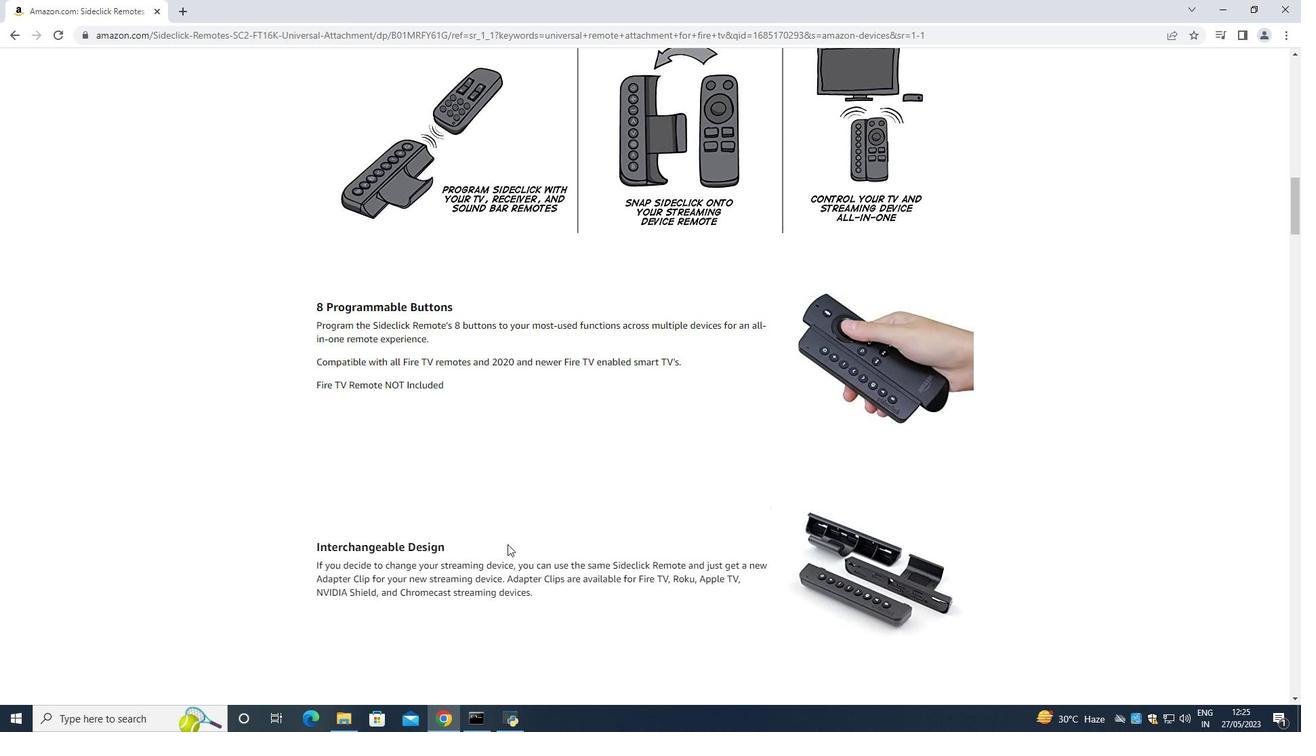 
Action: Mouse moved to (503, 548)
Screenshot: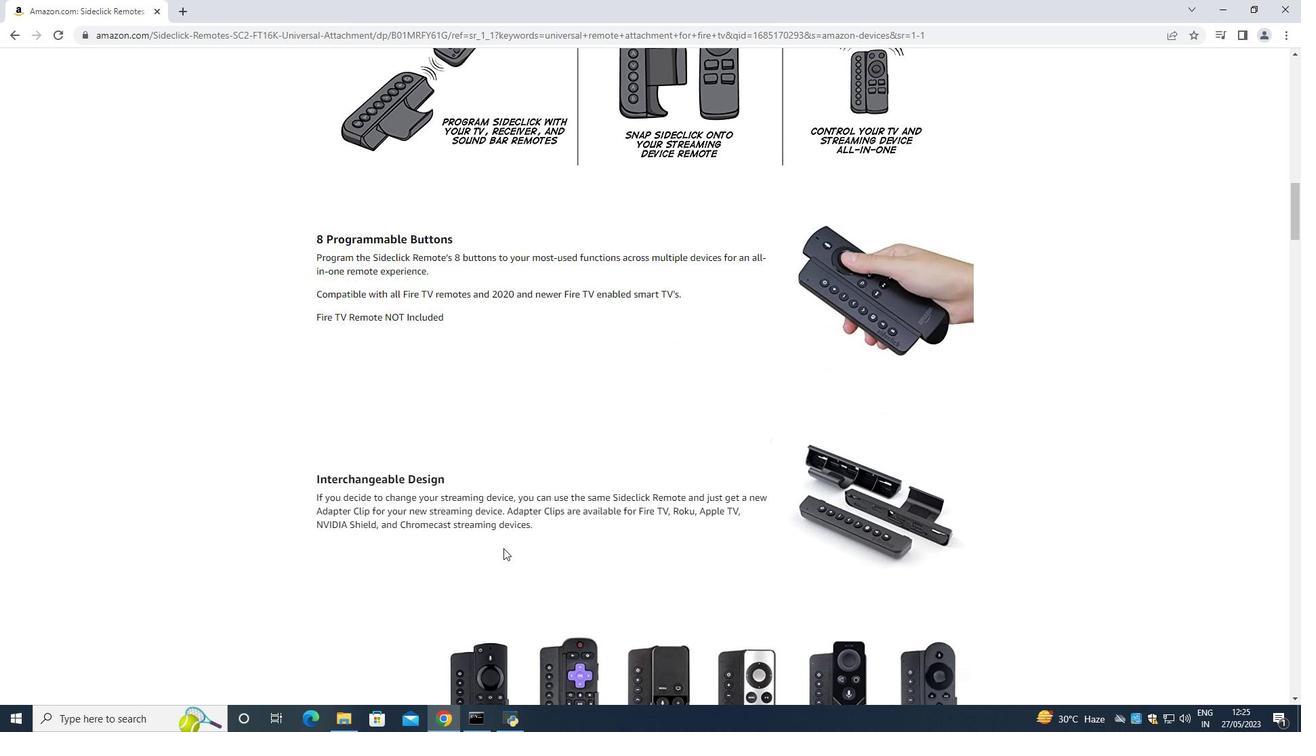 
Action: Mouse scrolled (503, 547) with delta (0, 0)
Screenshot: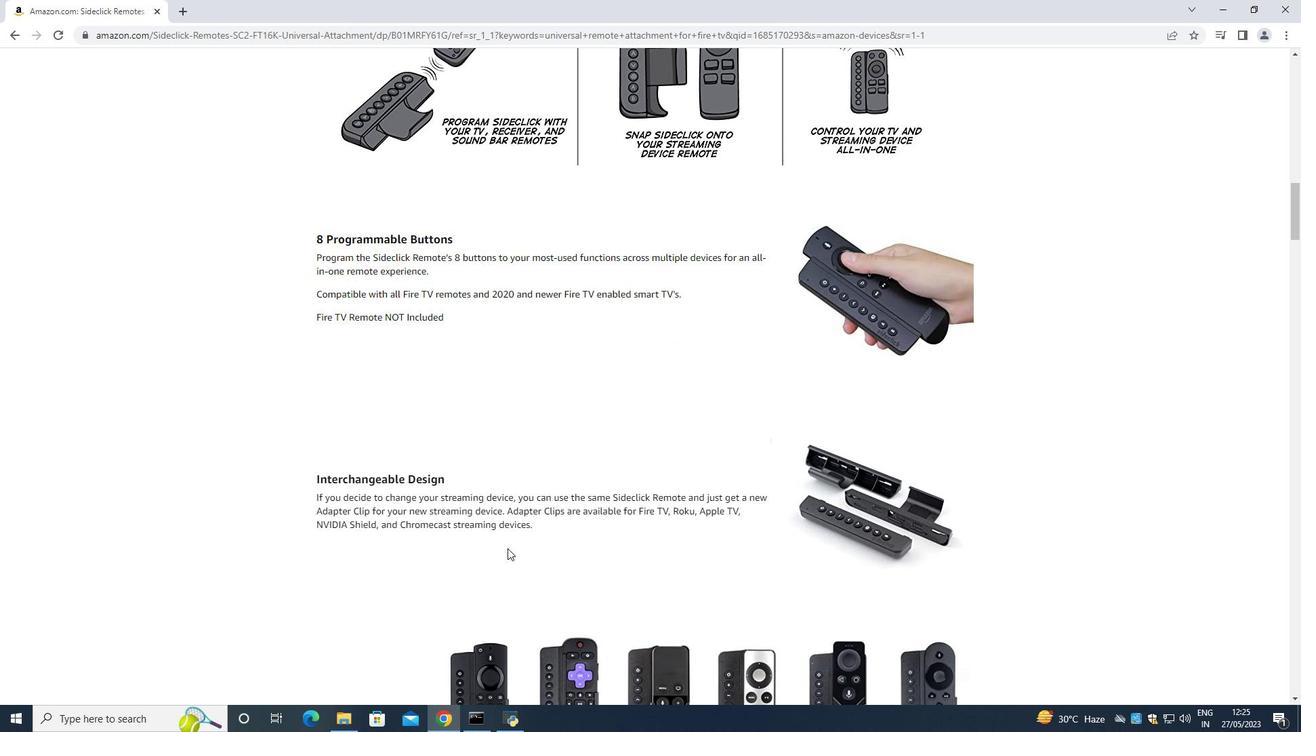 
Action: Mouse moved to (511, 548)
Screenshot: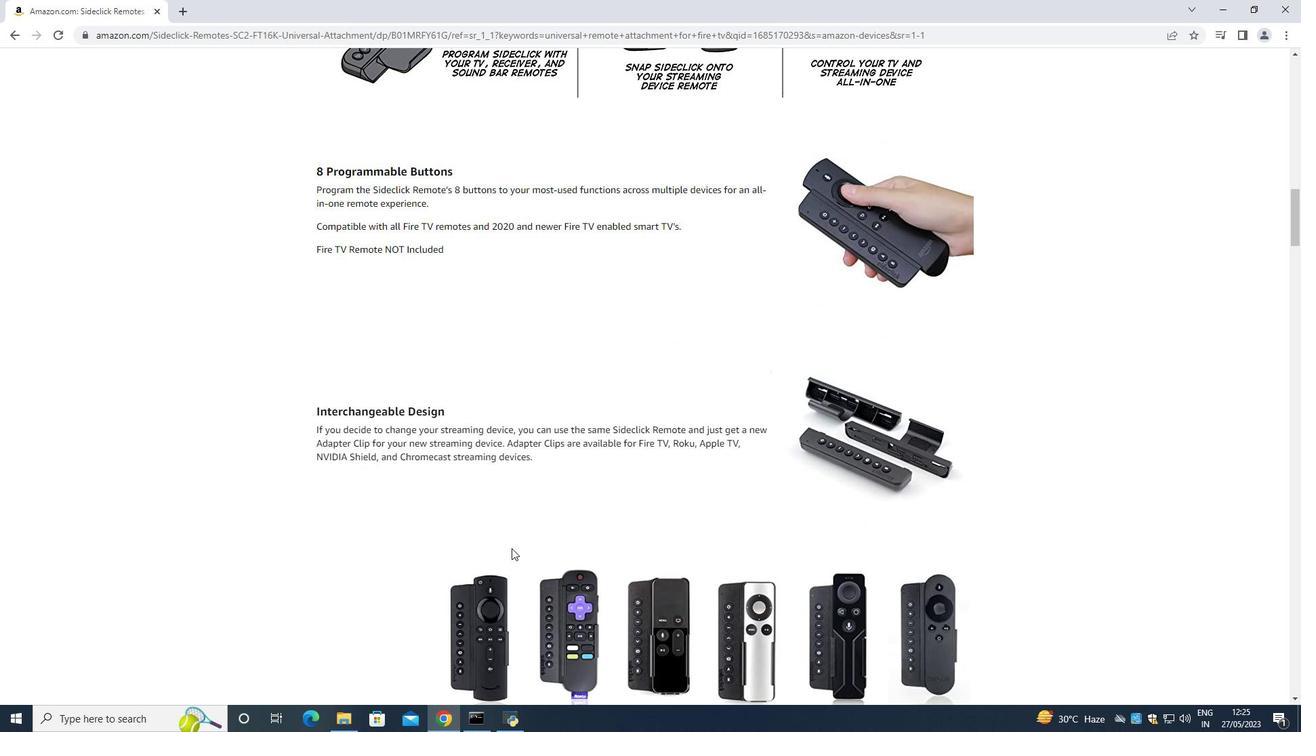 
Action: Mouse scrolled (511, 547) with delta (0, 0)
Screenshot: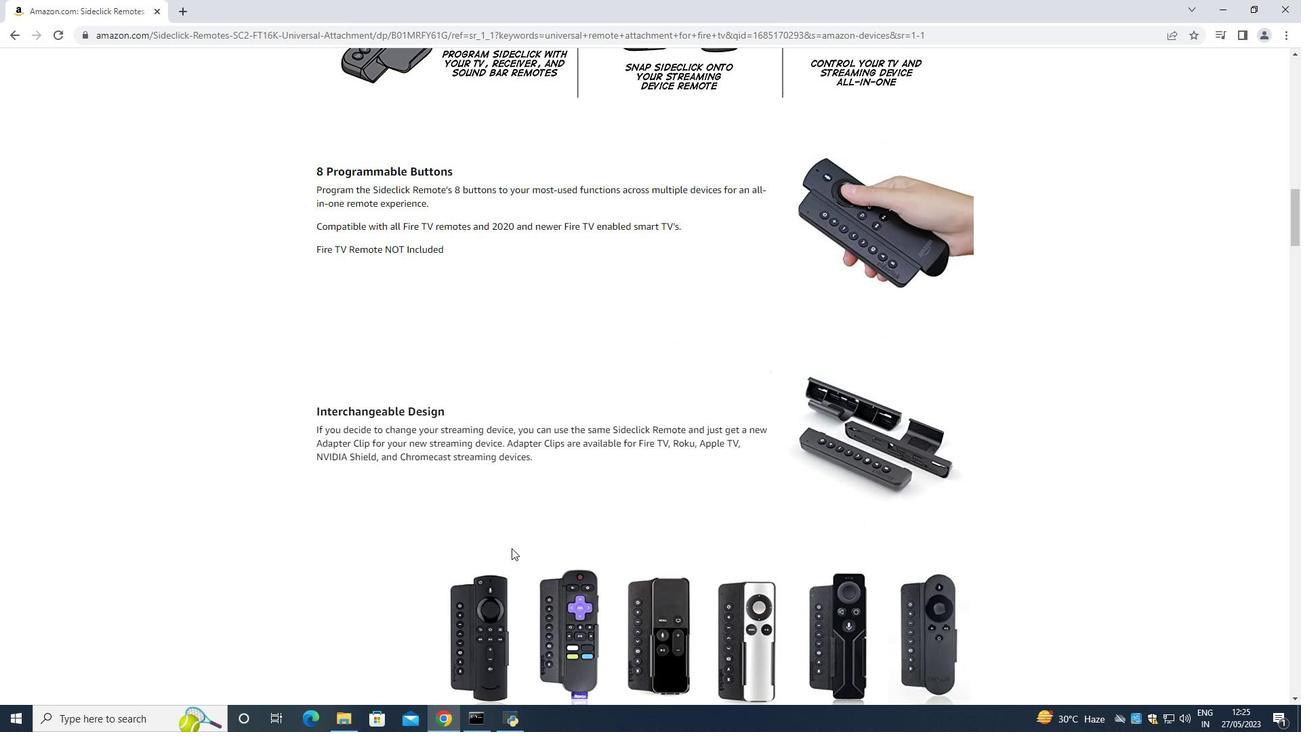 
Action: Mouse moved to (512, 548)
Screenshot: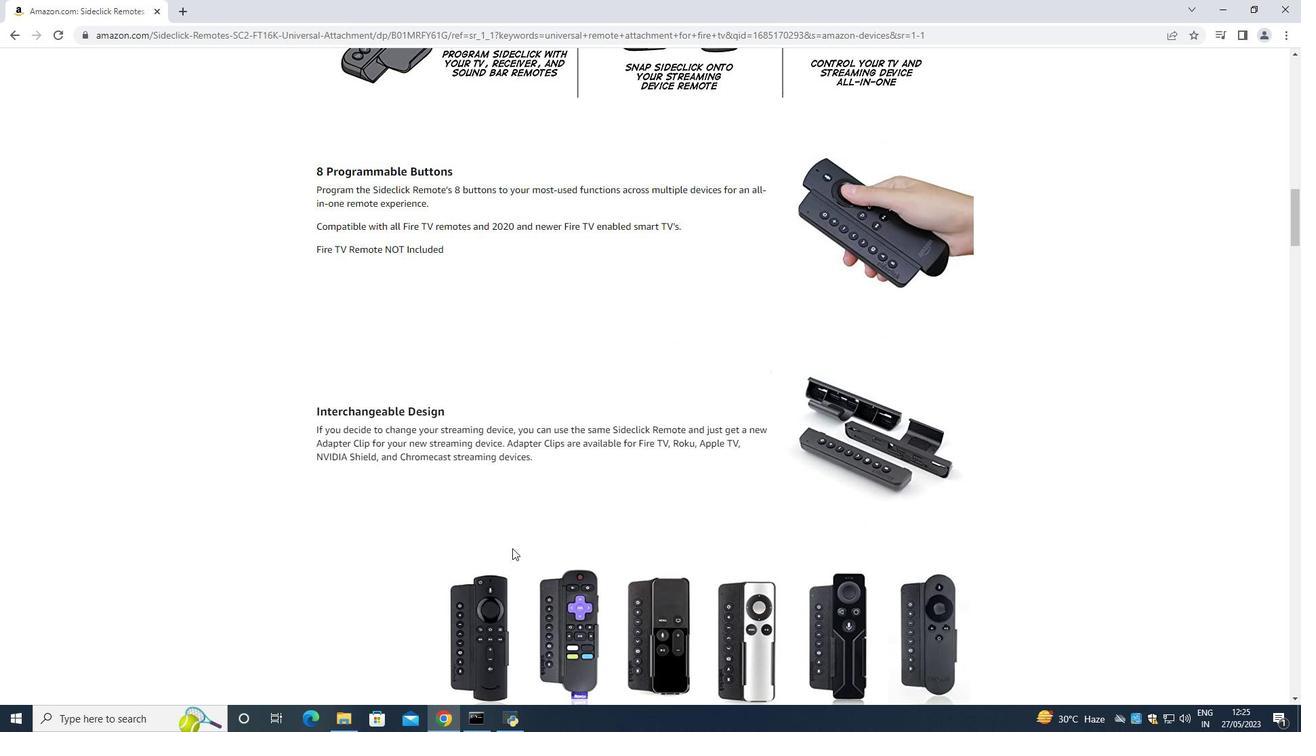 
Action: Mouse scrolled (512, 547) with delta (0, 0)
Screenshot: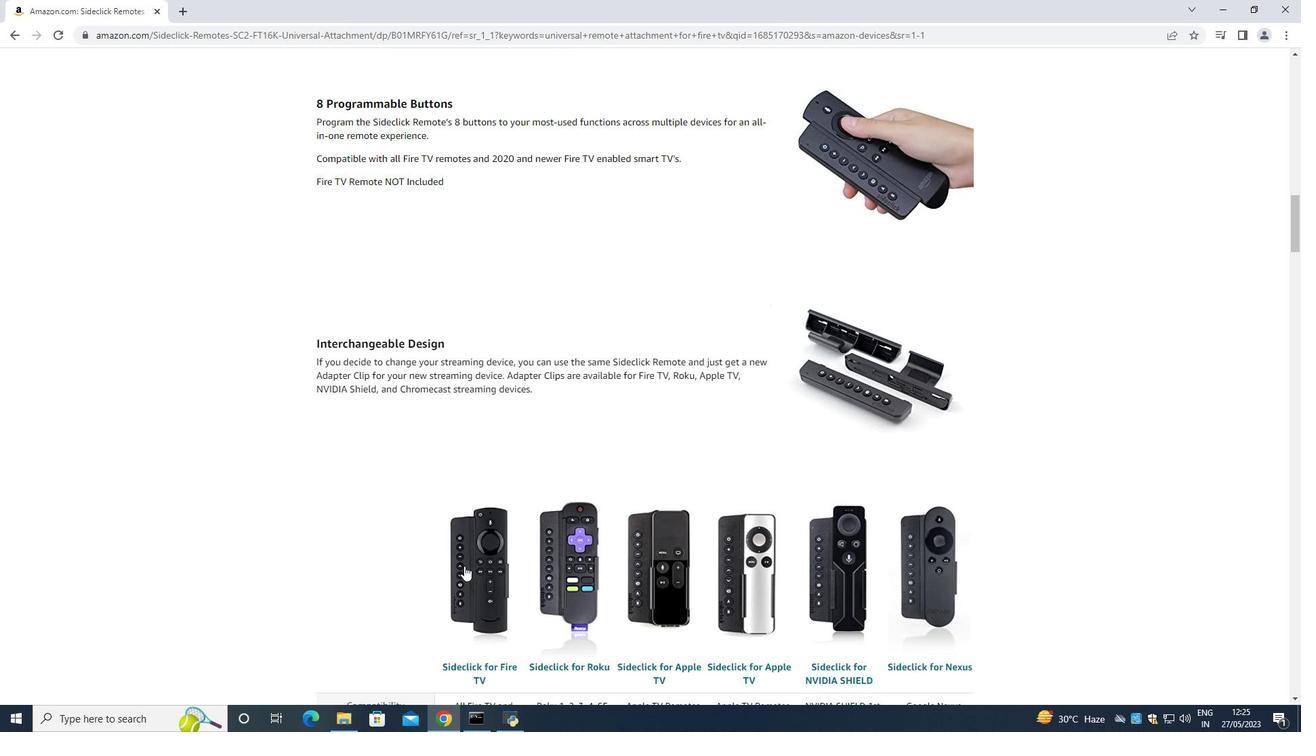 
Action: Mouse moved to (469, 568)
Screenshot: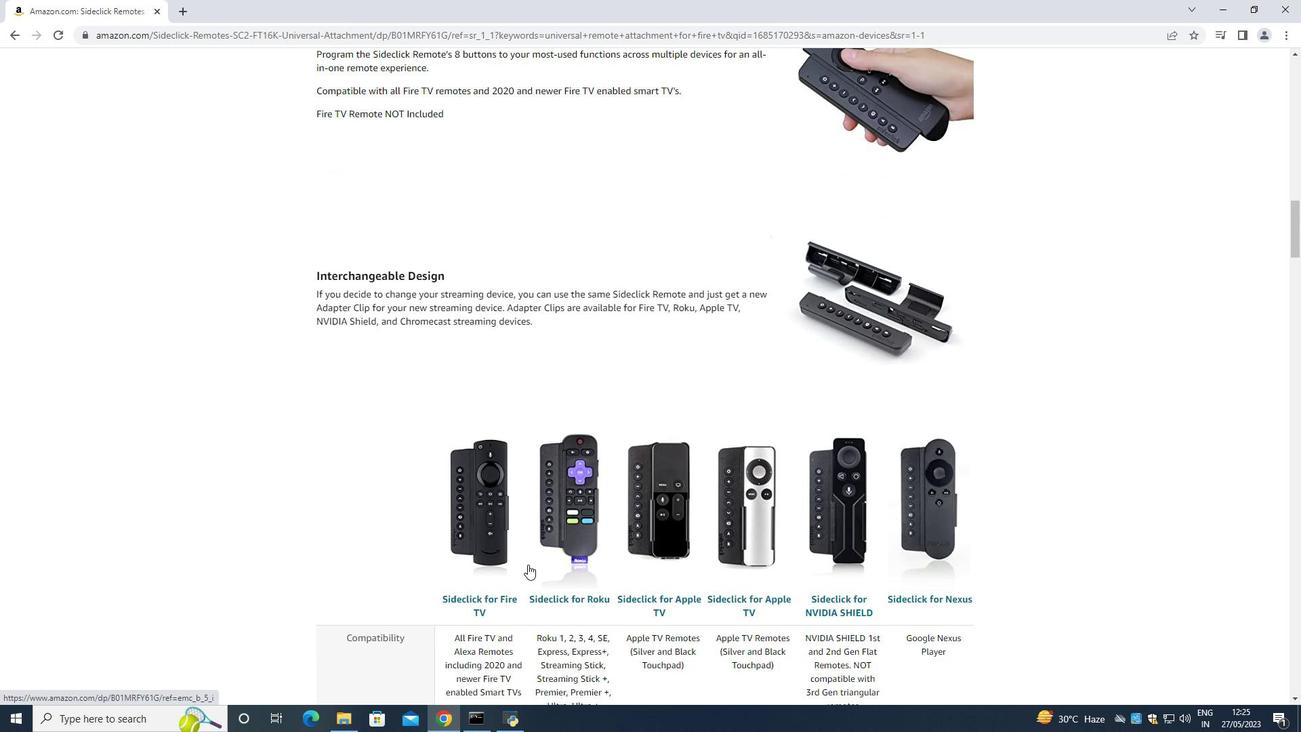 
Action: Mouse scrolled (469, 567) with delta (0, 0)
Screenshot: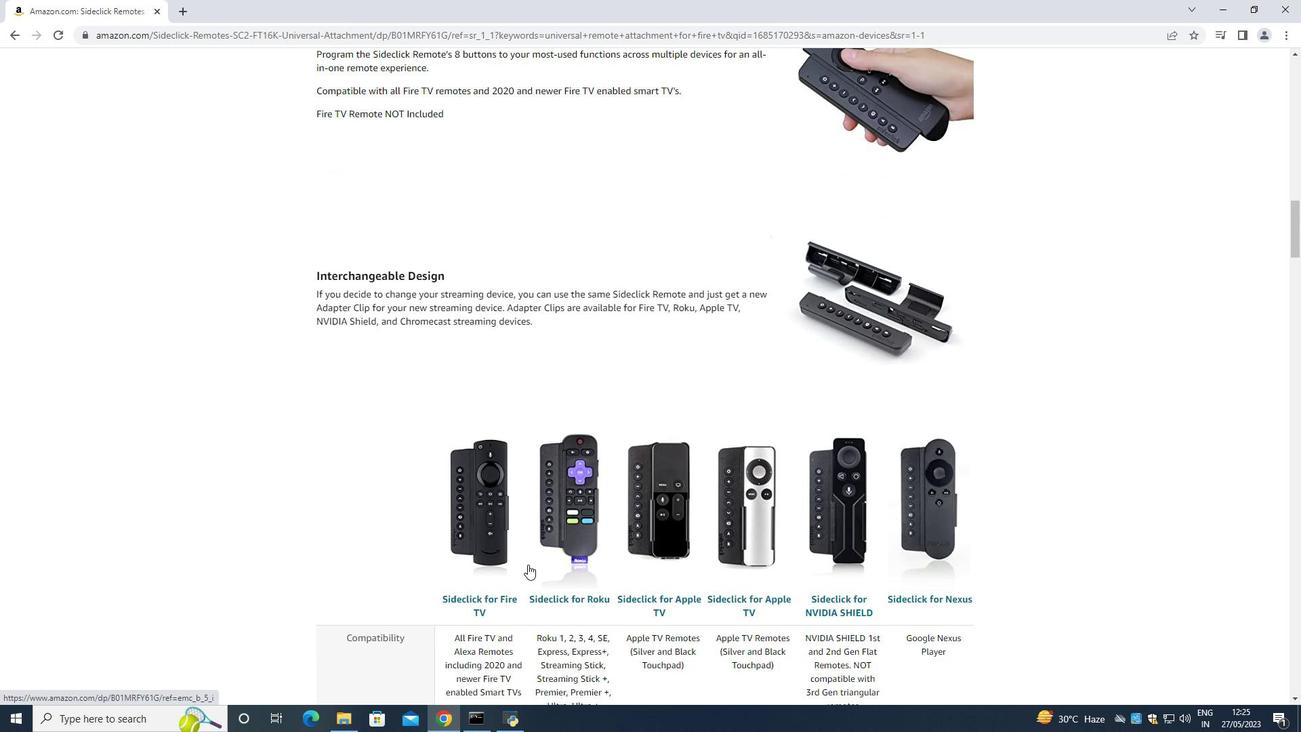 
Action: Mouse moved to (923, 555)
Screenshot: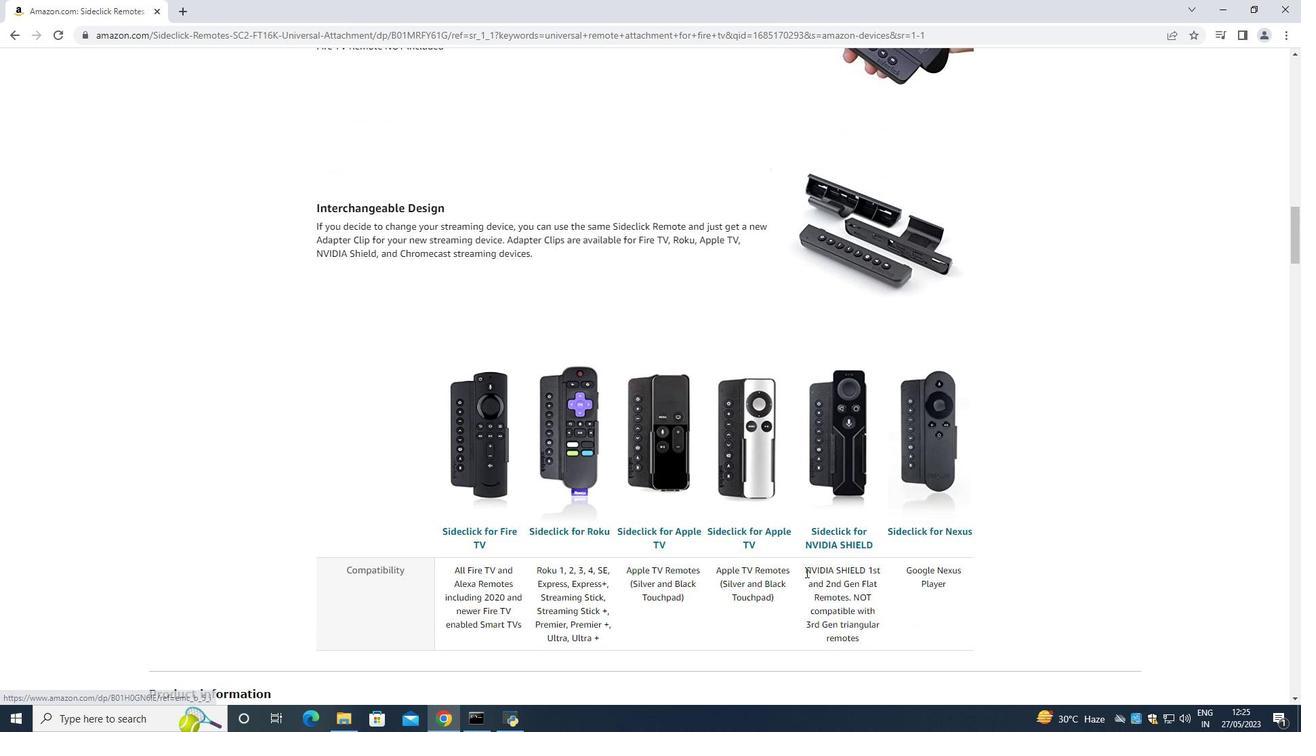 
Action: Mouse scrolled (926, 553) with delta (0, 0)
Screenshot: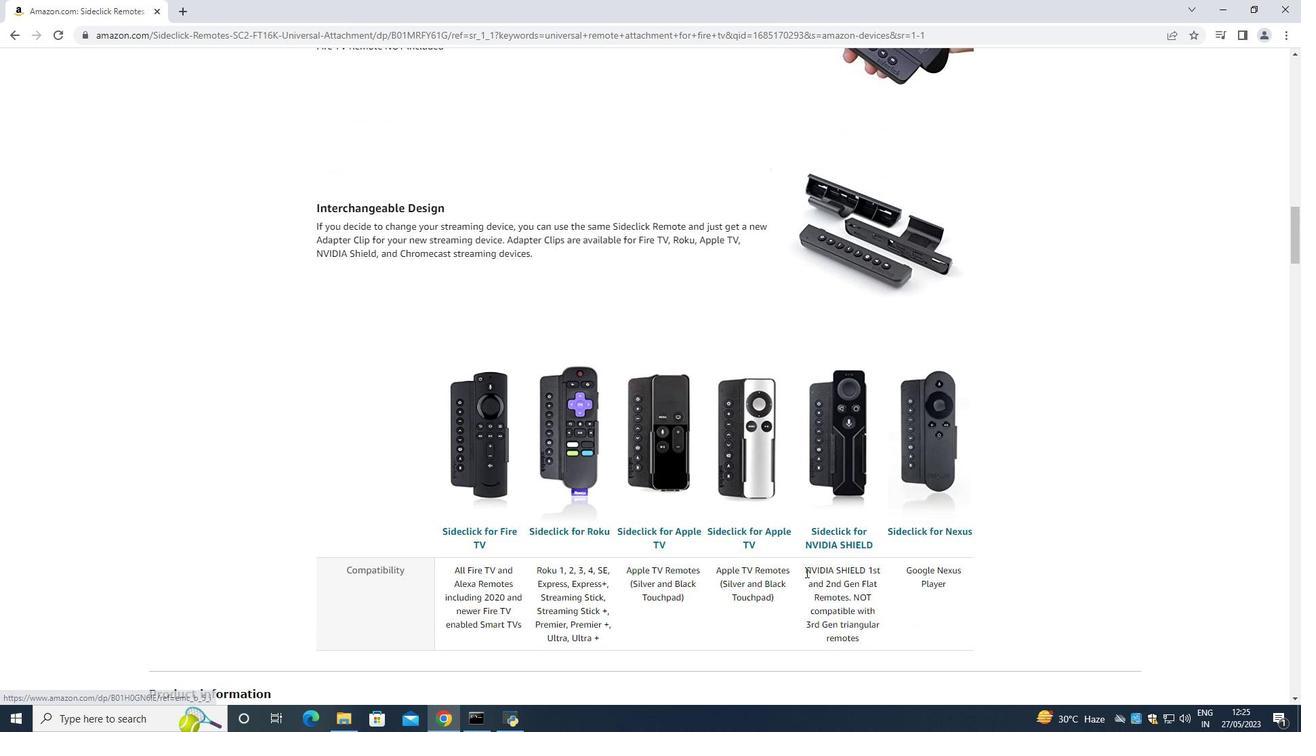 
Action: Mouse moved to (504, 591)
Screenshot: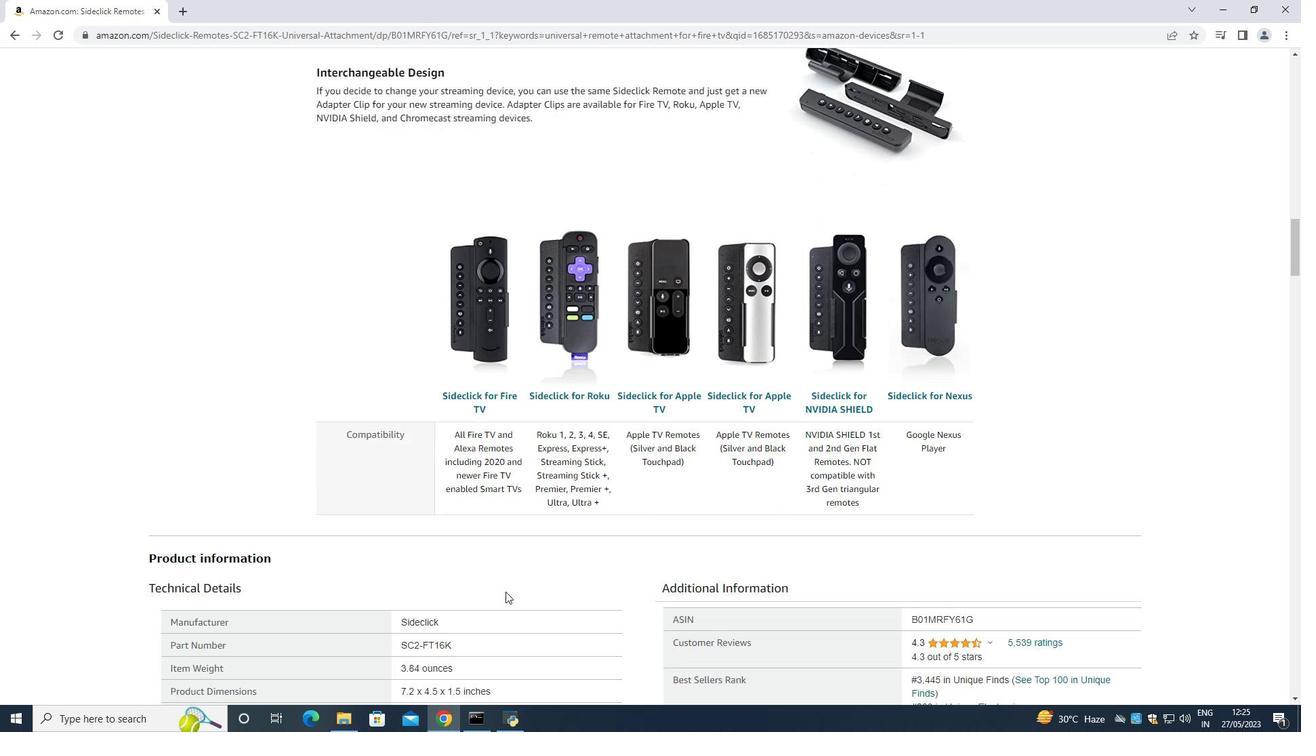
Action: Mouse scrolled (504, 591) with delta (0, 0)
Screenshot: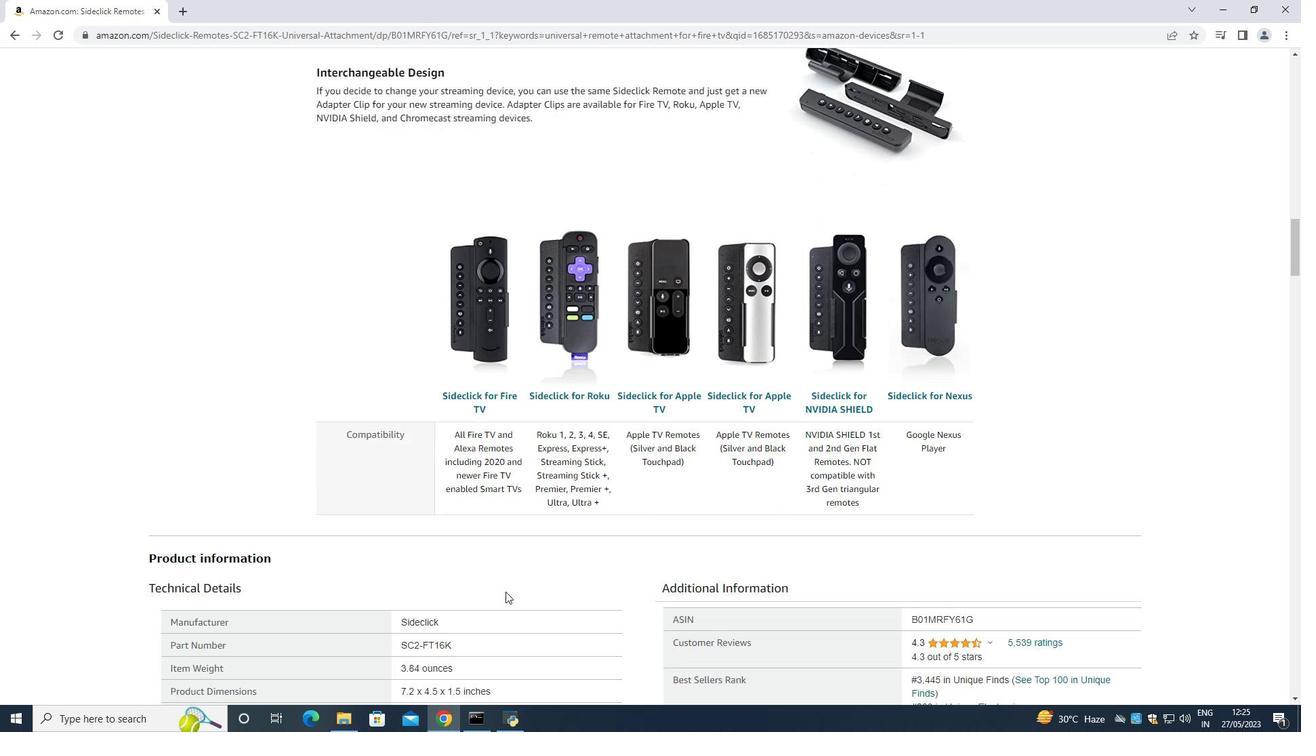 
Action: Mouse moved to (505, 591)
Screenshot: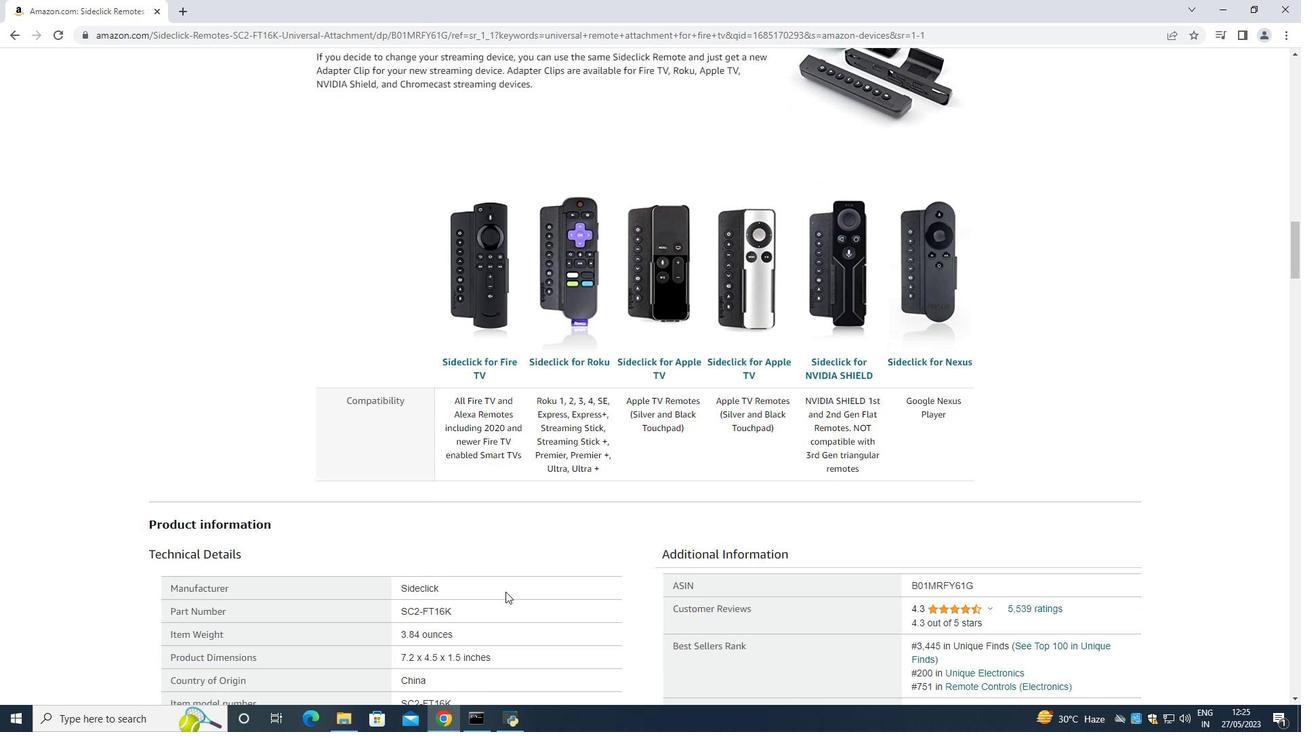 
Action: Mouse scrolled (505, 591) with delta (0, 0)
Screenshot: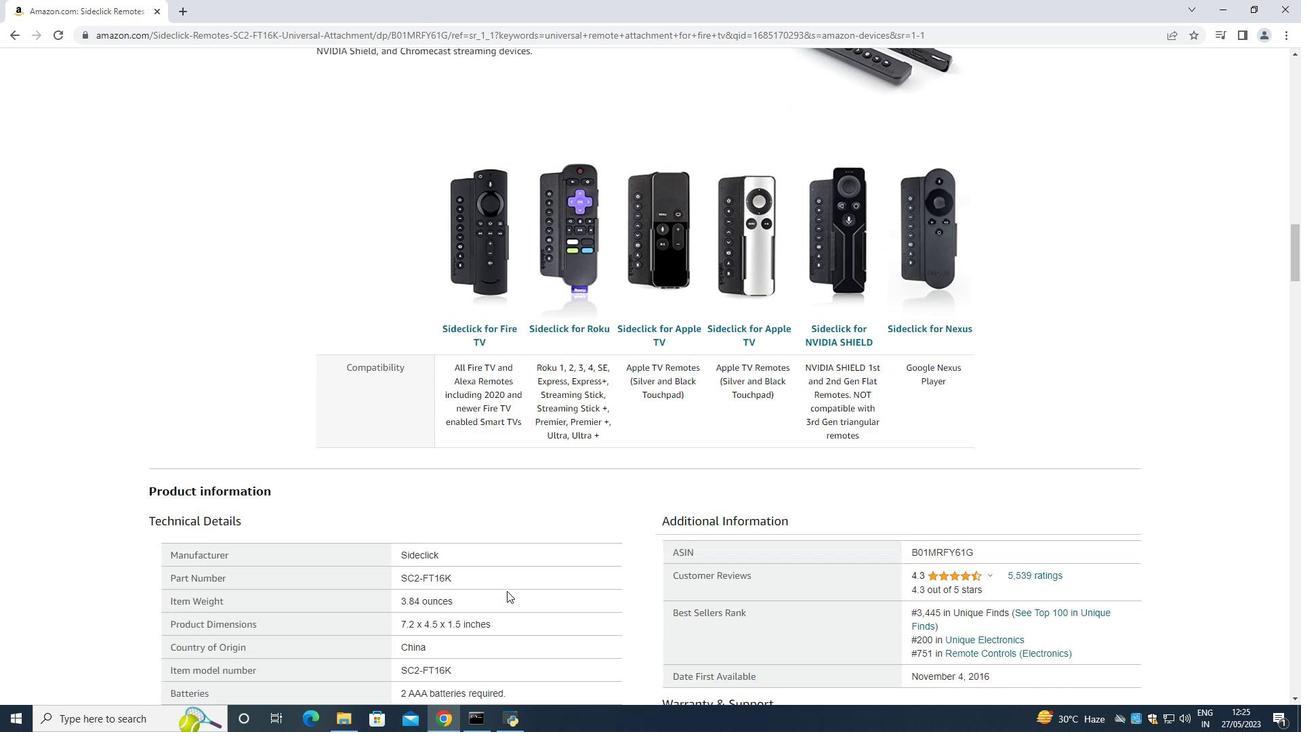 
Action: Mouse scrolled (505, 591) with delta (0, 0)
Screenshot: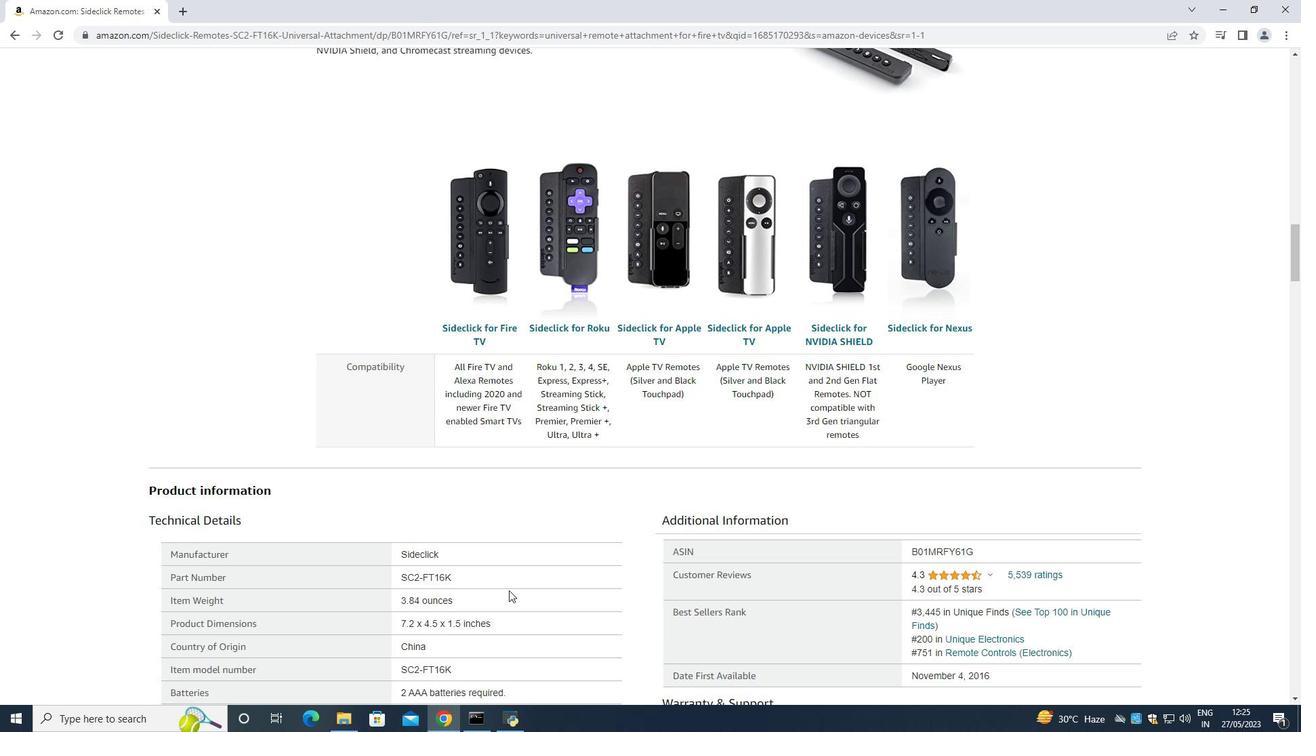 
Action: Mouse moved to (509, 590)
Screenshot: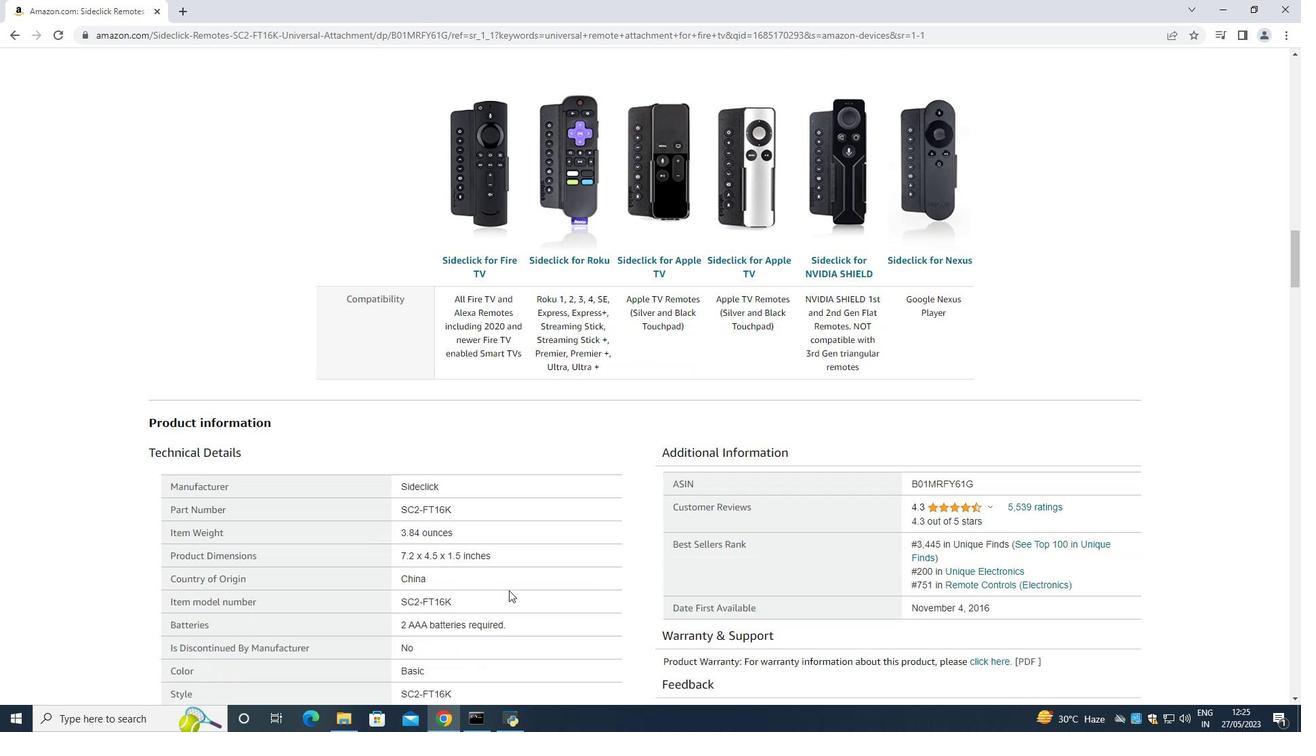 
Action: Mouse scrolled (509, 589) with delta (0, 0)
Screenshot: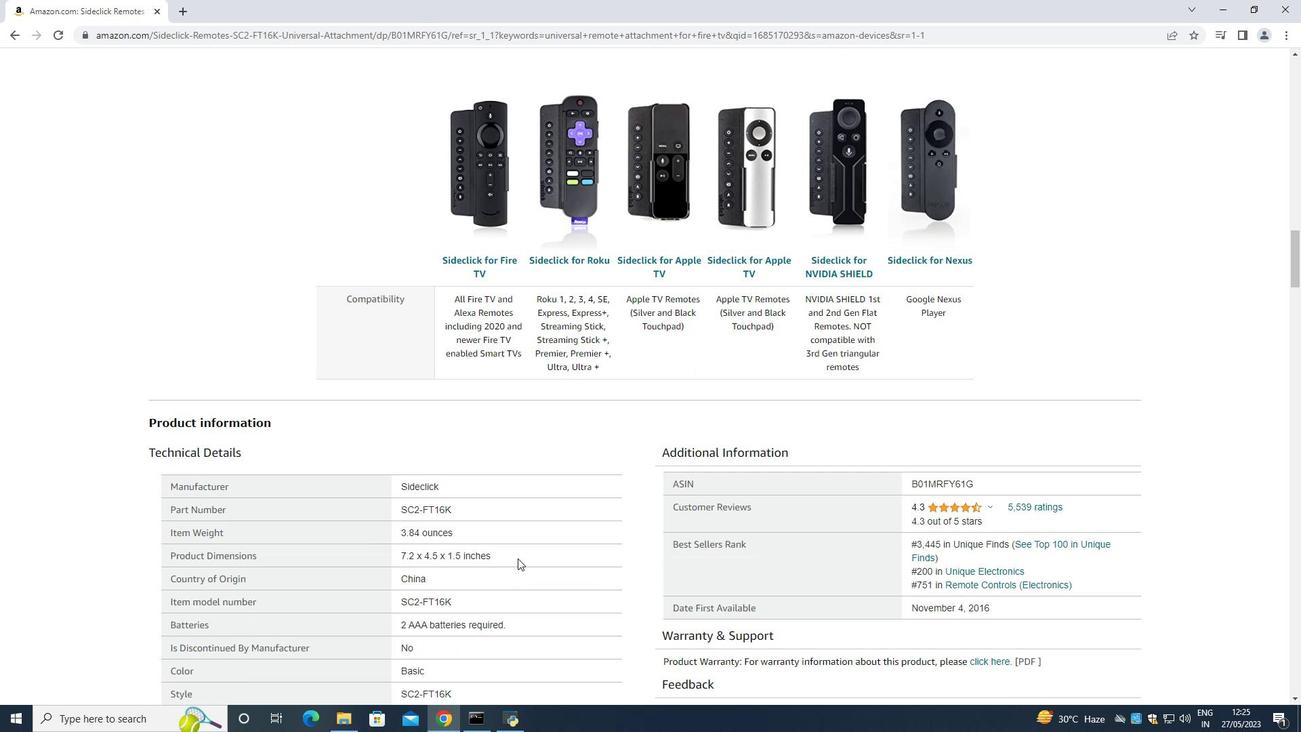 
Action: Mouse moved to (505, 514)
Screenshot: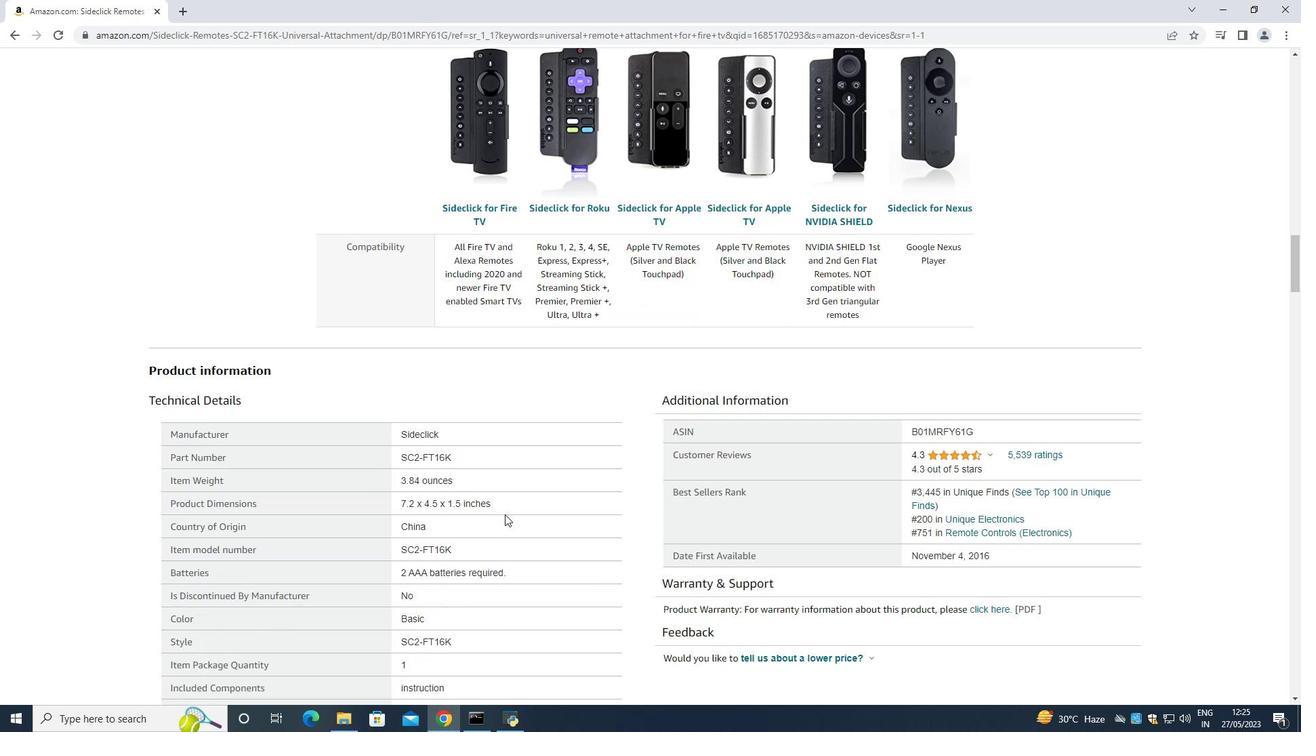 
Action: Mouse scrolled (505, 513) with delta (0, 0)
Screenshot: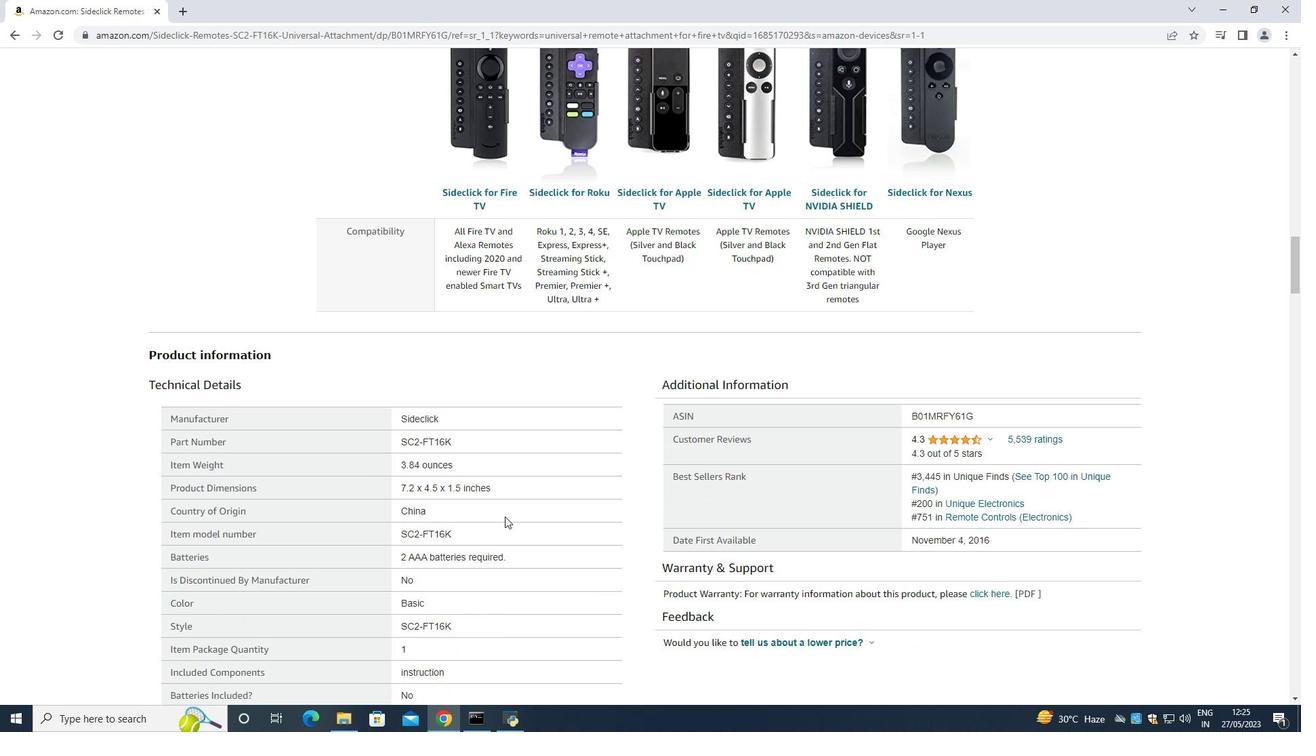 
Action: Mouse moved to (505, 516)
Screenshot: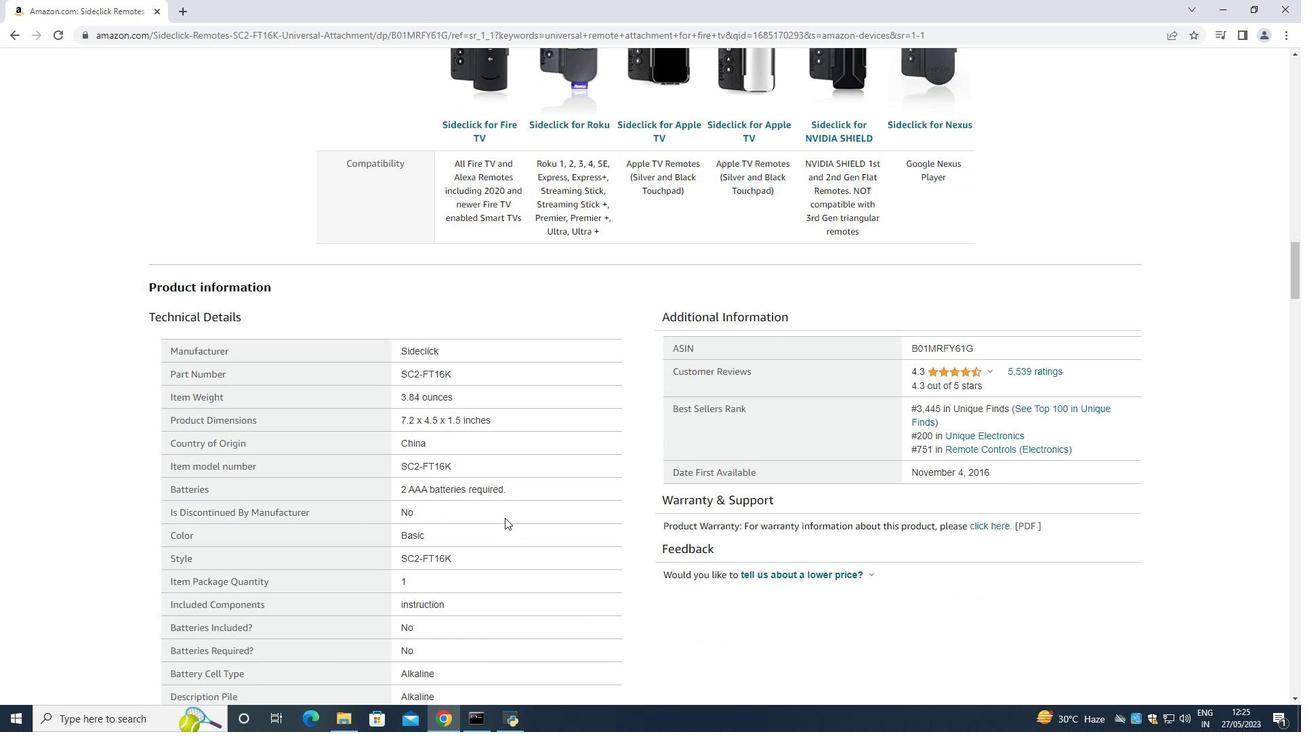 
Action: Mouse scrolled (505, 515) with delta (0, 0)
Screenshot: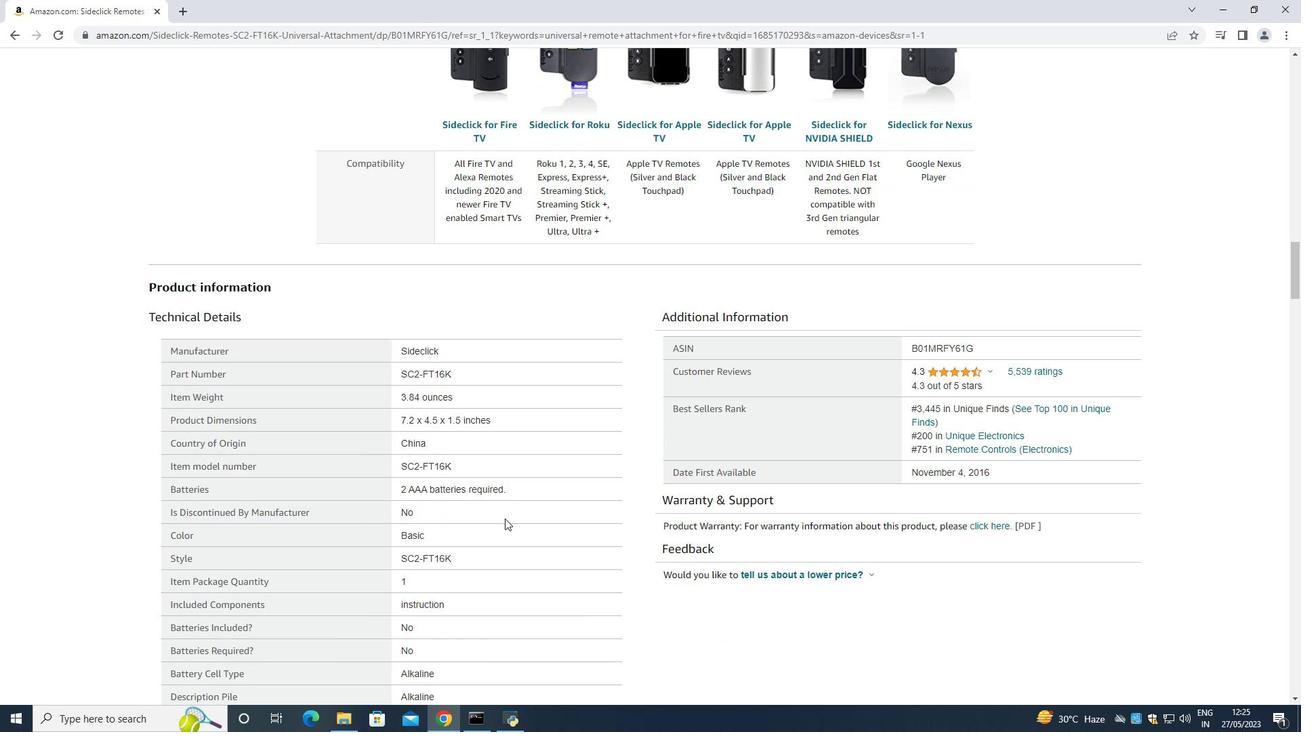 
Action: Mouse moved to (503, 523)
Screenshot: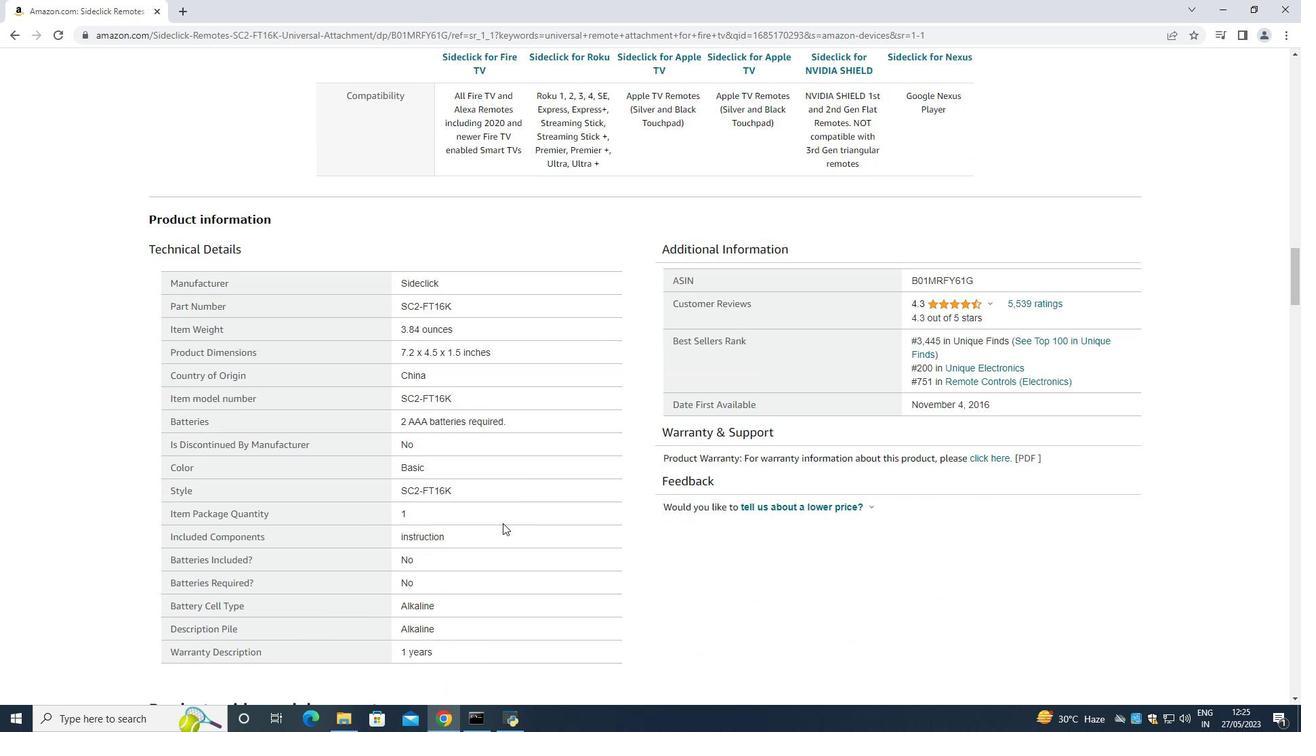 
Action: Mouse scrolled (503, 522) with delta (0, 0)
Screenshot: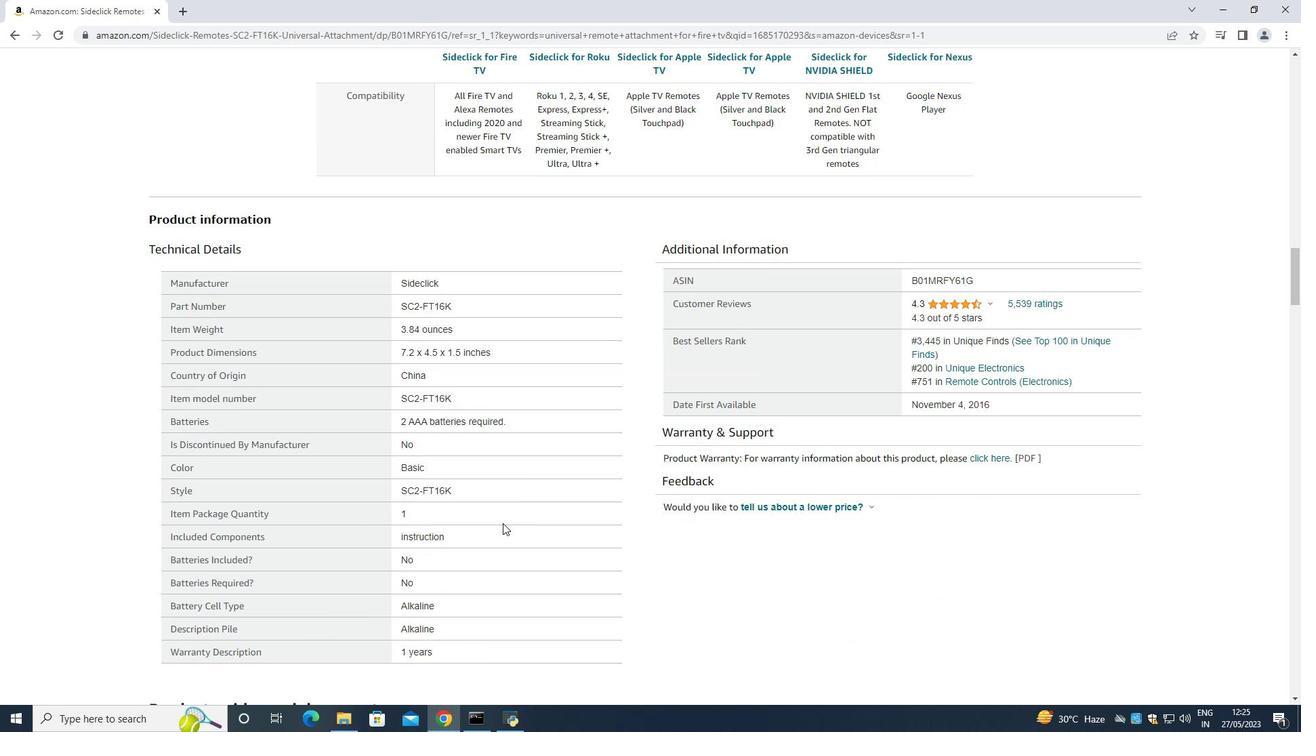 
Action: Mouse moved to (503, 524)
Screenshot: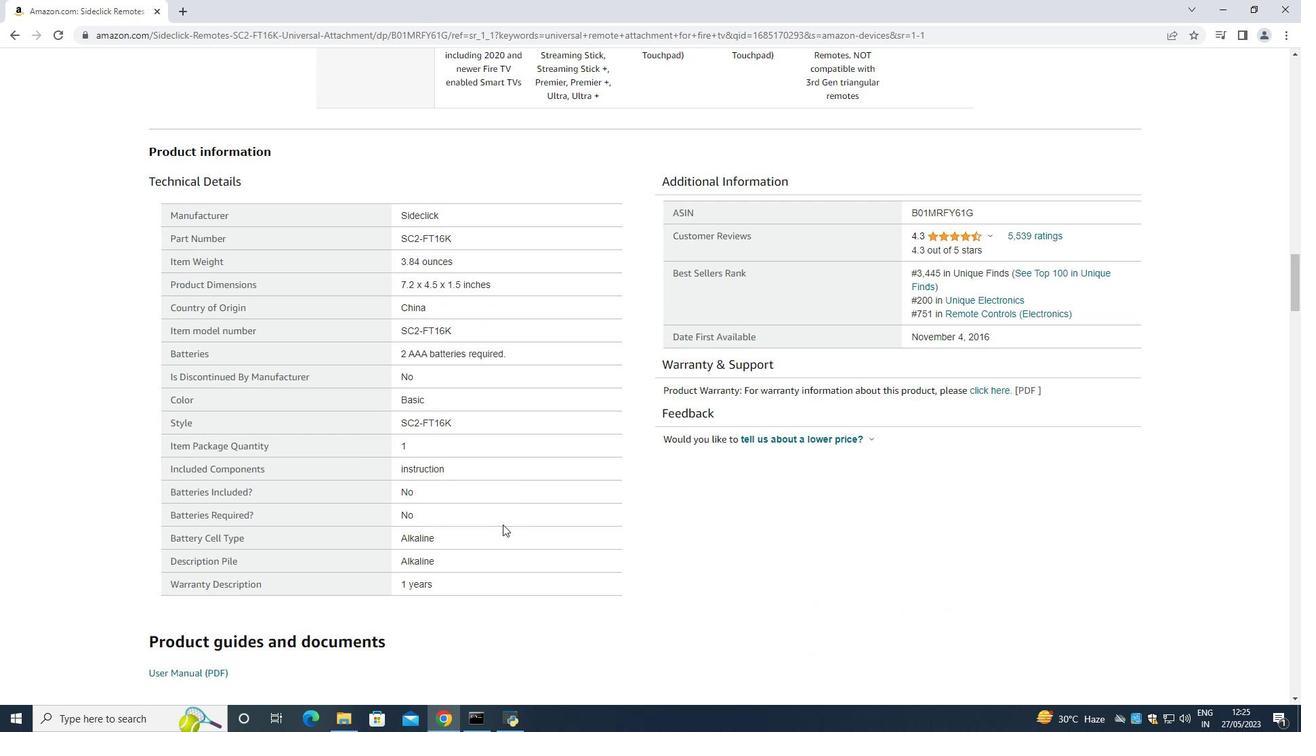 
Action: Mouse scrolled (503, 523) with delta (0, 0)
Screenshot: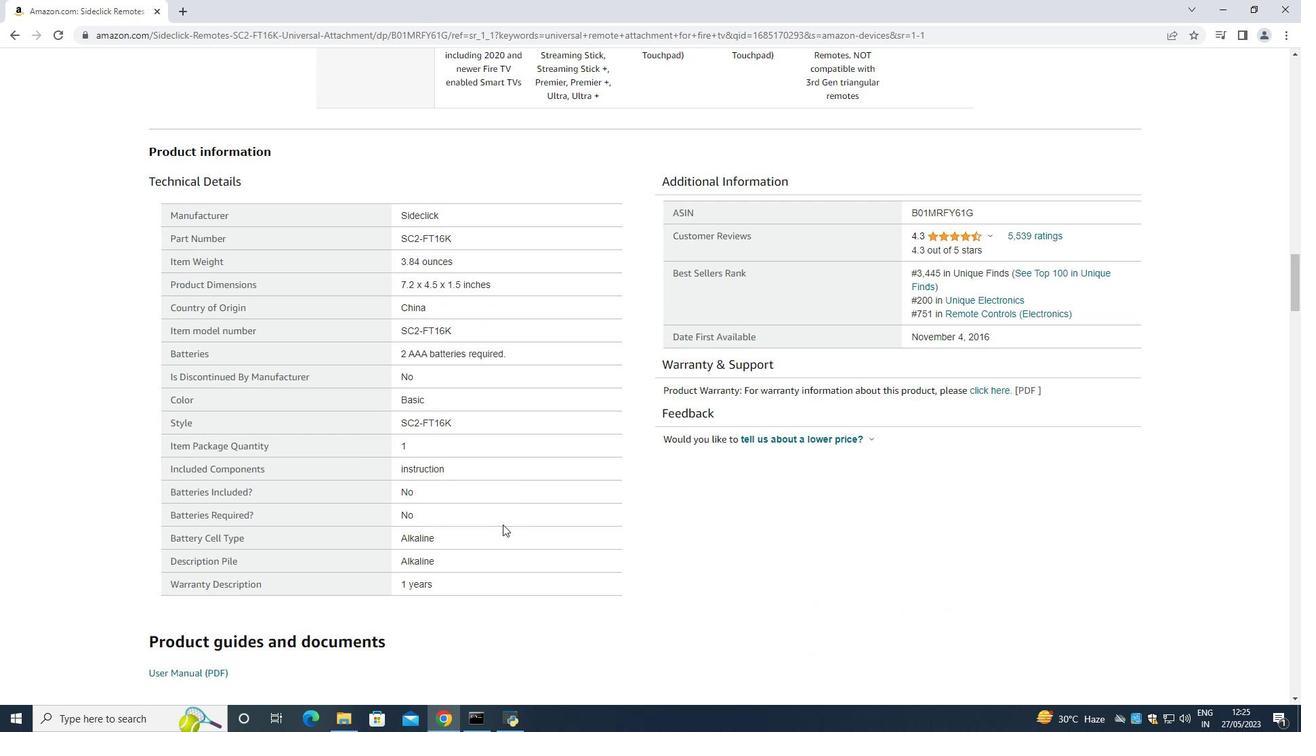 
Action: Mouse moved to (503, 524)
Screenshot: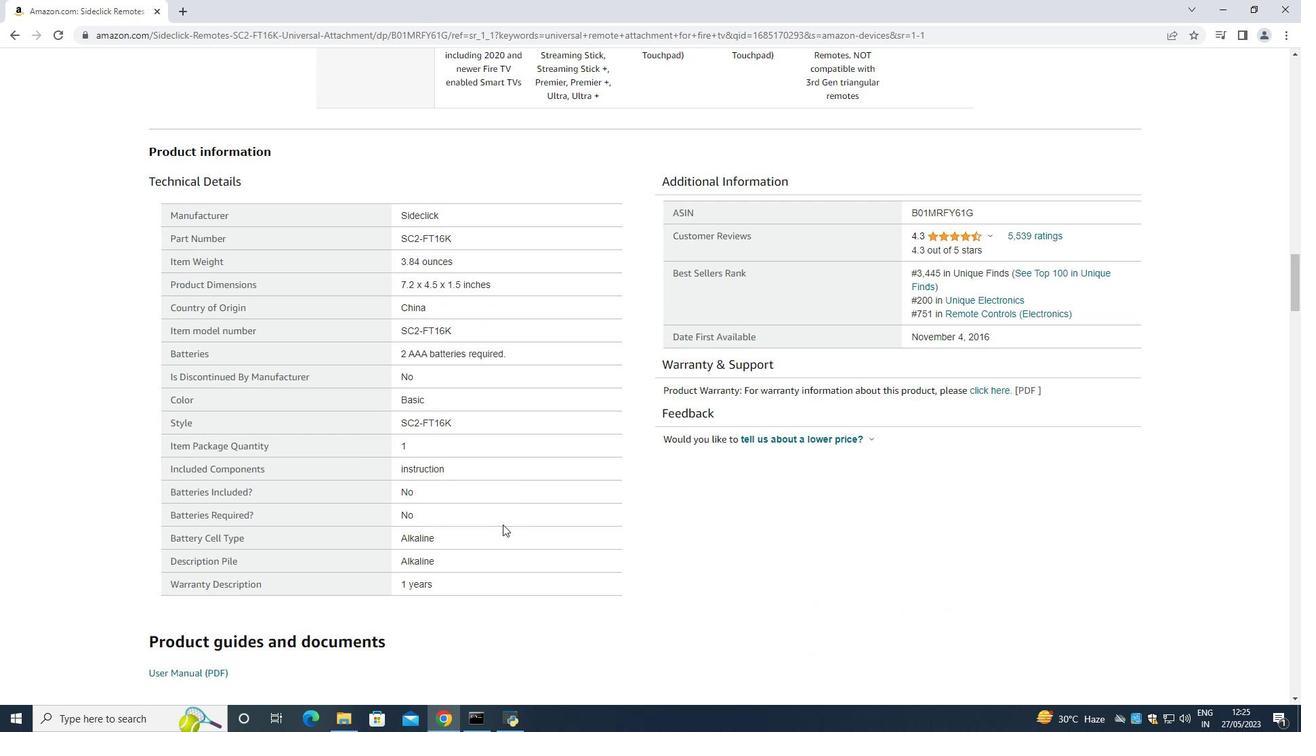 
Action: Mouse scrolled (503, 524) with delta (0, 0)
Screenshot: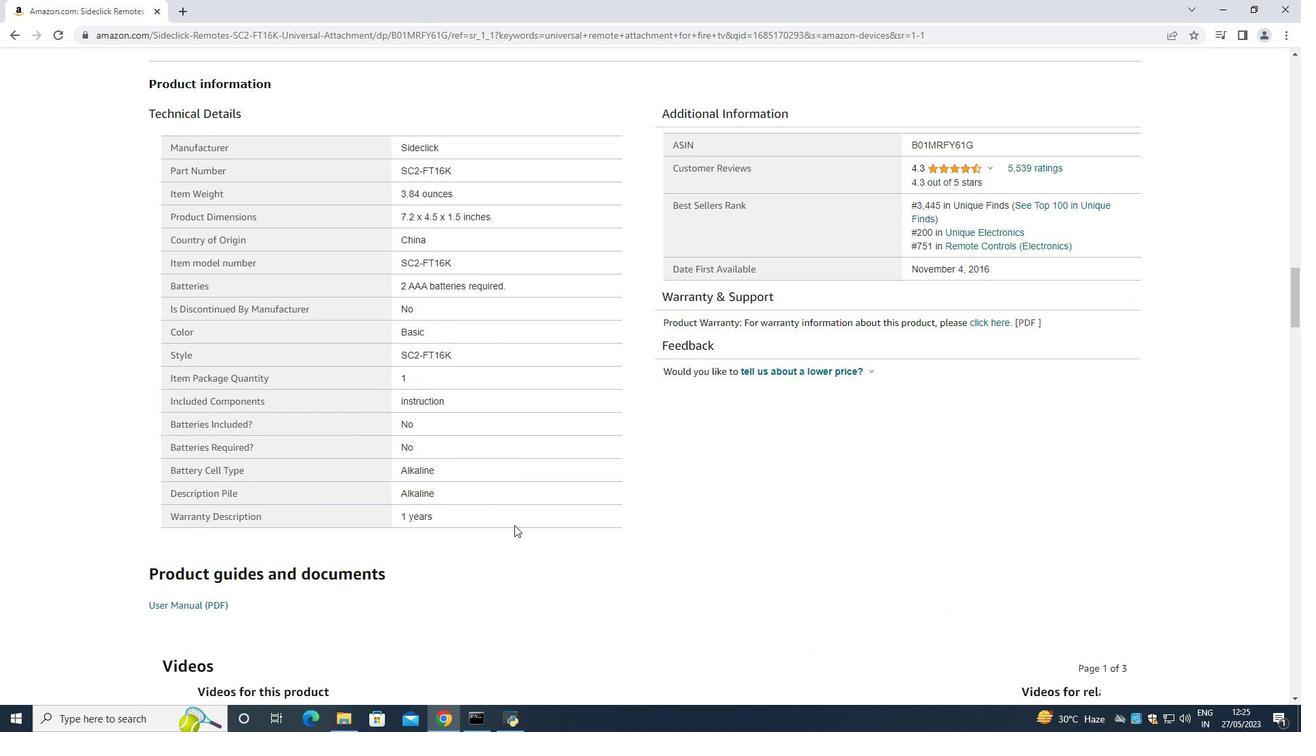 
Action: Mouse moved to (711, 470)
Screenshot: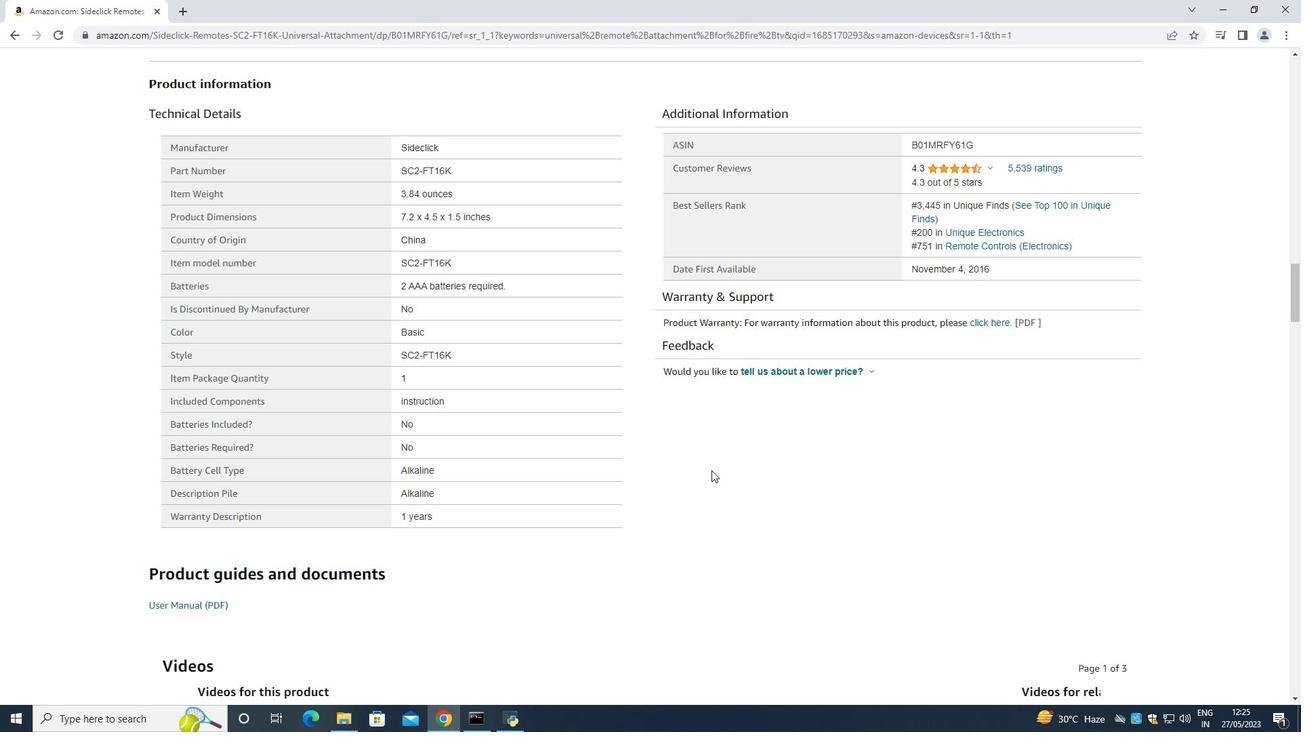 
Action: Key pressed <Key.down><Key.down><Key.down><Key.down><Key.down><Key.down><Key.down><Key.down><Key.down><Key.down><Key.left><Key.left>
Screenshot: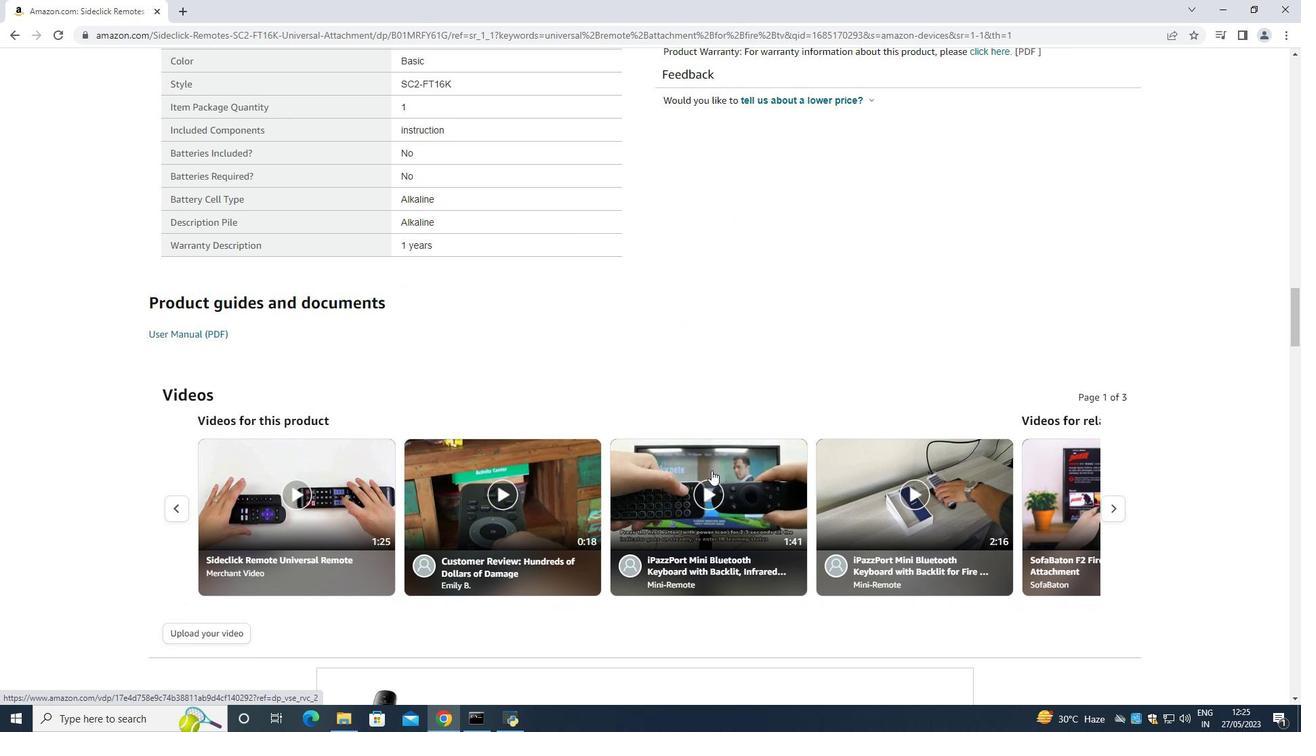 
Action: Mouse moved to (499, 493)
Screenshot: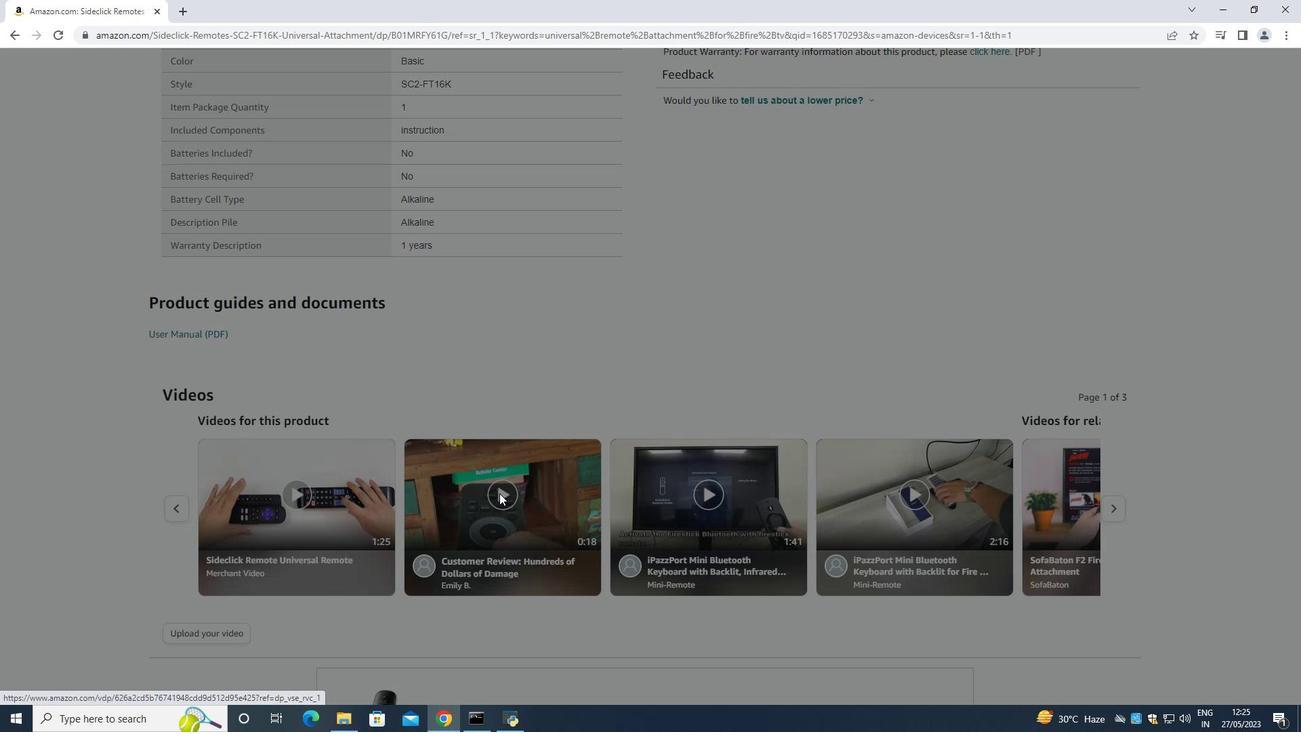 
Action: Mouse pressed left at (499, 493)
Screenshot: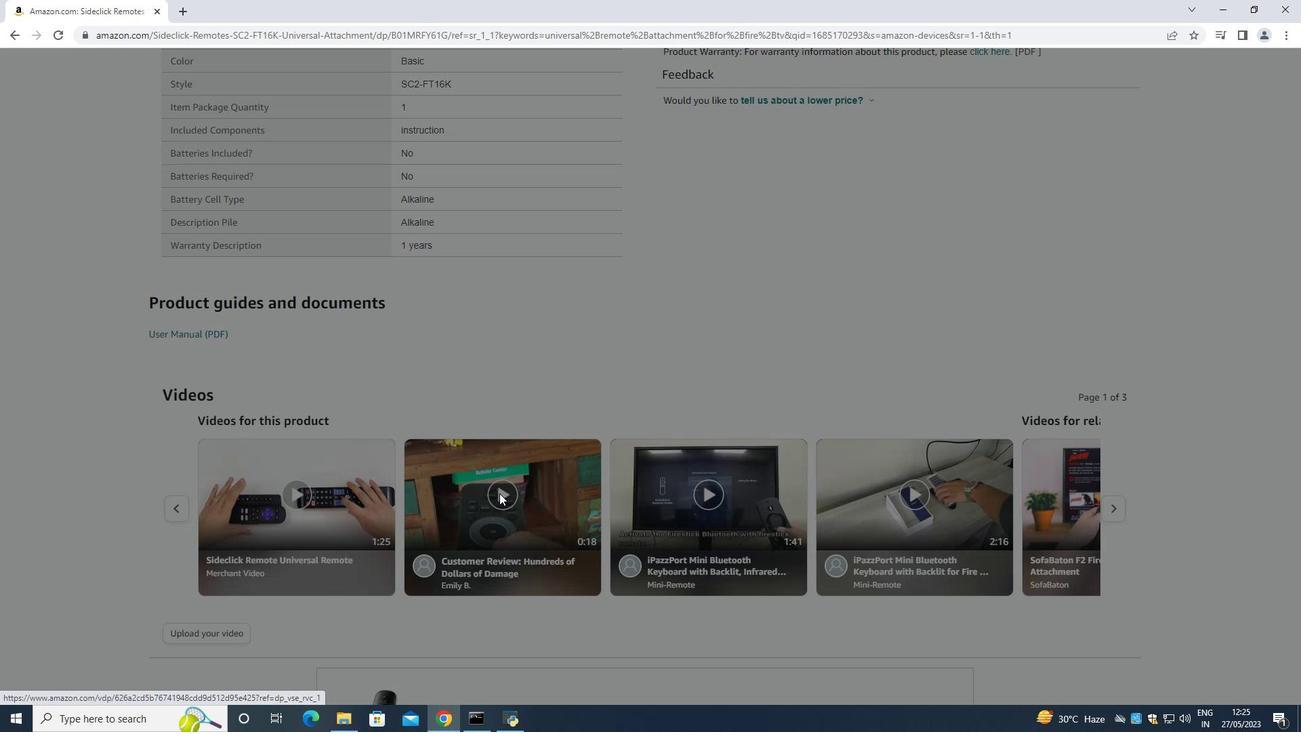 
Action: Mouse moved to (1033, 151)
Screenshot: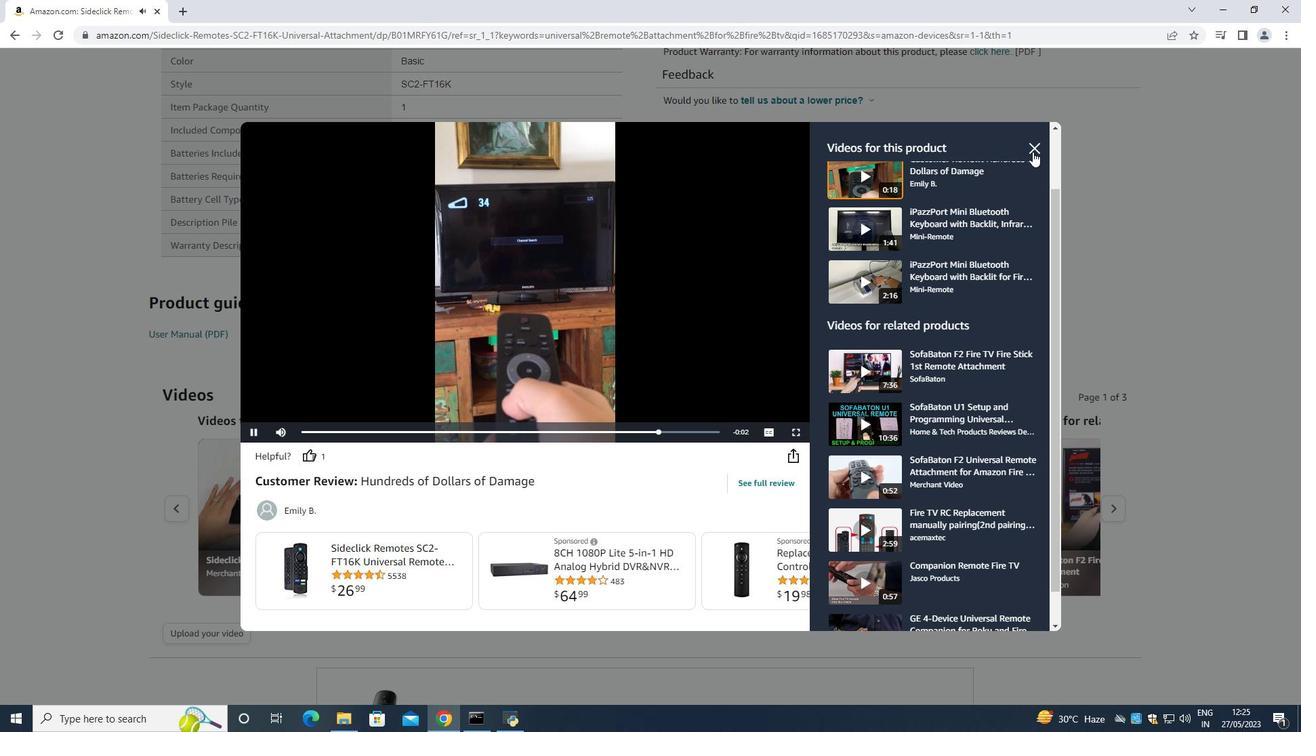 
Action: Mouse pressed left at (1033, 151)
Screenshot: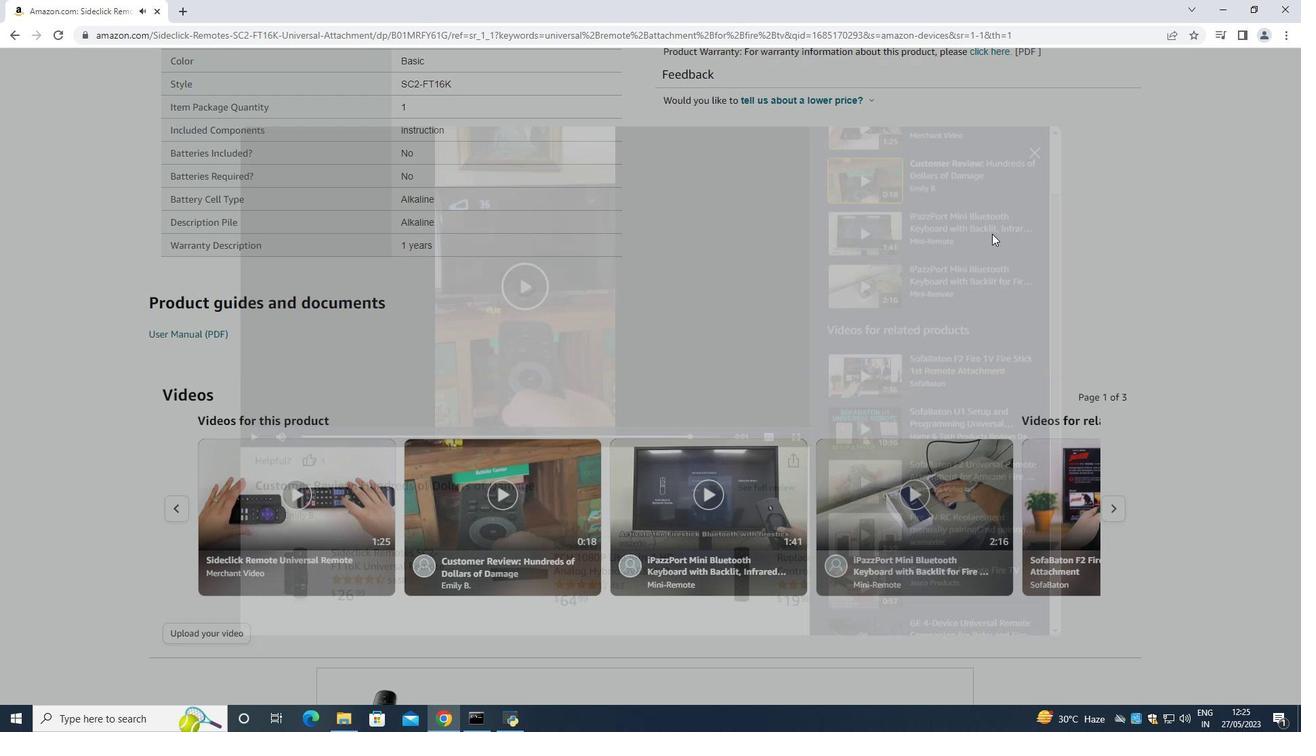 
Action: Mouse moved to (548, 595)
Screenshot: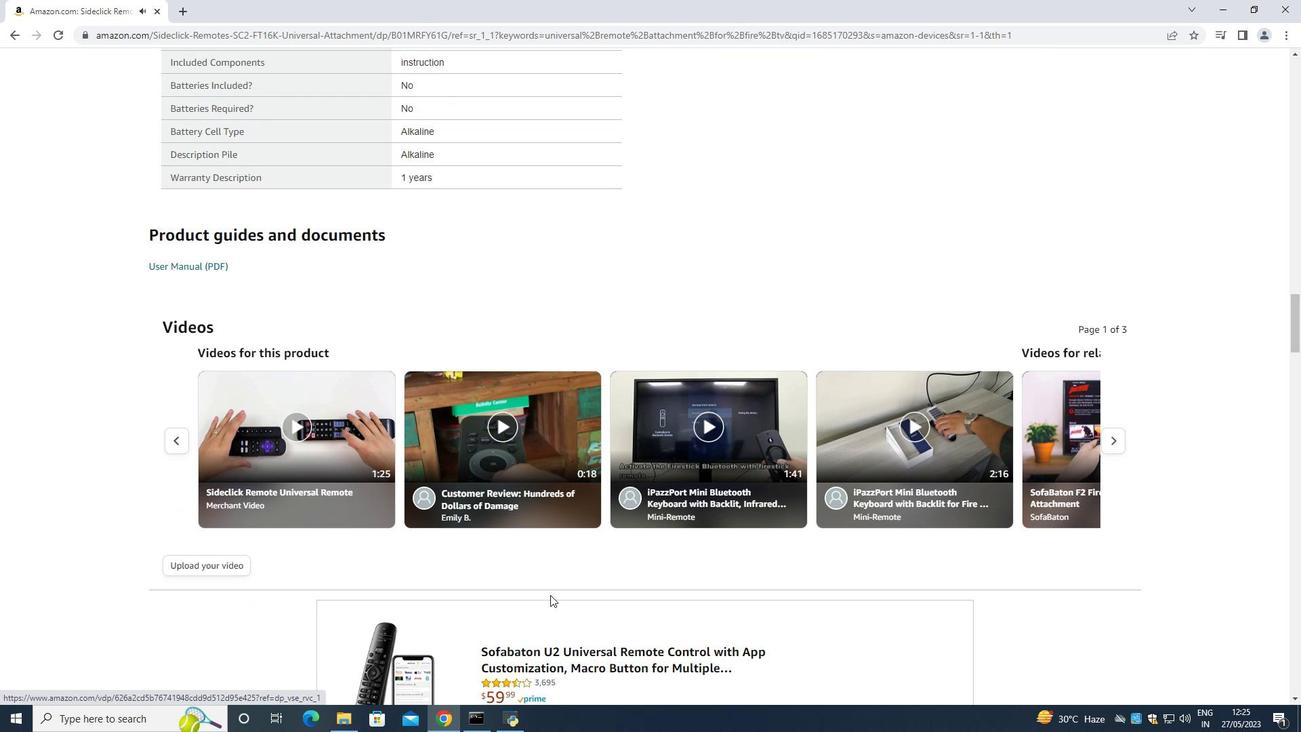 
Action: Mouse scrolled (548, 594) with delta (0, 0)
Screenshot: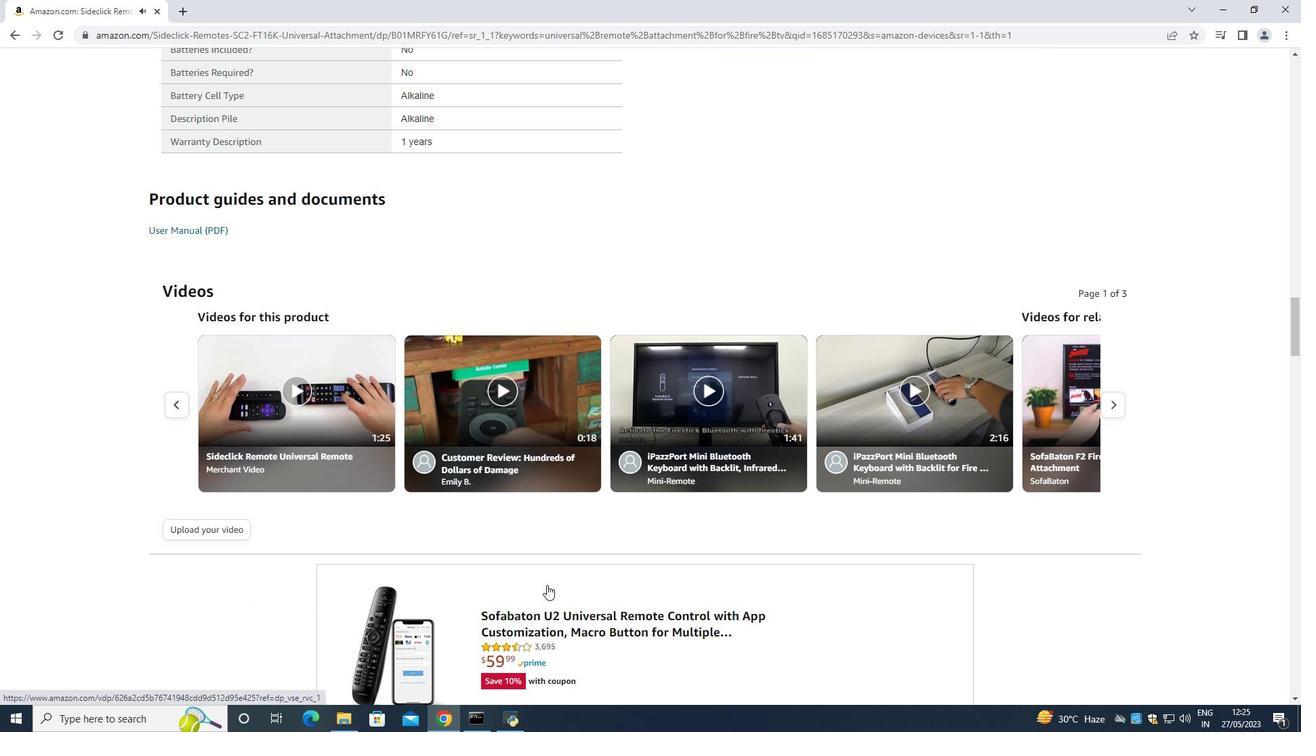 
Action: Mouse moved to (549, 595)
Screenshot: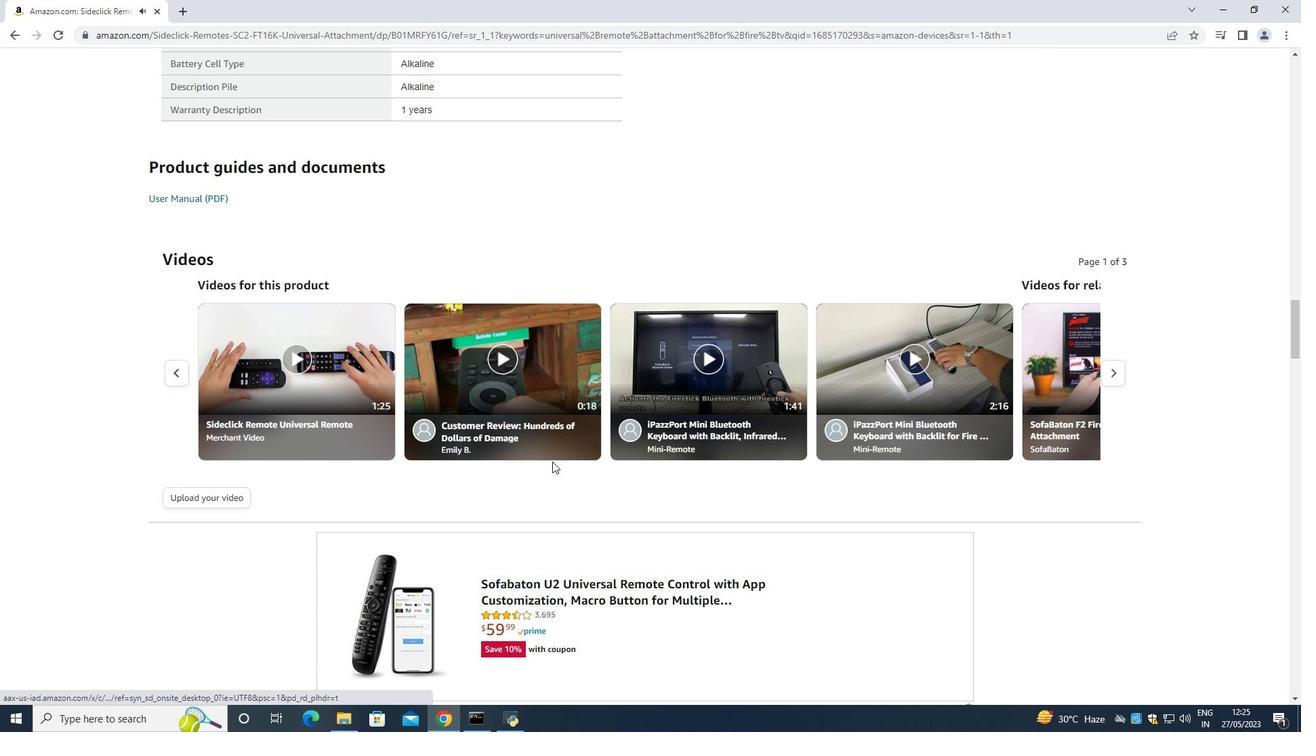 
Action: Mouse scrolled (549, 594) with delta (0, 0)
Screenshot: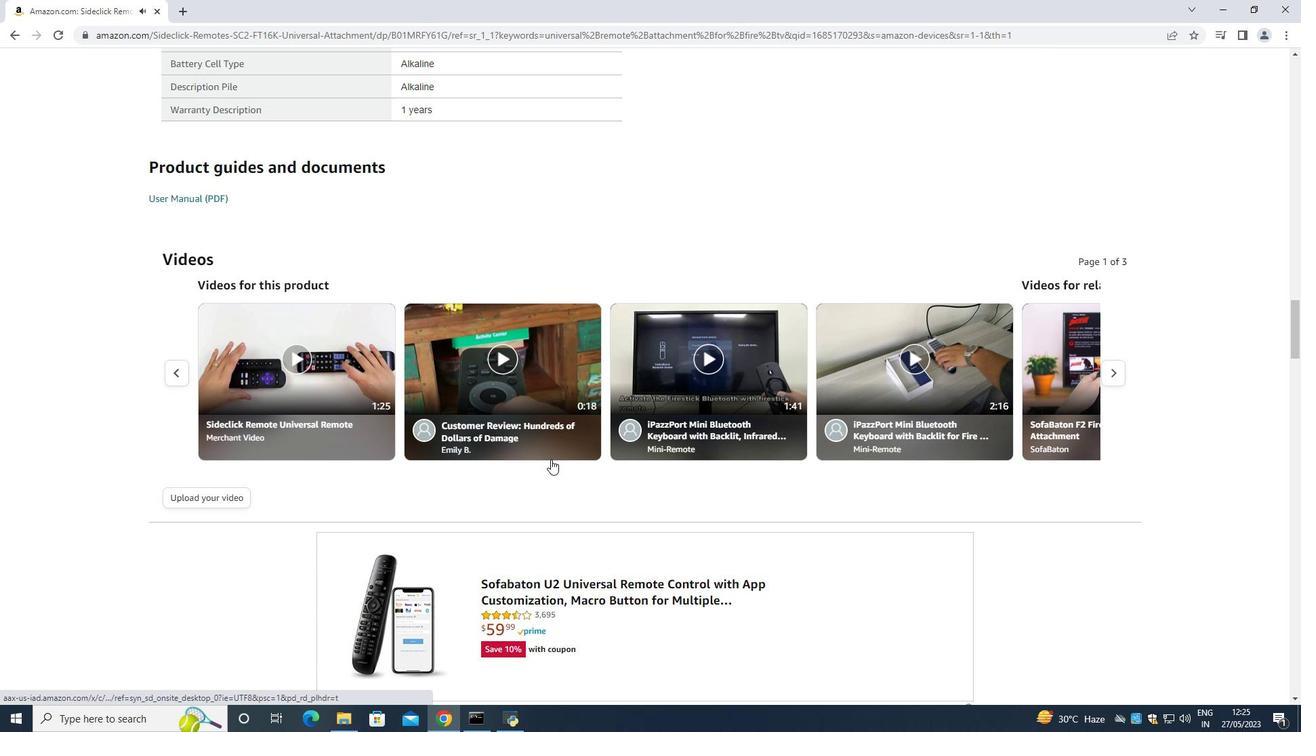 
Action: Mouse moved to (716, 501)
Screenshot: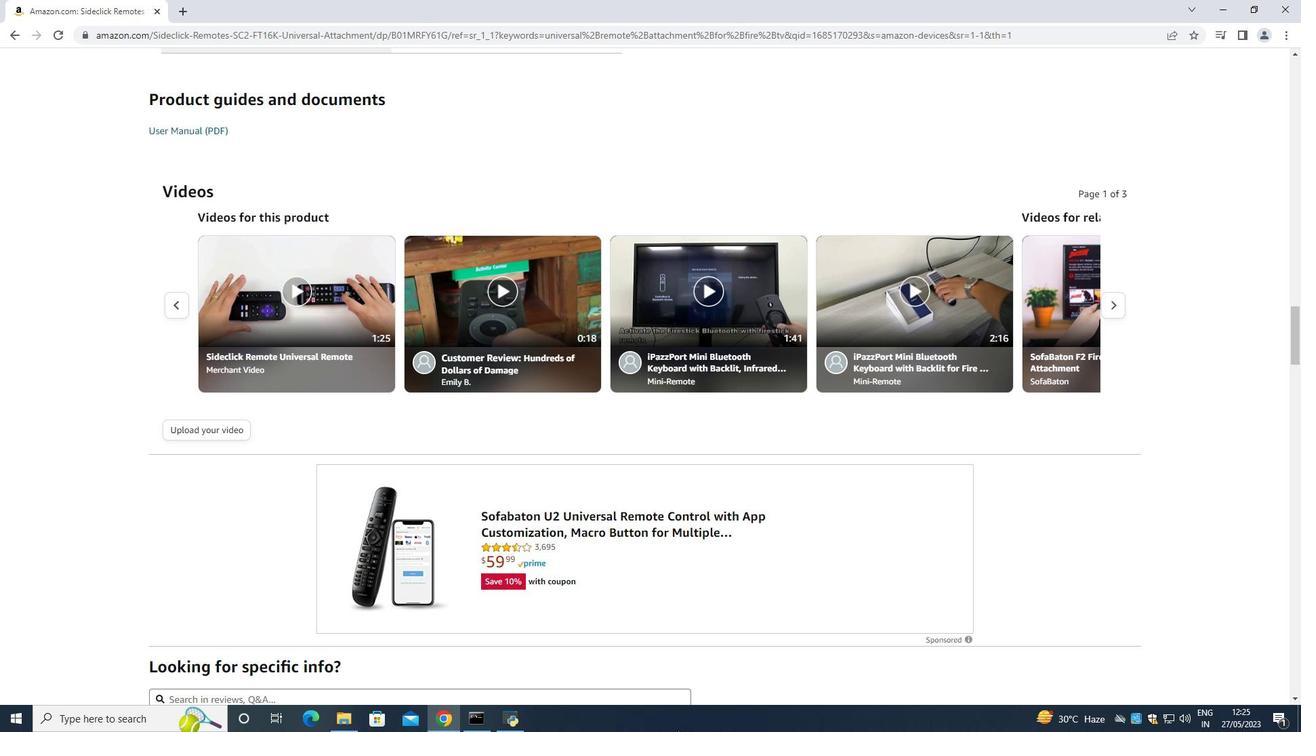 
Action: Mouse scrolled (716, 501) with delta (0, 0)
Screenshot: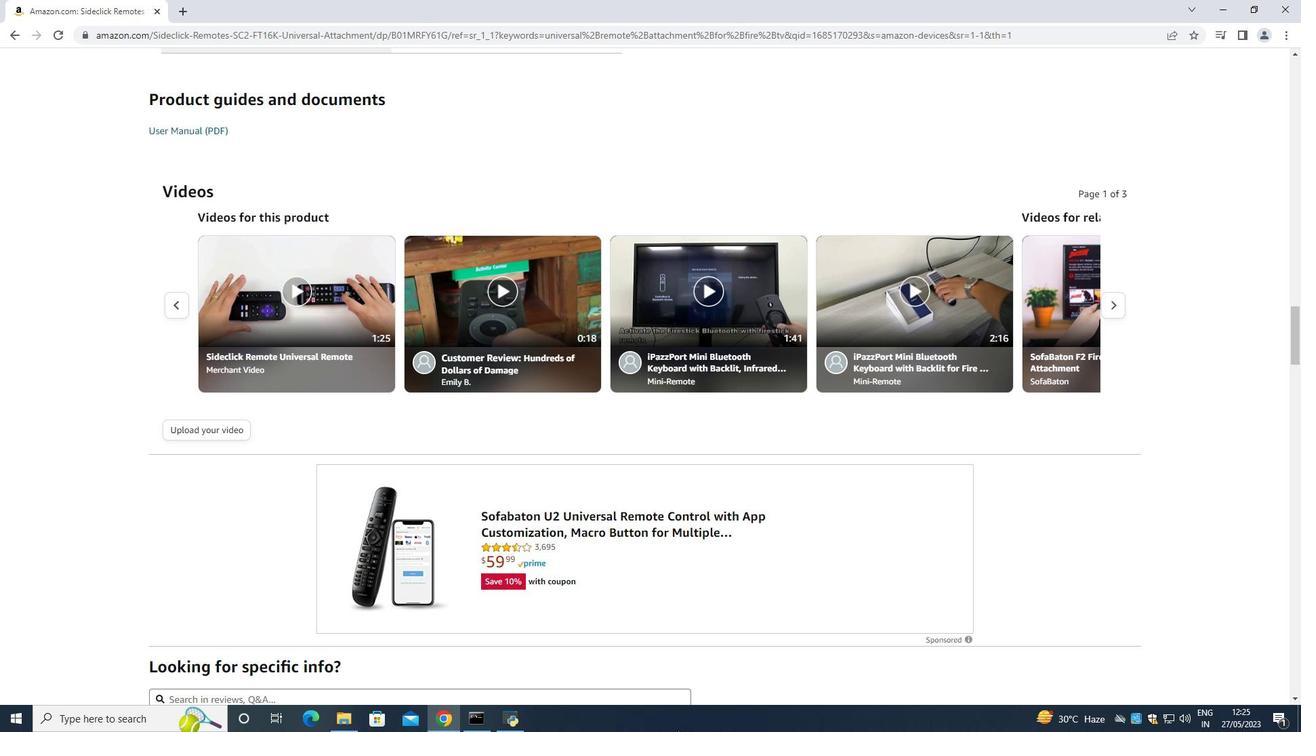 
Action: Mouse moved to (548, 587)
Screenshot: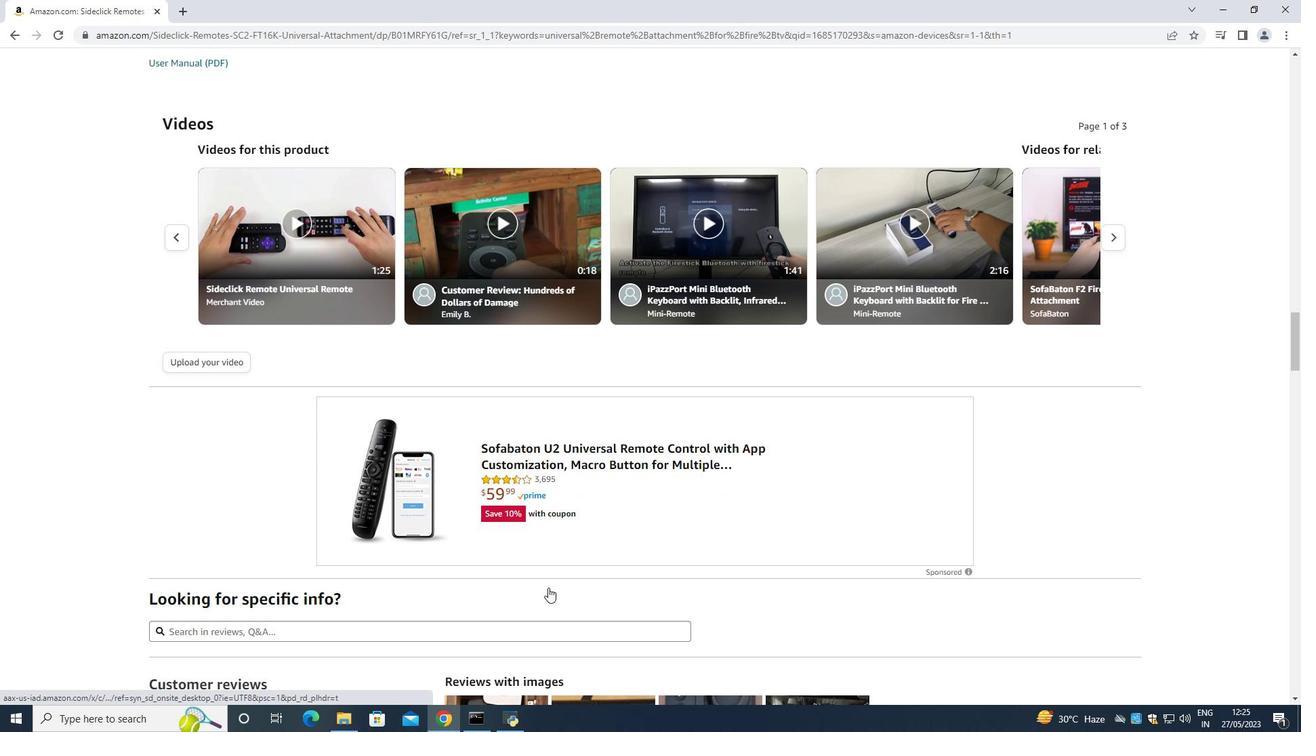 
Action: Mouse scrolled (548, 587) with delta (0, 0)
Screenshot: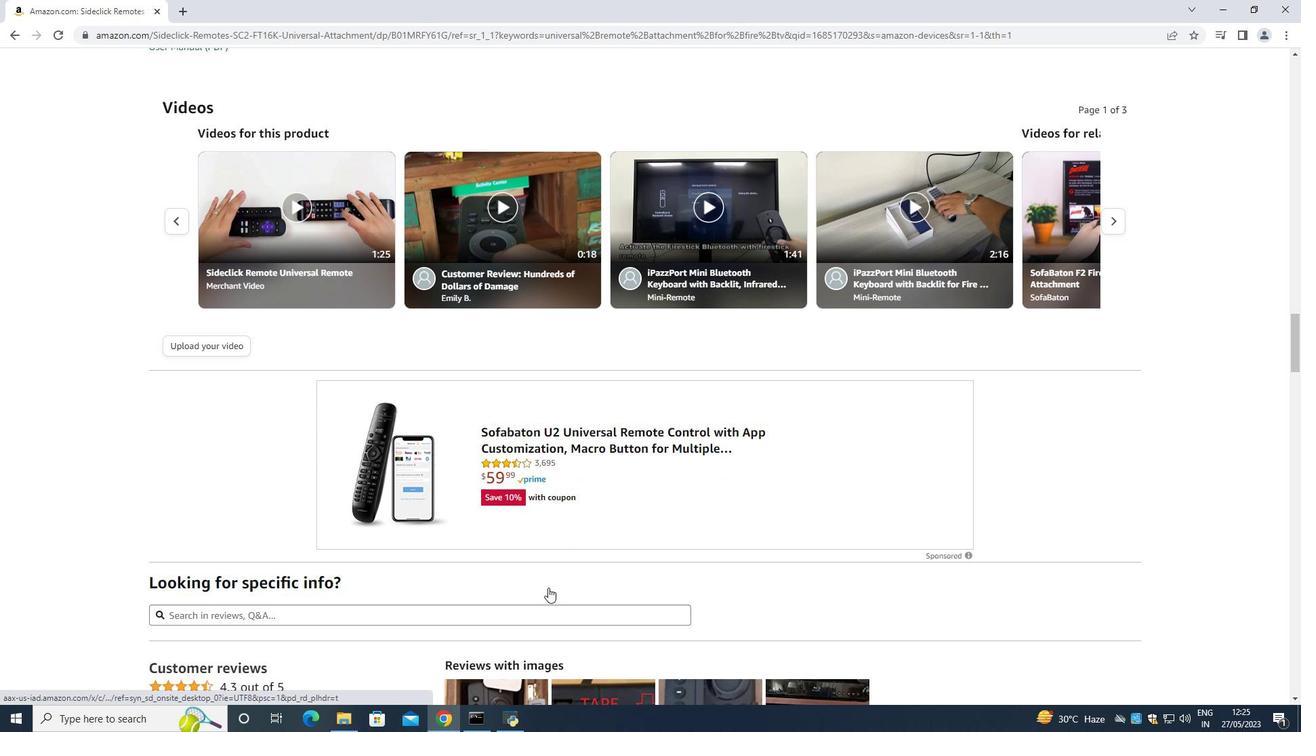 
Action: Mouse scrolled (548, 587) with delta (0, 0)
Screenshot: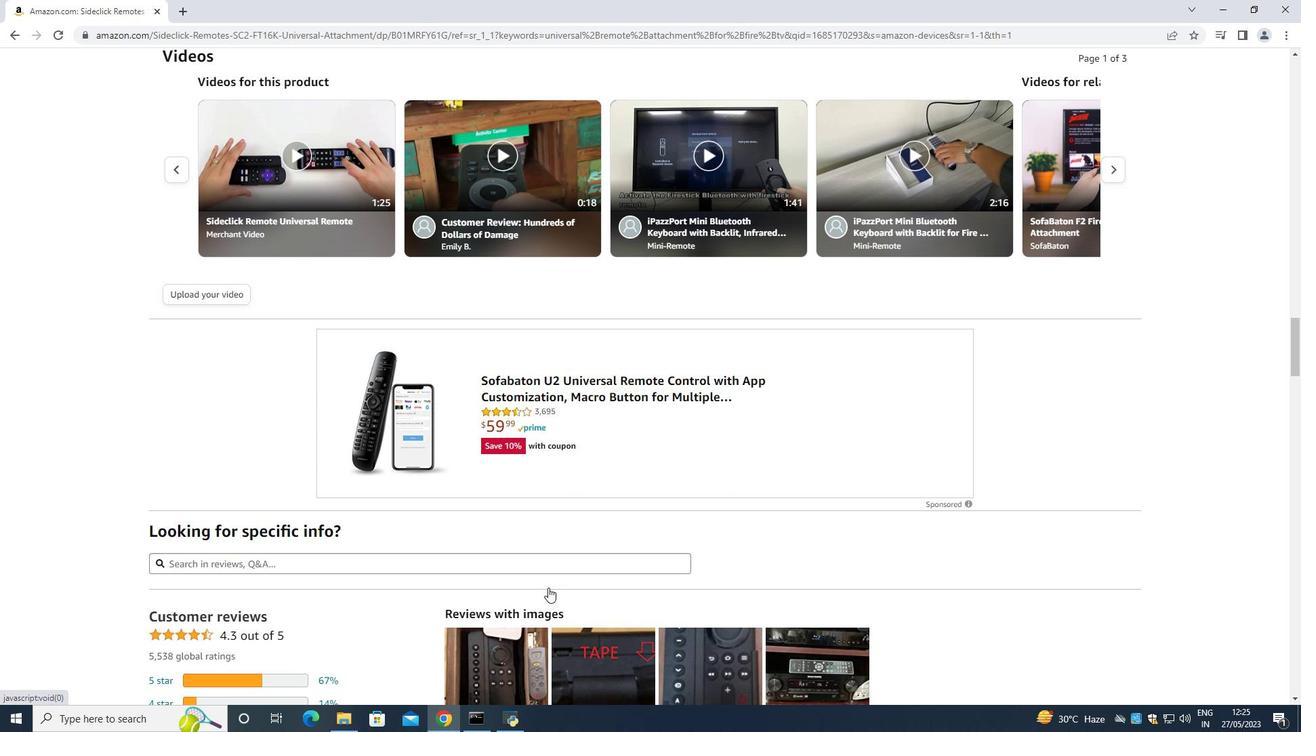 
Action: Mouse scrolled (548, 587) with delta (0, 0)
Screenshot: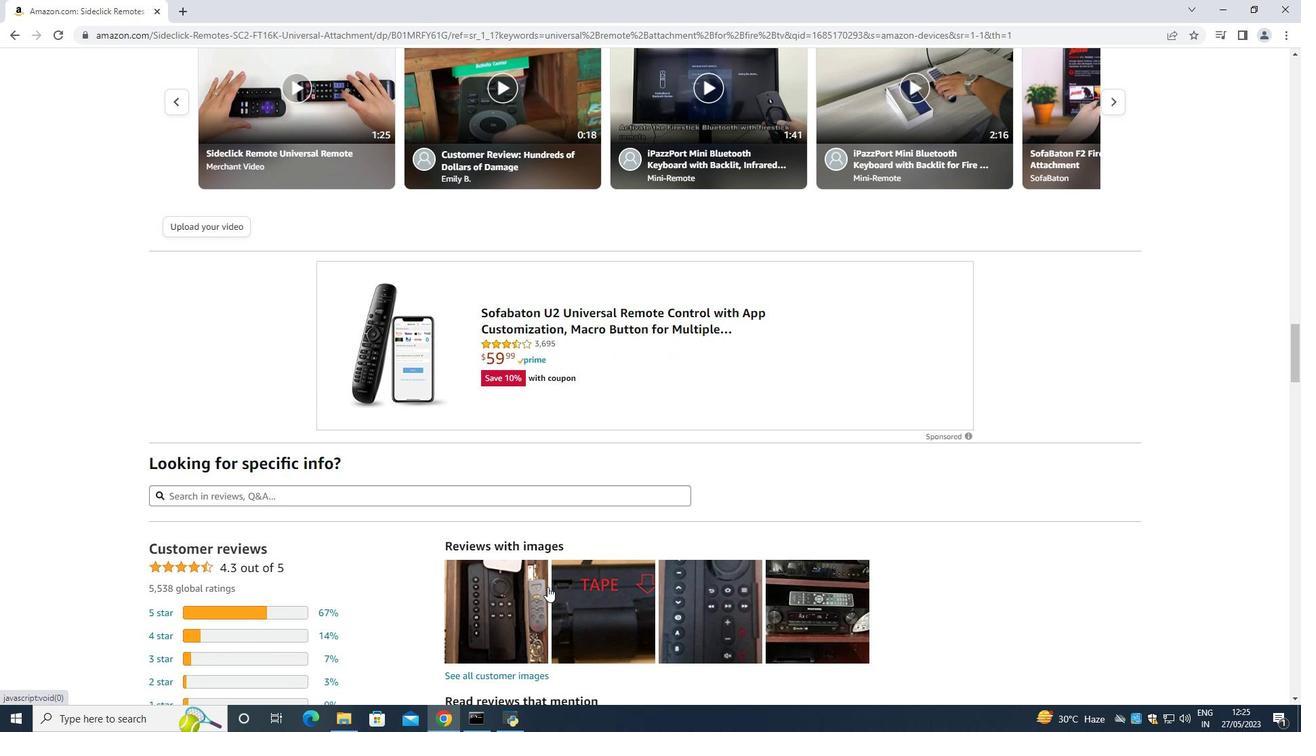 
Action: Mouse moved to (547, 587)
Screenshot: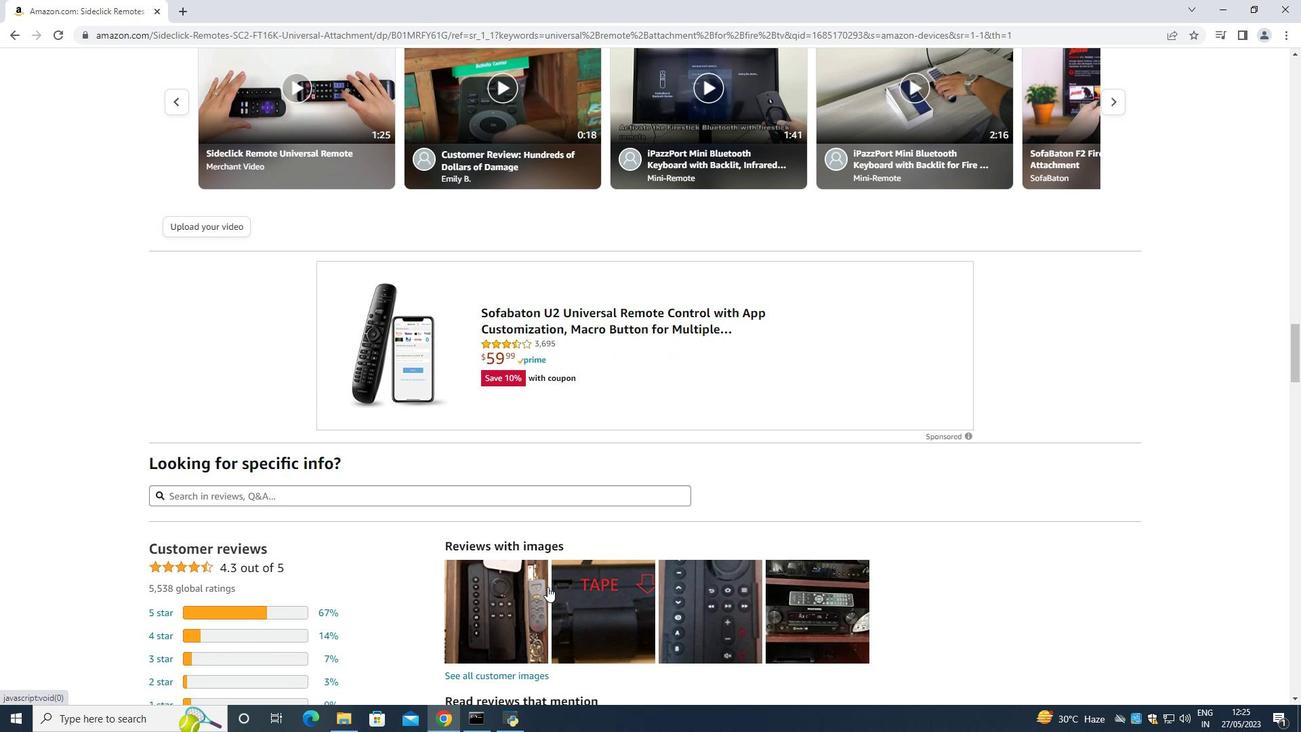 
Action: Mouse scrolled (547, 586) with delta (0, 0)
Screenshot: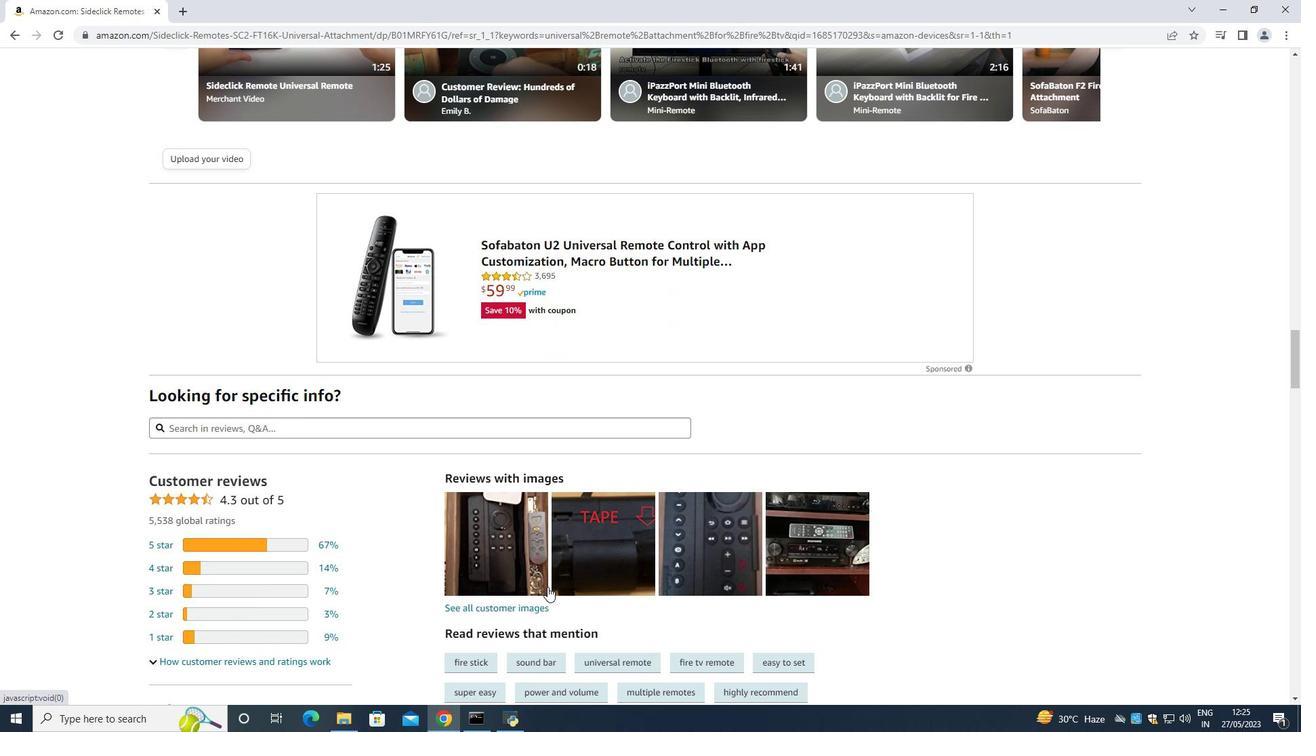 
Action: Mouse scrolled (547, 586) with delta (0, 0)
Screenshot: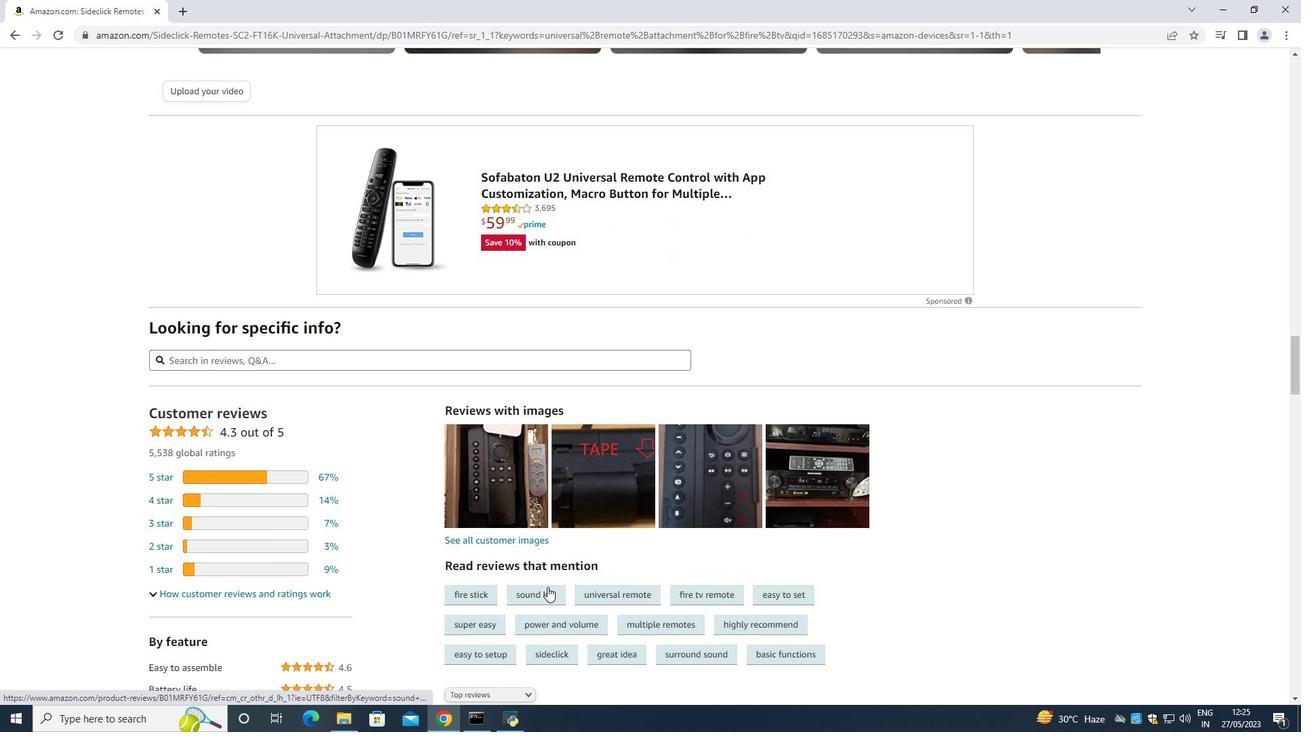 
Action: Mouse moved to (753, 542)
Screenshot: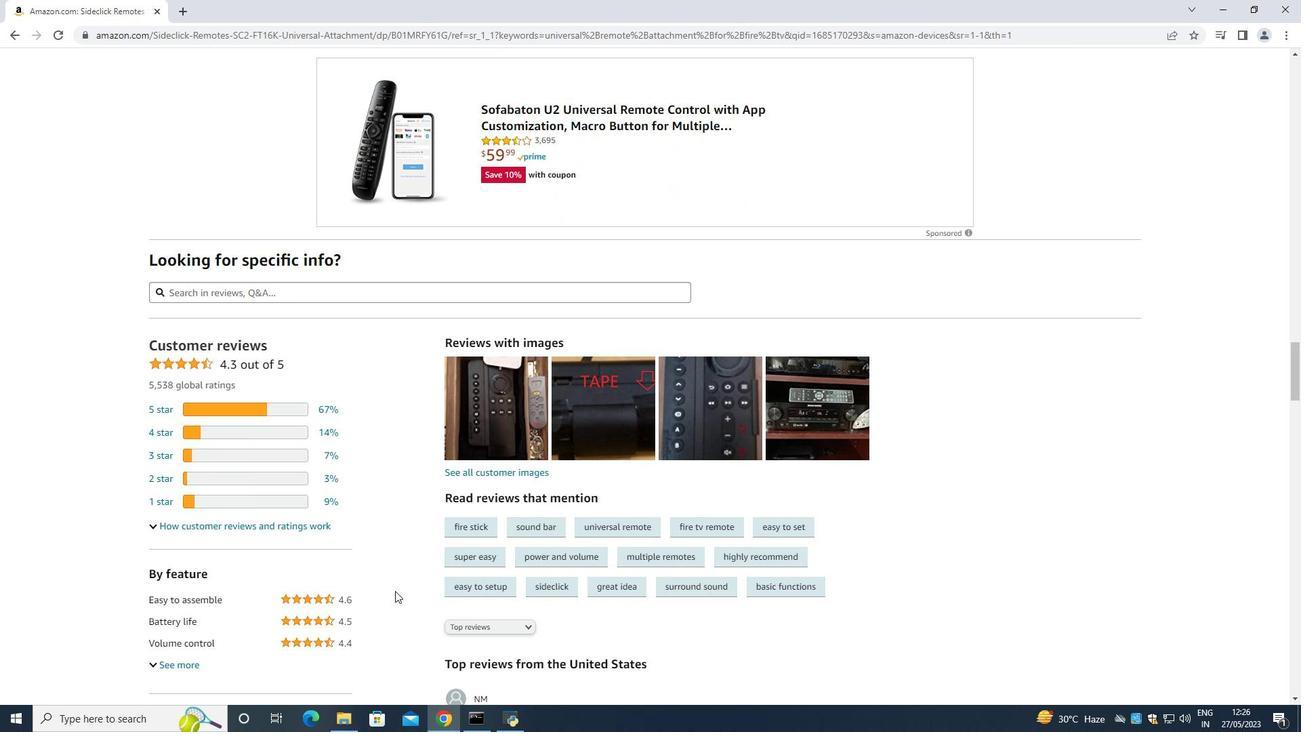 
Action: Mouse scrolled (753, 541) with delta (0, 0)
Screenshot: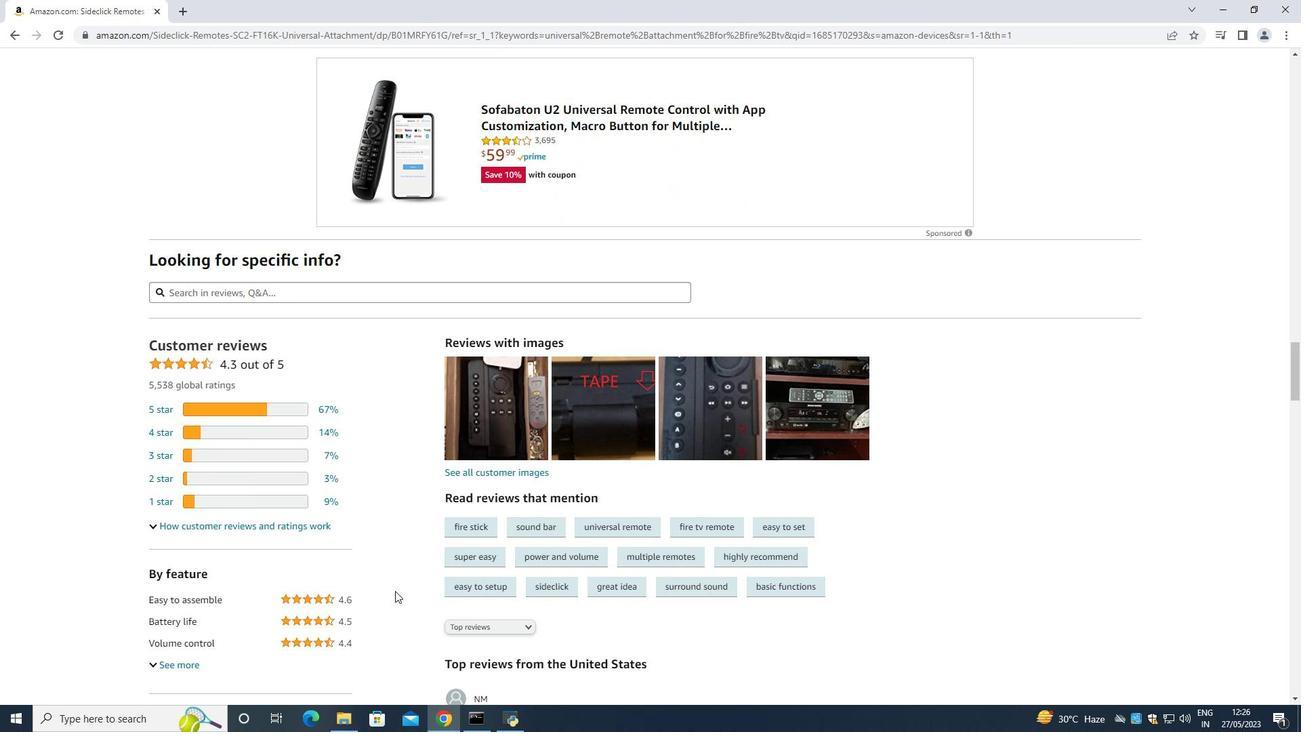 
Action: Mouse moved to (284, 437)
Screenshot: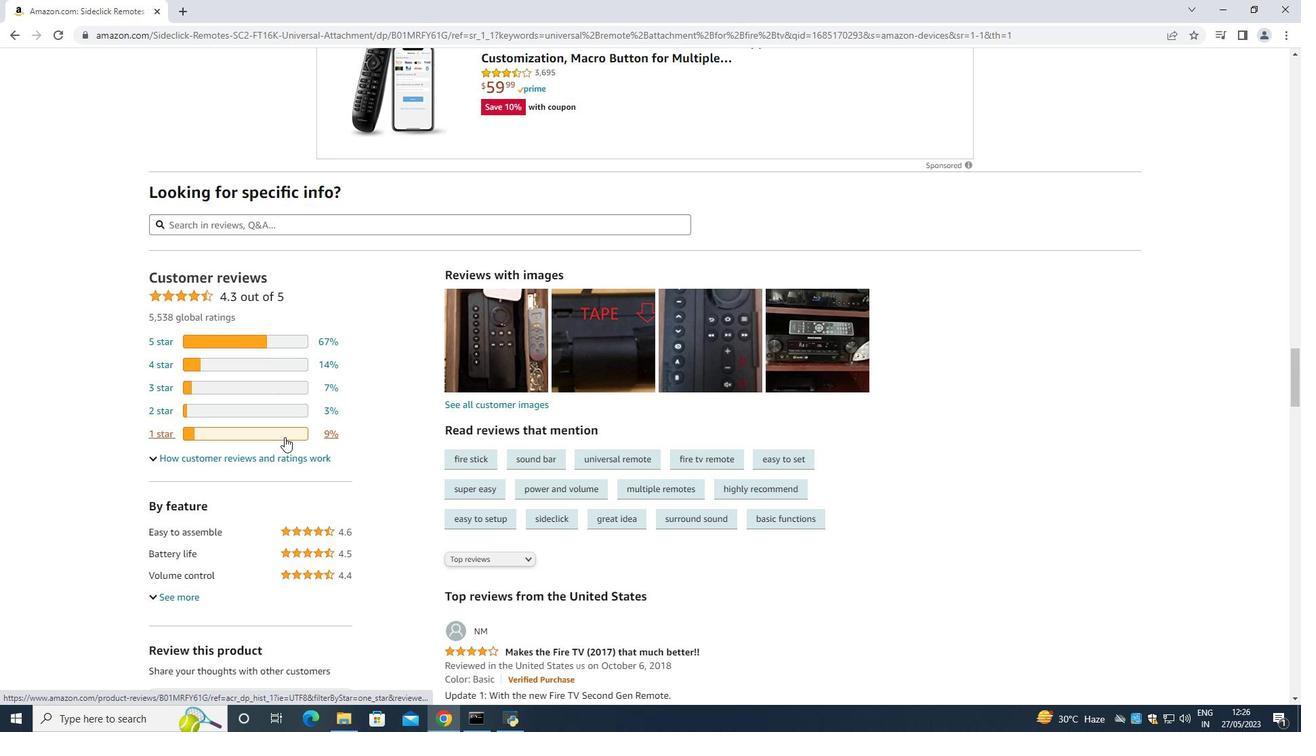 
Action: Mouse scrolled (284, 436) with delta (0, 0)
Screenshot: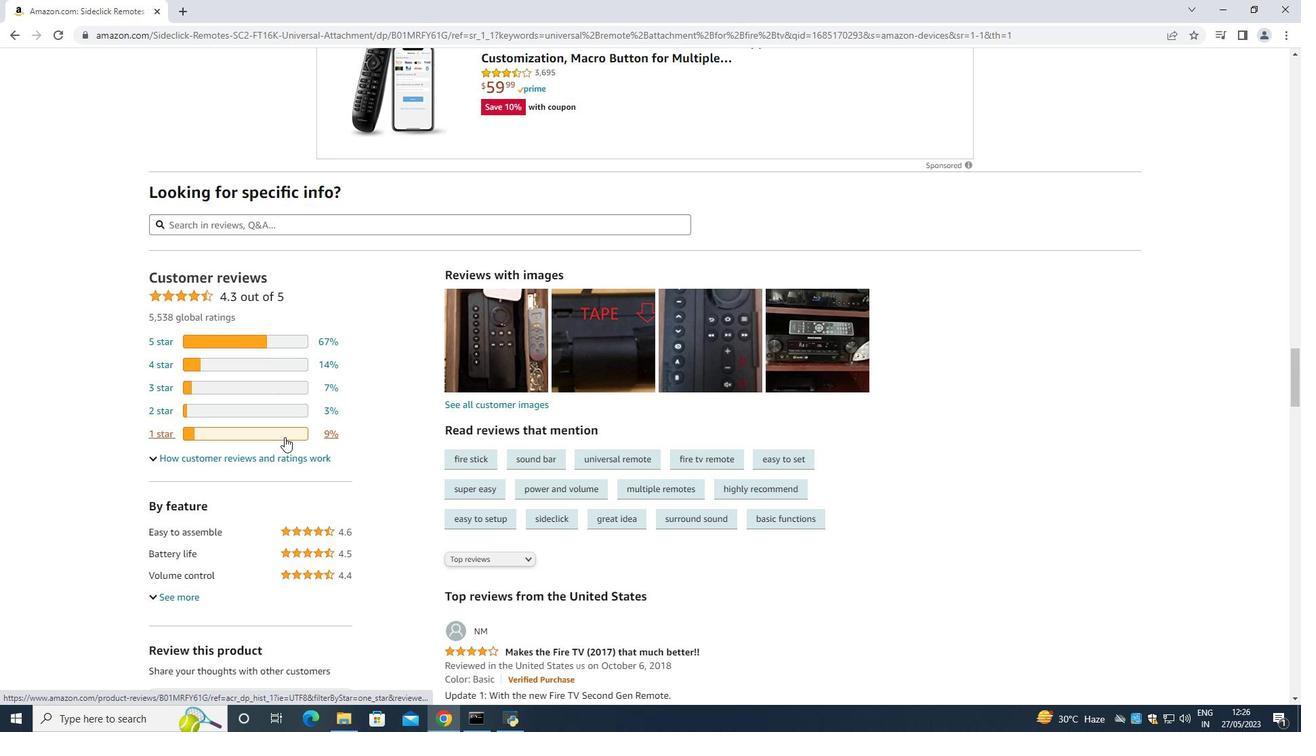 
Action: Mouse scrolled (284, 436) with delta (0, 0)
Screenshot: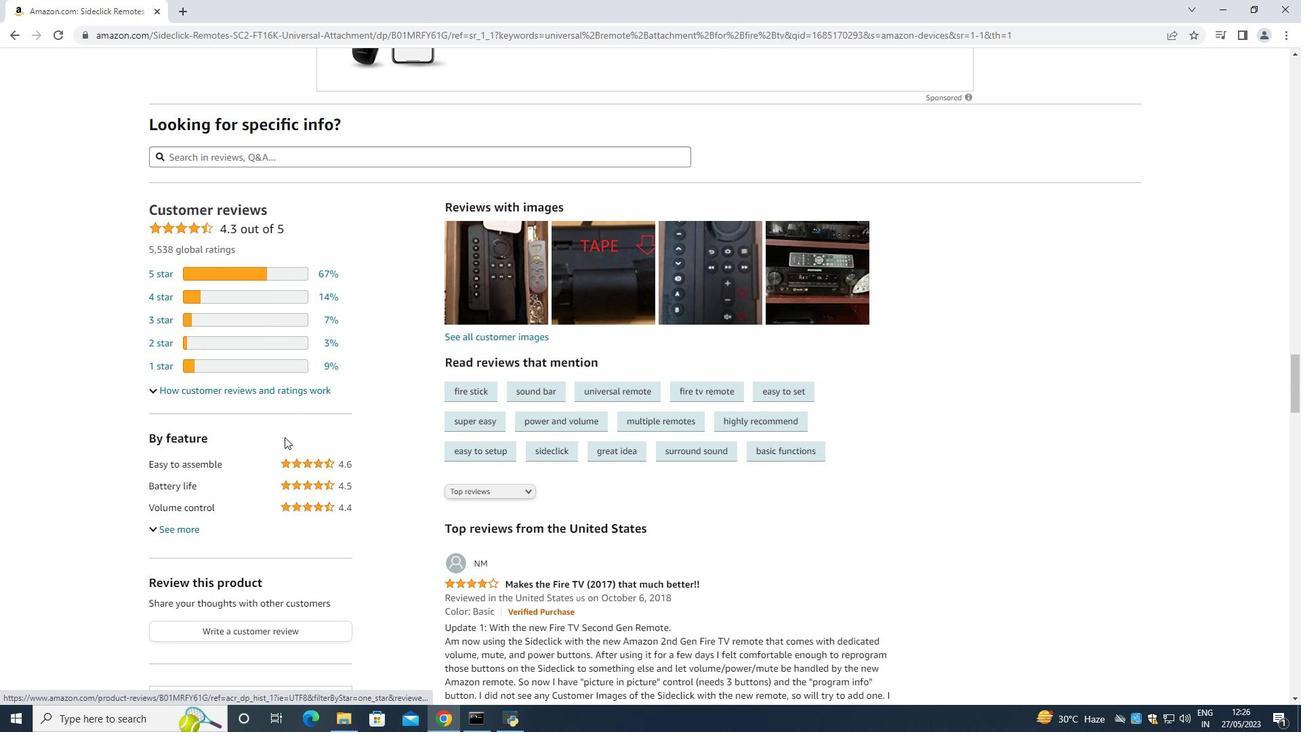 
Action: Mouse moved to (284, 437)
Screenshot: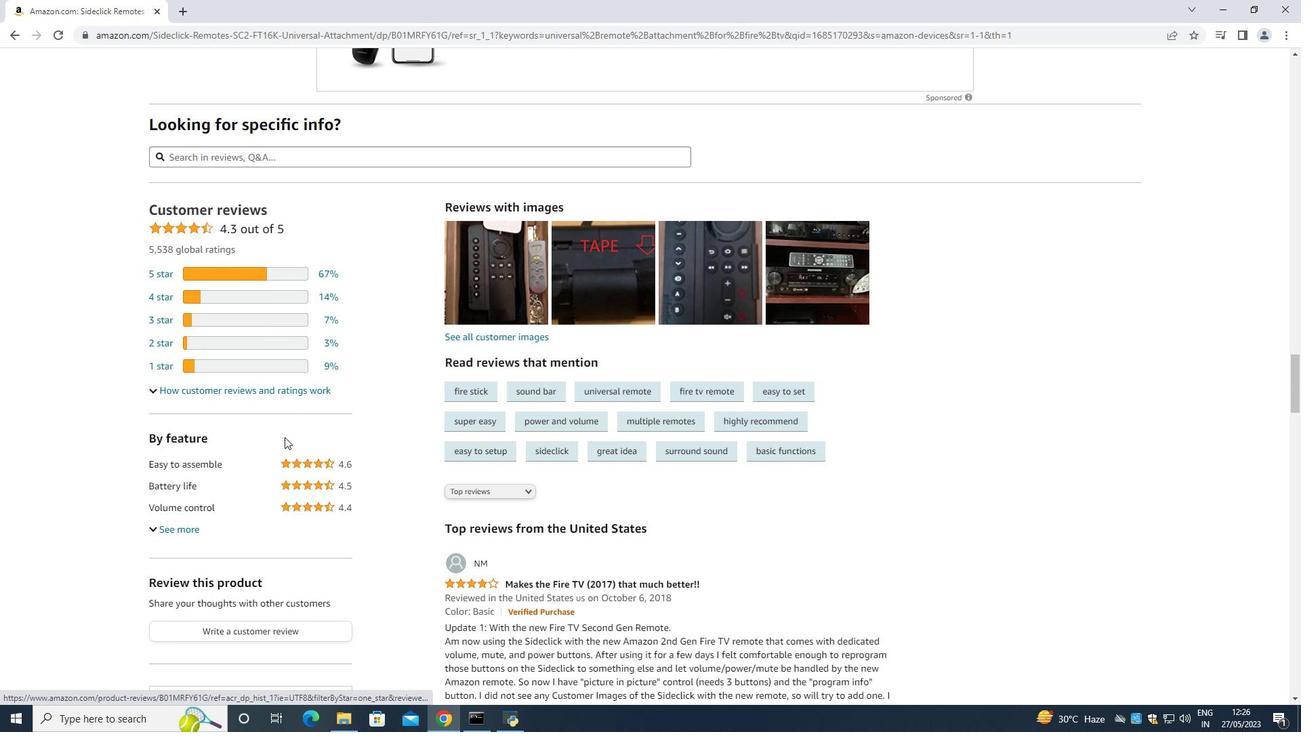 
Action: Mouse scrolled (284, 436) with delta (0, 0)
Screenshot: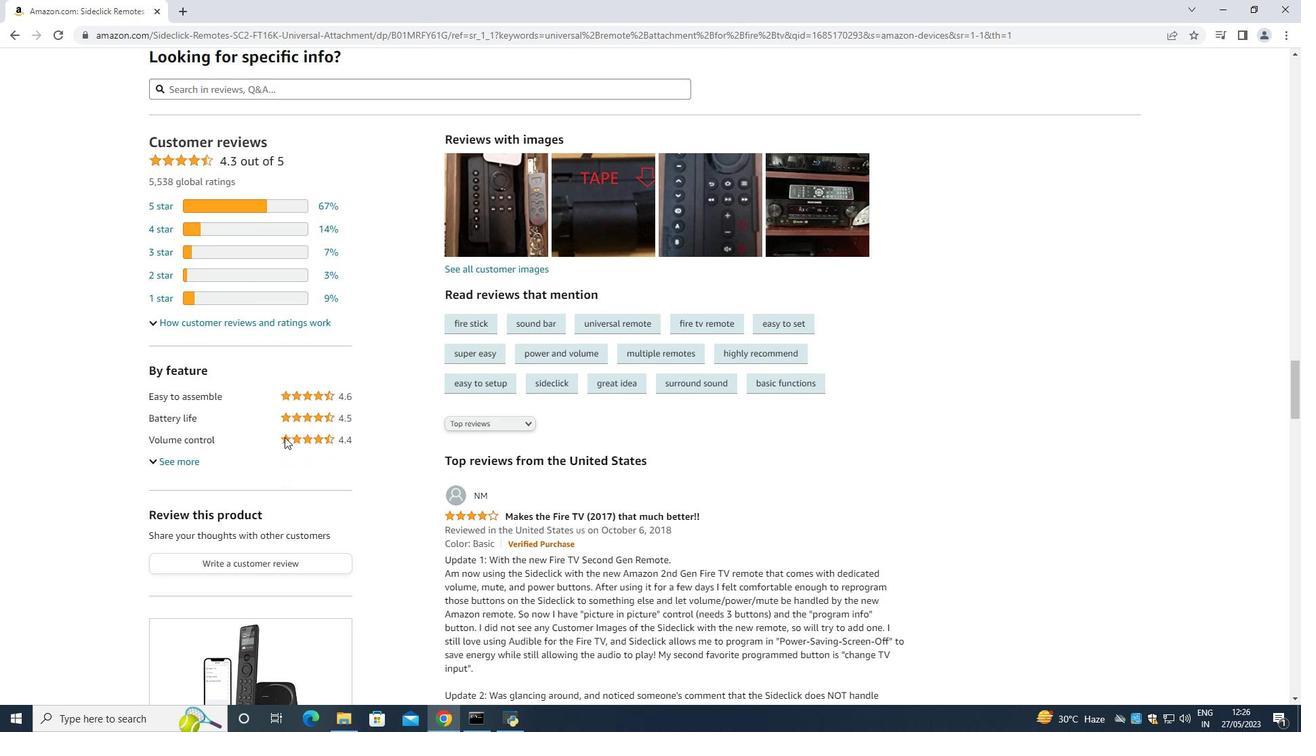 
Action: Mouse scrolled (284, 436) with delta (0, 0)
Screenshot: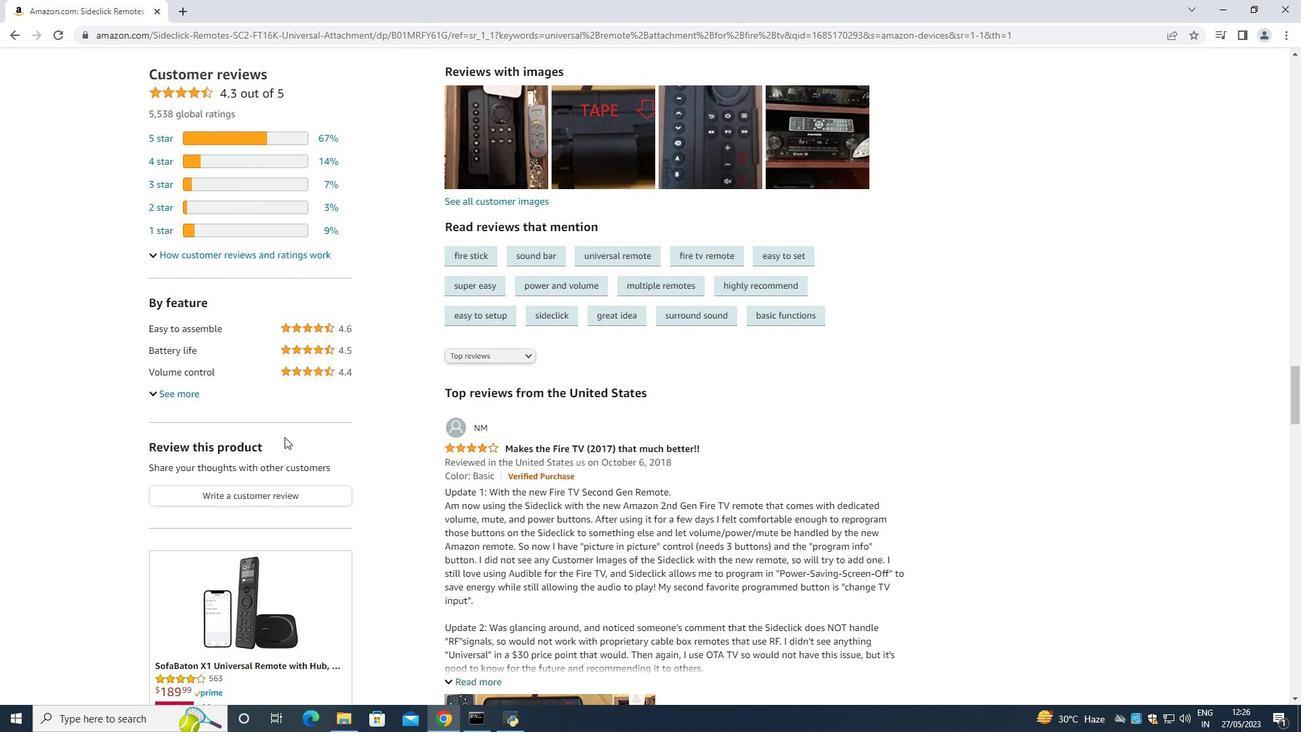 
Action: Mouse scrolled (284, 436) with delta (0, 0)
Screenshot: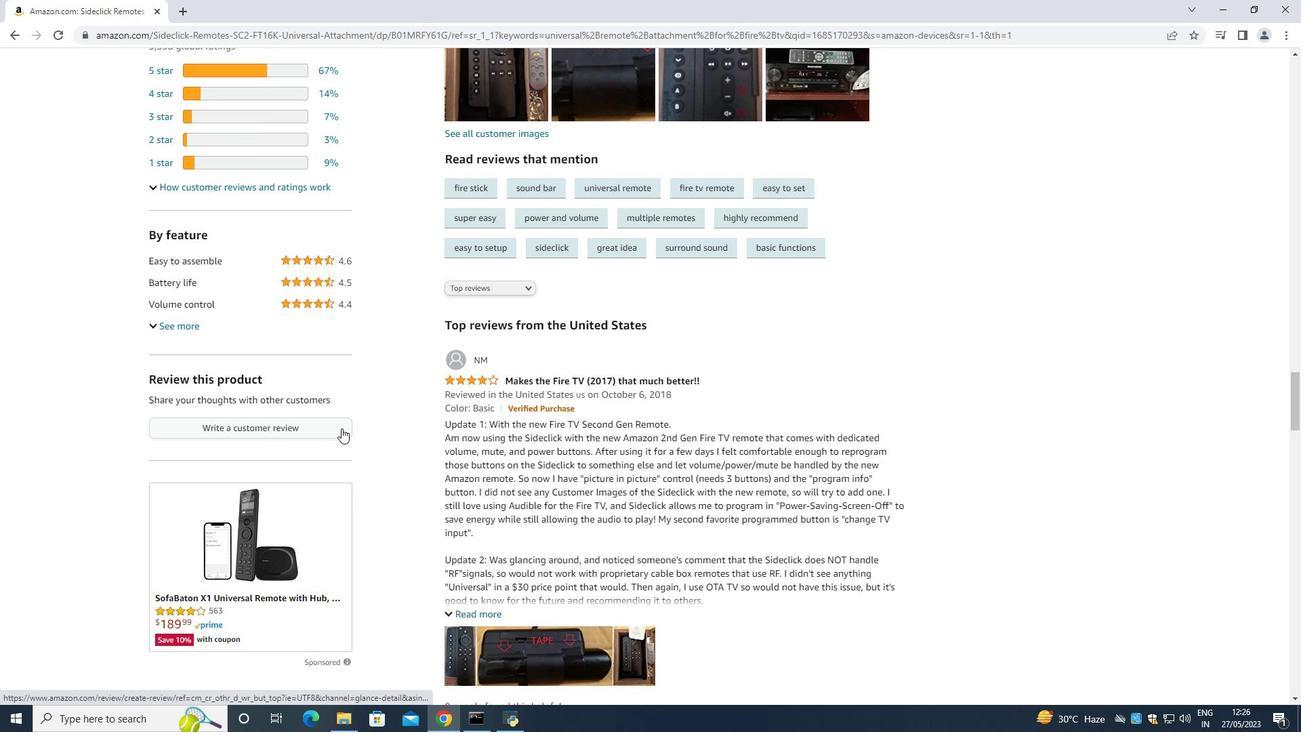 
Action: Mouse moved to (561, 407)
Screenshot: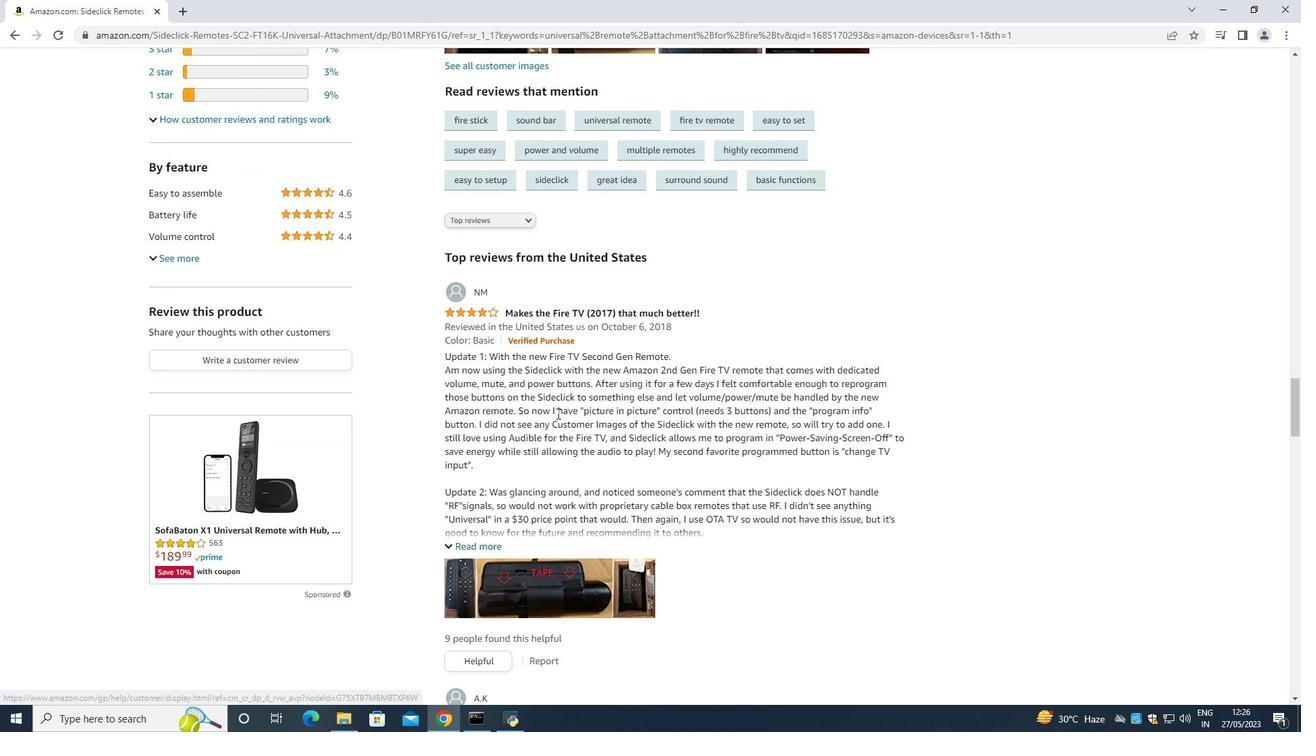 
Action: Mouse scrolled (561, 406) with delta (0, 0)
Screenshot: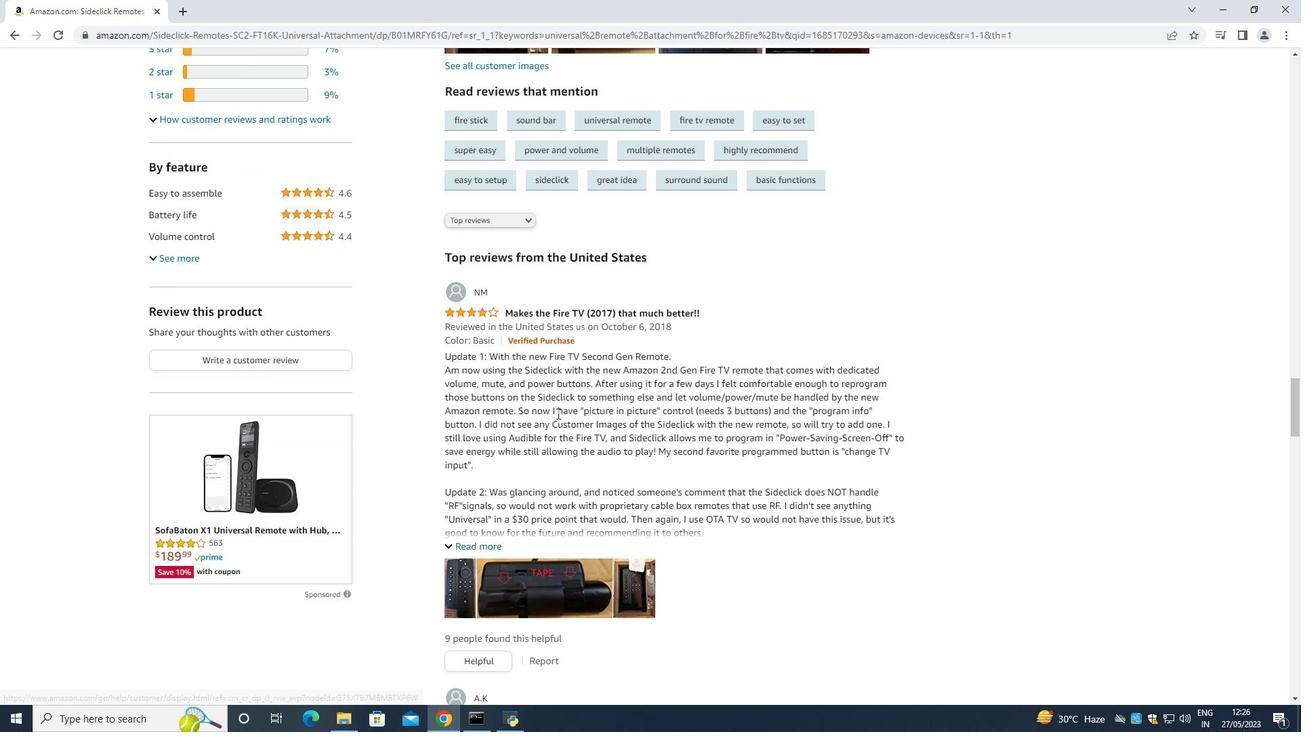 
Action: Mouse moved to (556, 414)
Screenshot: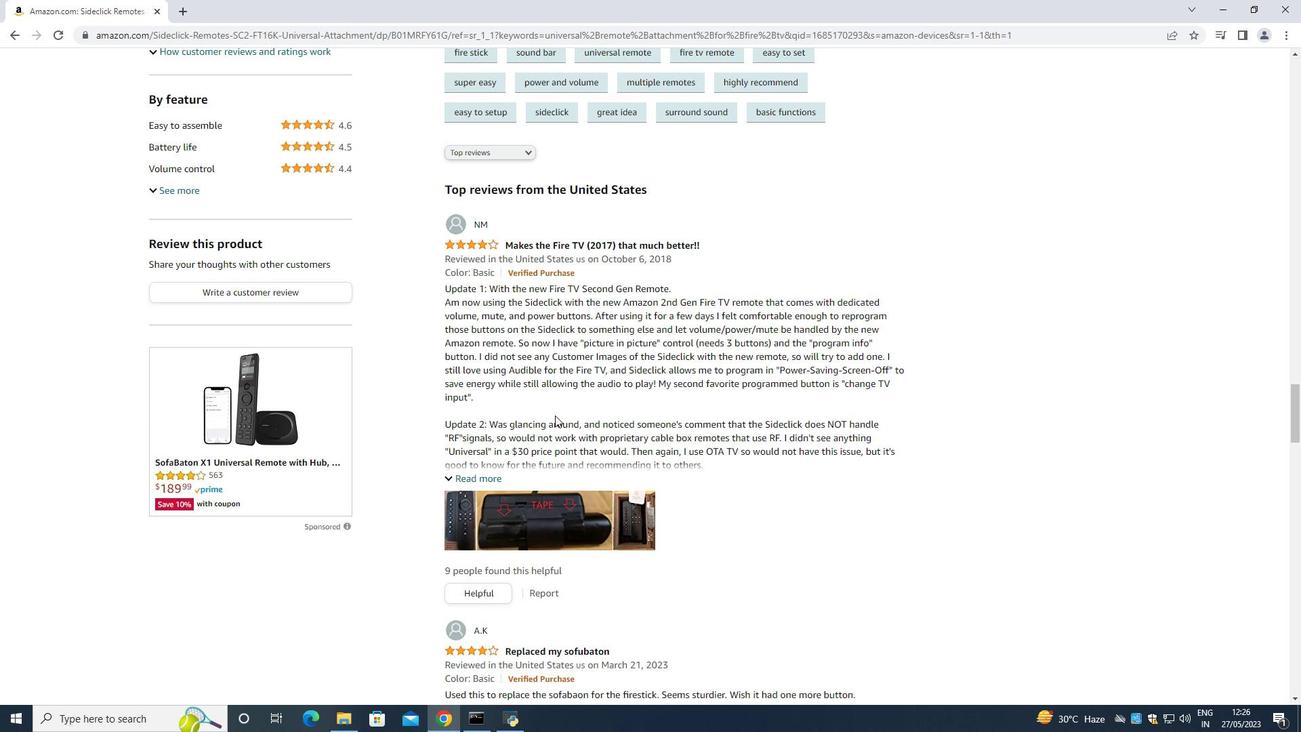 
Action: Mouse scrolled (556, 414) with delta (0, 0)
Screenshot: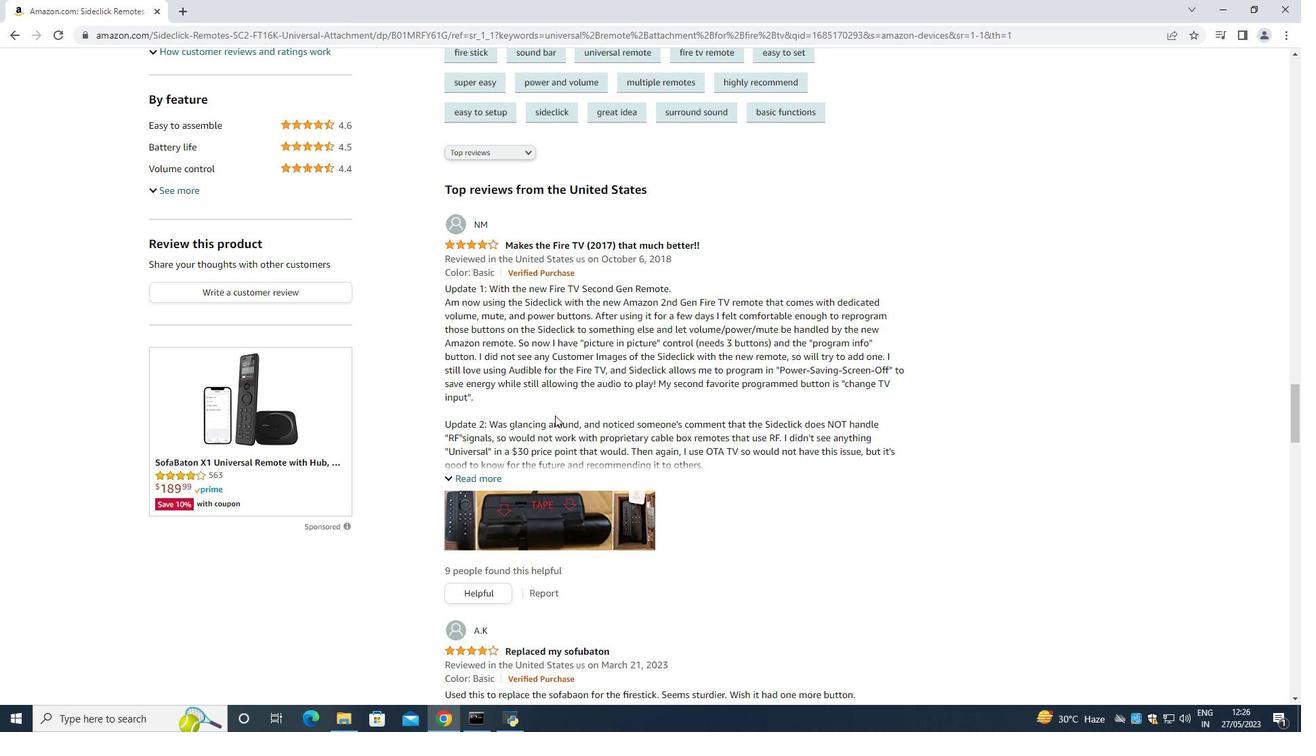 
Action: Mouse moved to (555, 415)
Screenshot: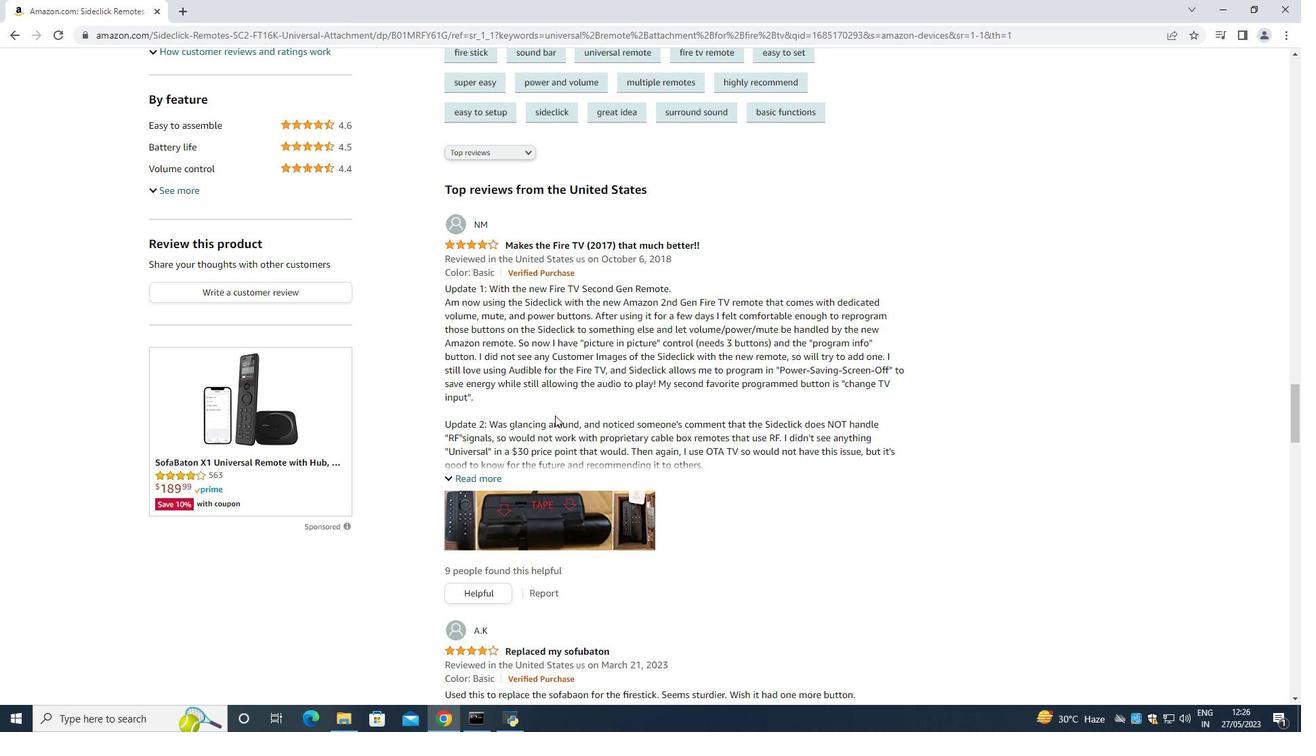 
Action: Mouse scrolled (555, 414) with delta (0, 0)
Screenshot: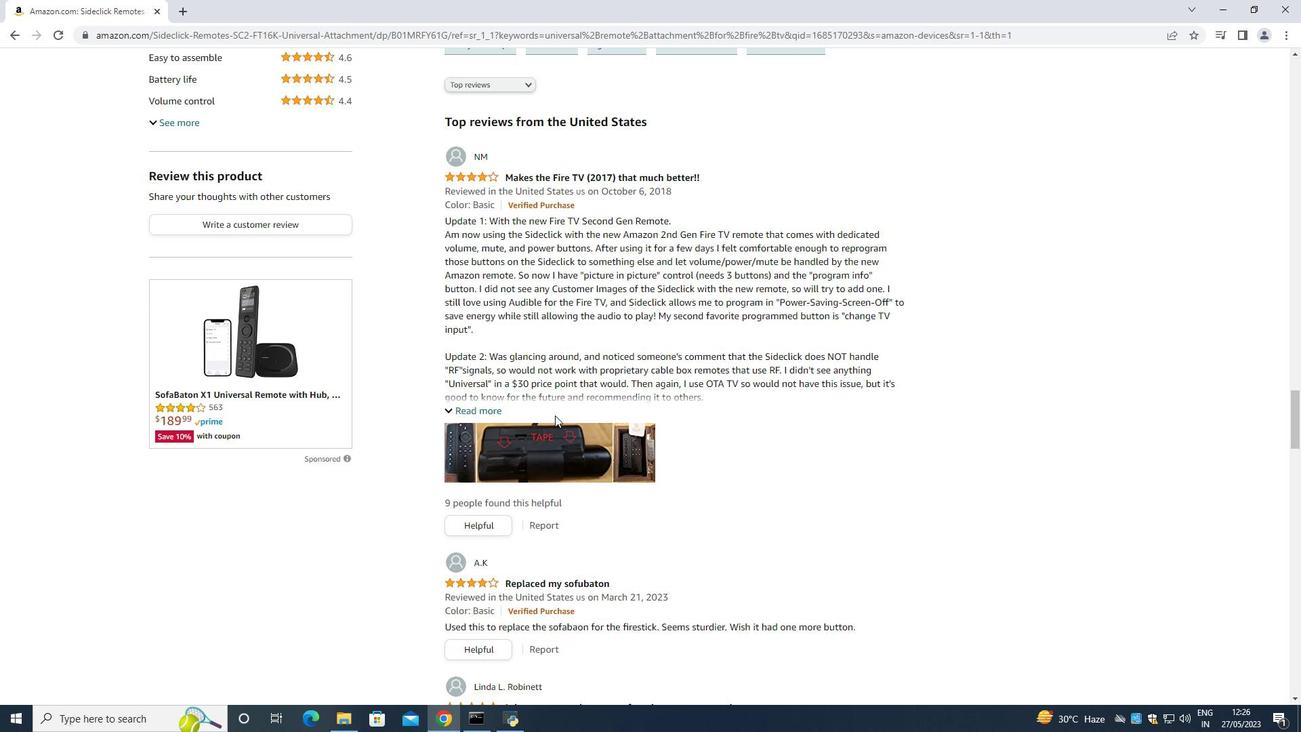 
Action: Mouse scrolled (555, 414) with delta (0, 0)
Screenshot: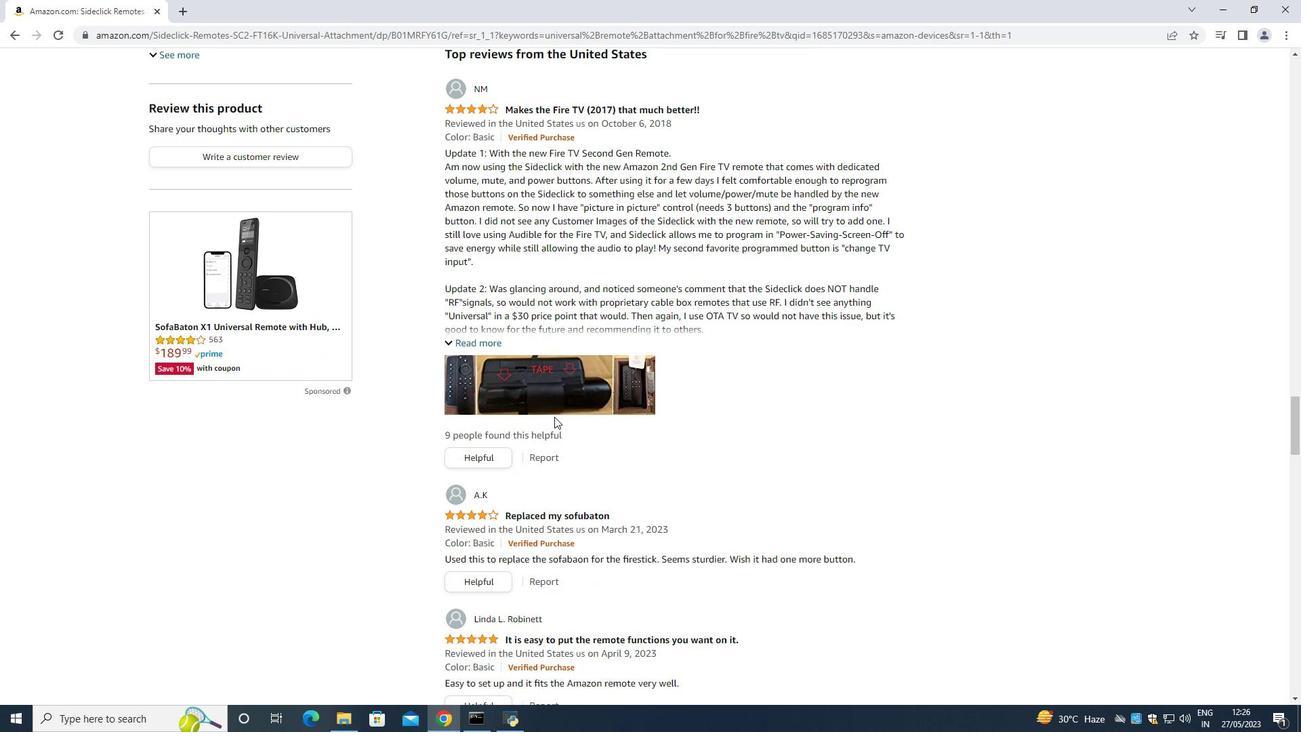 
Action: Mouse moved to (554, 416)
Screenshot: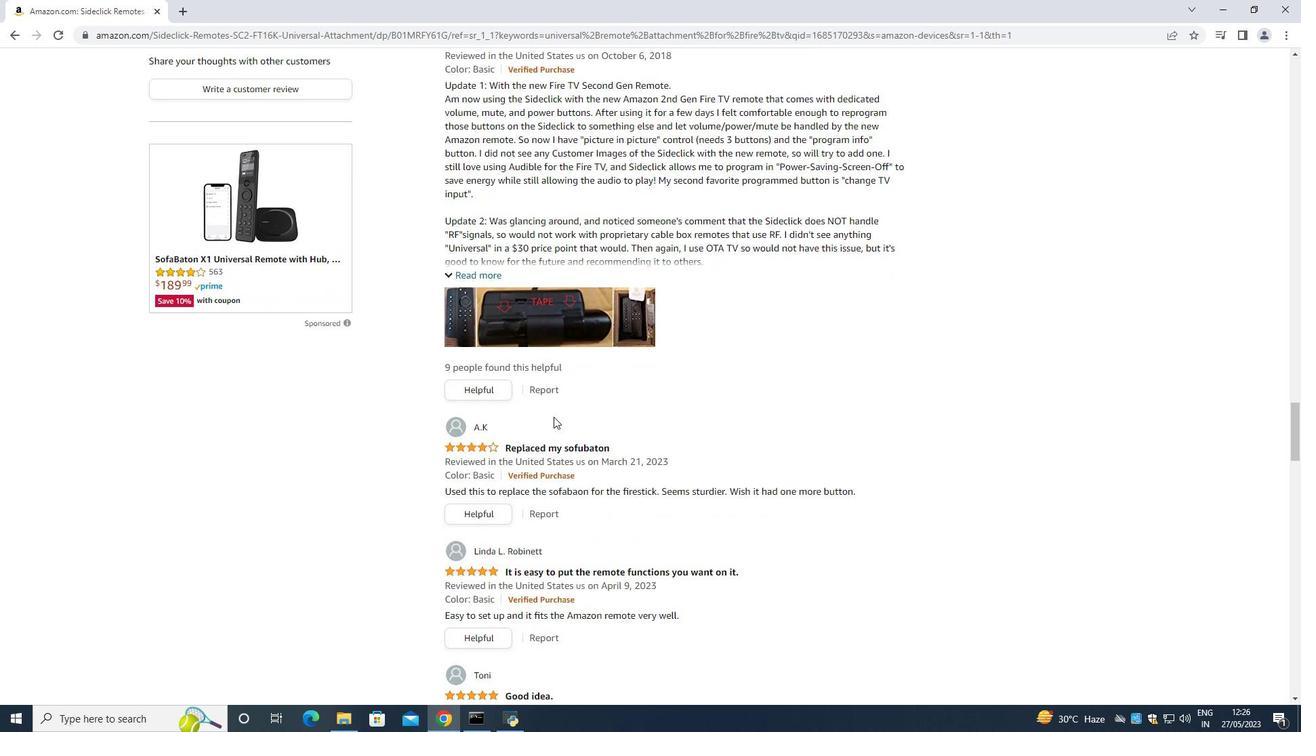 
Action: Mouse scrolled (554, 416) with delta (0, 0)
Screenshot: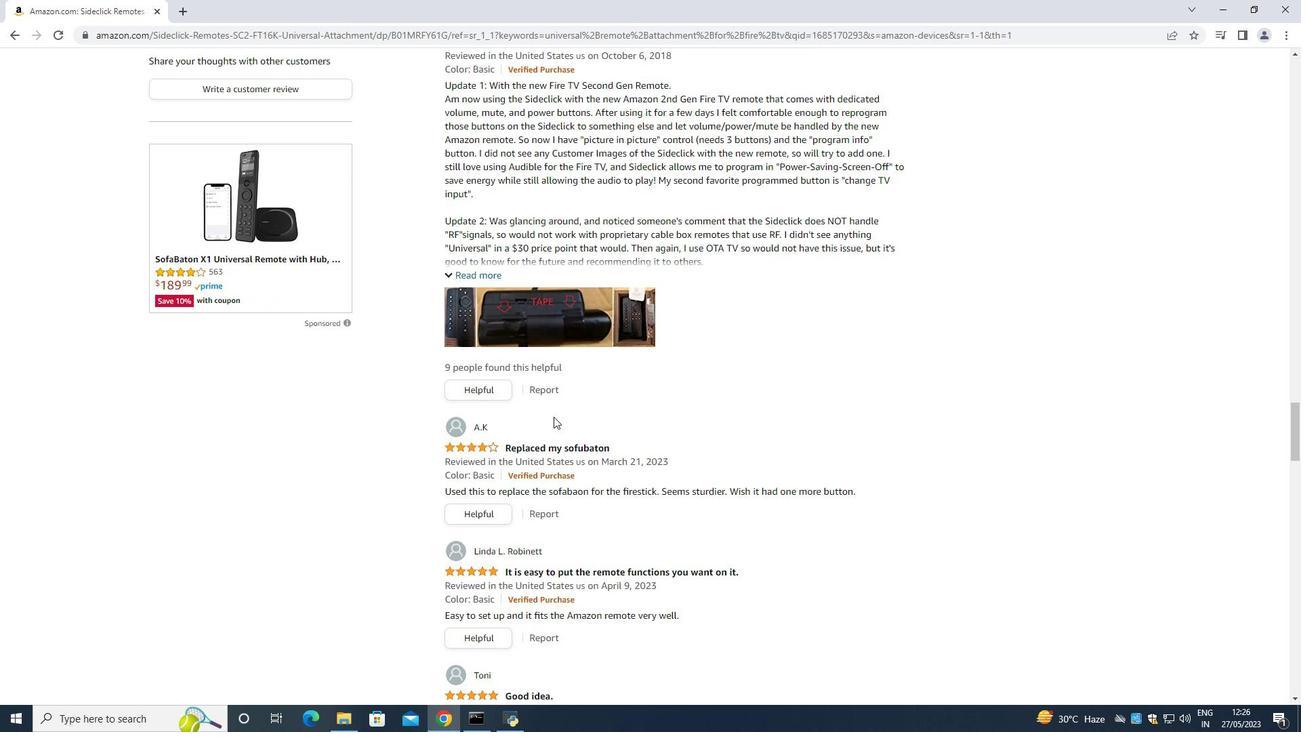 
Action: Mouse moved to (553, 416)
Screenshot: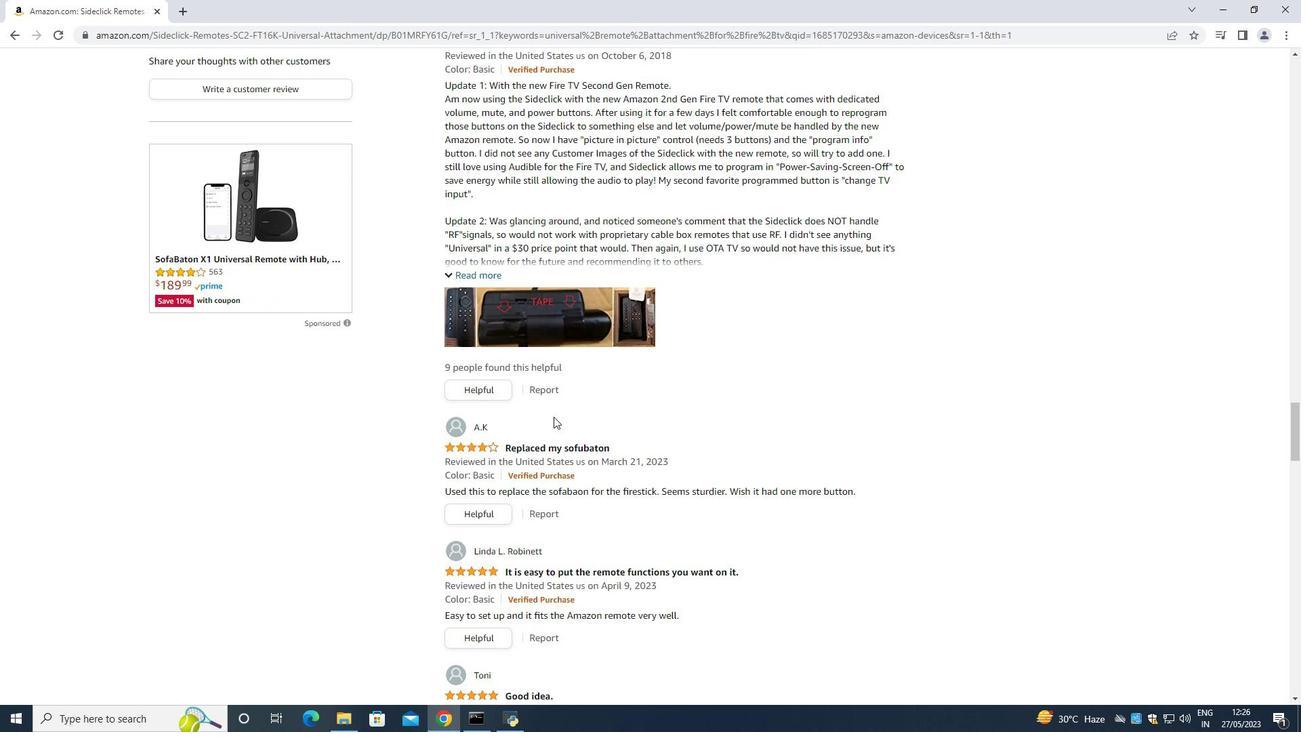 
Action: Mouse scrolled (553, 416) with delta (0, 0)
Screenshot: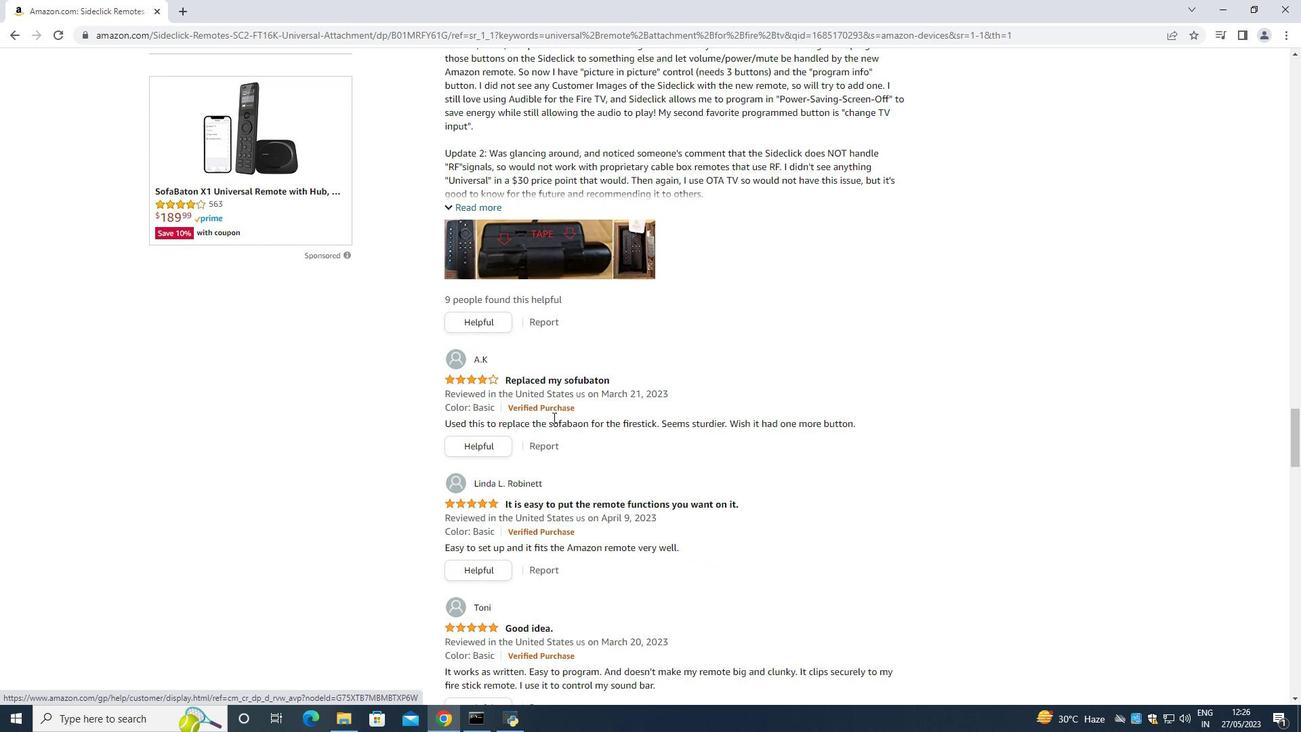 
Action: Mouse moved to (552, 419)
Screenshot: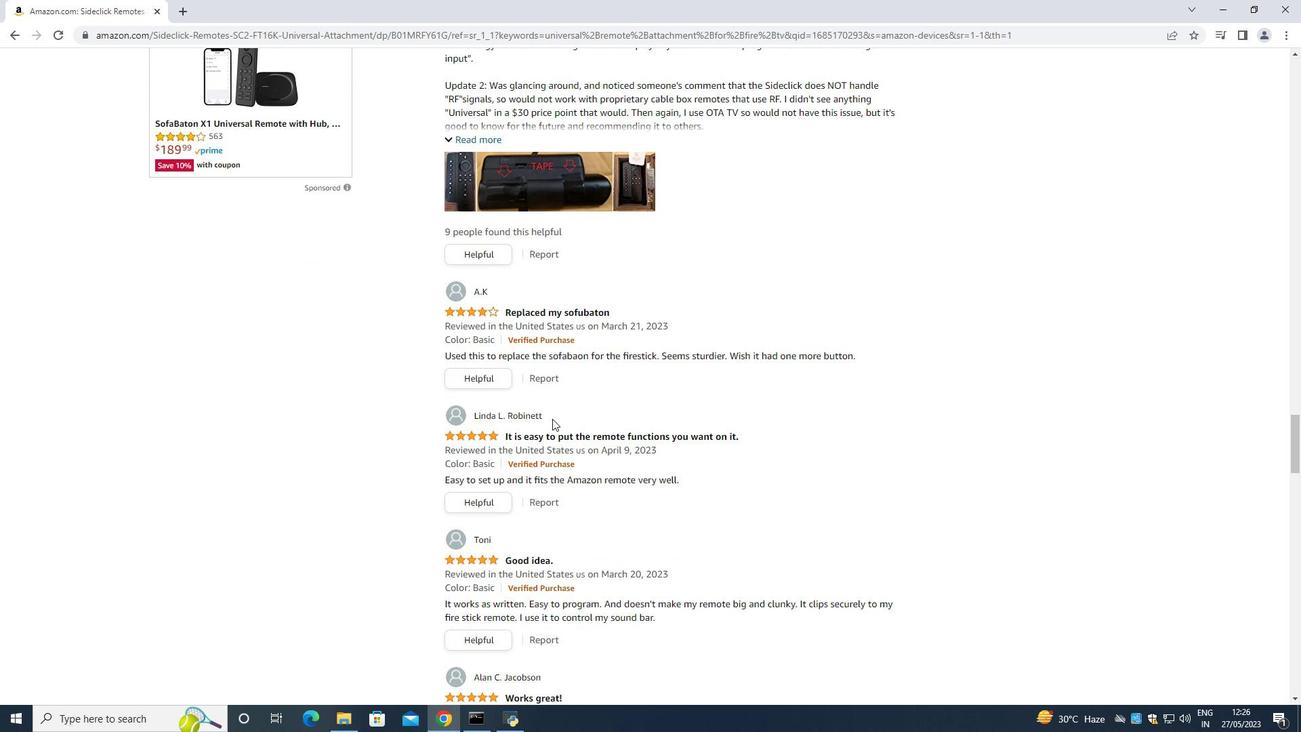 
Action: Mouse scrolled (552, 418) with delta (0, 0)
Screenshot: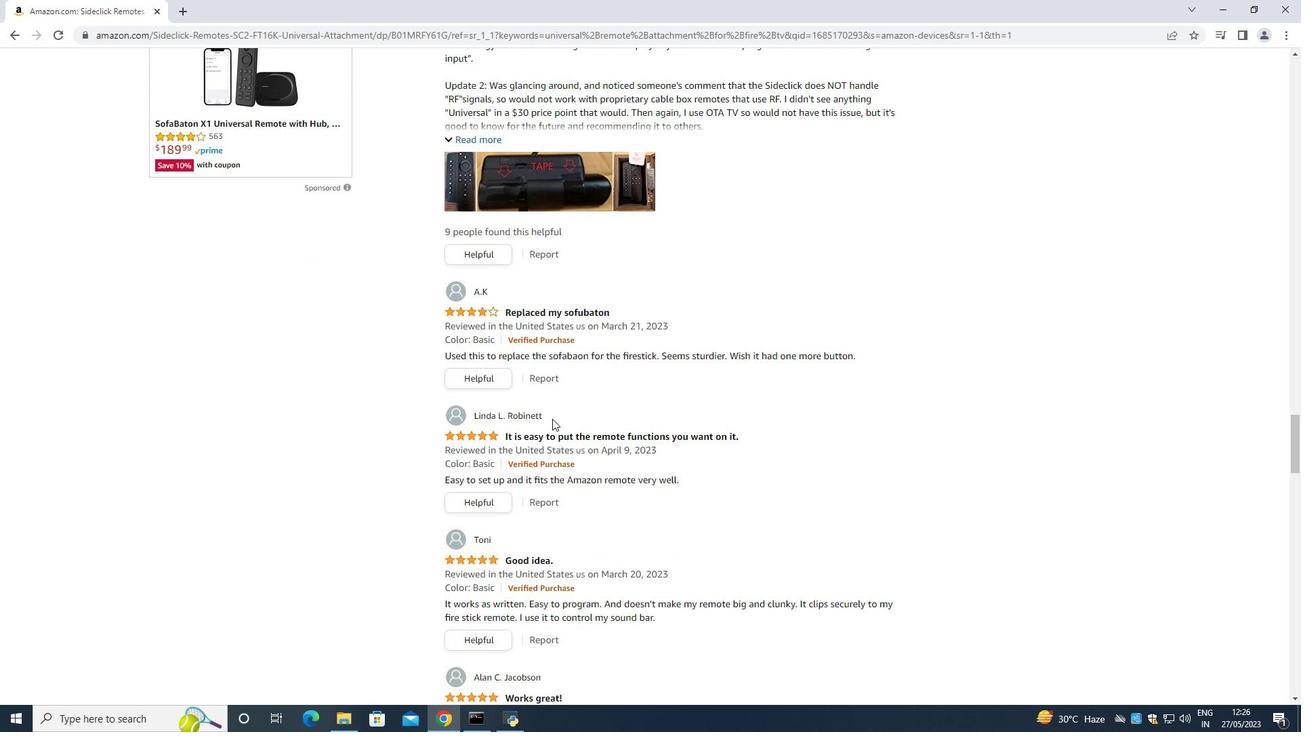 
Action: Mouse scrolled (552, 418) with delta (0, 0)
Screenshot: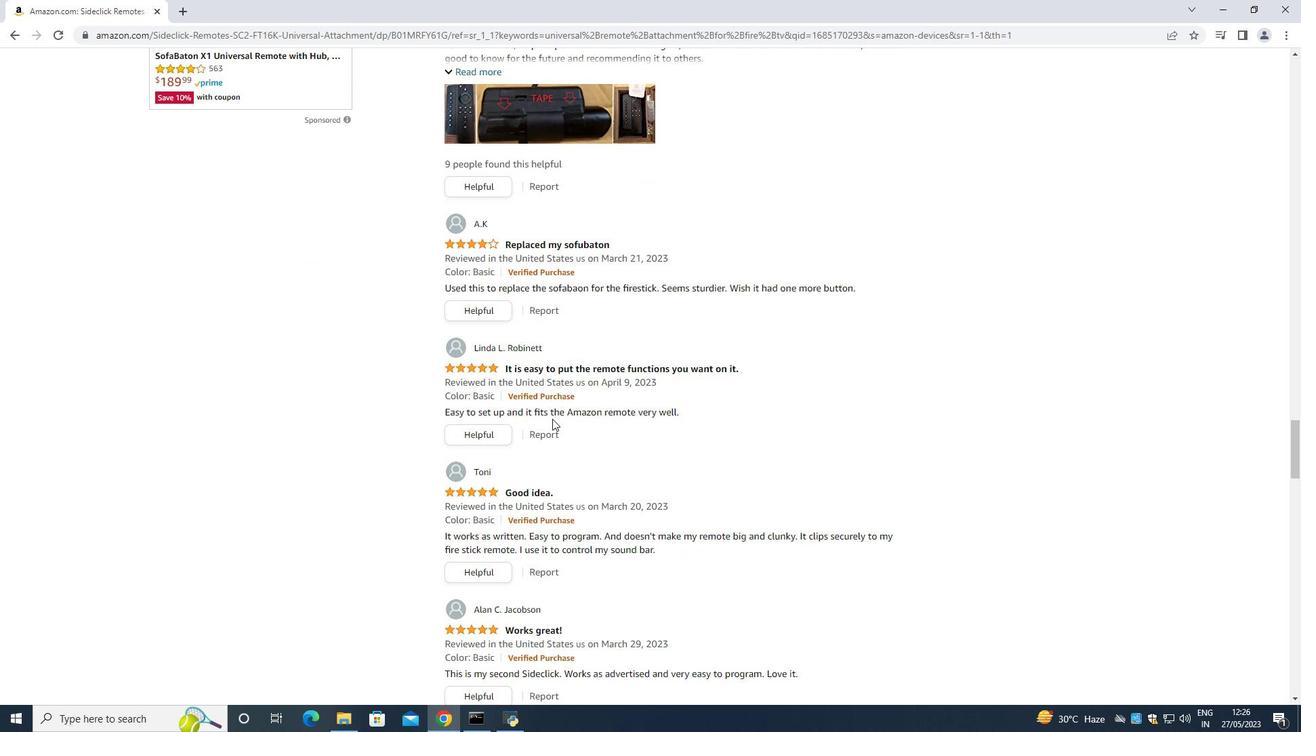 
Action: Mouse scrolled (552, 418) with delta (0, 0)
Screenshot: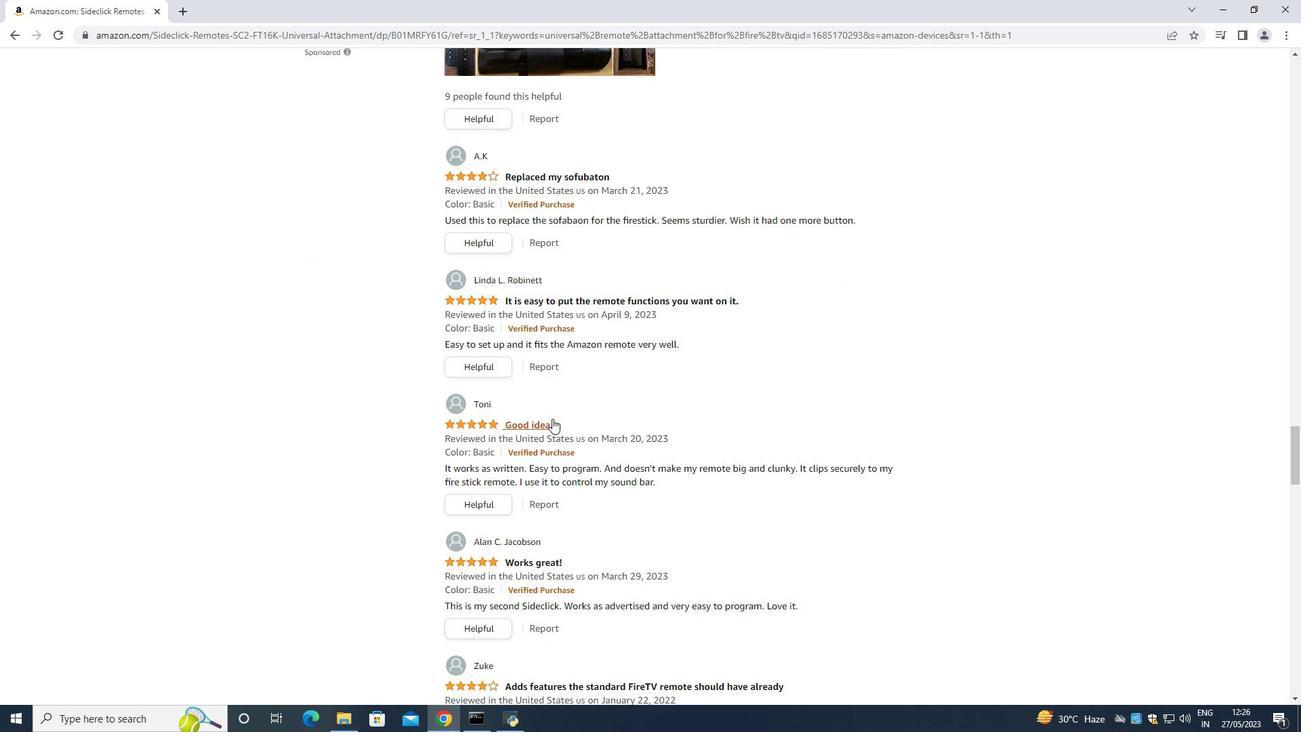 
Action: Mouse scrolled (552, 418) with delta (0, 0)
Screenshot: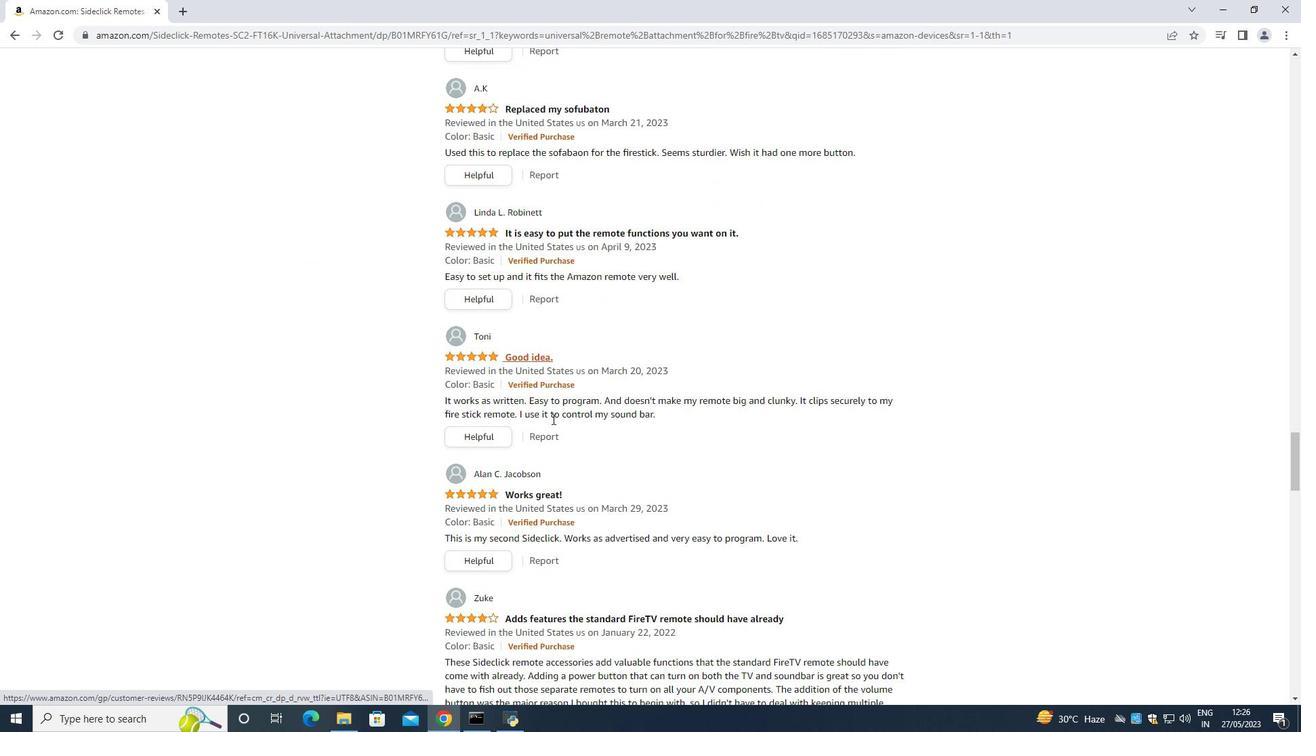 
Action: Mouse moved to (550, 421)
Screenshot: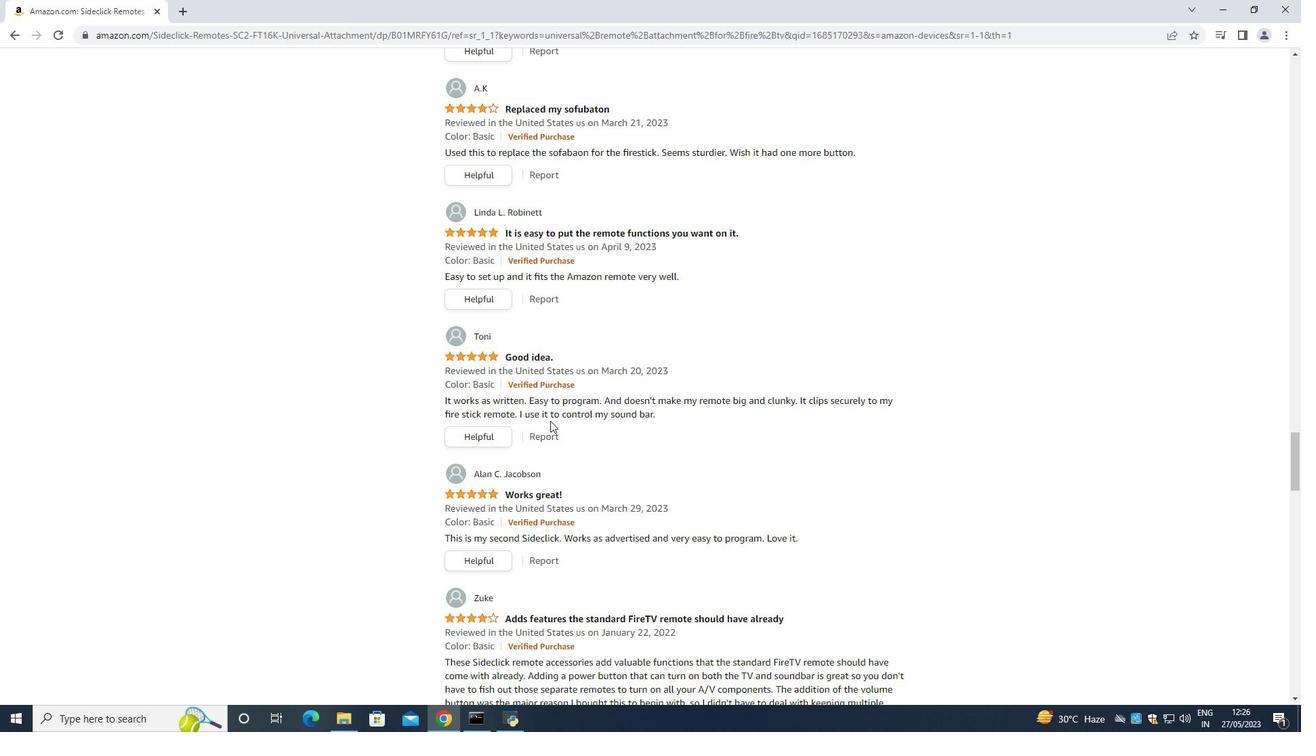 
Action: Mouse scrolled (550, 420) with delta (0, 0)
Screenshot: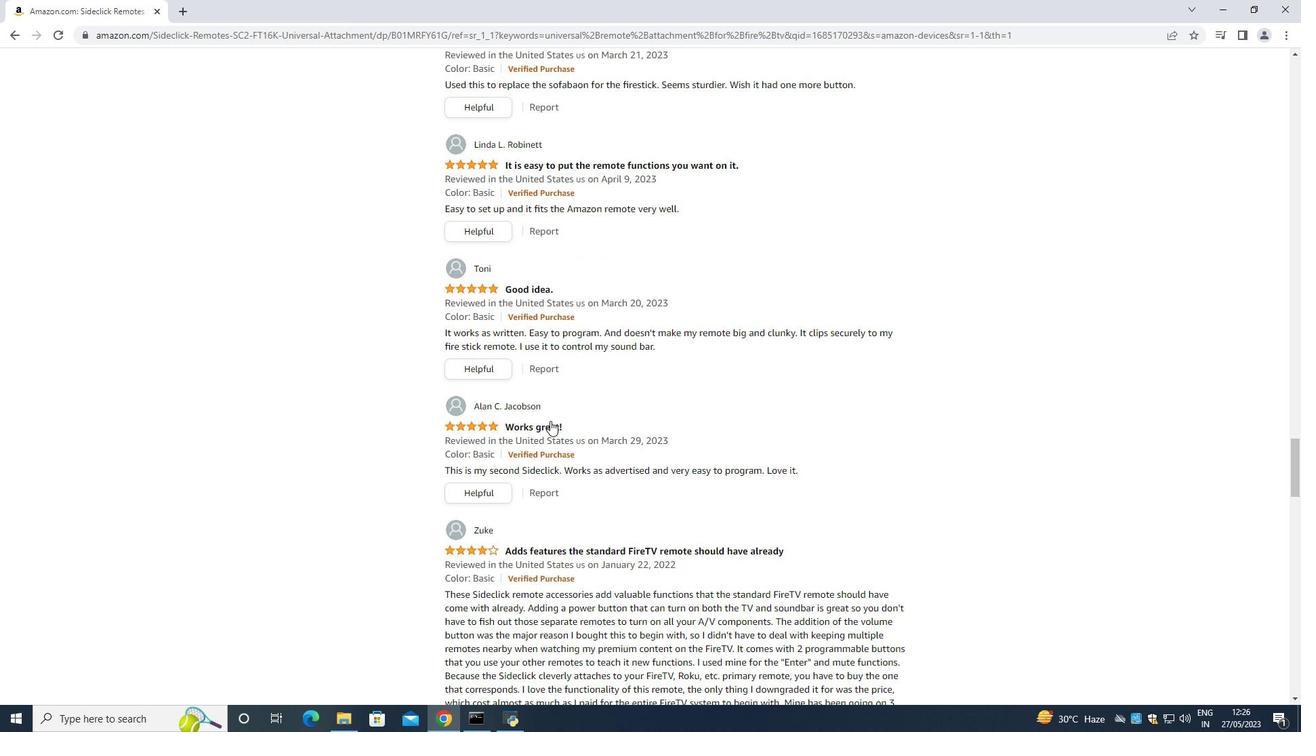
Action: Mouse moved to (549, 421)
Screenshot: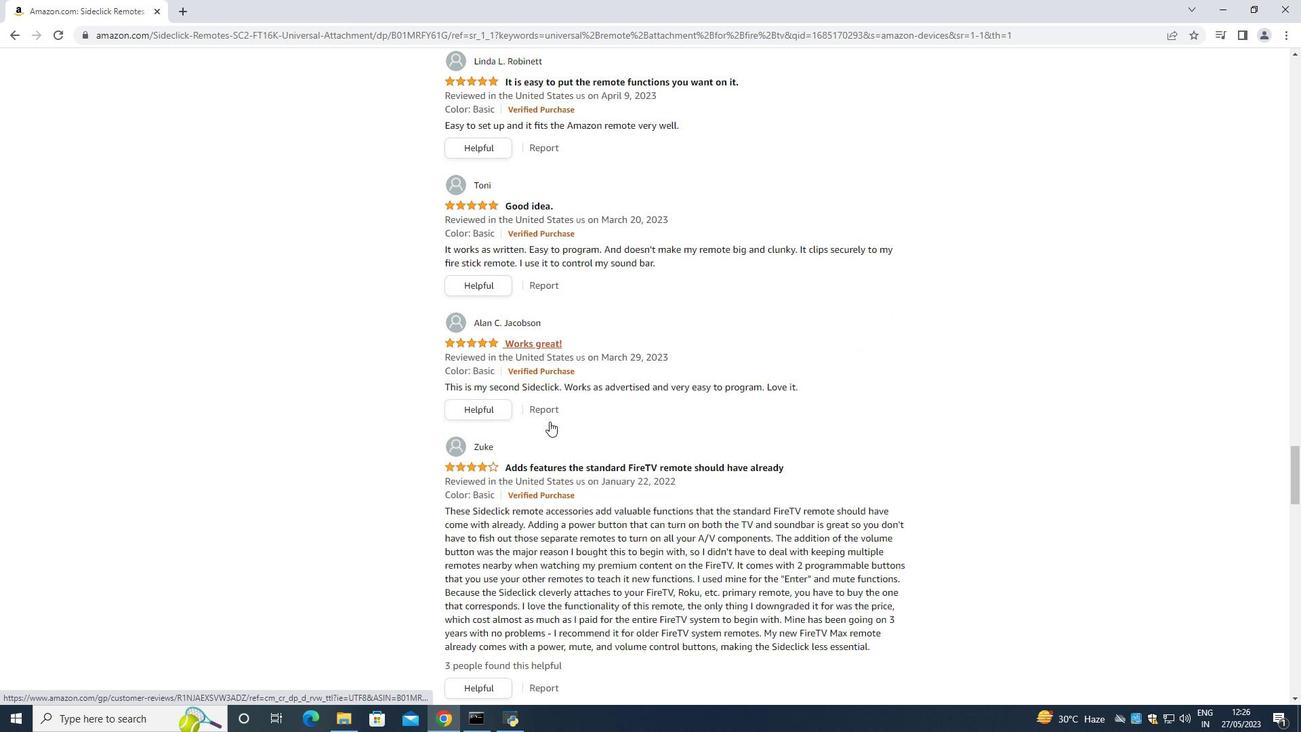 
Action: Mouse scrolled (549, 421) with delta (0, 0)
Screenshot: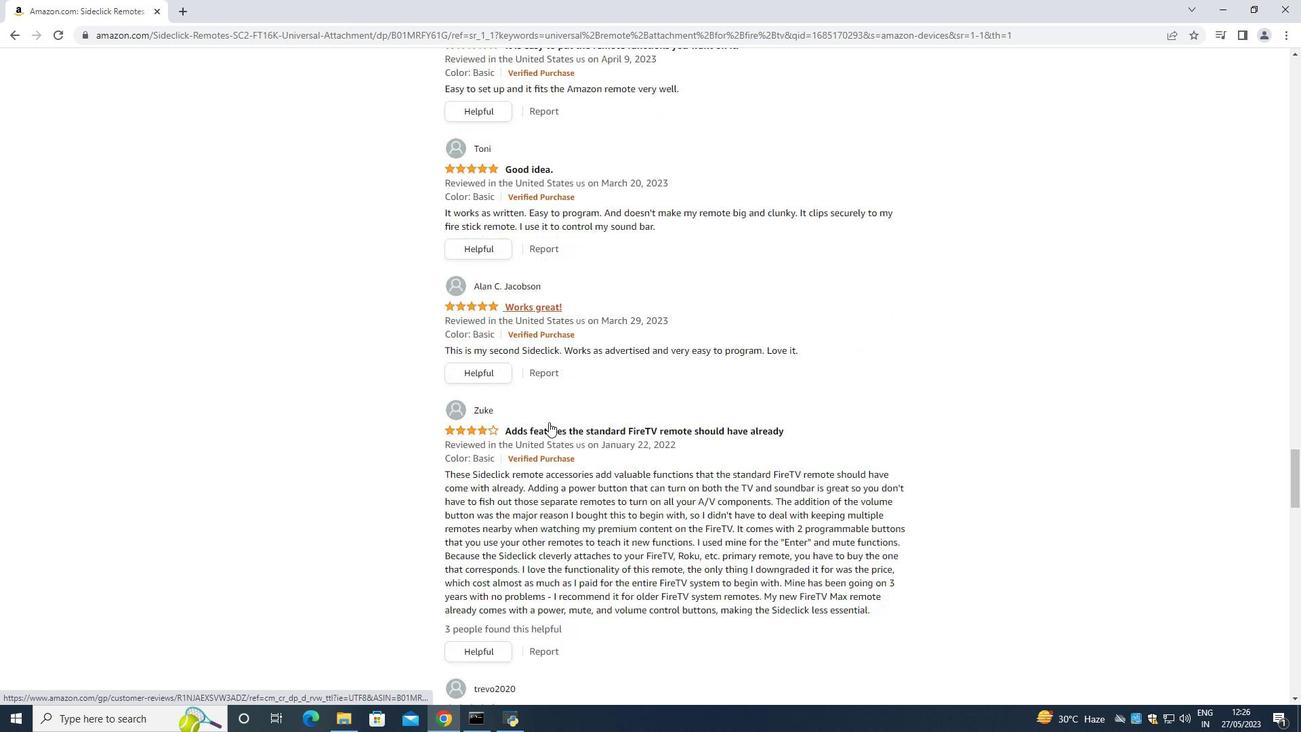 
Action: Mouse scrolled (549, 421) with delta (0, 0)
Screenshot: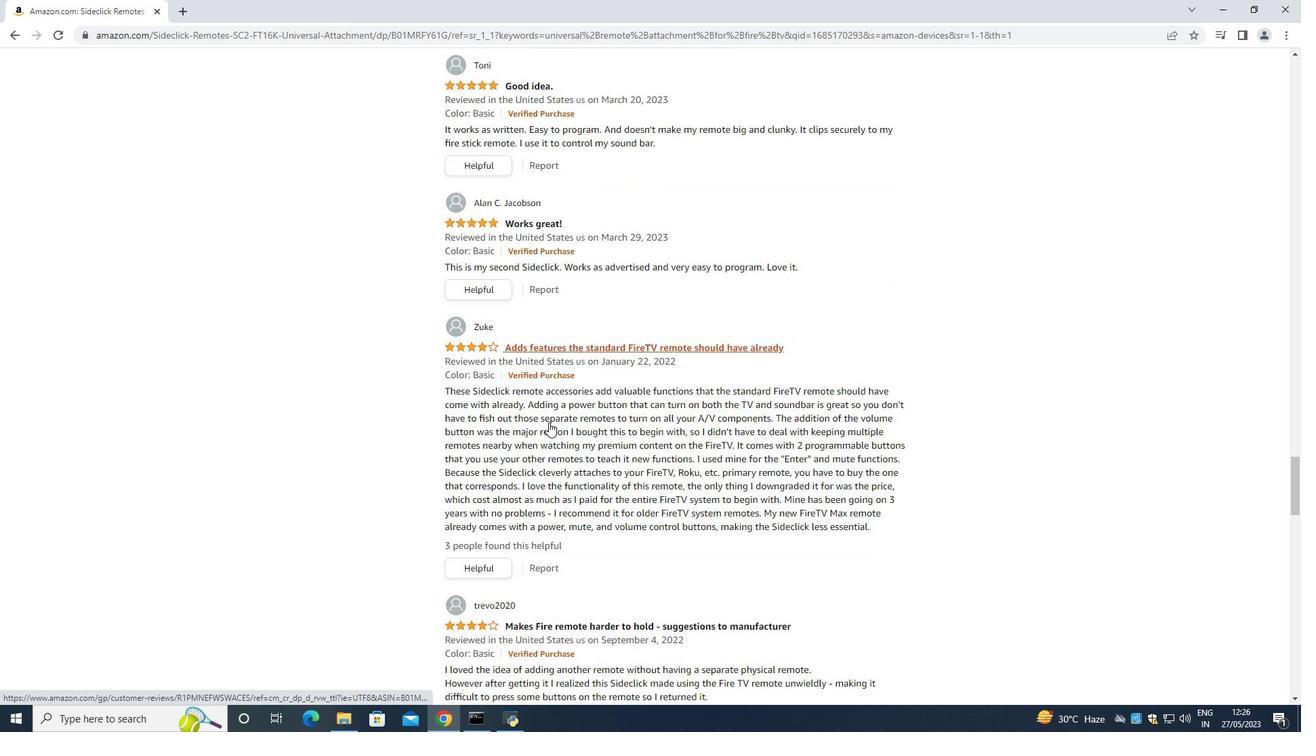 
Action: Mouse moved to (549, 422)
Screenshot: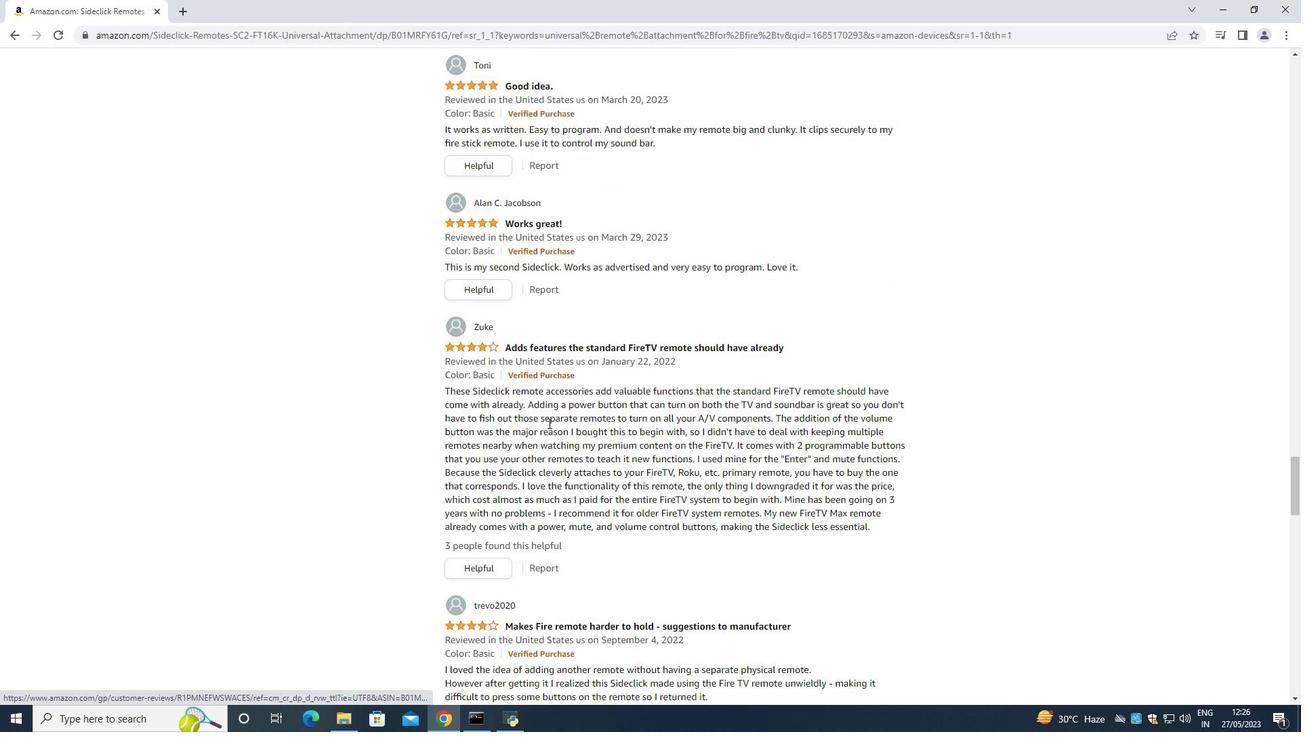 
Action: Mouse scrolled (549, 421) with delta (0, 0)
Screenshot: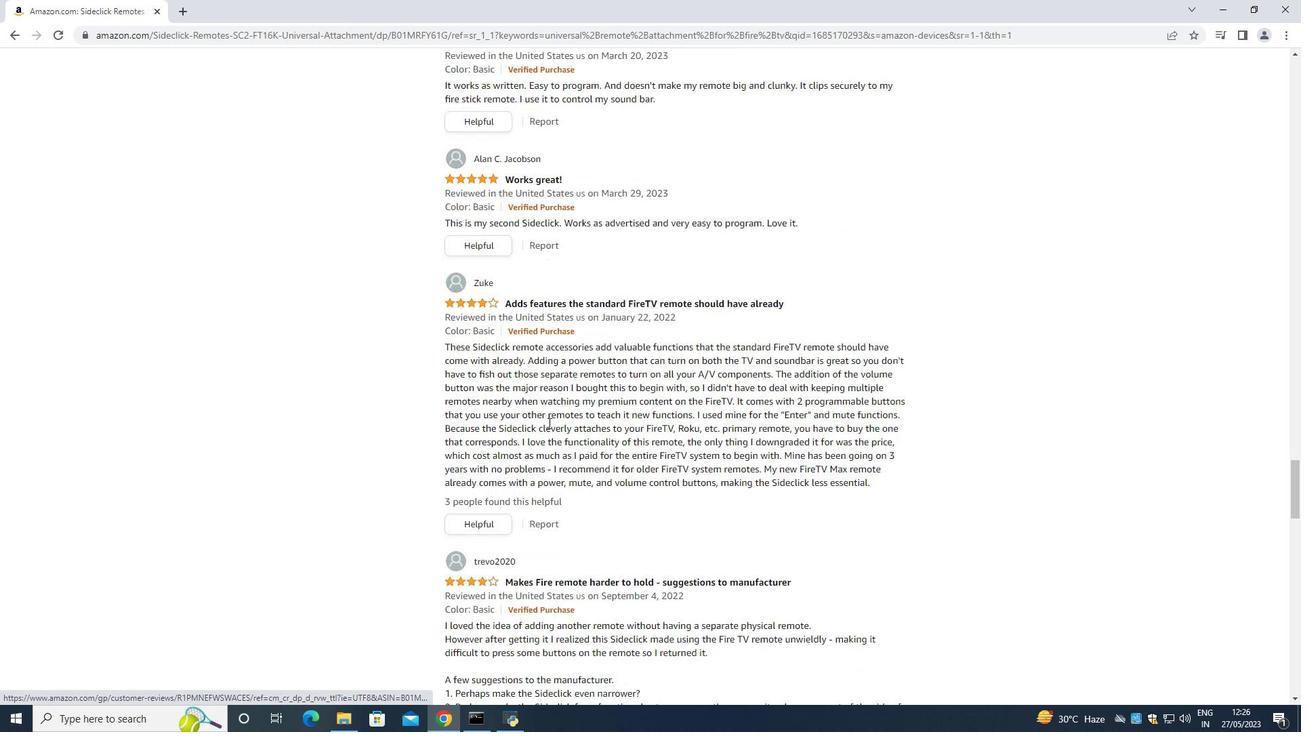 
Action: Mouse moved to (548, 423)
Screenshot: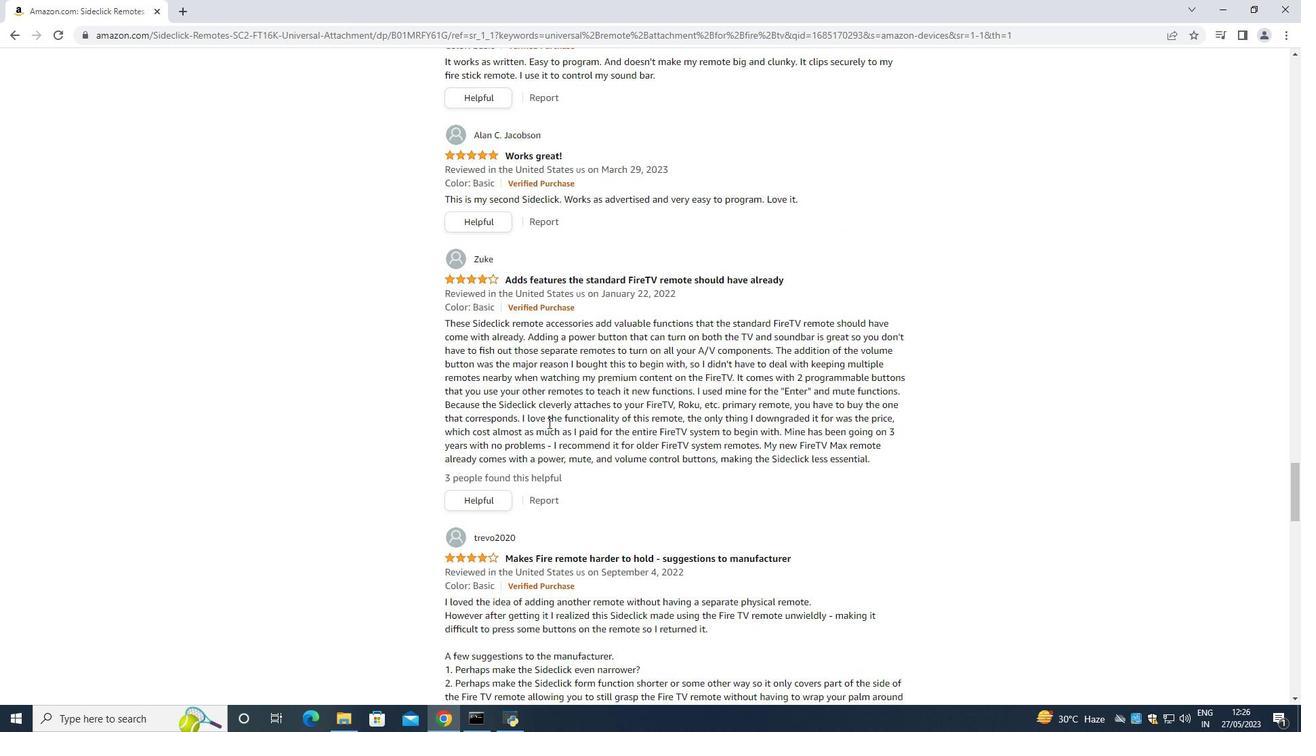 
Action: Mouse scrolled (548, 422) with delta (0, 0)
Screenshot: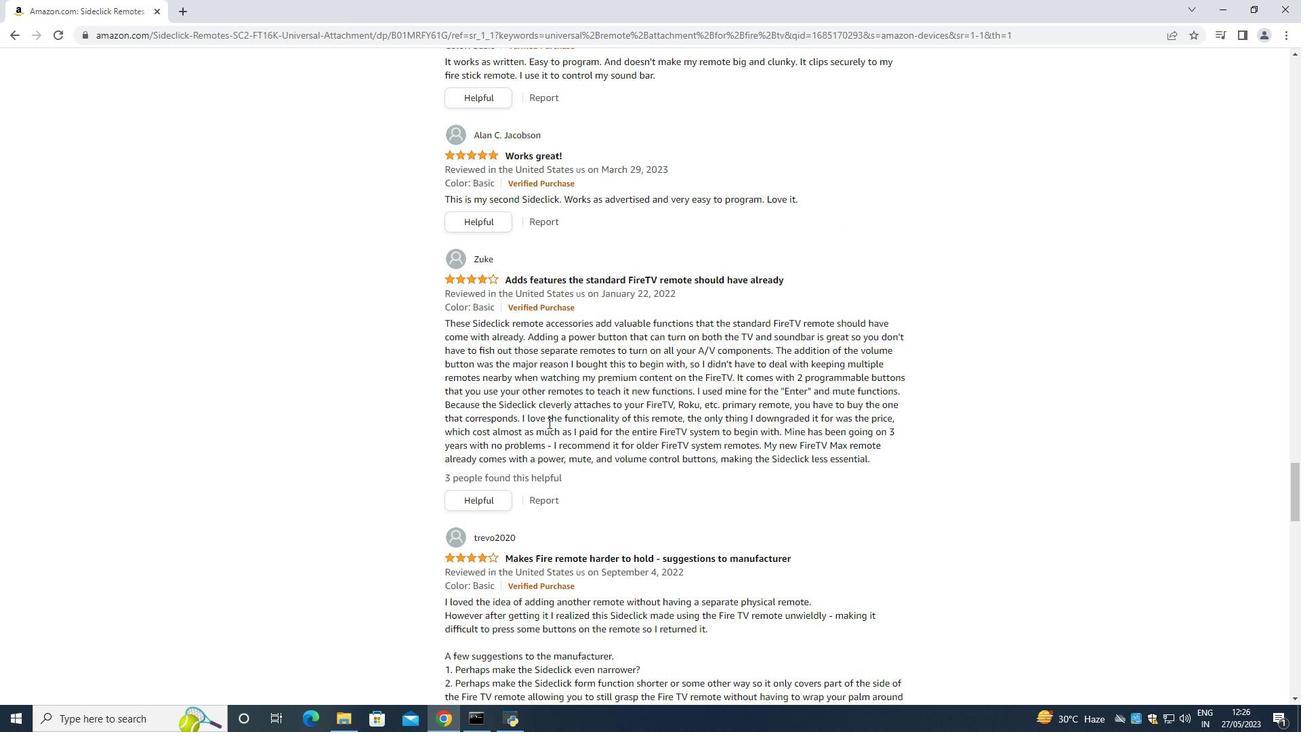 
Action: Mouse scrolled (548, 422) with delta (0, 0)
Screenshot: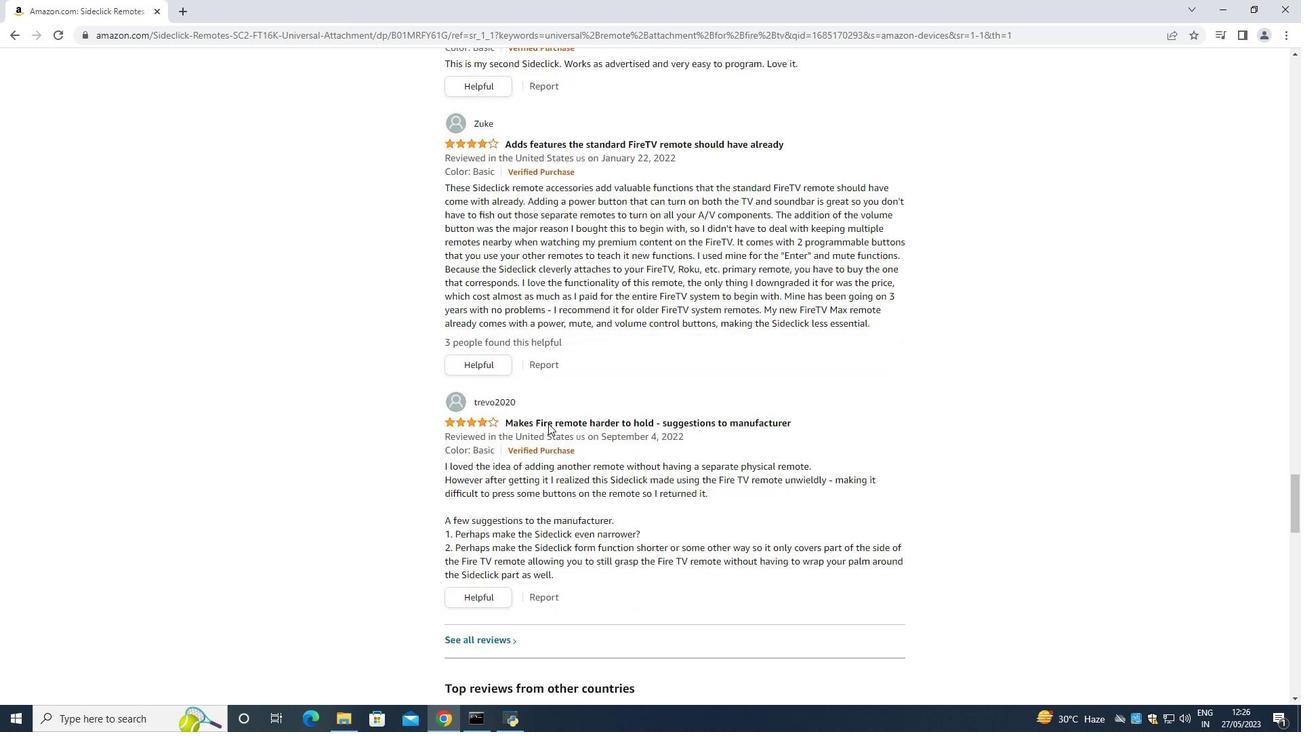 
Action: Mouse moved to (548, 423)
Screenshot: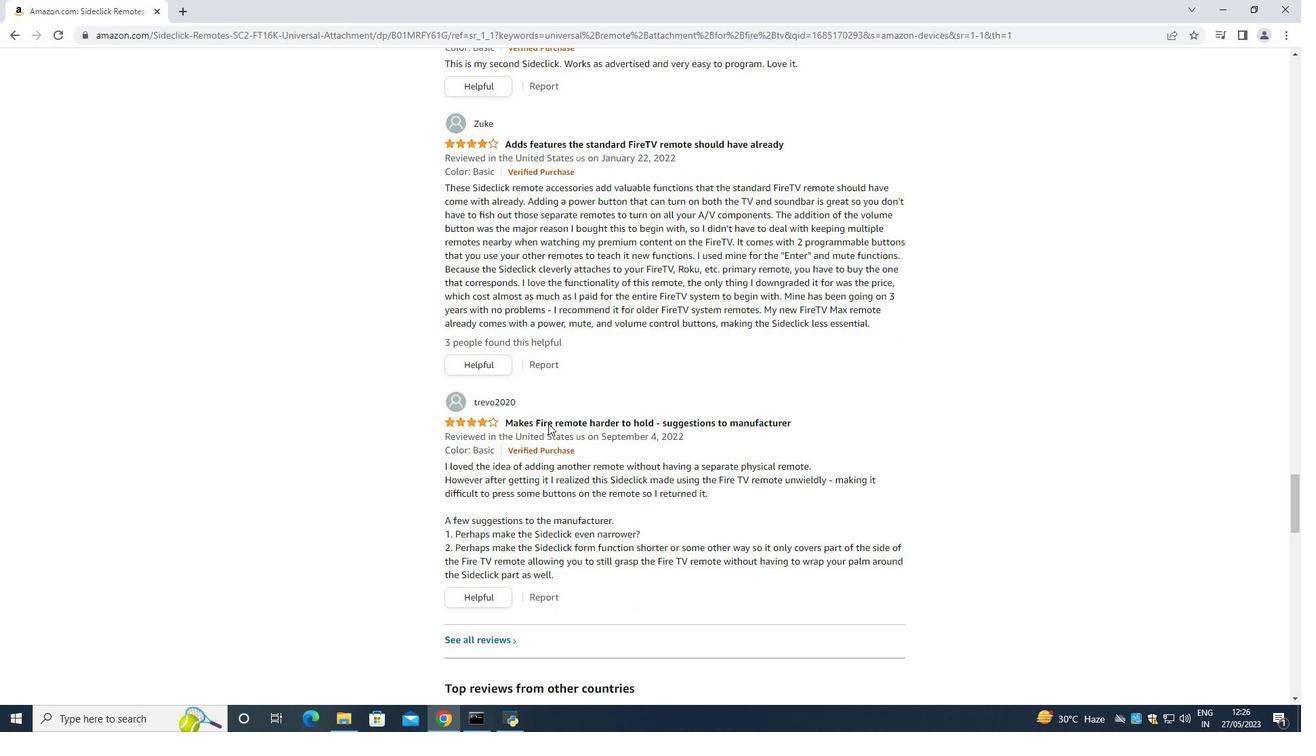
Action: Mouse scrolled (548, 423) with delta (0, 0)
Screenshot: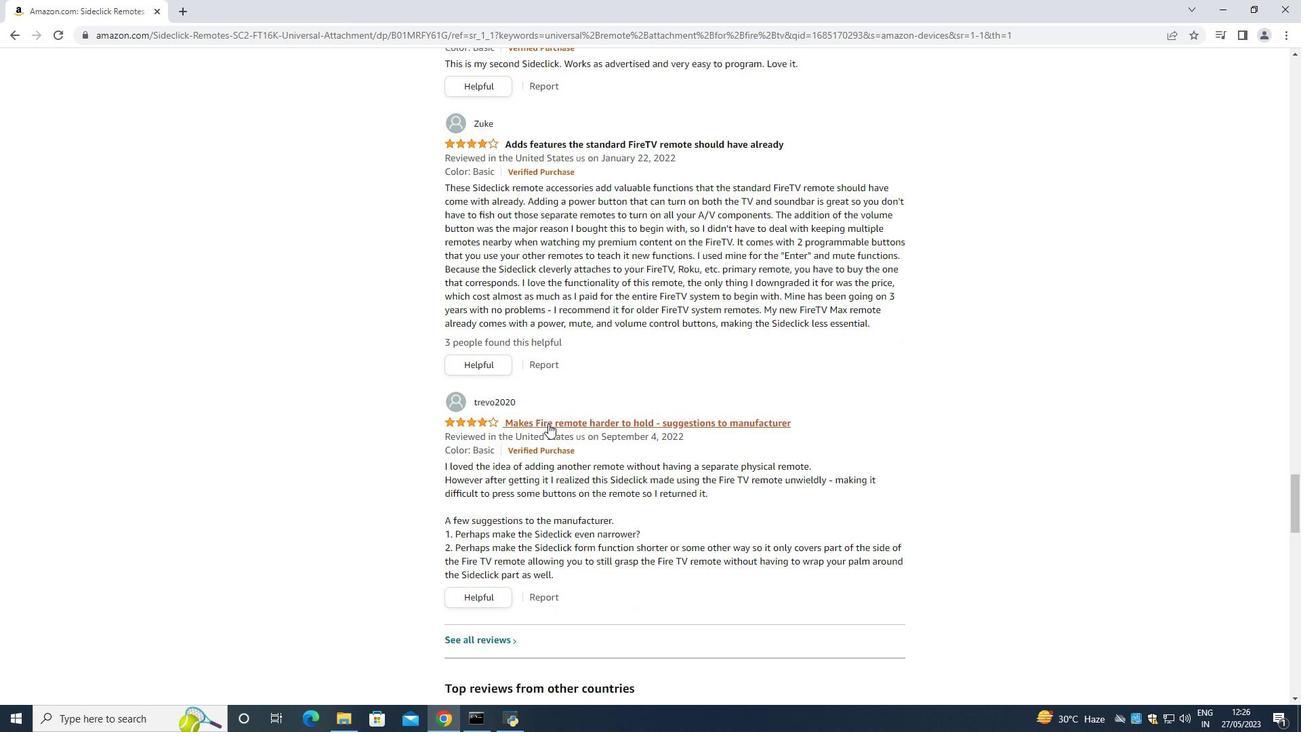 
Action: Mouse scrolled (548, 423) with delta (0, 0)
Screenshot: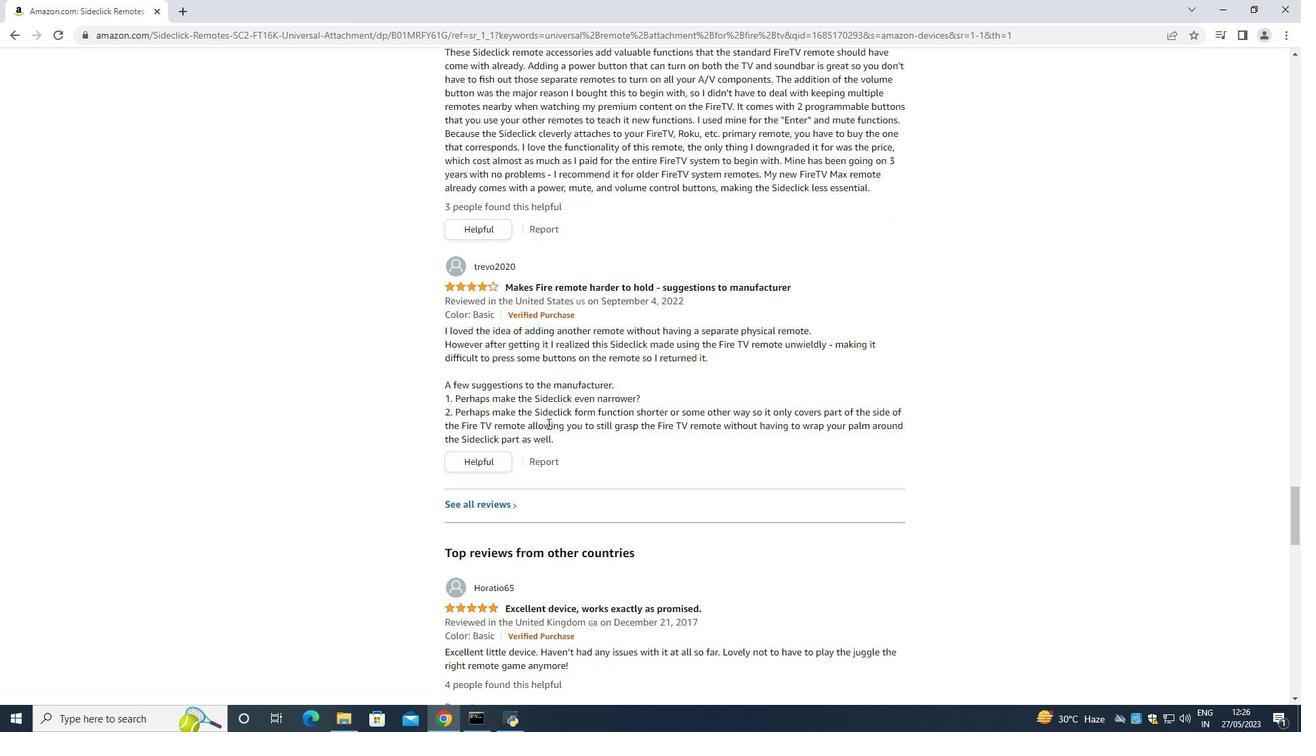 
Action: Mouse moved to (547, 423)
Screenshot: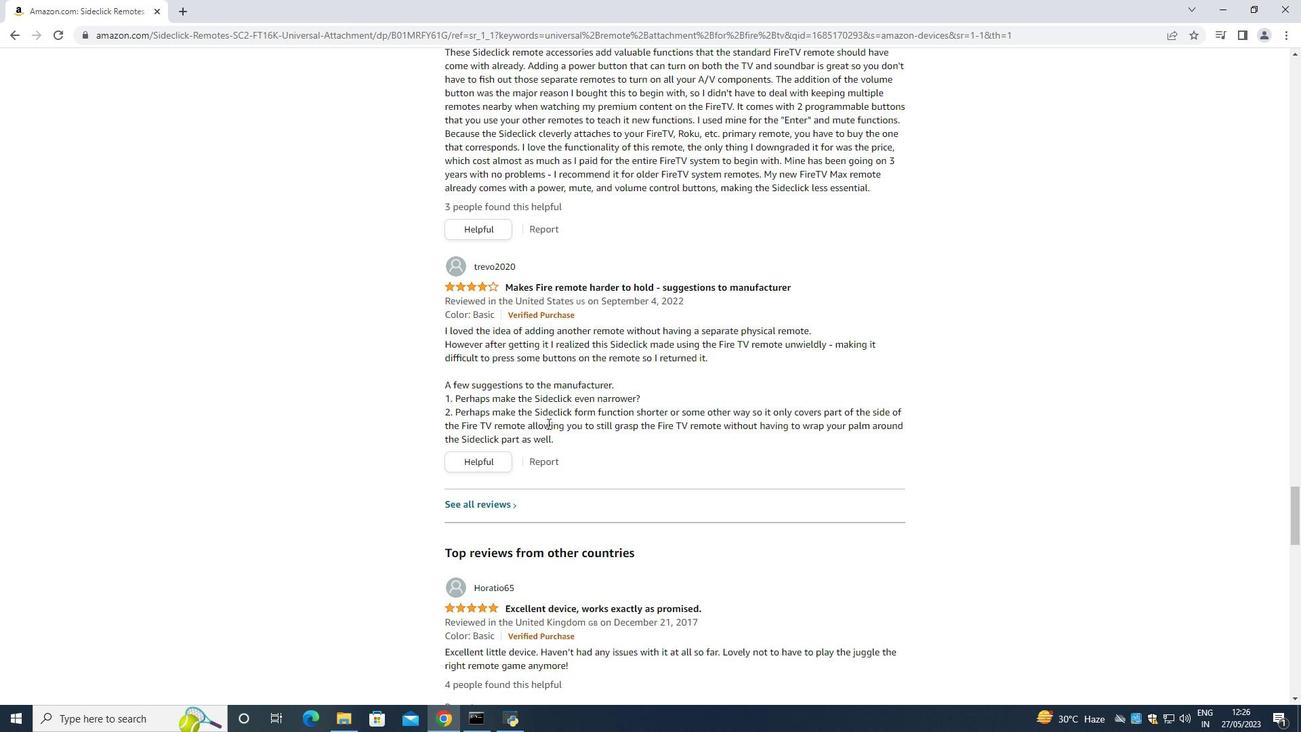 
Action: Mouse scrolled (547, 423) with delta (0, 0)
Screenshot: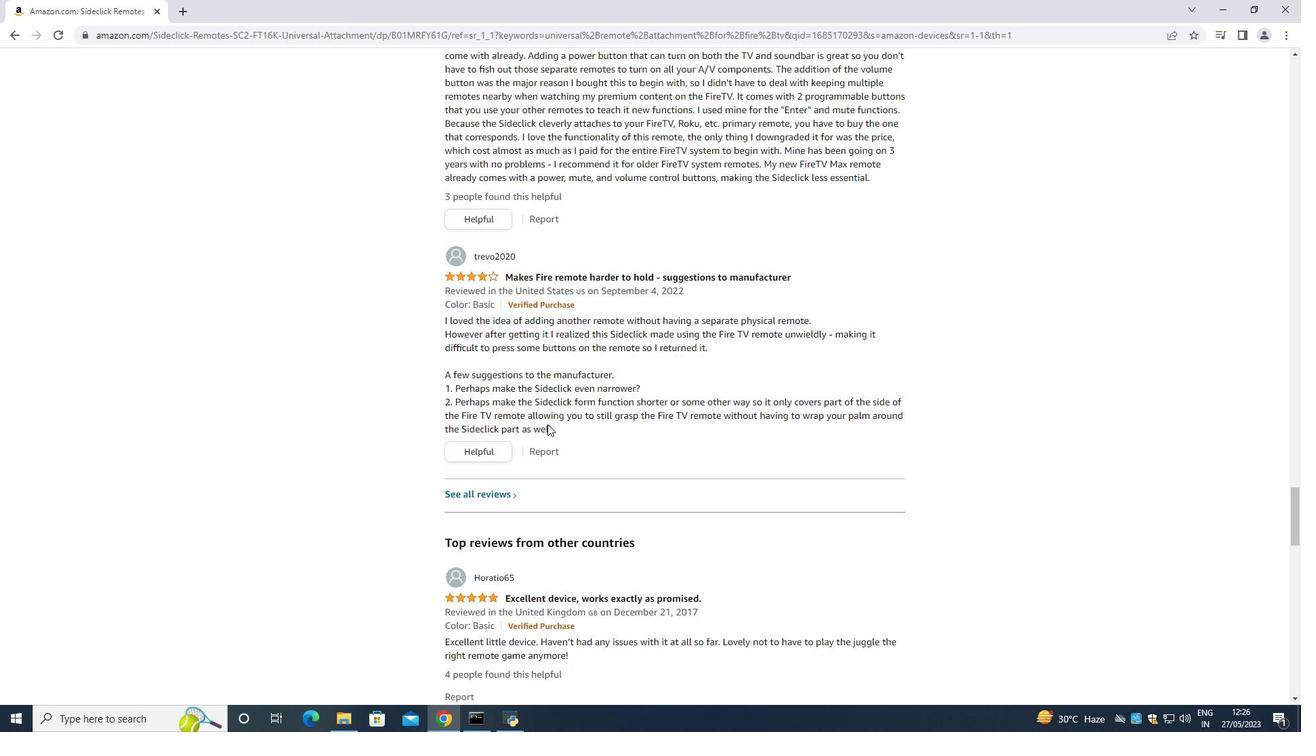 
Action: Mouse scrolled (547, 423) with delta (0, 0)
Screenshot: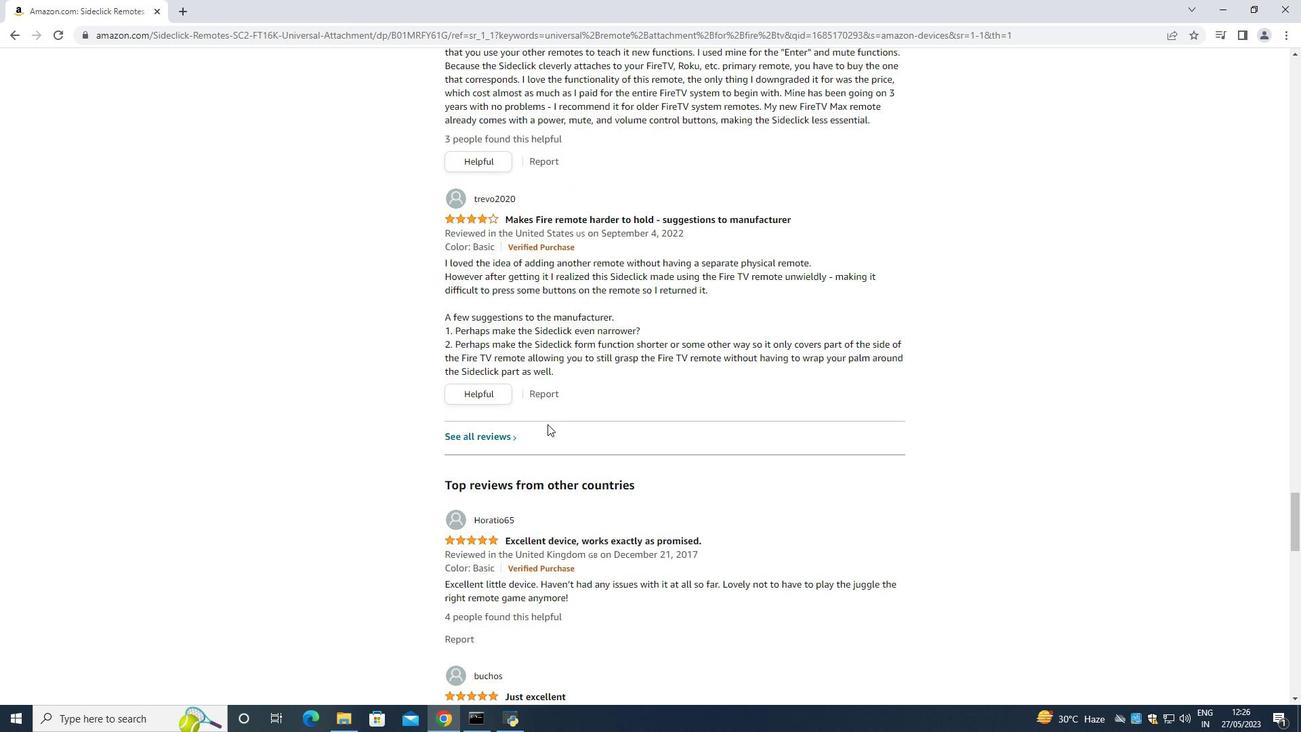 
Action: Mouse moved to (547, 424)
Screenshot: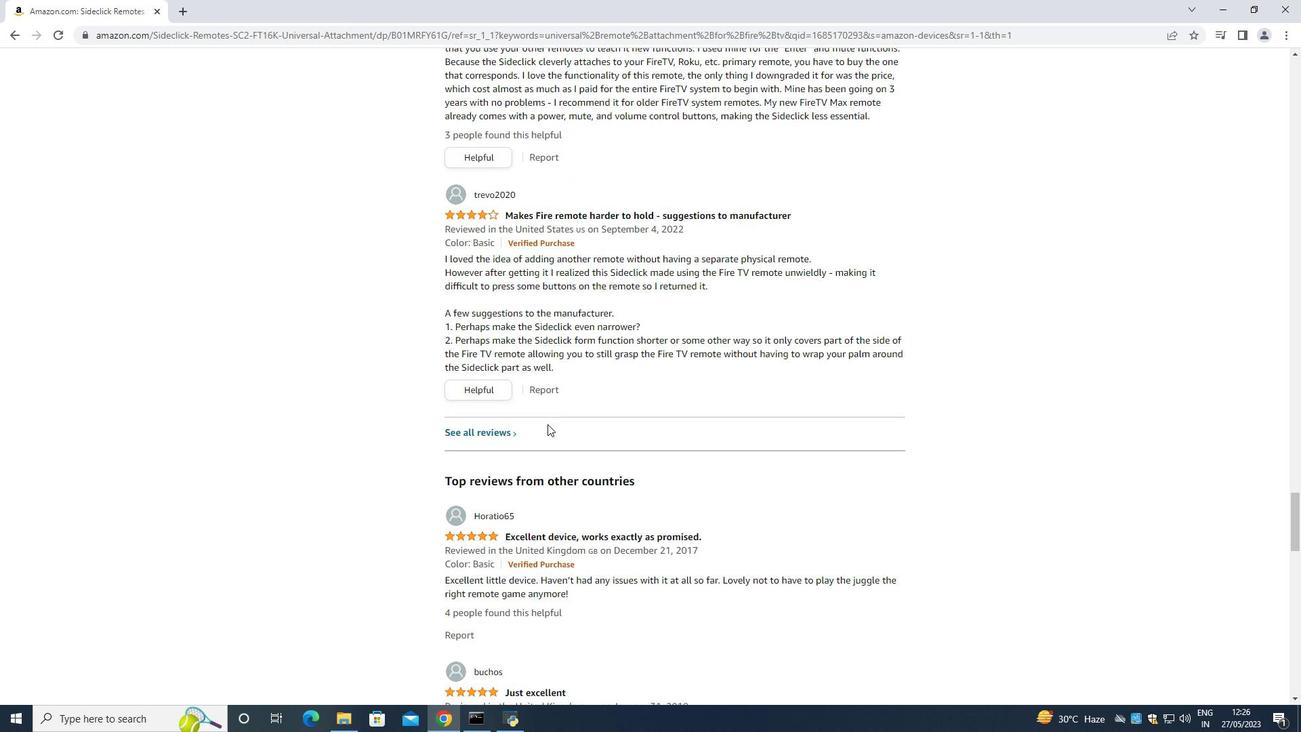 
Action: Mouse scrolled (547, 423) with delta (0, 0)
Screenshot: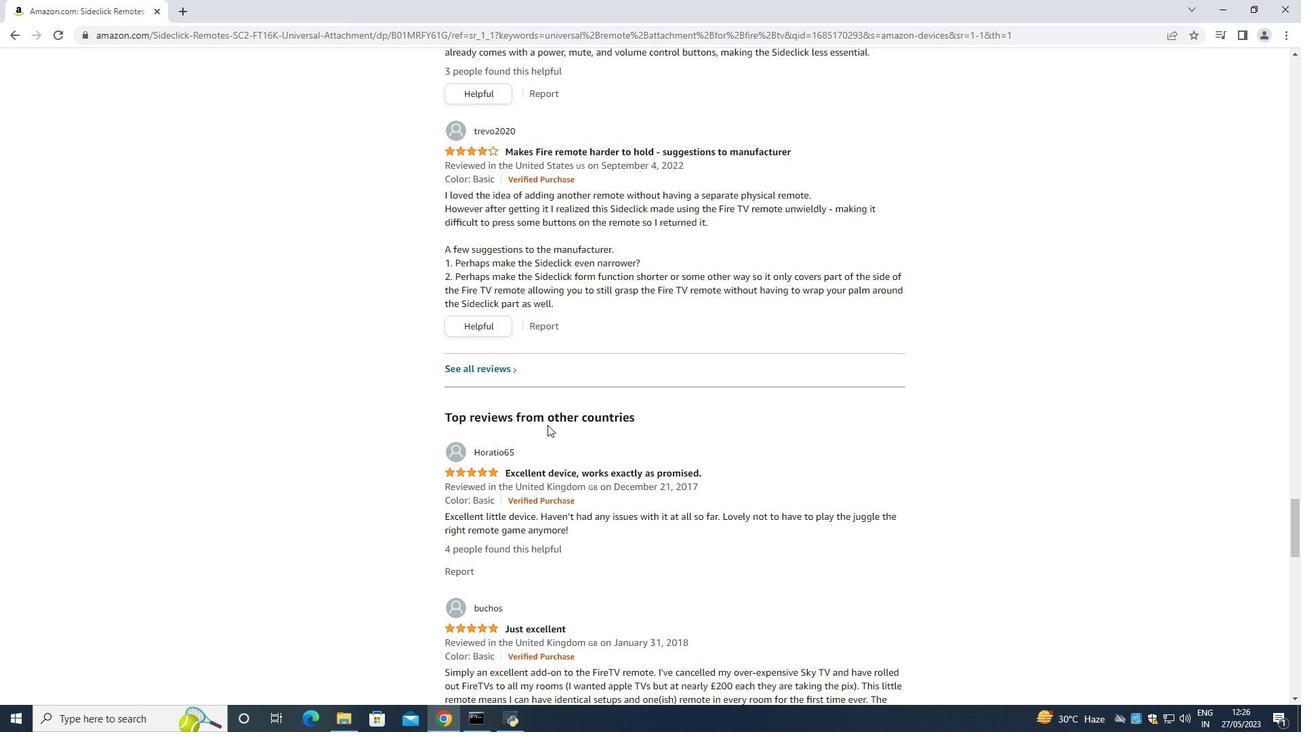 
Action: Mouse moved to (547, 425)
Screenshot: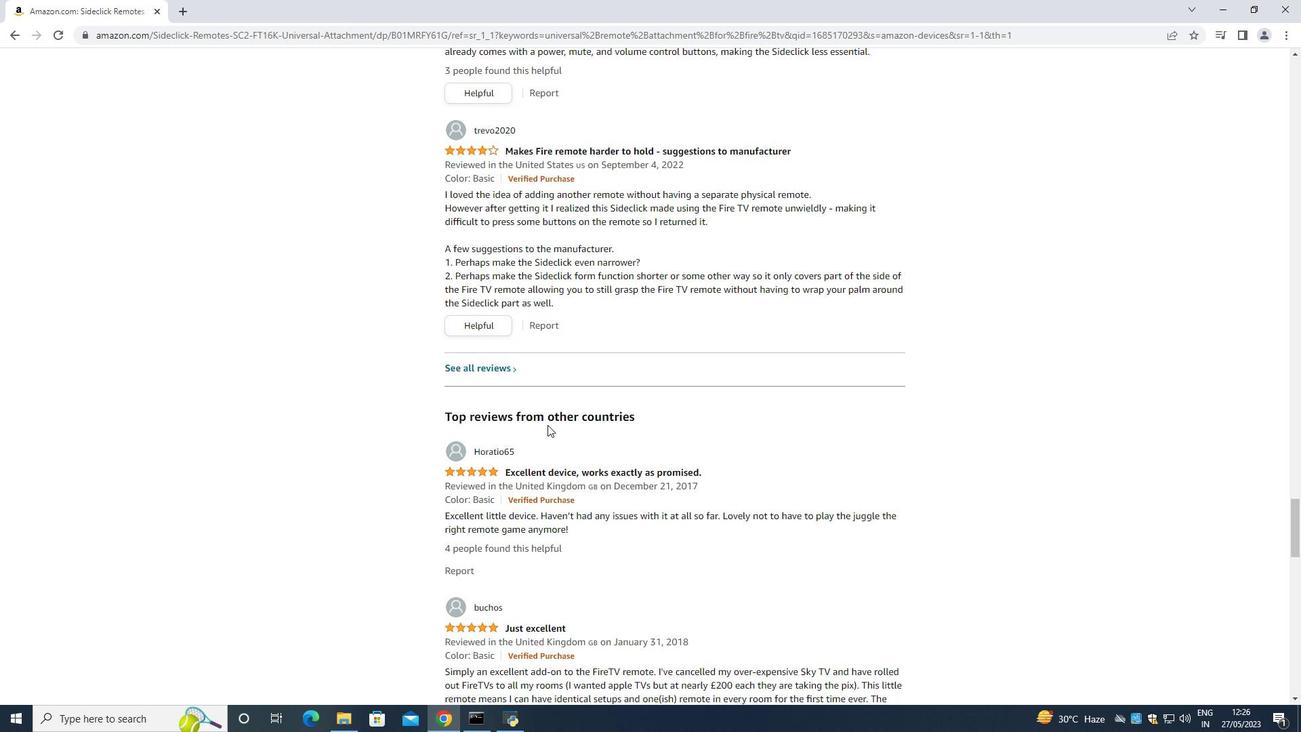 
Action: Mouse scrolled (547, 424) with delta (0, 0)
Screenshot: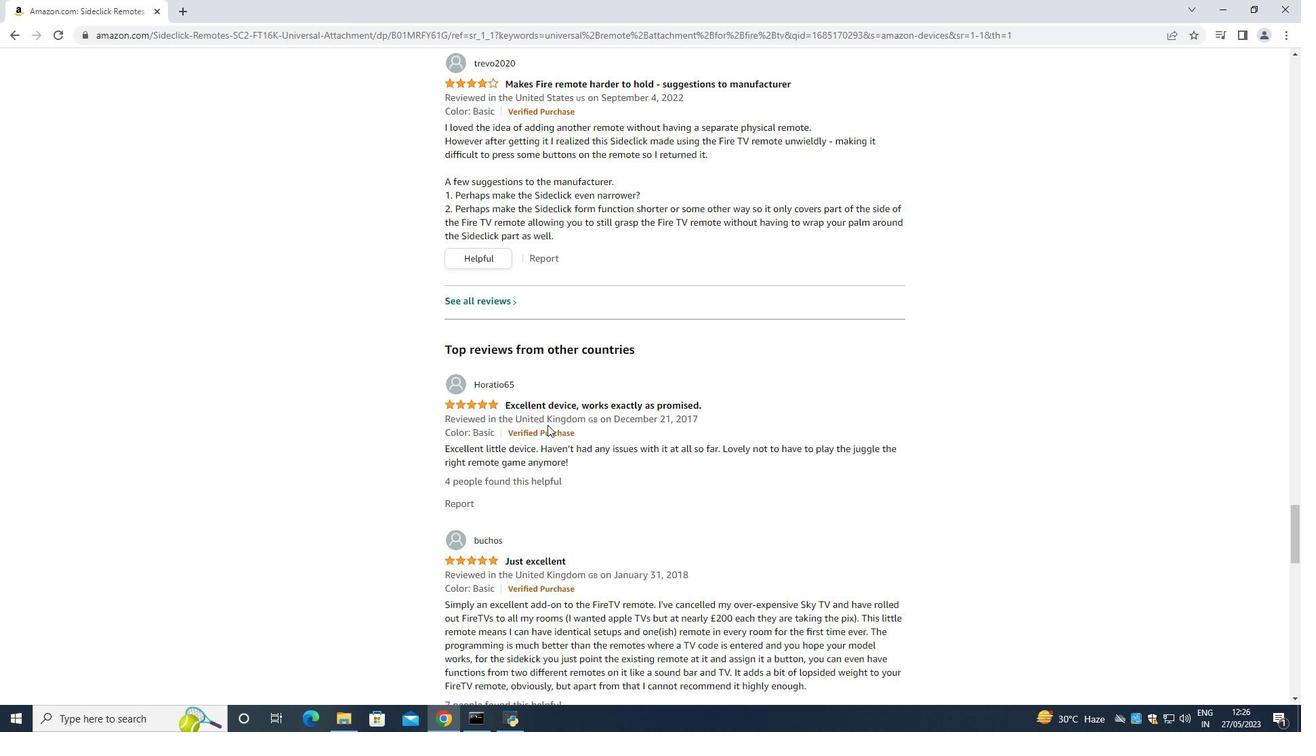 
Action: Mouse scrolled (547, 424) with delta (0, 0)
Screenshot: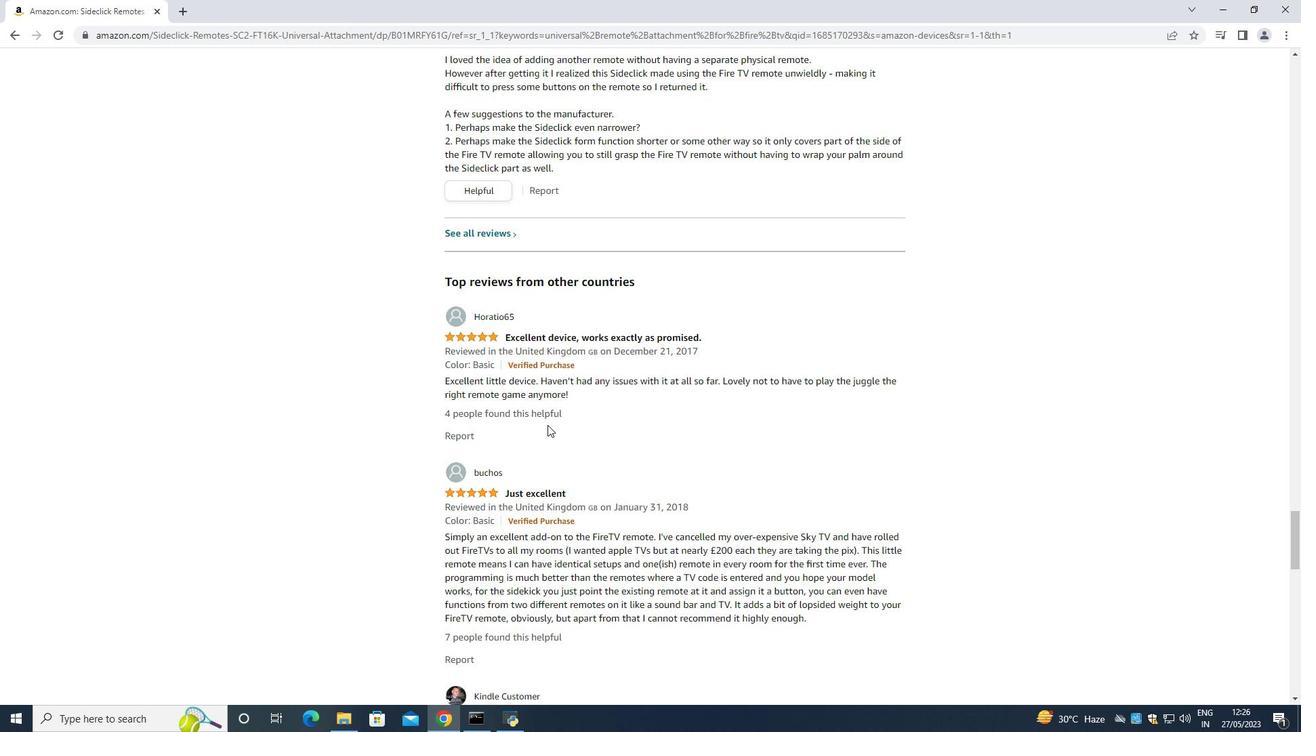 
Action: Mouse scrolled (547, 424) with delta (0, 0)
Screenshot: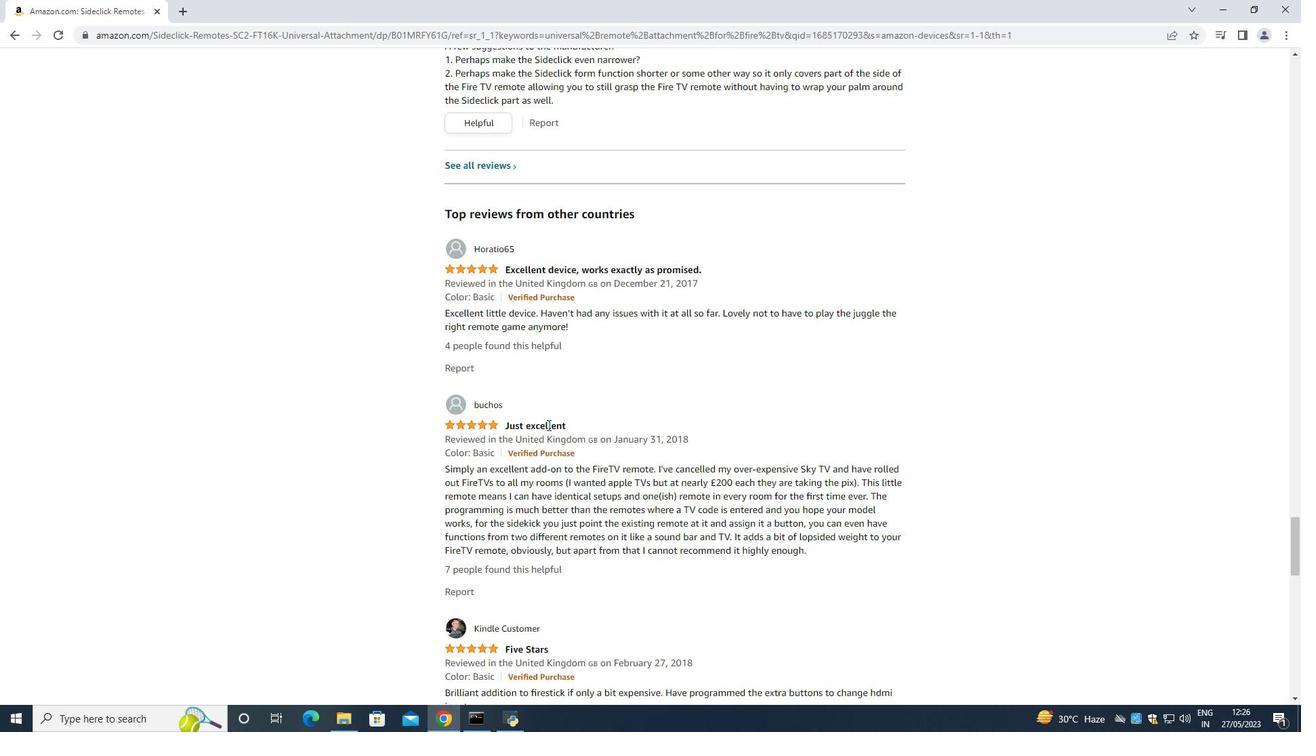 
Action: Mouse scrolled (547, 424) with delta (0, 0)
Screenshot: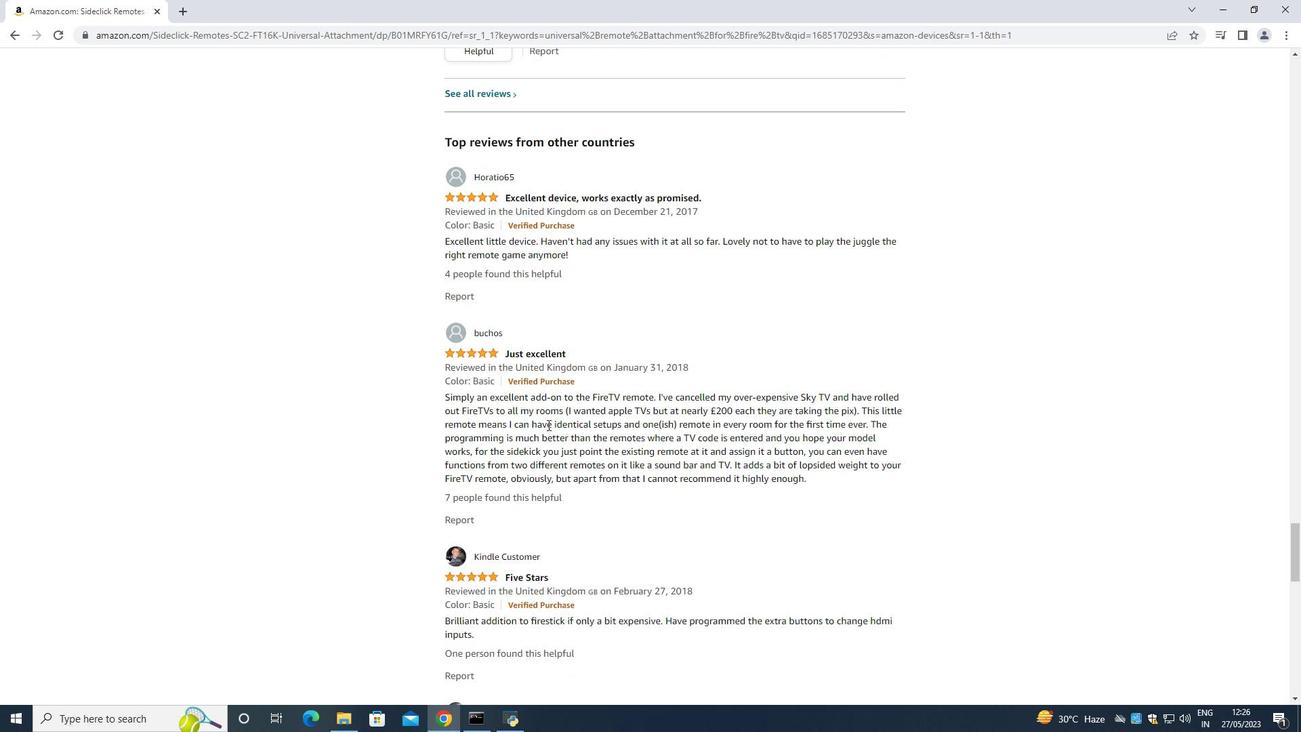 
Action: Mouse scrolled (547, 424) with delta (0, 0)
Screenshot: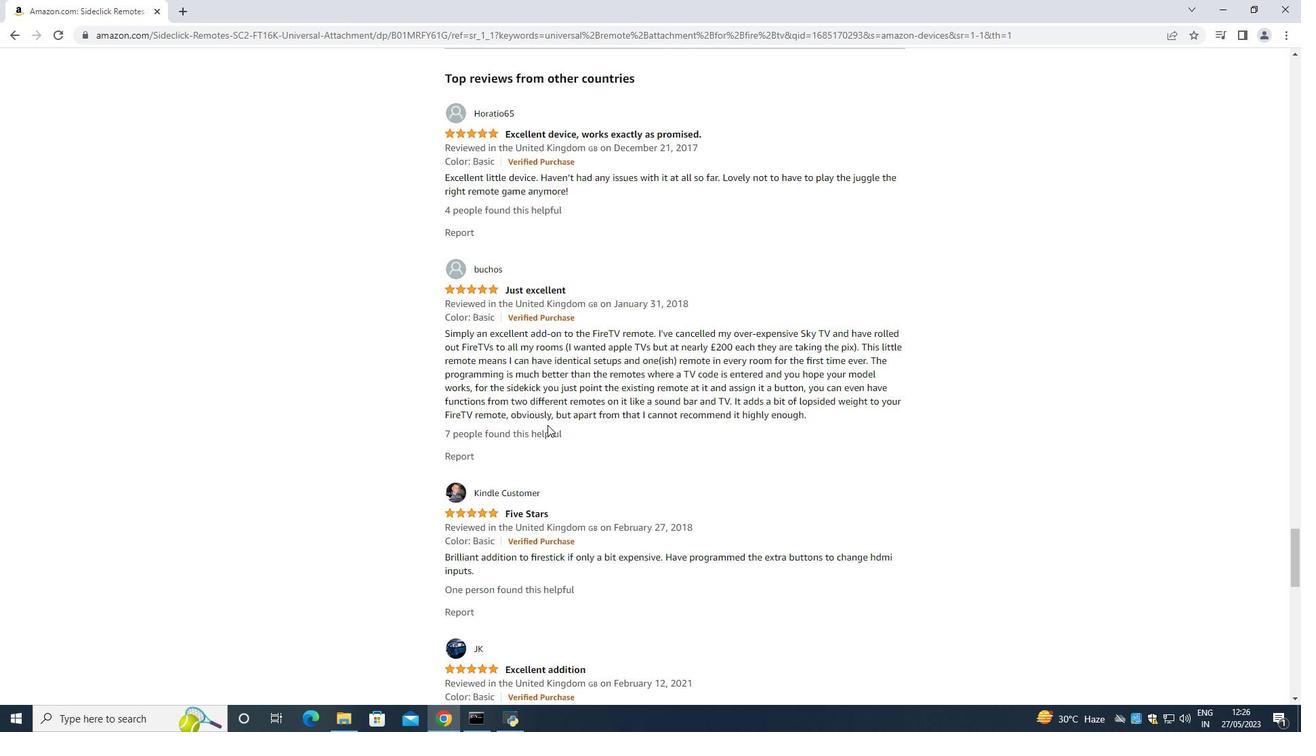
Action: Mouse scrolled (547, 424) with delta (0, 0)
Screenshot: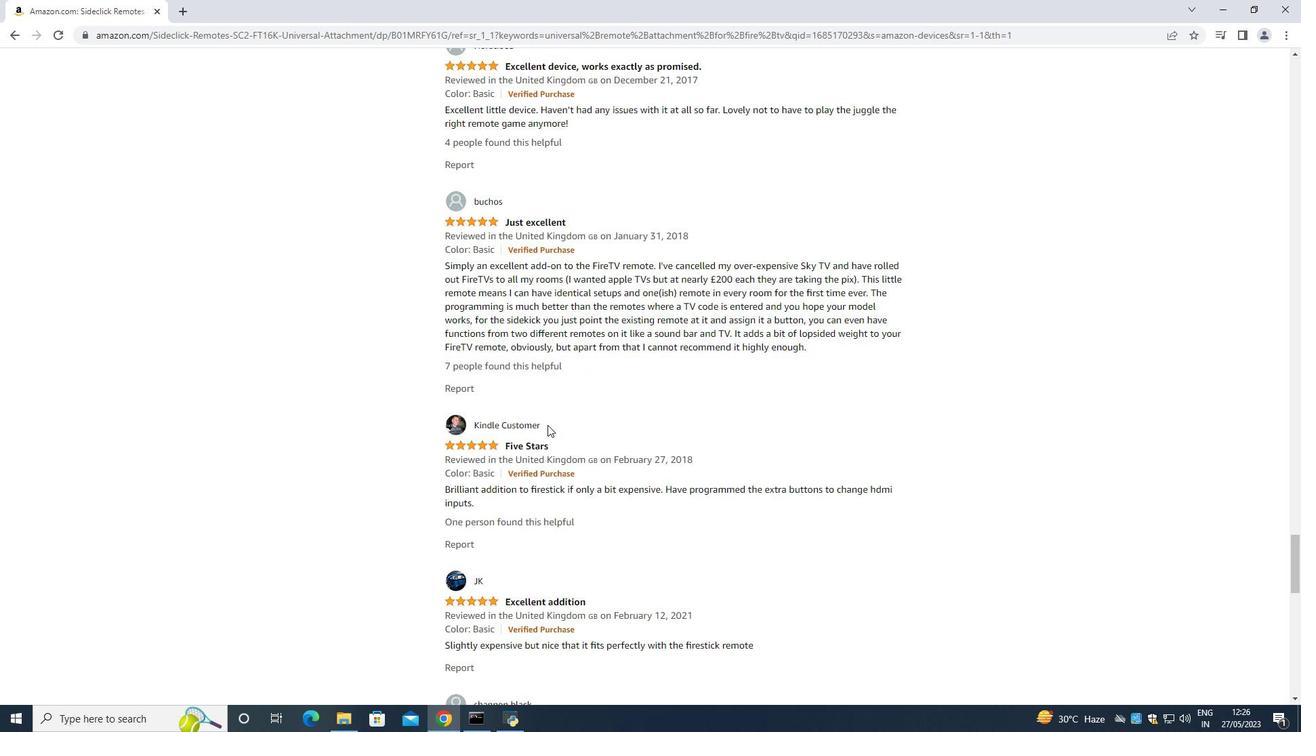 
Action: Mouse scrolled (547, 424) with delta (0, 0)
Screenshot: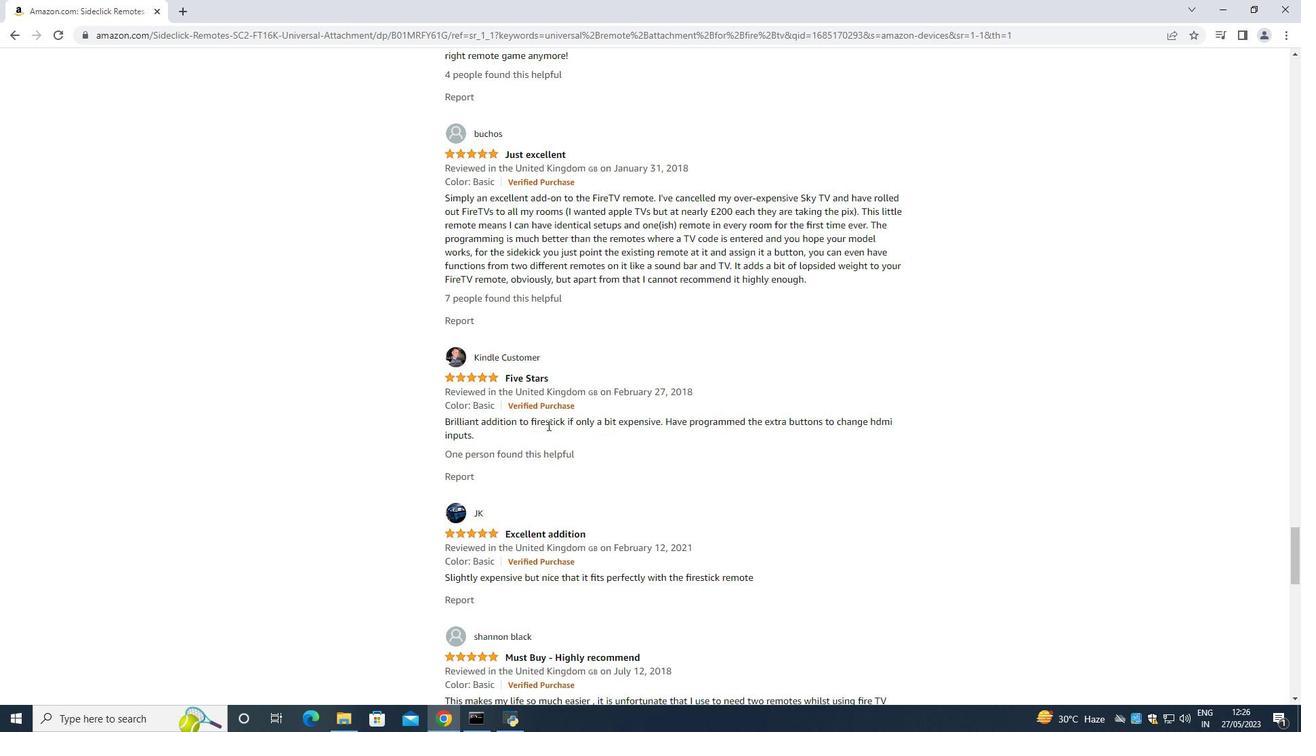 
Action: Mouse scrolled (547, 424) with delta (0, 0)
Screenshot: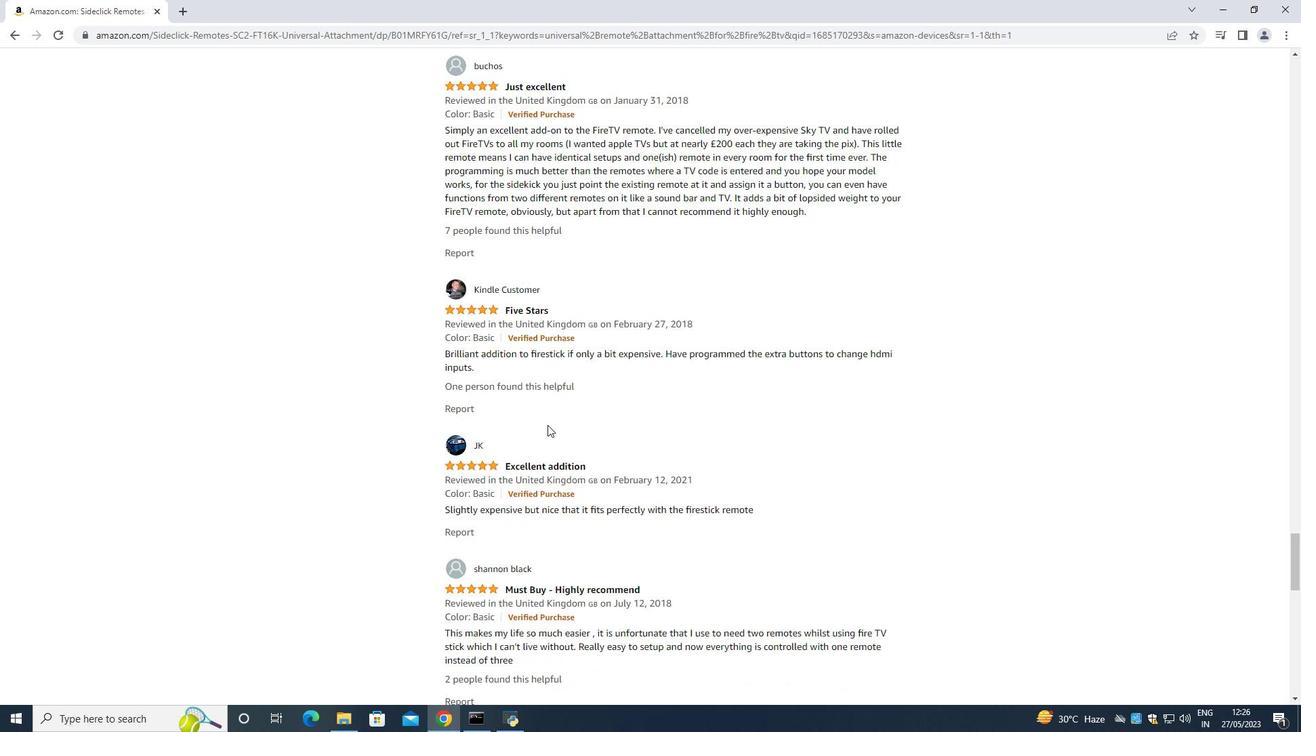 
Action: Mouse scrolled (547, 424) with delta (0, 0)
Screenshot: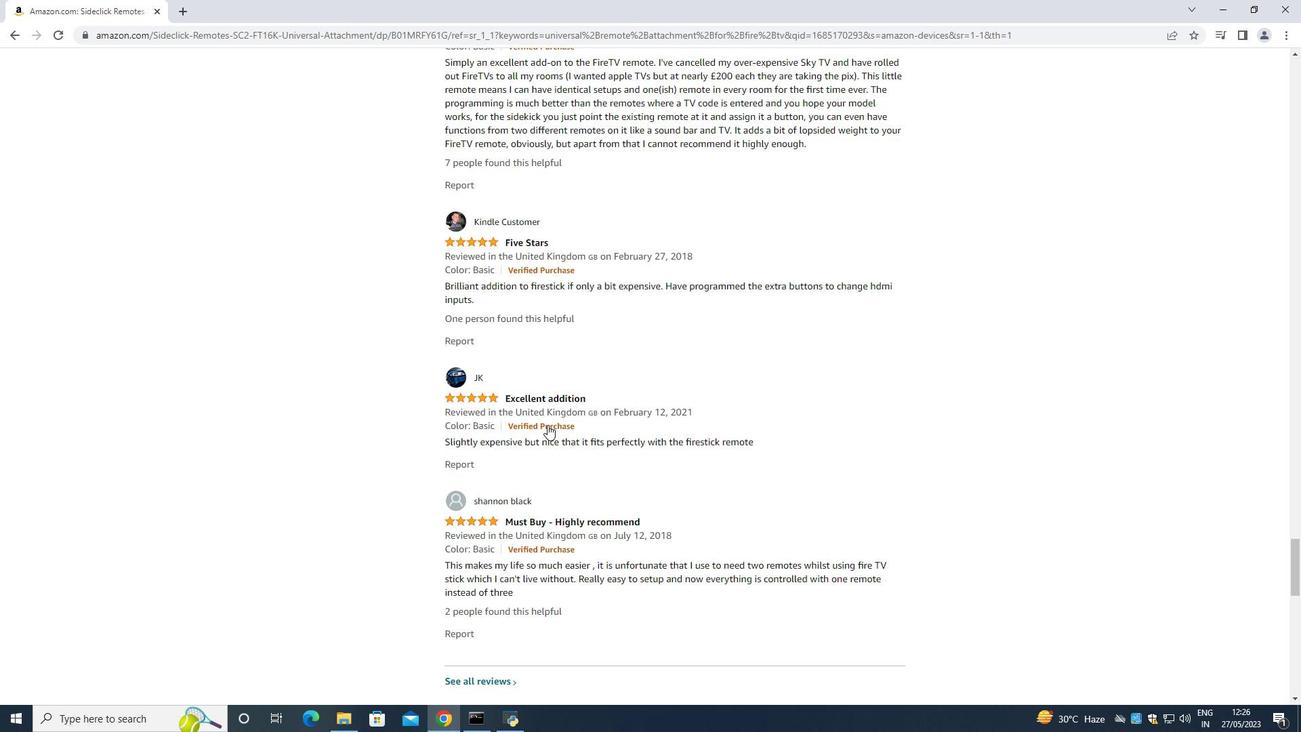
Action: Mouse scrolled (547, 424) with delta (0, 0)
Screenshot: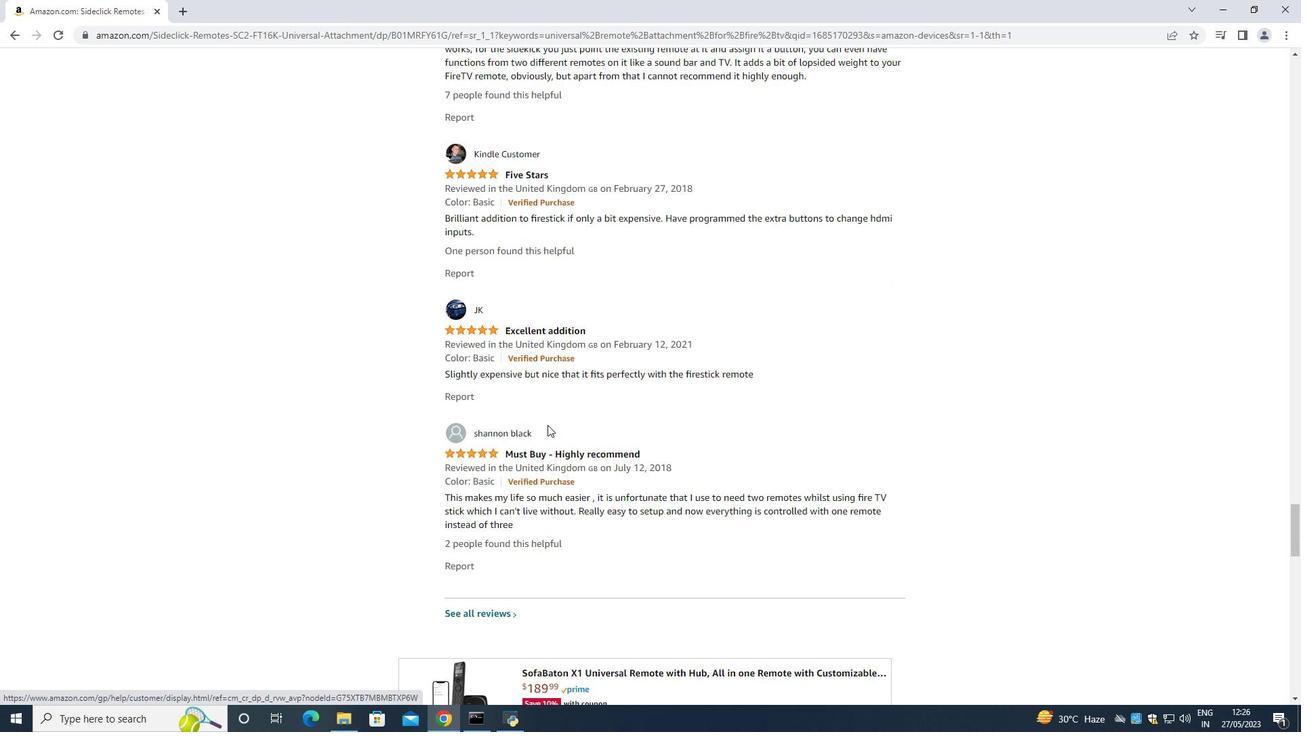 
Action: Mouse scrolled (547, 424) with delta (0, 0)
Screenshot: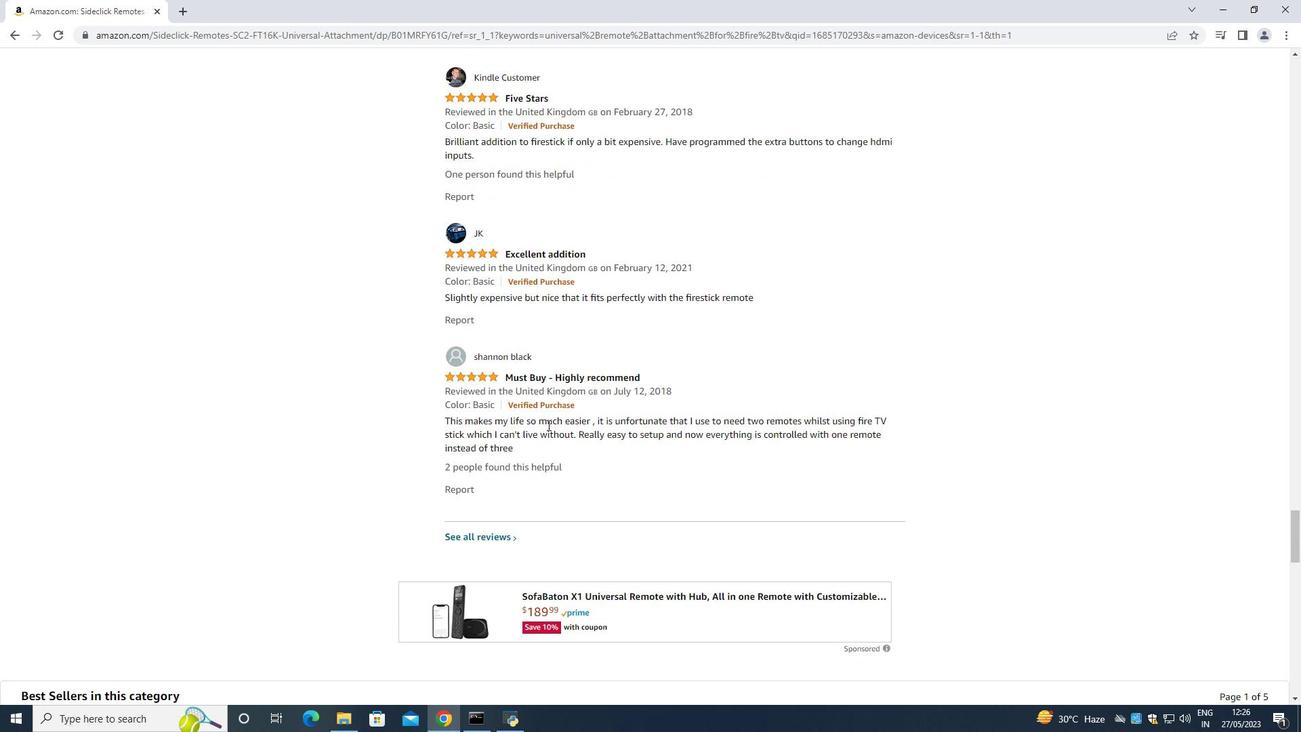 
Action: Mouse scrolled (547, 424) with delta (0, 0)
Screenshot: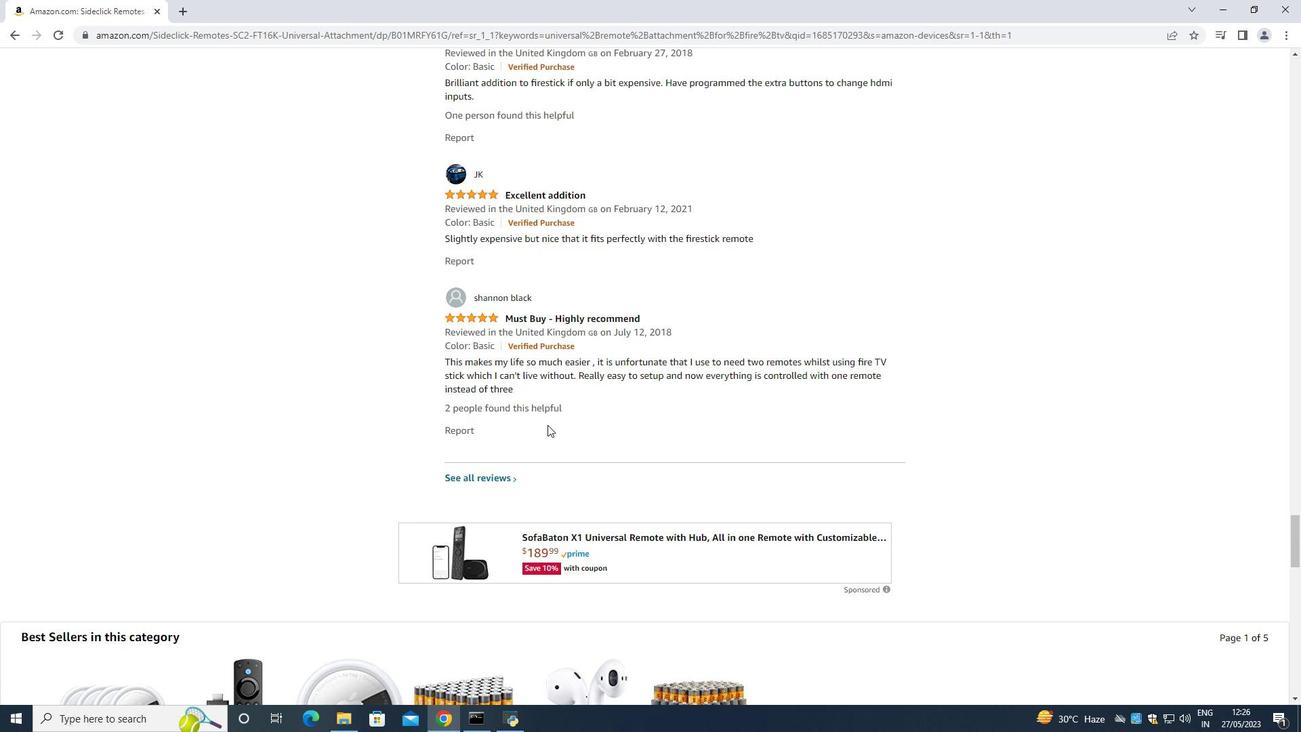 
Action: Mouse scrolled (547, 424) with delta (0, 0)
Screenshot: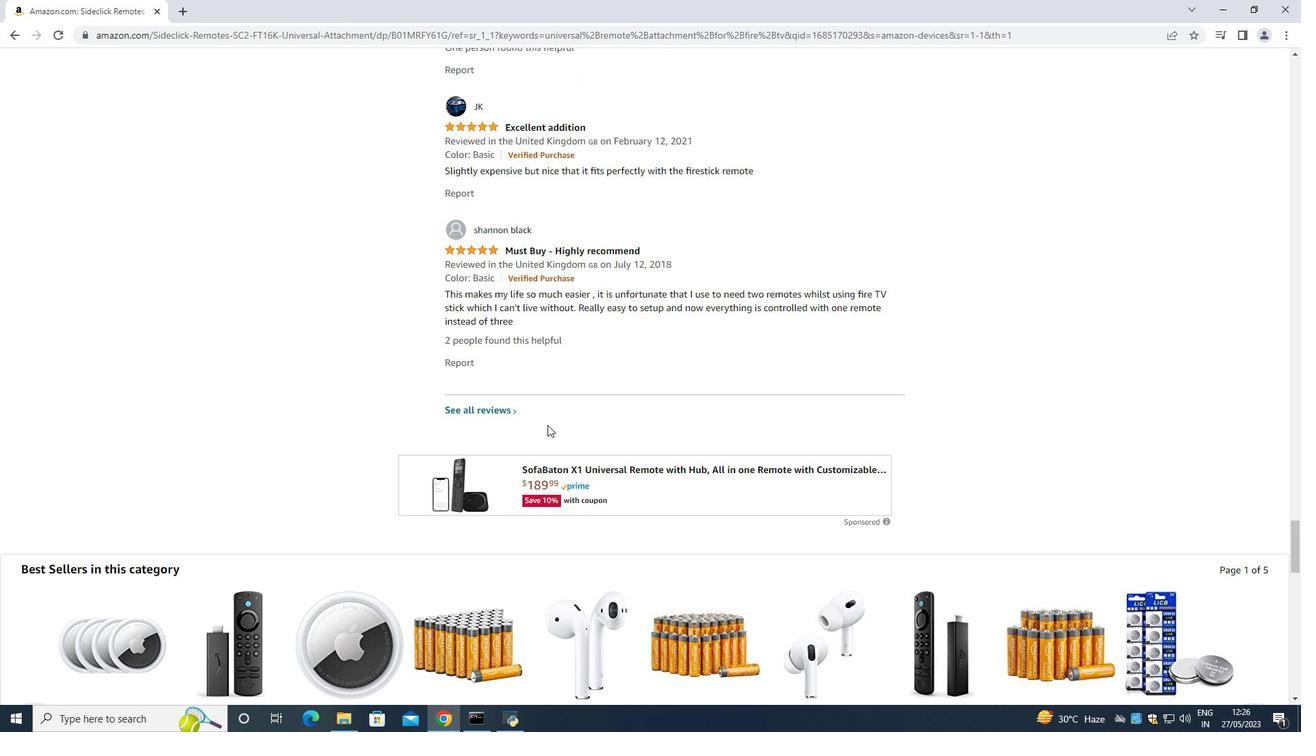 
Action: Mouse scrolled (547, 424) with delta (0, 0)
Screenshot: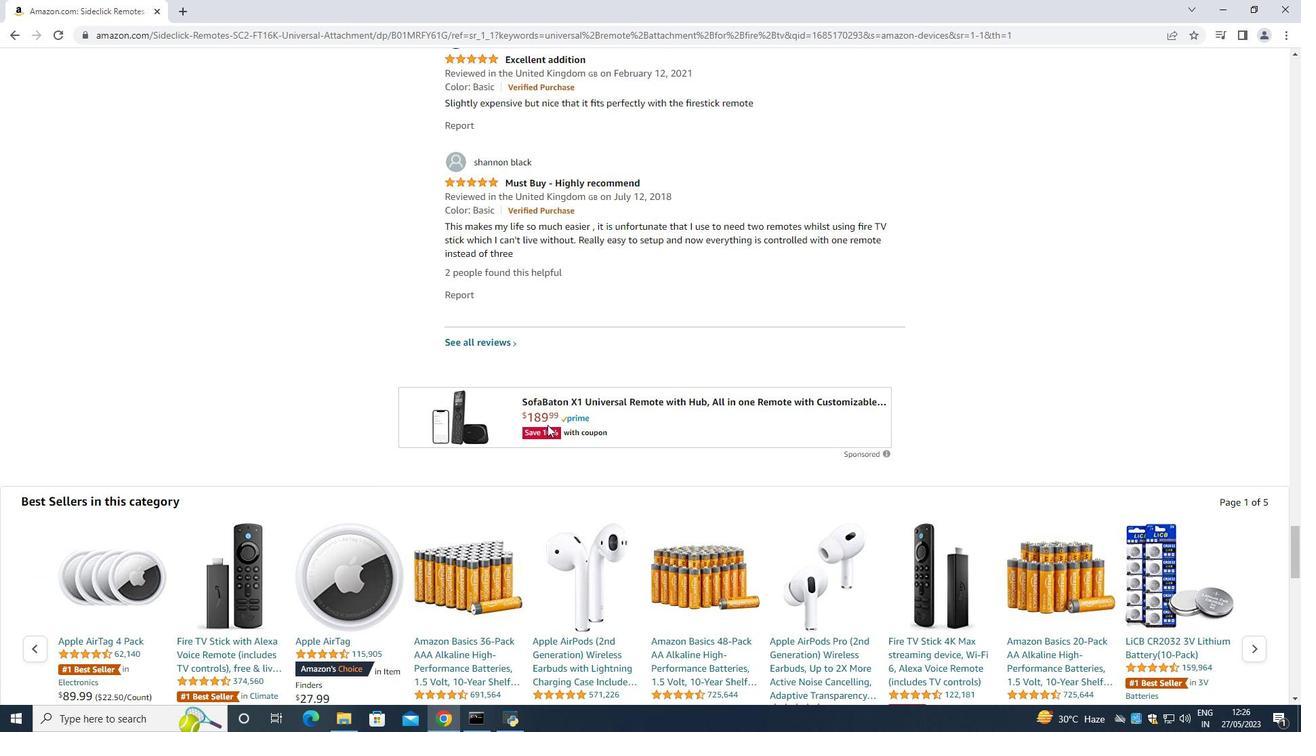 
Action: Mouse scrolled (547, 424) with delta (0, 0)
Screenshot: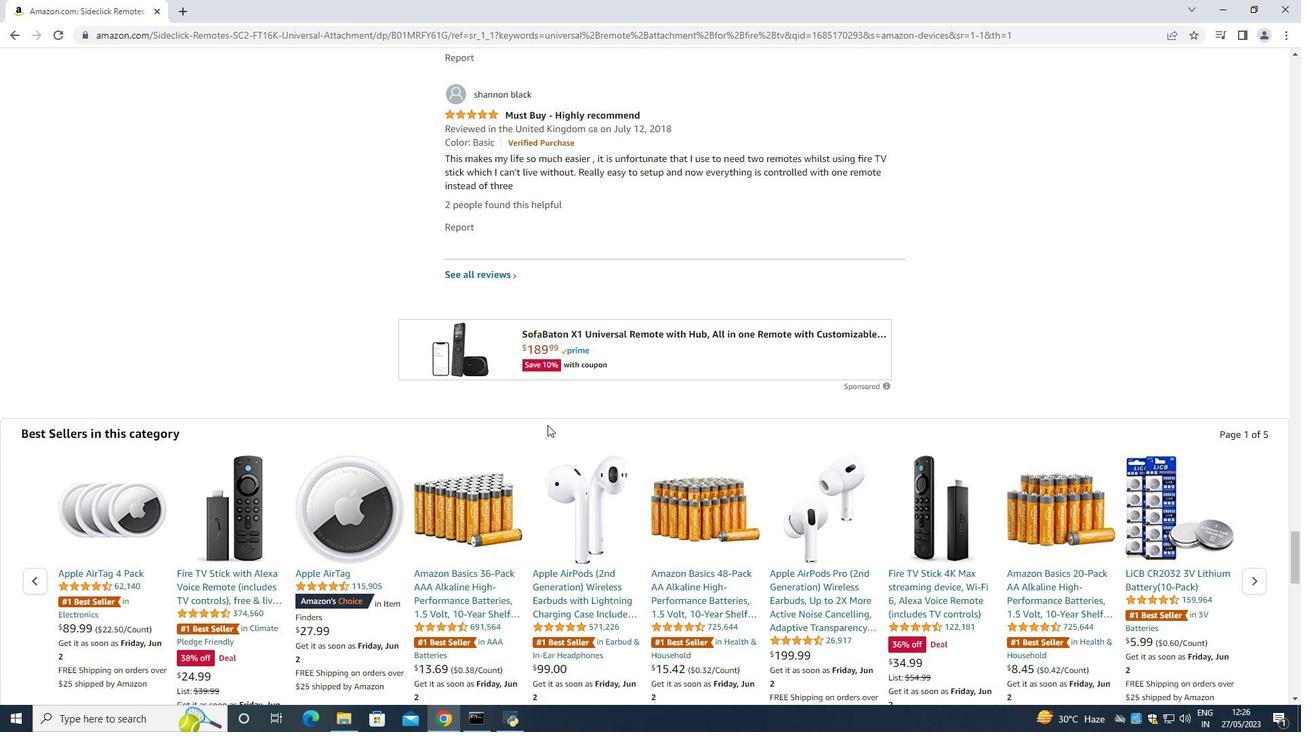 
Action: Mouse moved to (543, 427)
Screenshot: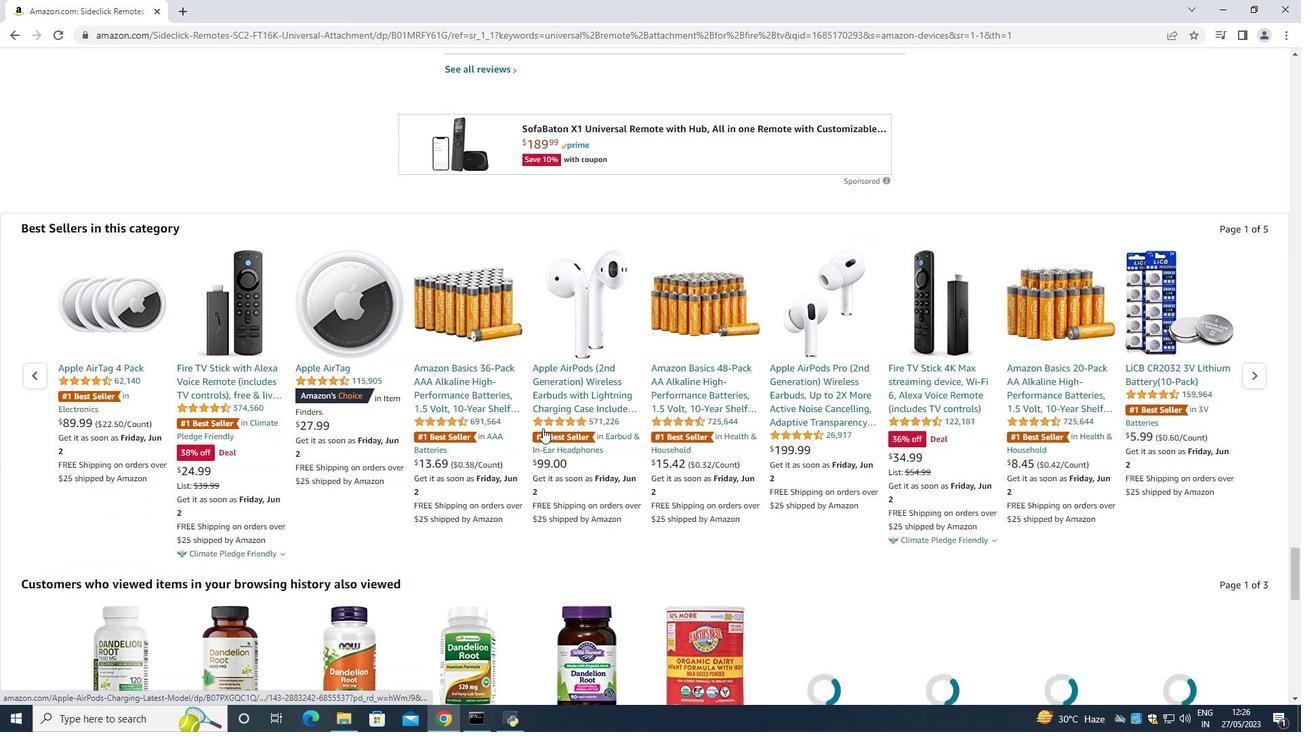 
Action: Mouse scrolled (543, 427) with delta (0, 0)
Screenshot: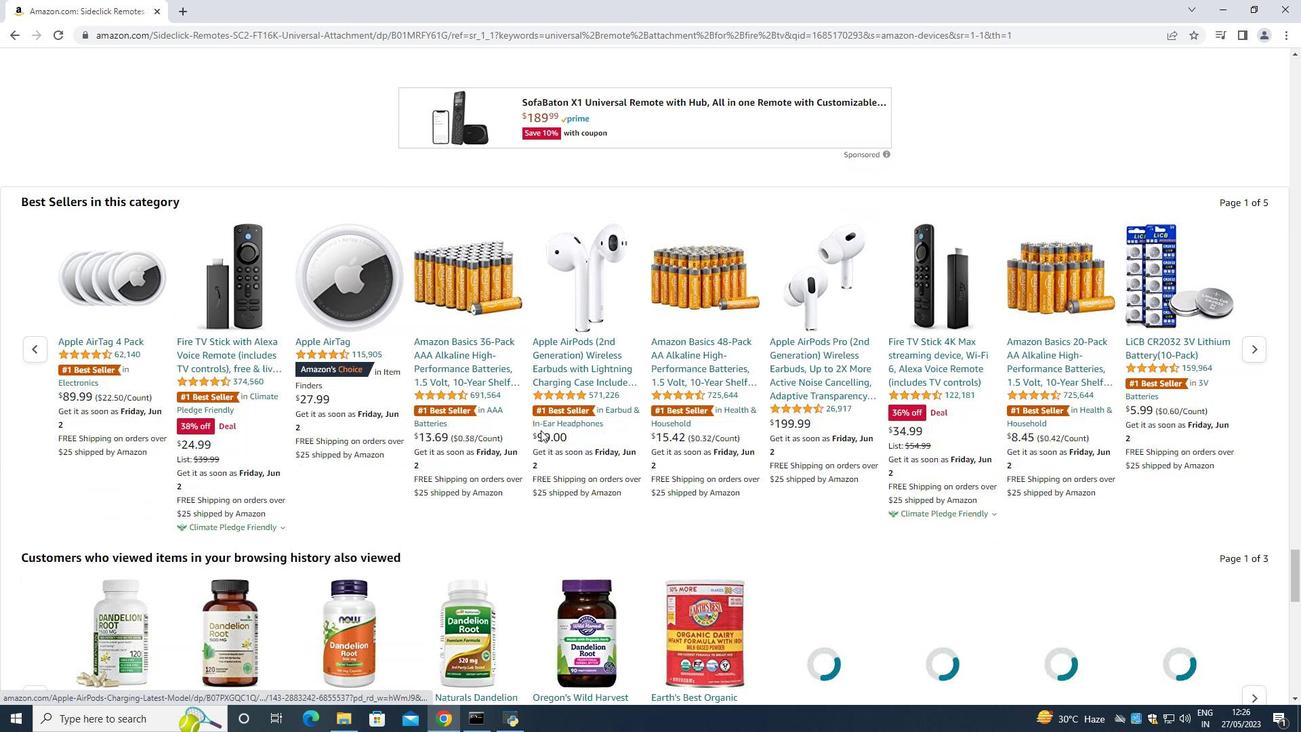 
Action: Mouse moved to (543, 428)
Screenshot: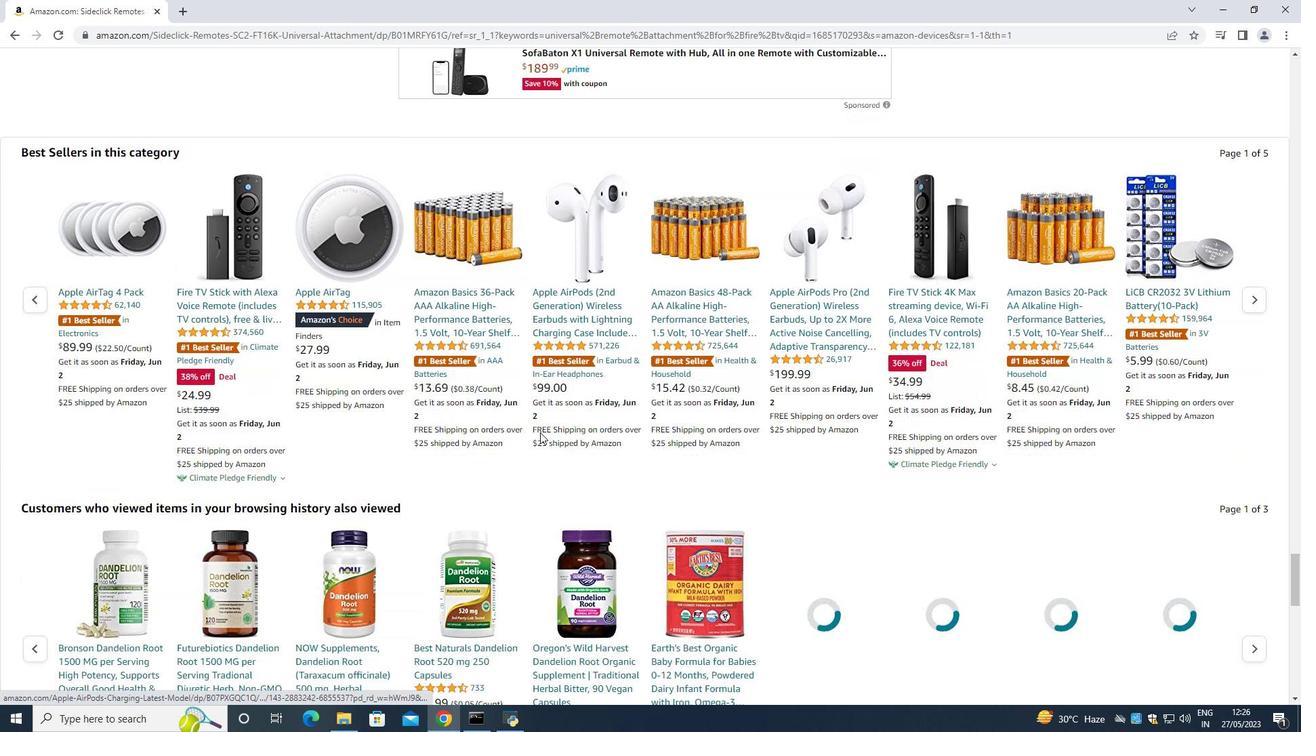 
Action: Mouse scrolled (543, 427) with delta (0, 0)
Screenshot: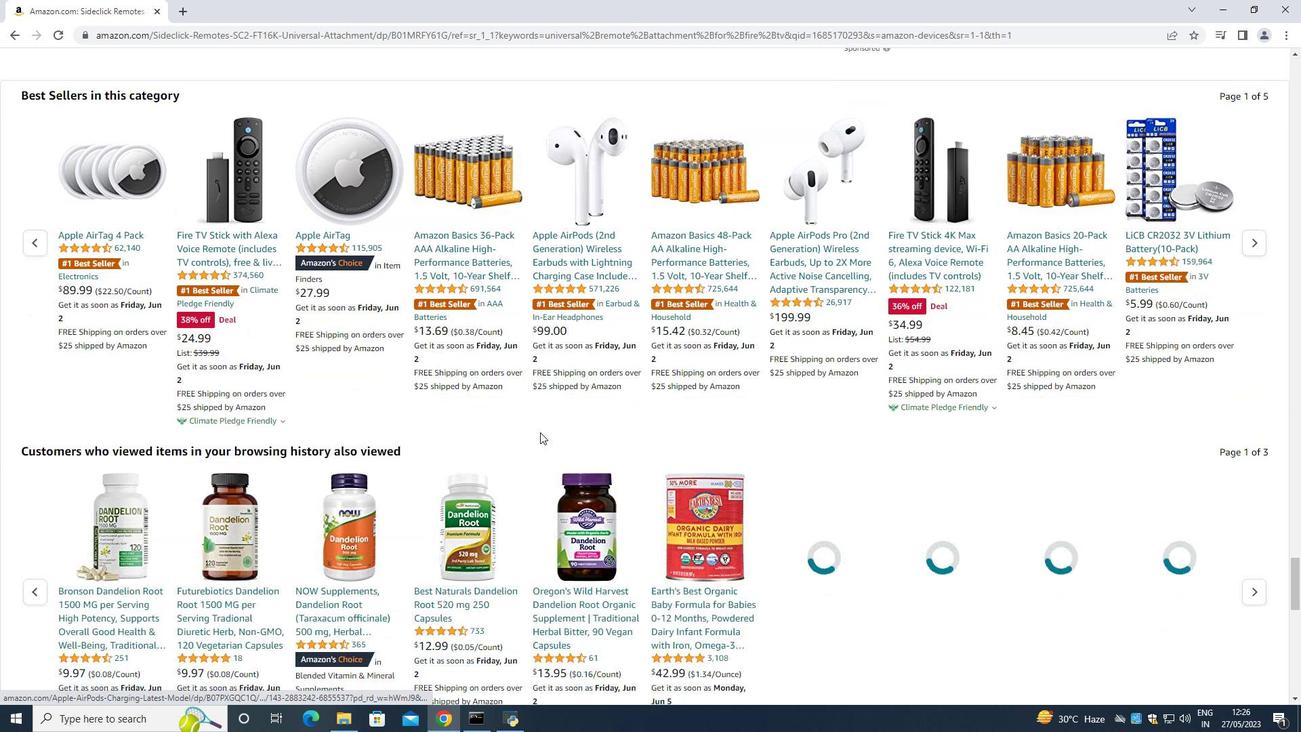 
Action: Mouse moved to (543, 428)
Screenshot: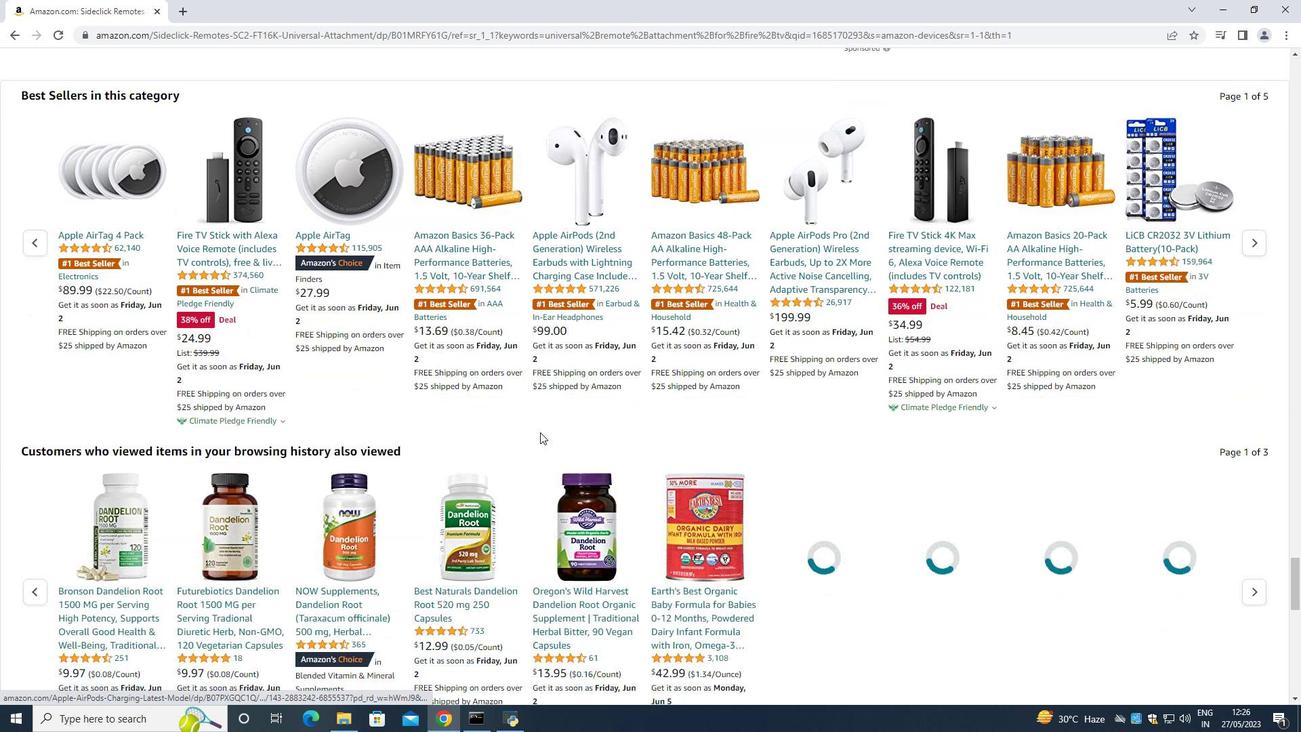 
Action: Mouse scrolled (543, 427) with delta (0, 0)
Screenshot: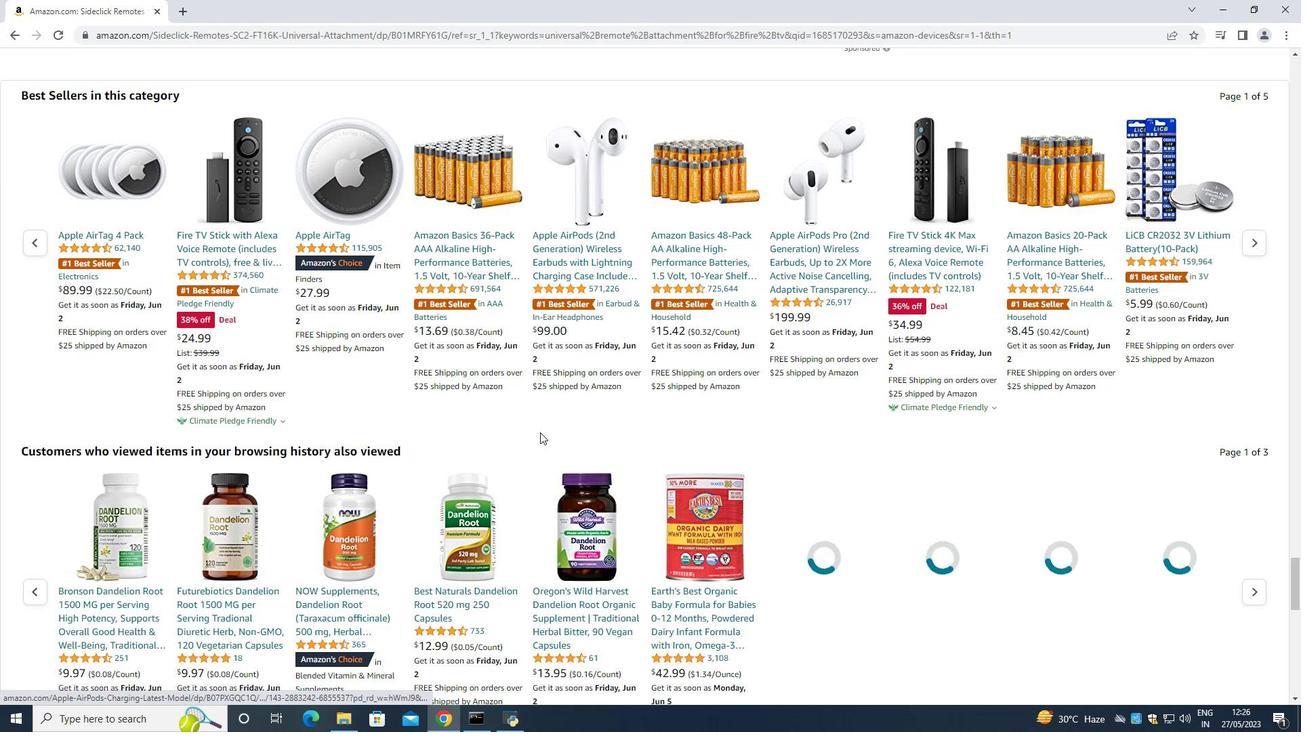 
Action: Mouse scrolled (543, 427) with delta (0, 0)
